 Task: Research Airbnb options in Maroubra, Australia from 1st December, 2023 to 5th December, 2023 for 3 adults.2 bedrooms having 3 beds and 2 bathrooms. Amenities needed are: washing machine, kitchen. Booking option can be shelf check-in. Look for 5 properties as per requirement.
Action: Mouse moved to (436, 103)
Screenshot: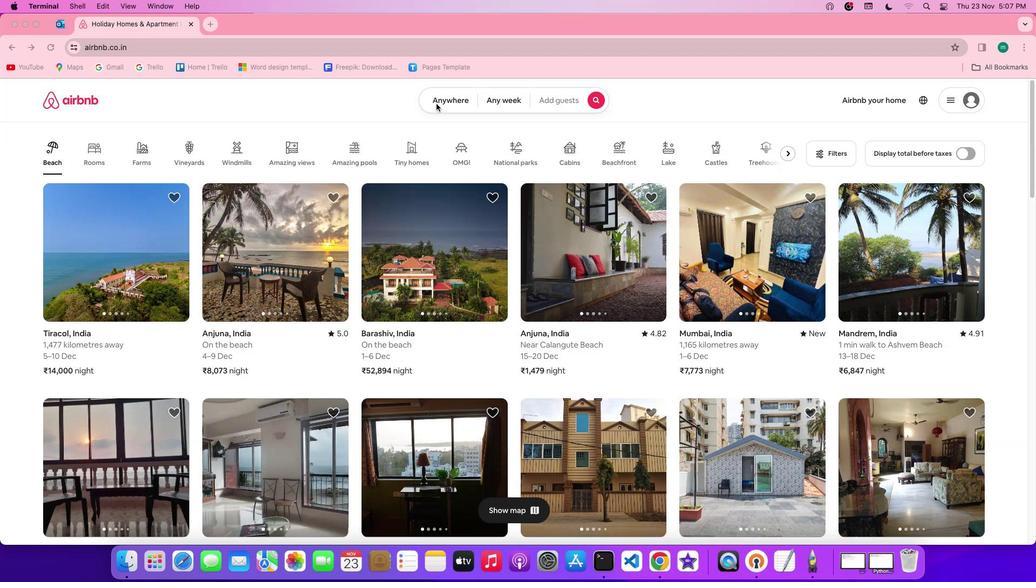 
Action: Mouse pressed left at (436, 103)
Screenshot: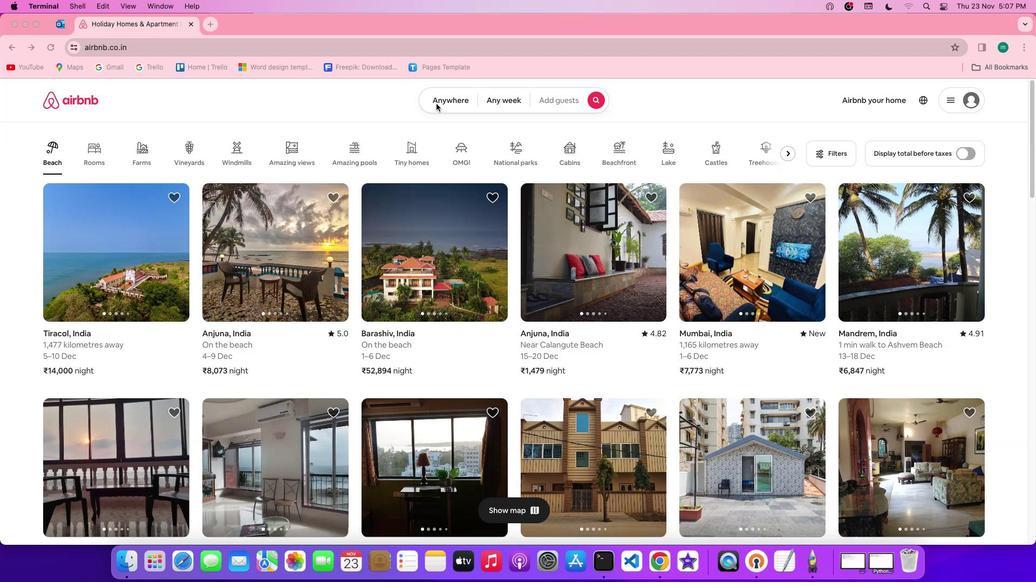 
Action: Mouse pressed left at (436, 103)
Screenshot: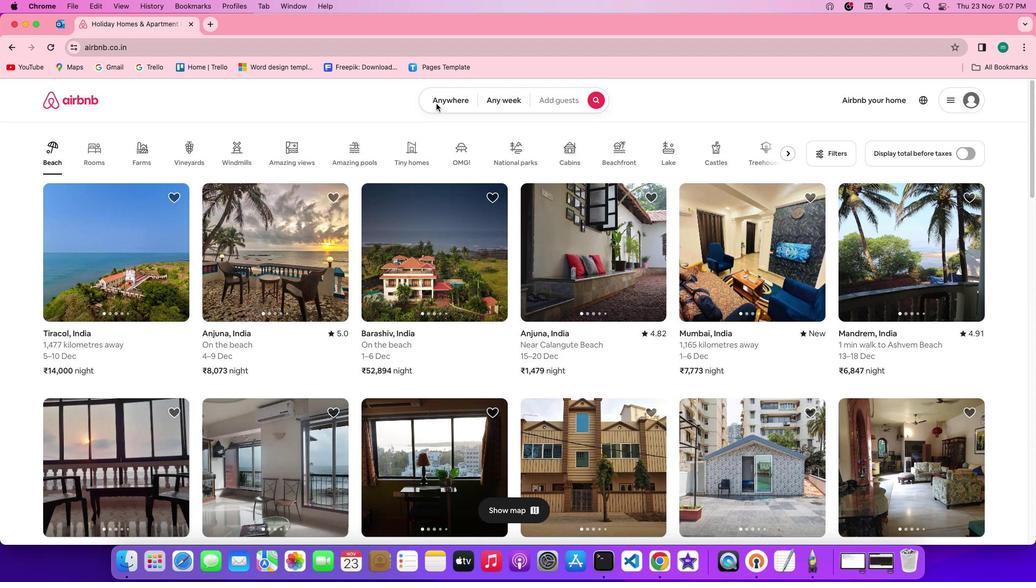 
Action: Mouse moved to (405, 147)
Screenshot: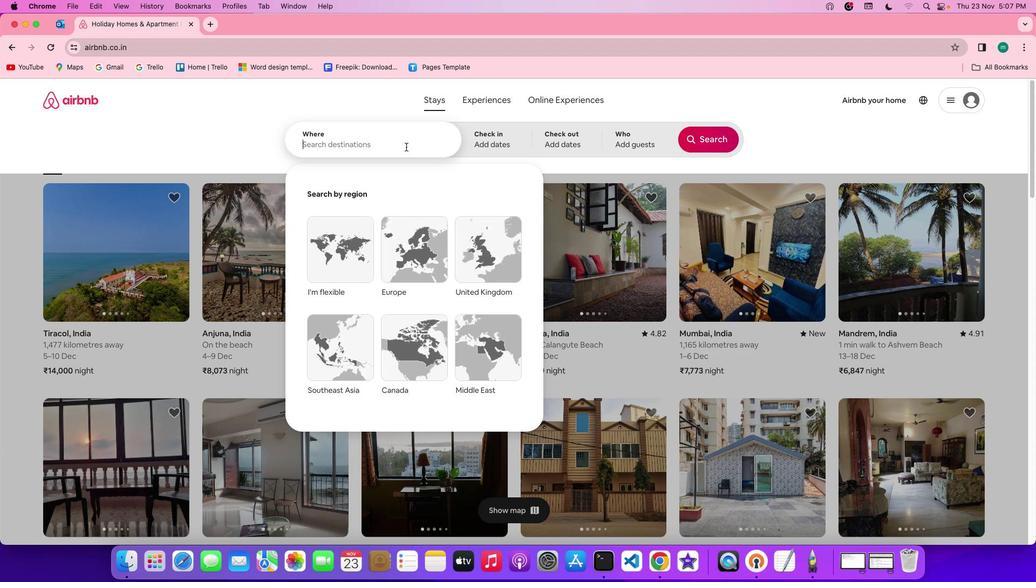 
Action: Mouse pressed left at (405, 147)
Screenshot: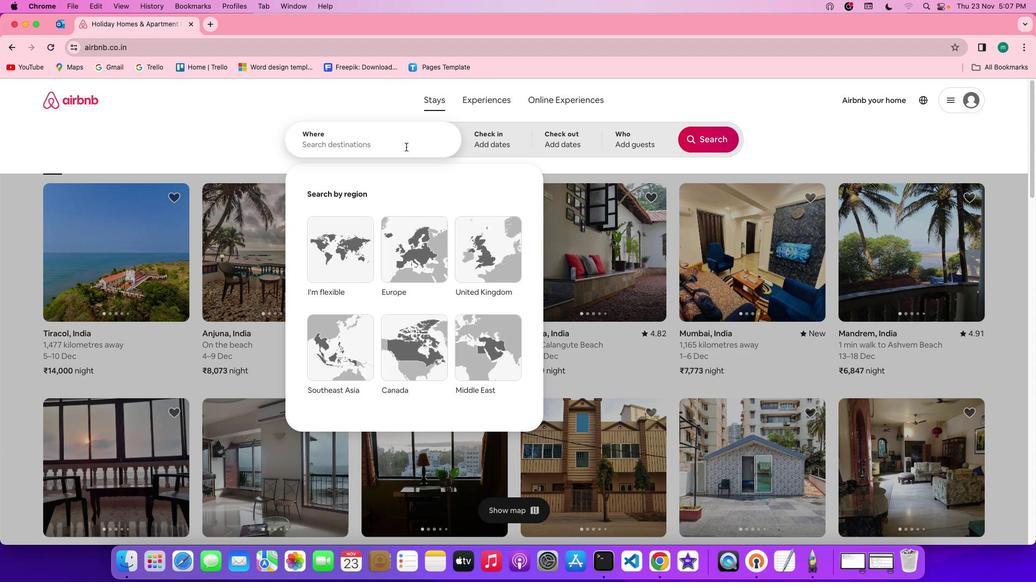 
Action: Key pressed Key.shift'M''a''r''o''u''b''r''a'','Key.spaceKey.shift'a''u''s''t''r''a''l''i''a'
Screenshot: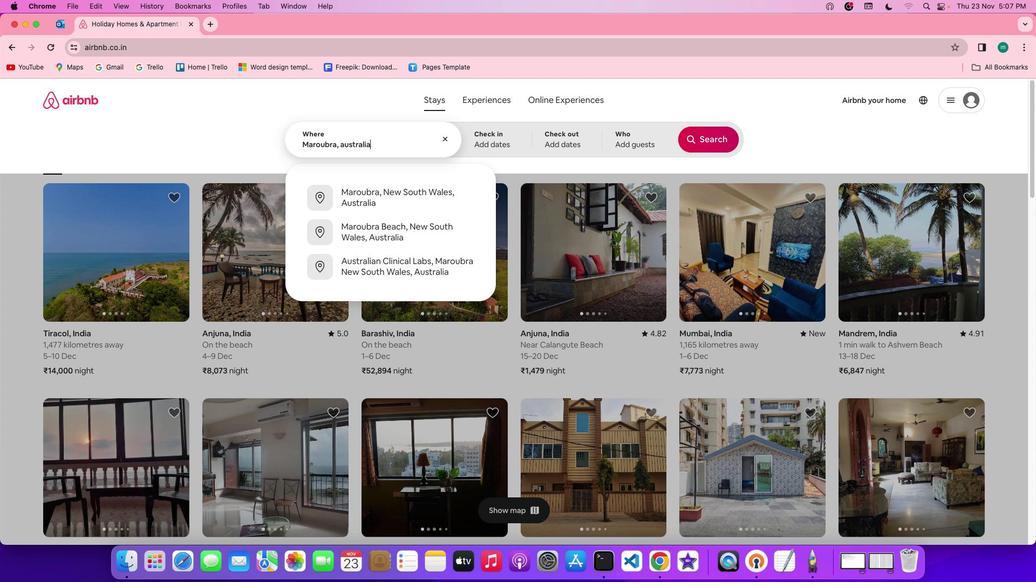 
Action: Mouse moved to (514, 144)
Screenshot: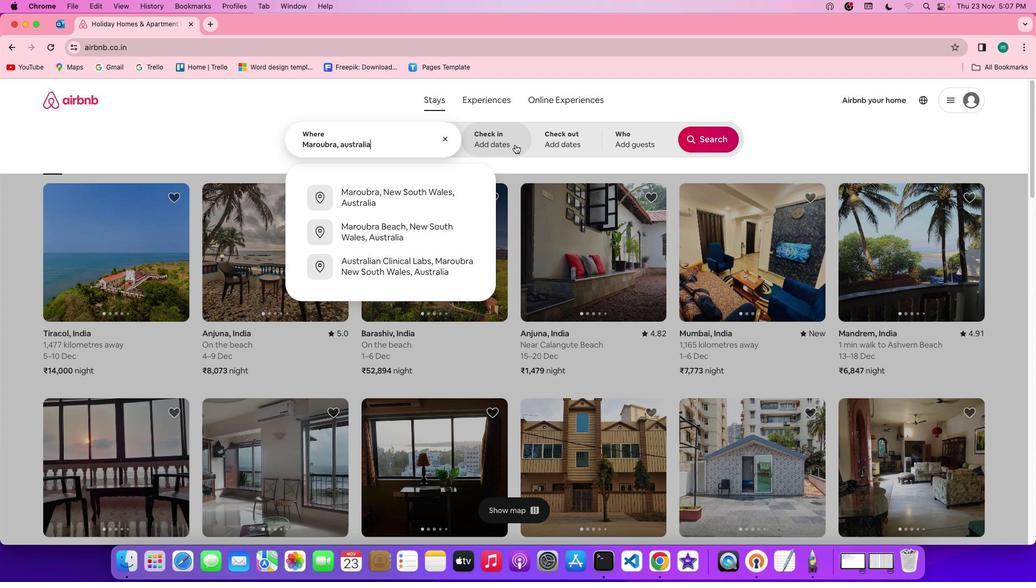 
Action: Mouse pressed left at (514, 144)
Screenshot: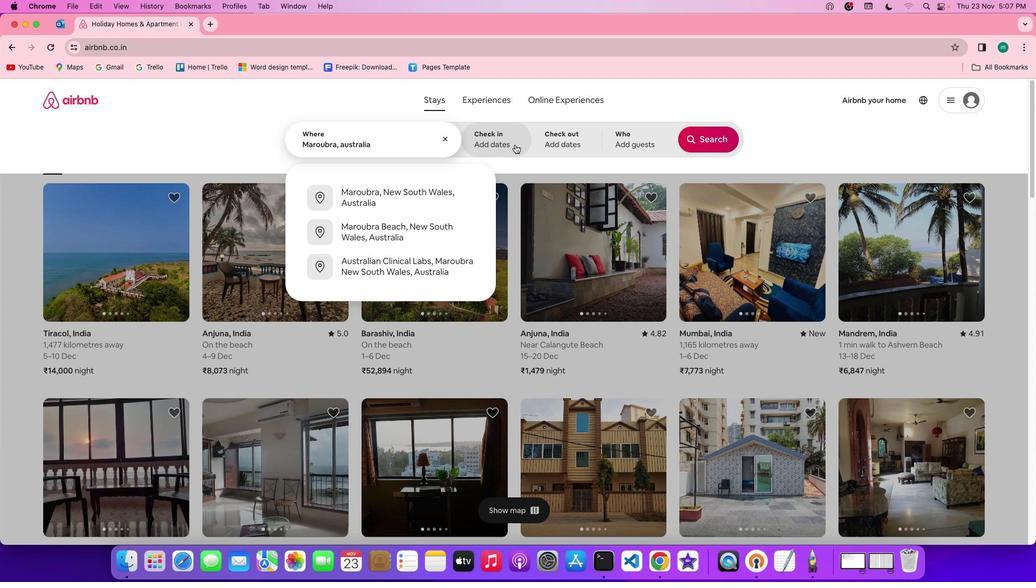 
Action: Mouse moved to (676, 266)
Screenshot: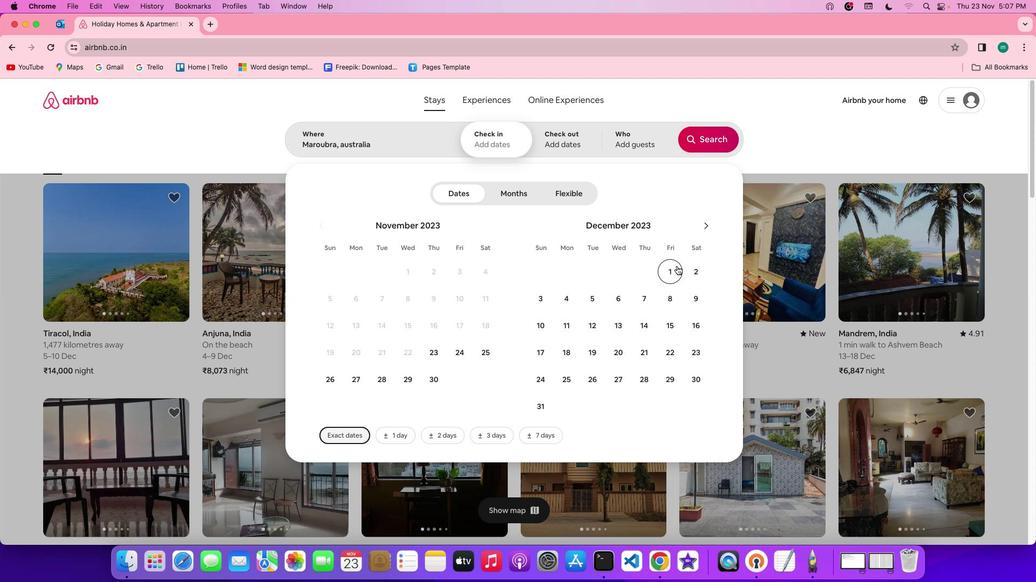 
Action: Mouse pressed left at (676, 266)
Screenshot: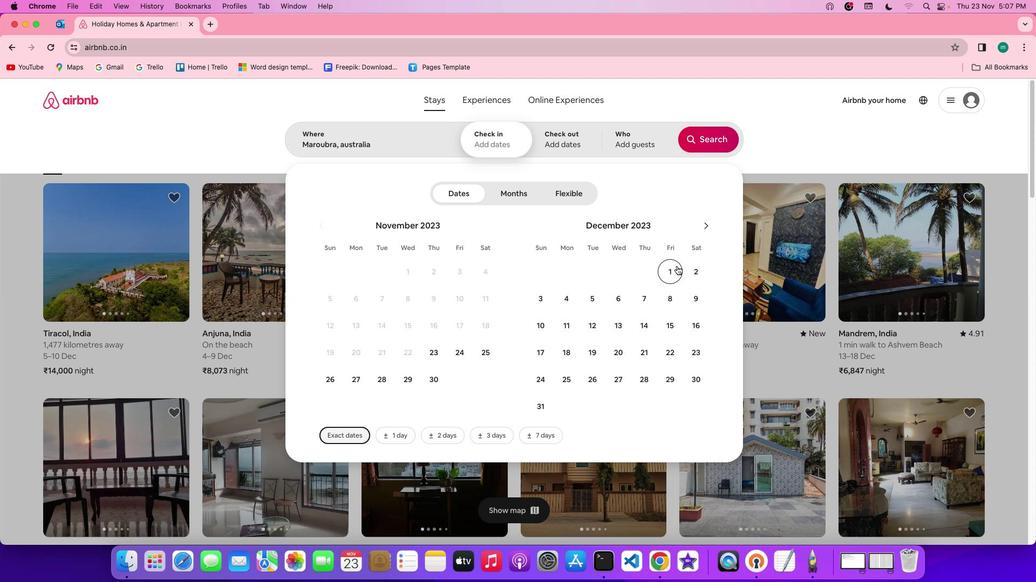 
Action: Mouse moved to (597, 299)
Screenshot: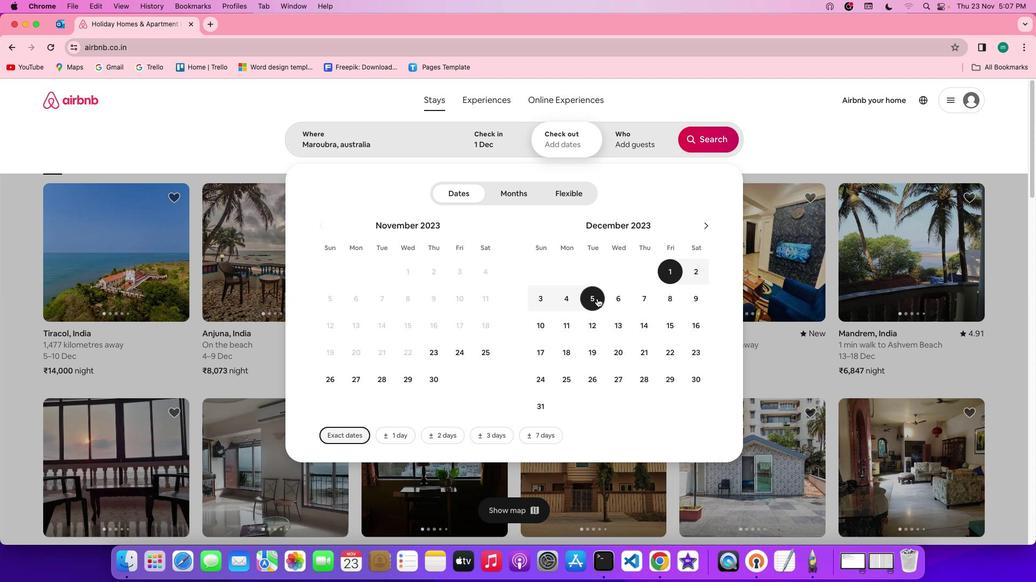 
Action: Mouse pressed left at (597, 299)
Screenshot: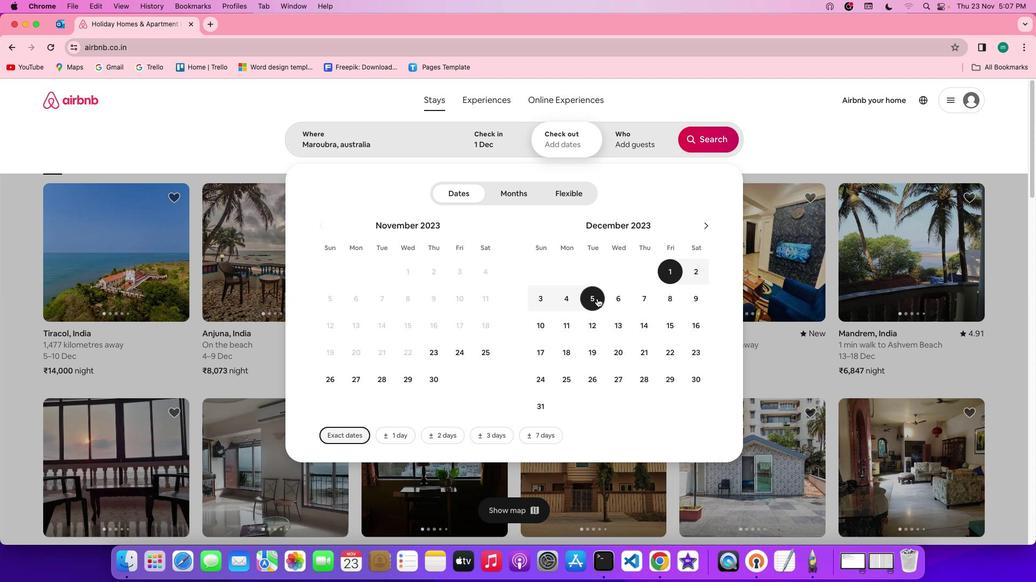 
Action: Mouse moved to (628, 148)
Screenshot: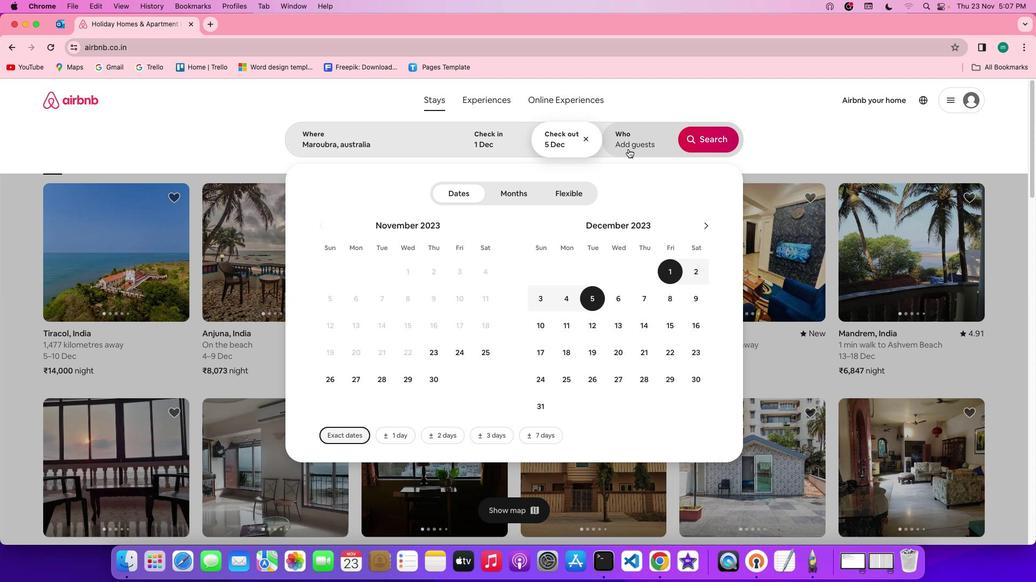 
Action: Mouse pressed left at (628, 148)
Screenshot: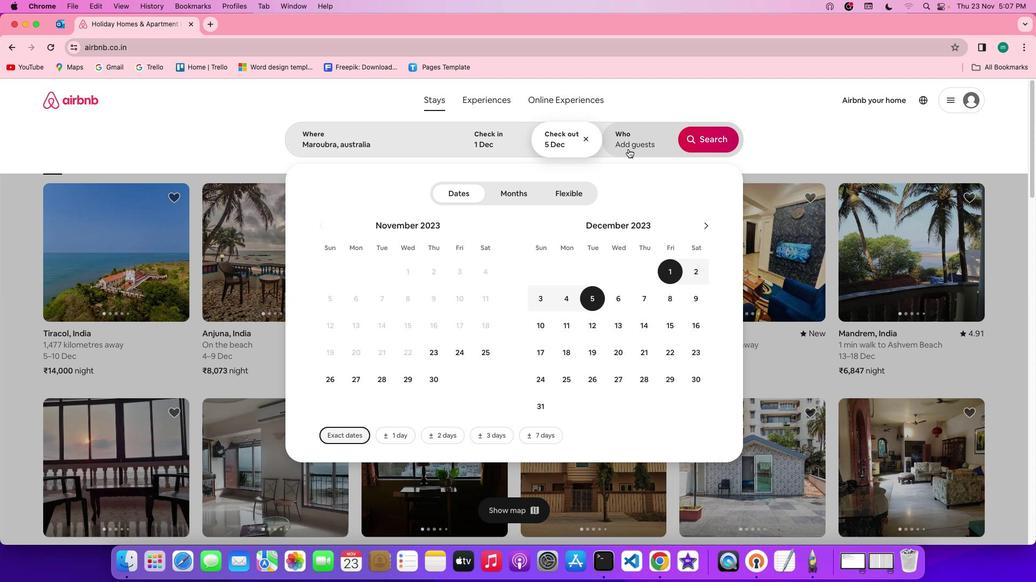 
Action: Mouse moved to (713, 194)
Screenshot: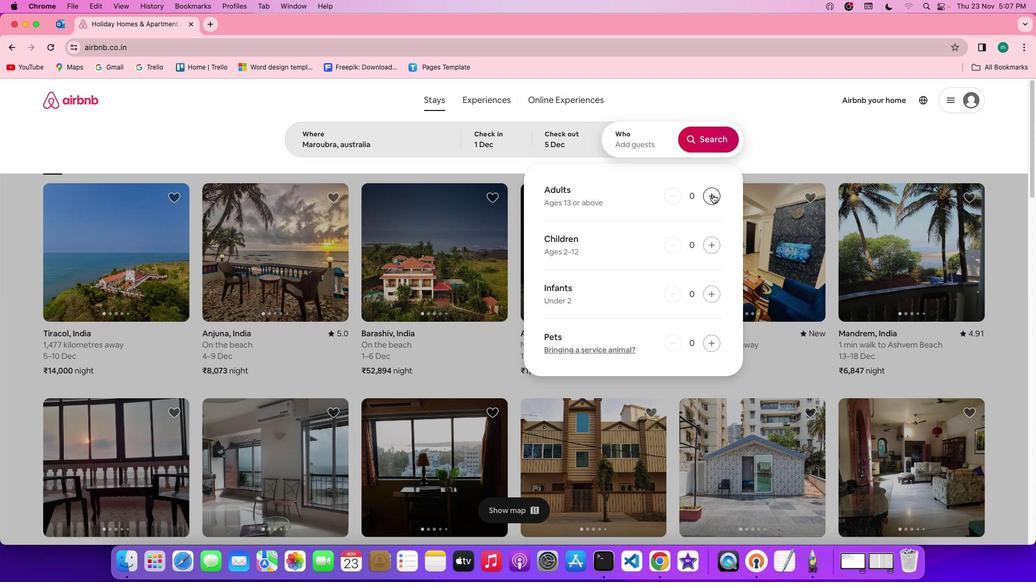 
Action: Mouse pressed left at (713, 194)
Screenshot: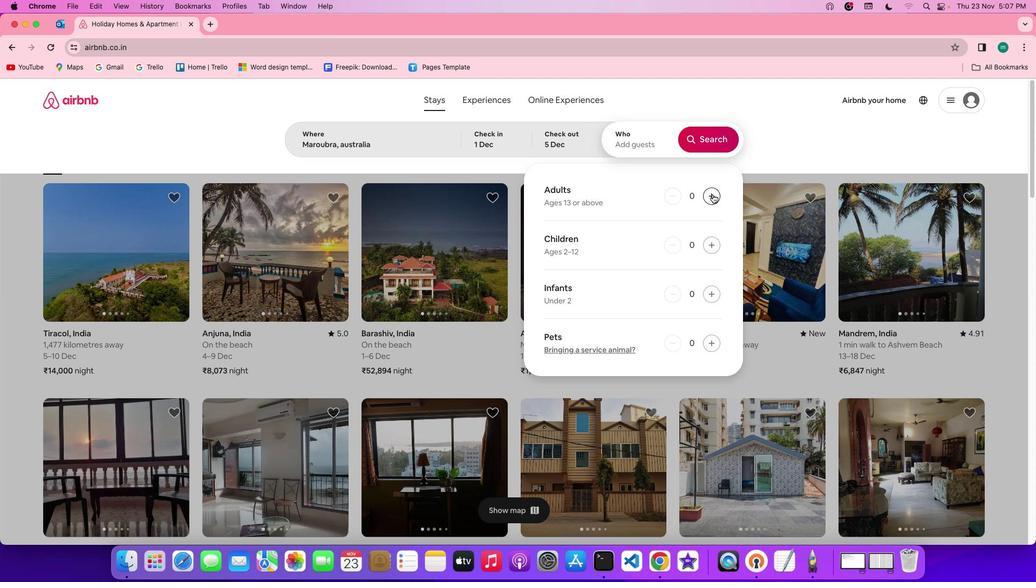 
Action: Mouse pressed left at (713, 194)
Screenshot: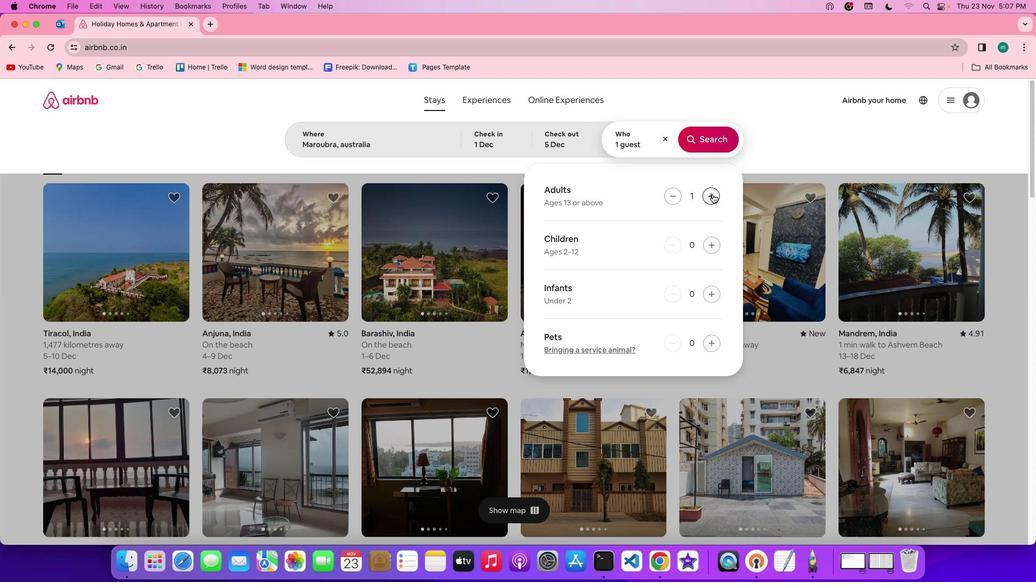 
Action: Mouse pressed left at (713, 194)
Screenshot: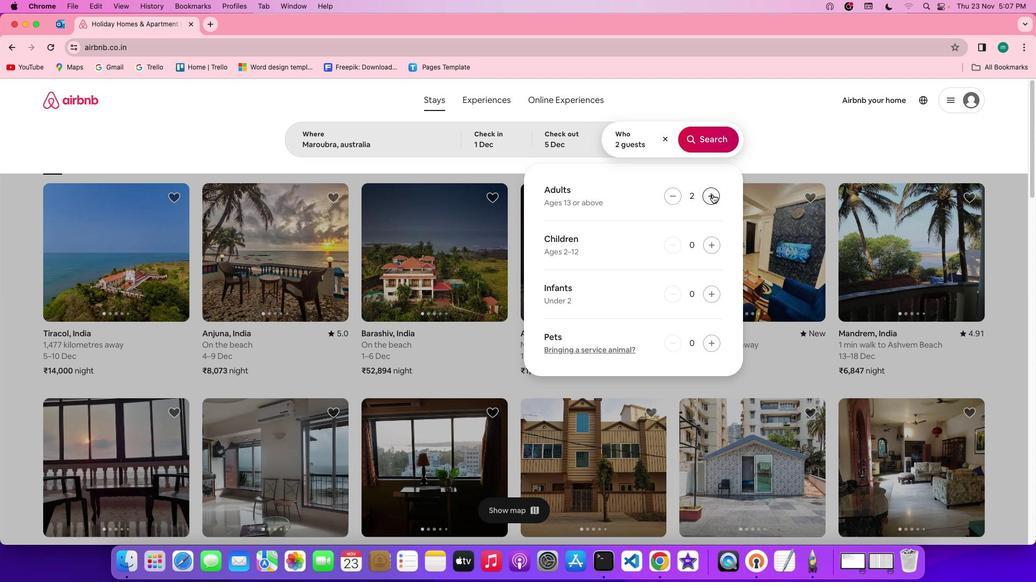 
Action: Mouse moved to (711, 139)
Screenshot: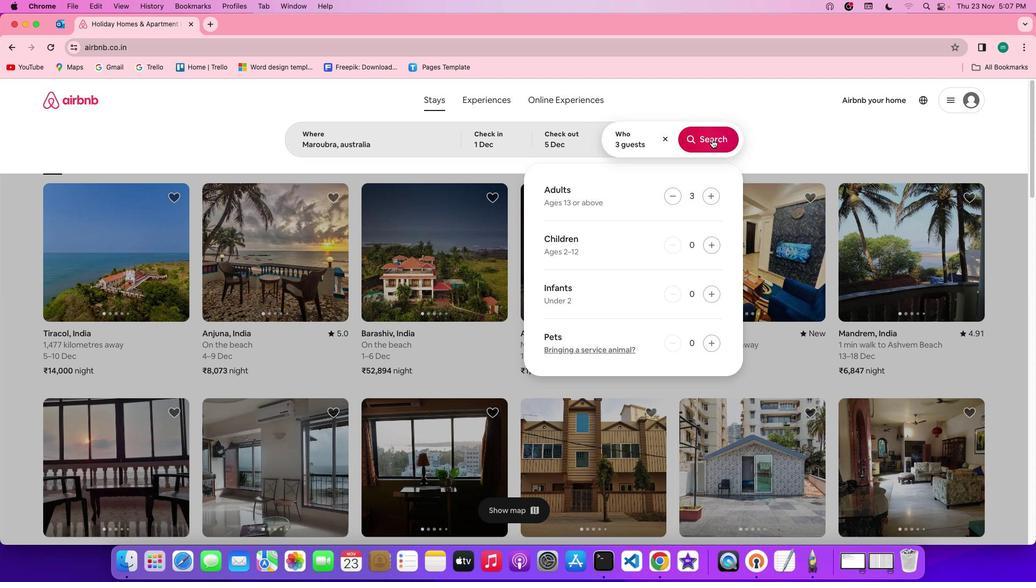 
Action: Mouse pressed left at (711, 139)
Screenshot: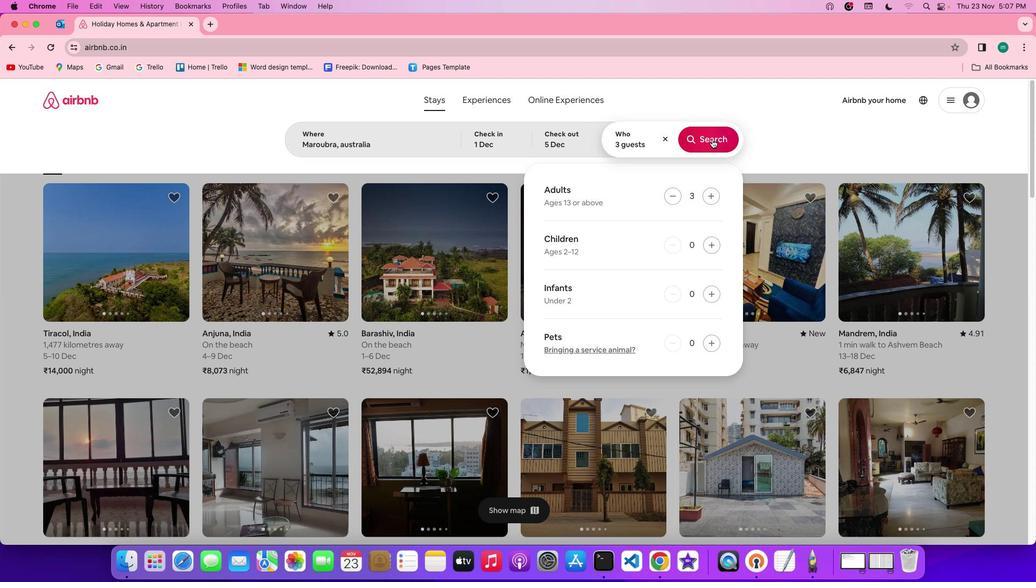
Action: Mouse moved to (865, 138)
Screenshot: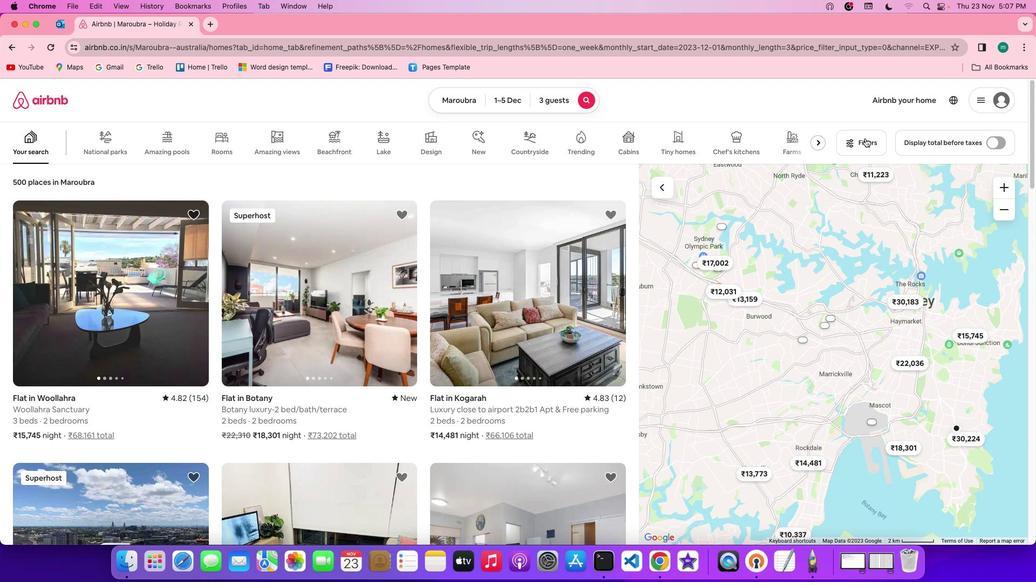 
Action: Mouse pressed left at (865, 138)
Screenshot: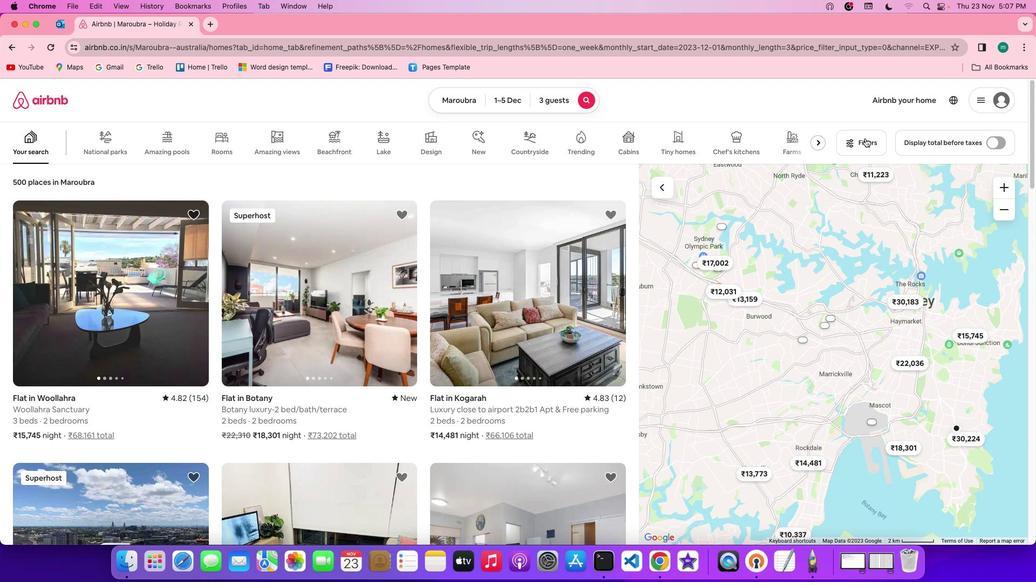 
Action: Mouse moved to (611, 317)
Screenshot: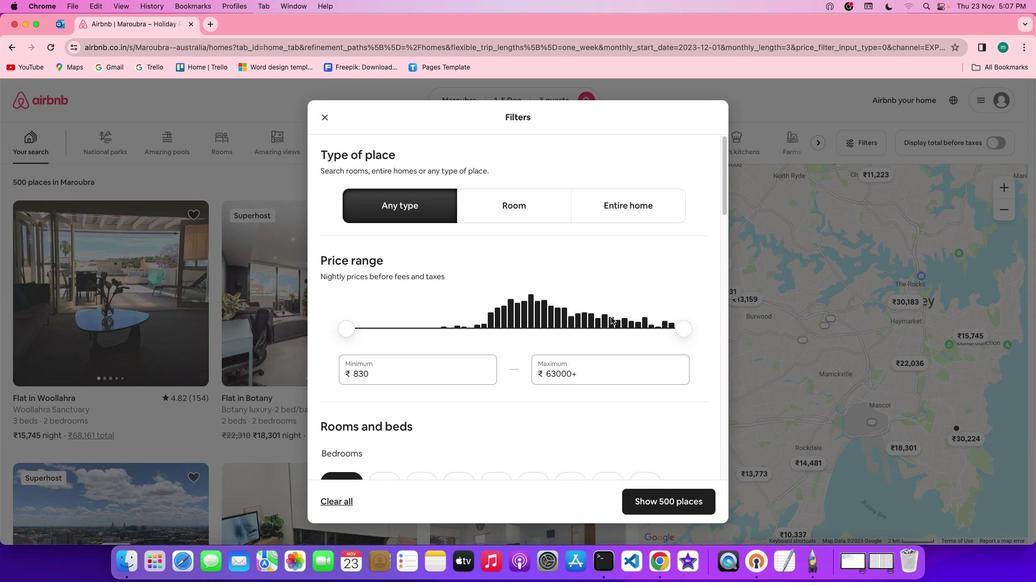
Action: Mouse scrolled (611, 317) with delta (0, 0)
Screenshot: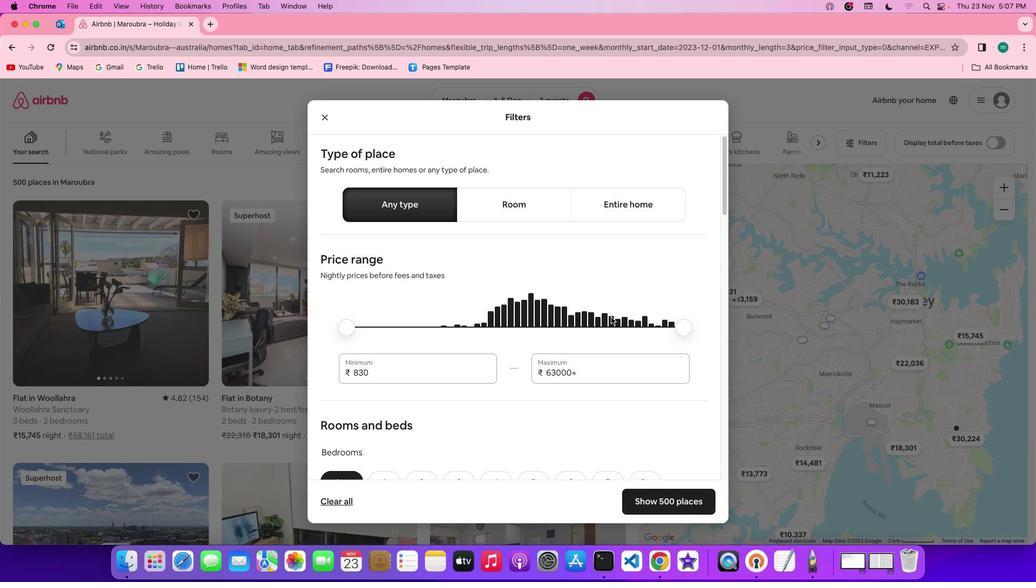 
Action: Mouse scrolled (611, 317) with delta (0, 0)
Screenshot: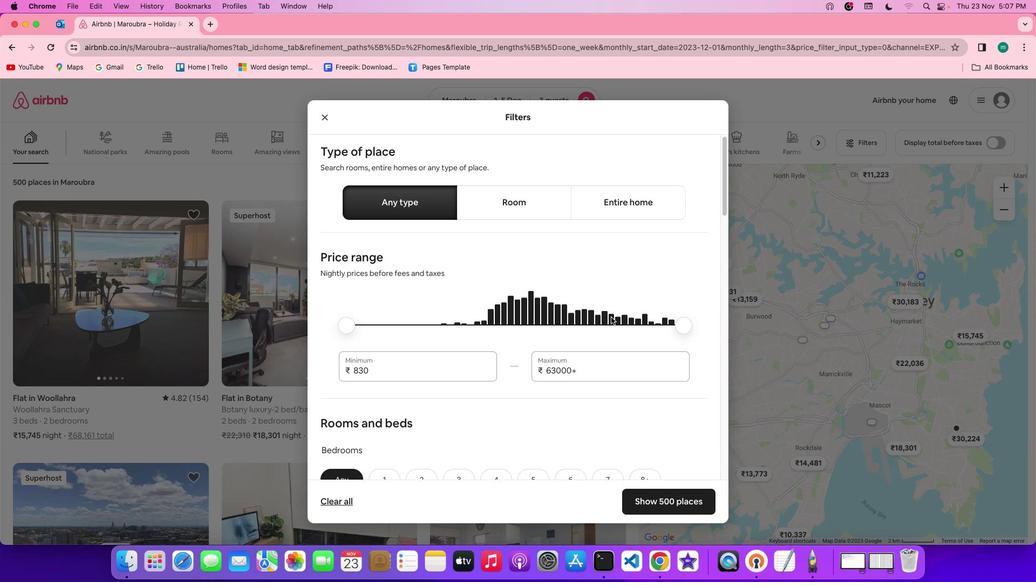 
Action: Mouse scrolled (611, 317) with delta (0, -1)
Screenshot: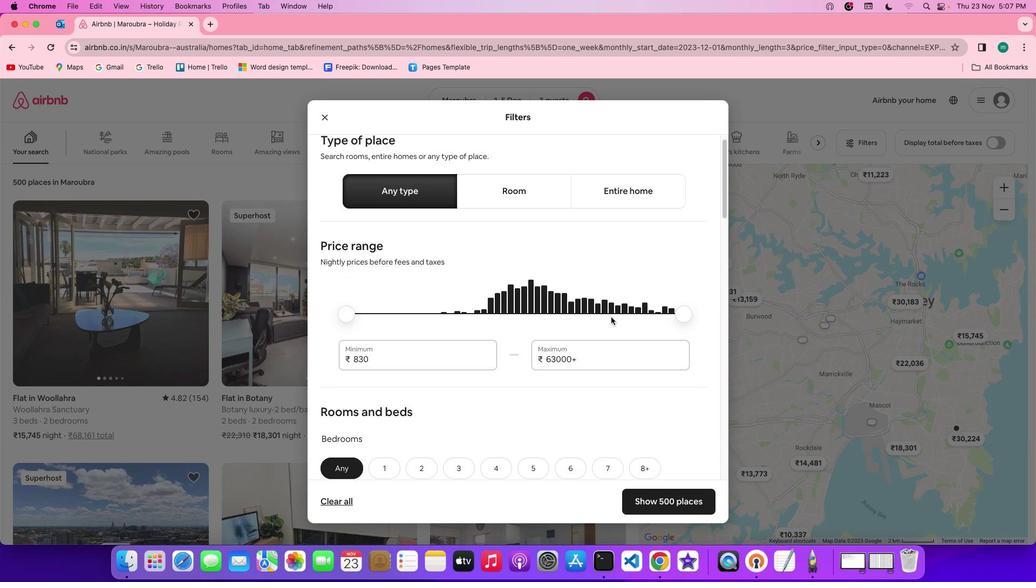 
Action: Mouse scrolled (611, 317) with delta (0, -1)
Screenshot: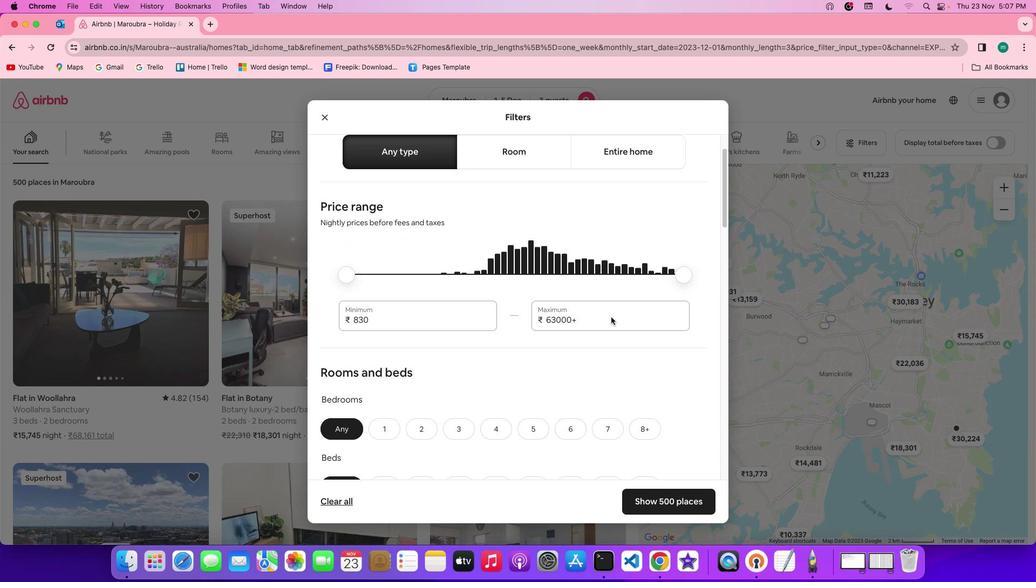 
Action: Mouse moved to (392, 353)
Screenshot: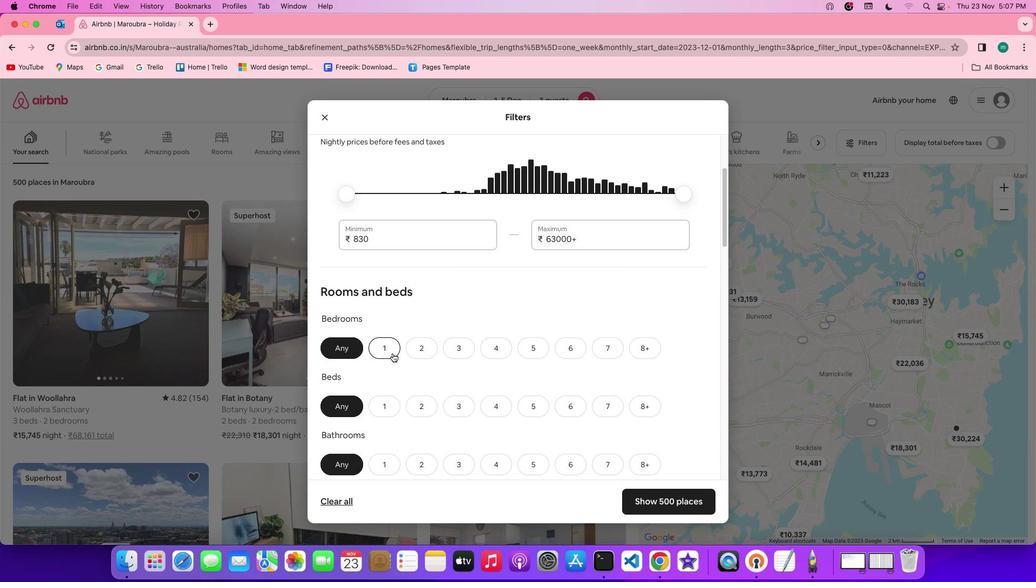 
Action: Mouse pressed left at (392, 353)
Screenshot: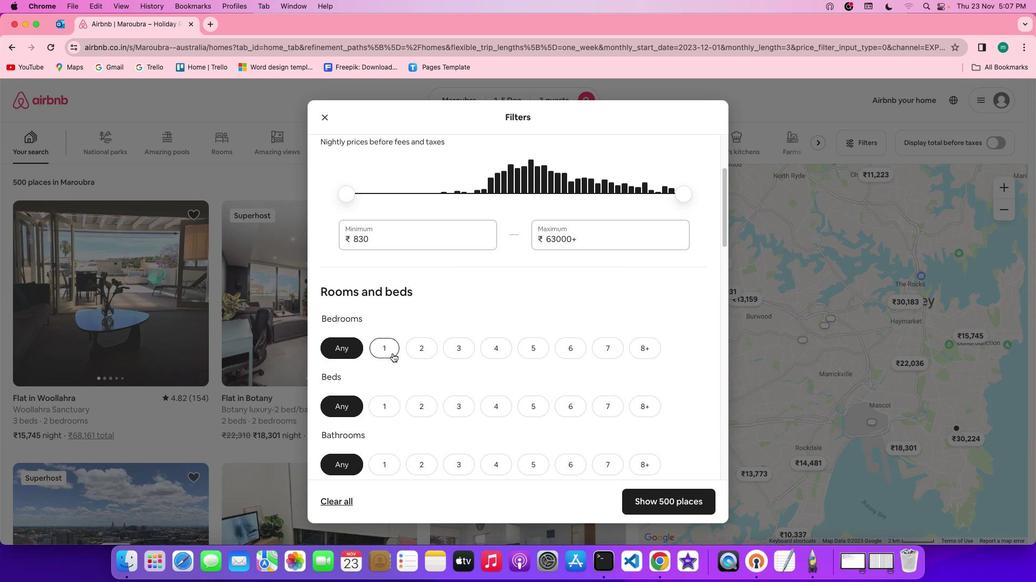 
Action: Mouse moved to (498, 363)
Screenshot: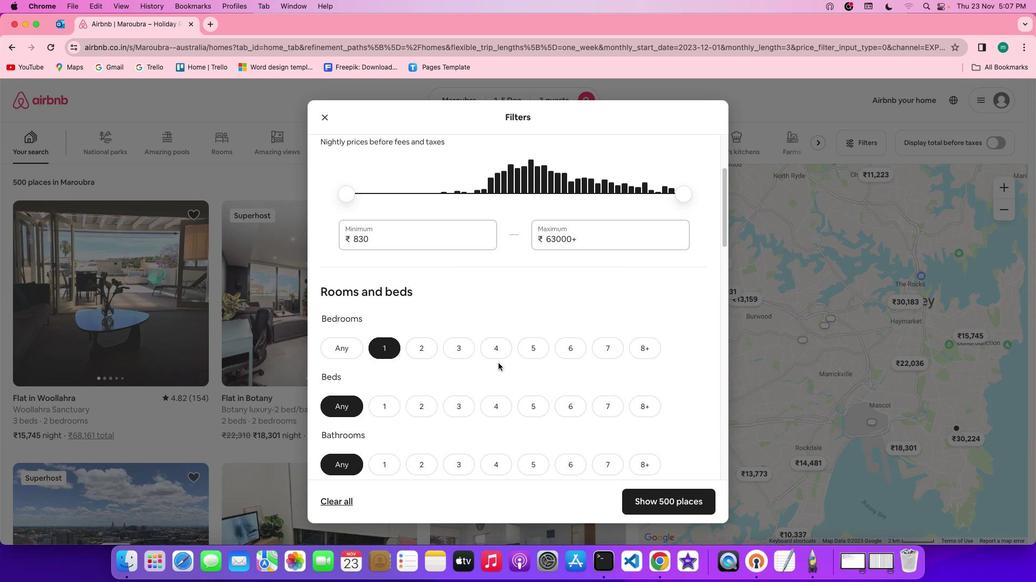 
Action: Mouse scrolled (498, 363) with delta (0, 0)
Screenshot: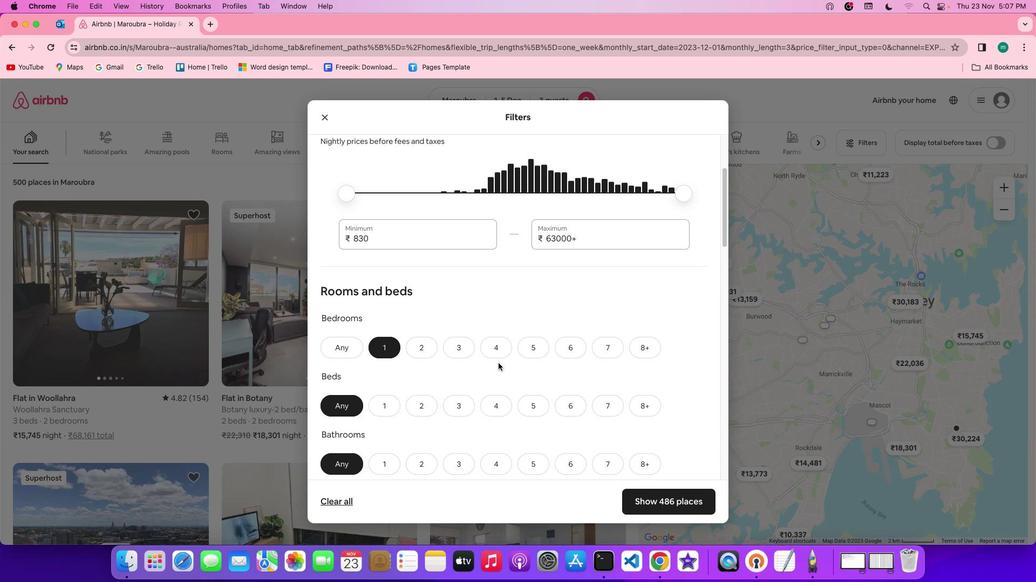 
Action: Mouse scrolled (498, 363) with delta (0, 0)
Screenshot: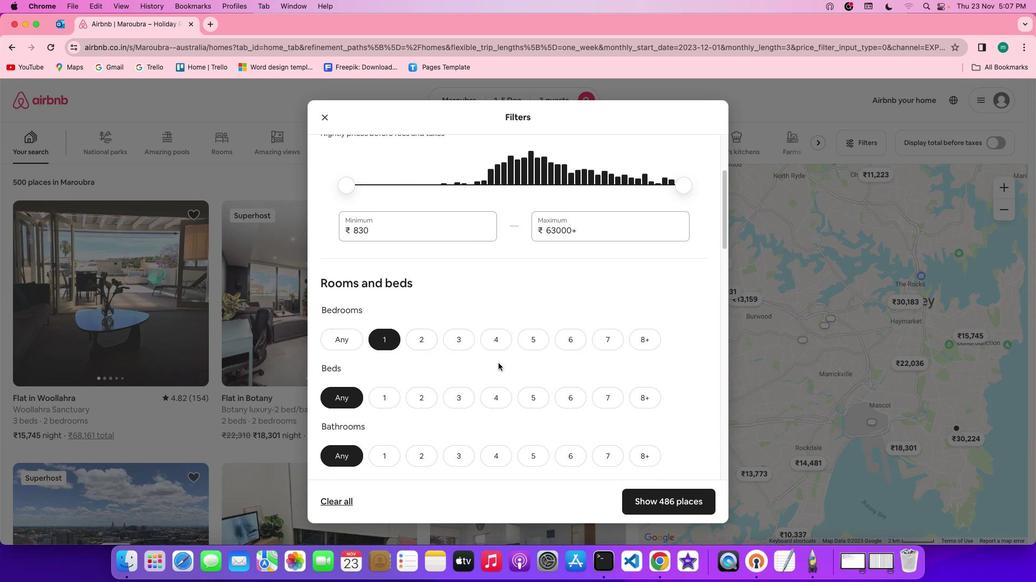 
Action: Mouse scrolled (498, 363) with delta (0, -1)
Screenshot: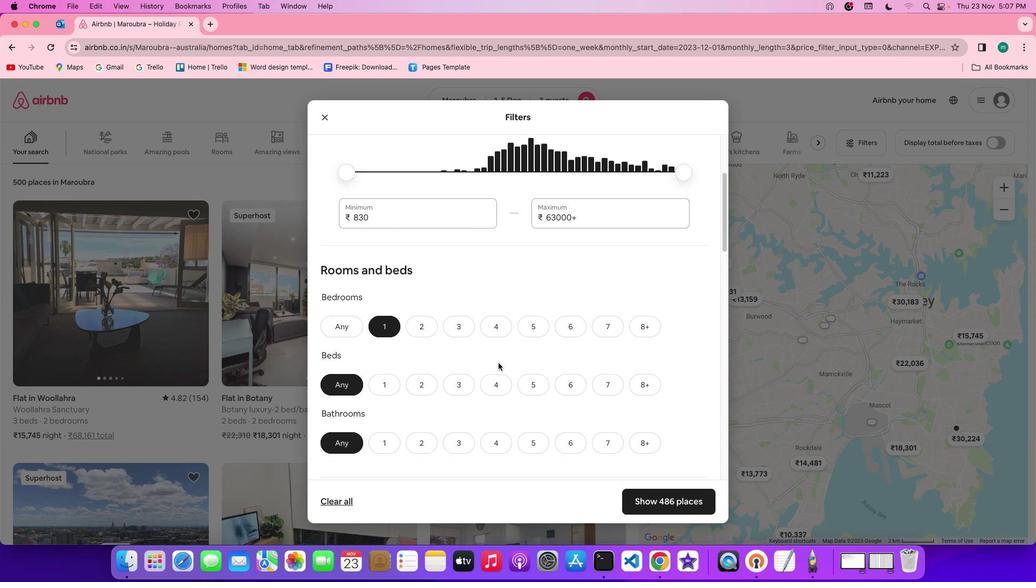 
Action: Mouse scrolled (498, 363) with delta (0, -1)
Screenshot: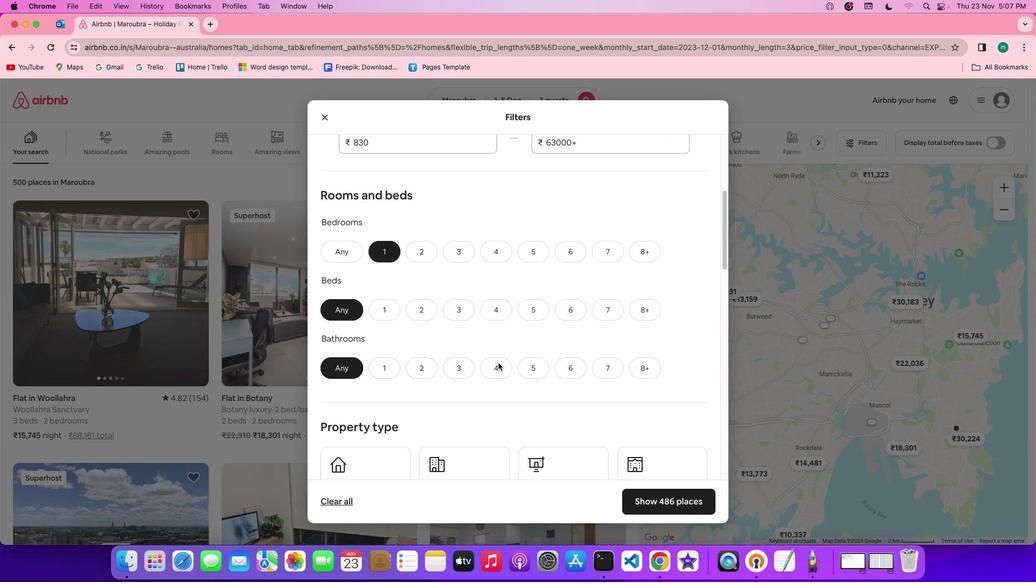 
Action: Mouse moved to (416, 260)
Screenshot: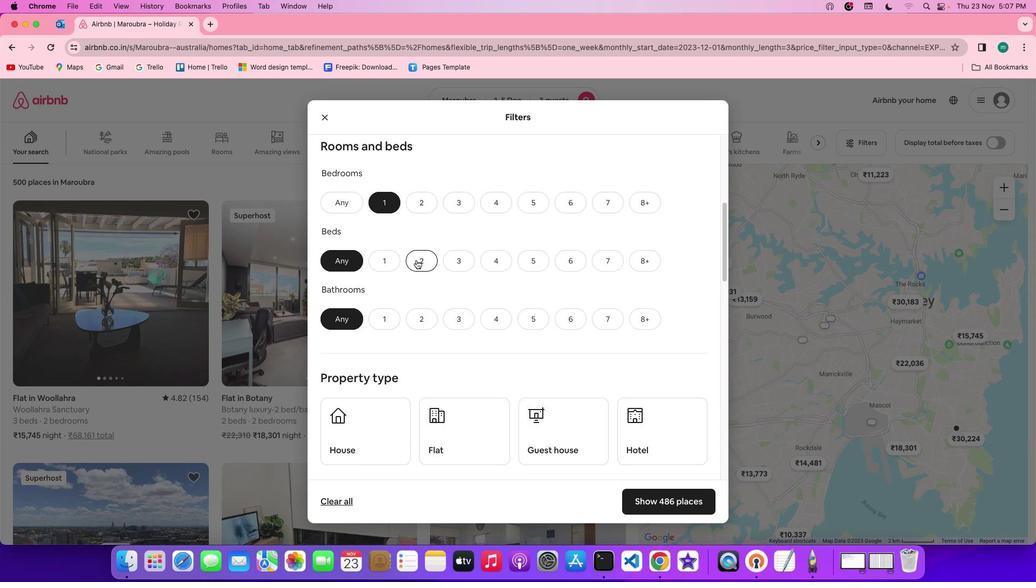 
Action: Mouse pressed left at (416, 260)
Screenshot: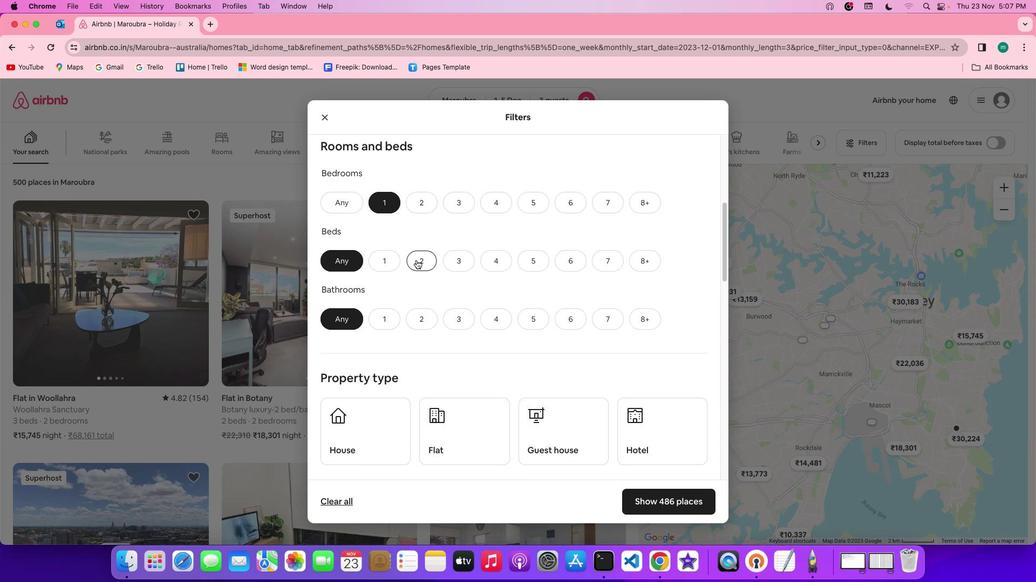 
Action: Mouse moved to (519, 278)
Screenshot: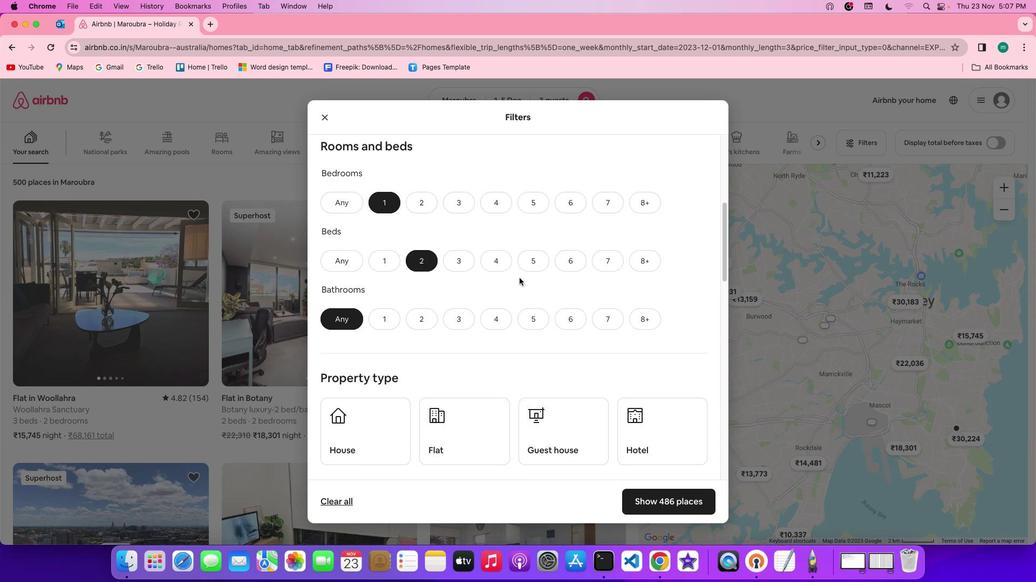 
Action: Mouse scrolled (519, 278) with delta (0, 0)
Screenshot: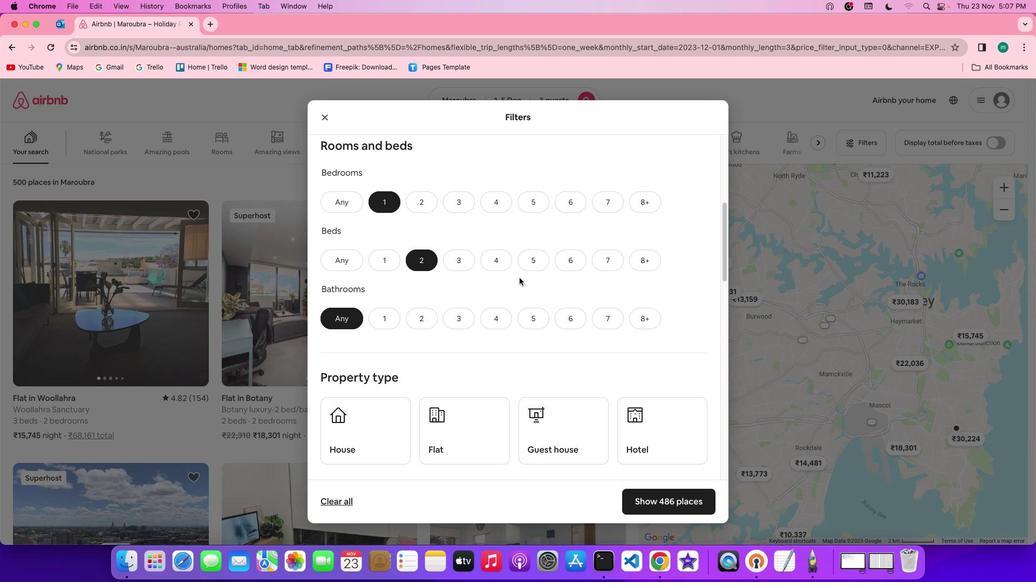 
Action: Mouse scrolled (519, 278) with delta (0, 0)
Screenshot: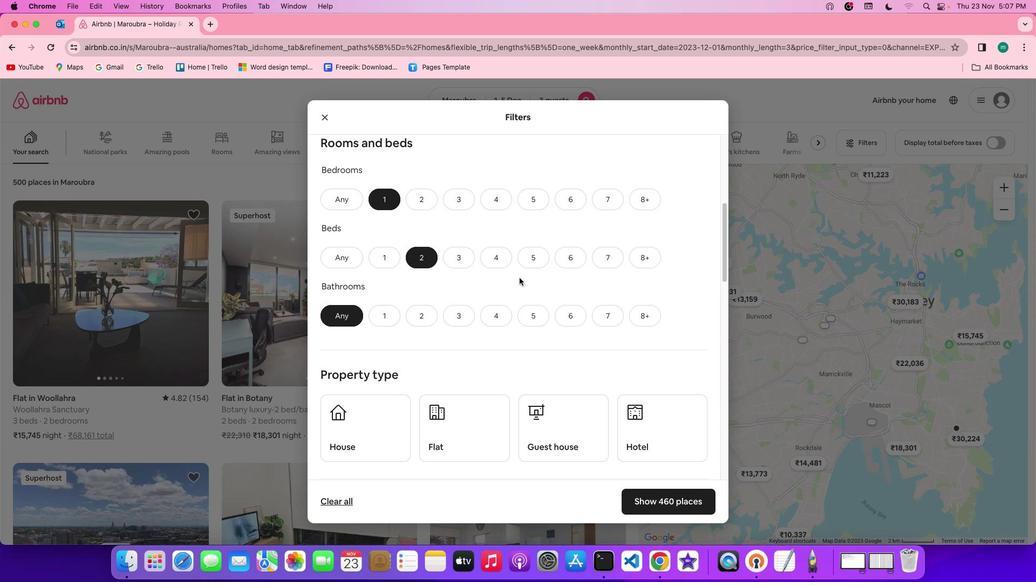 
Action: Mouse moved to (416, 189)
Screenshot: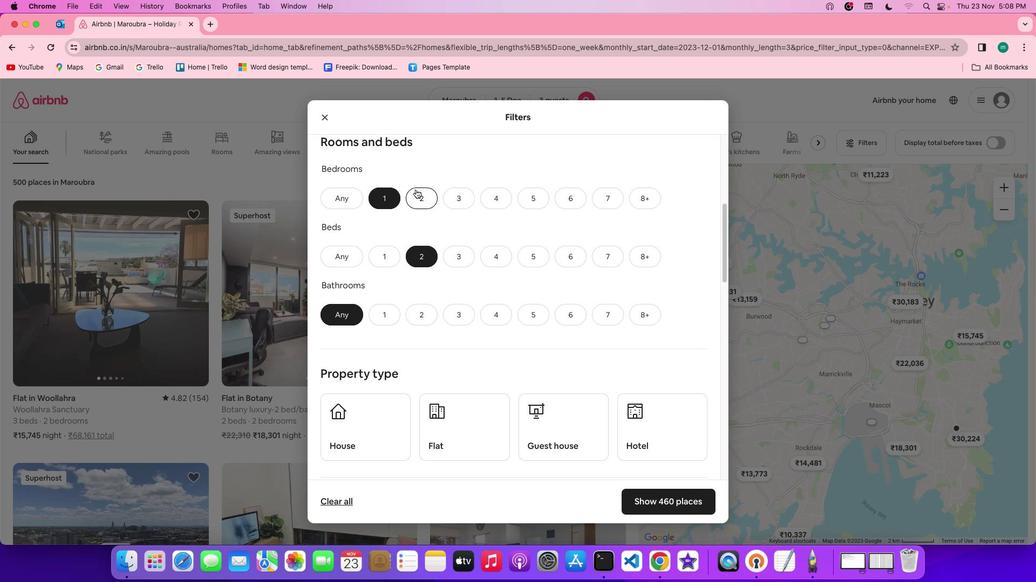 
Action: Mouse pressed left at (416, 189)
Screenshot: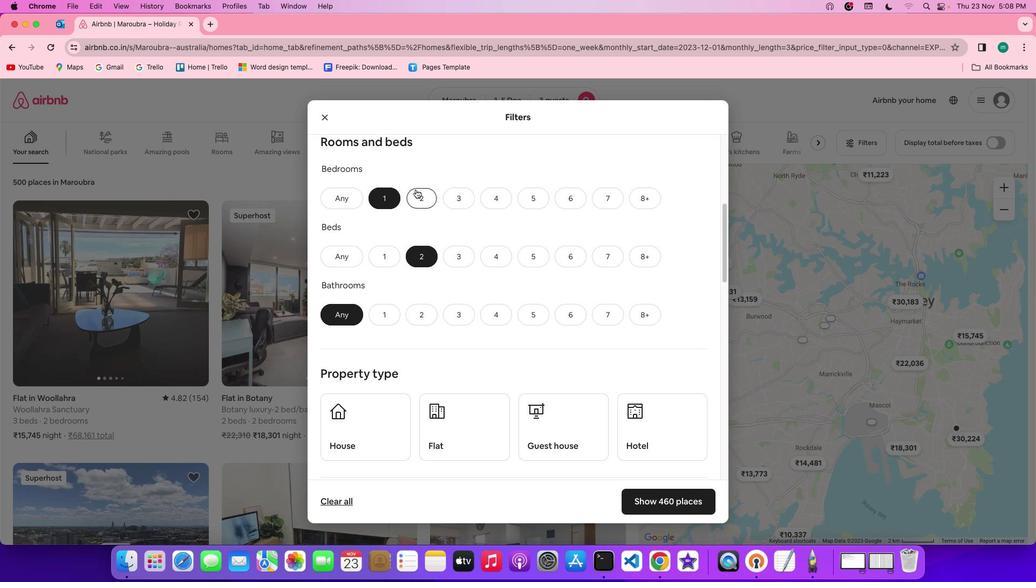 
Action: Mouse moved to (463, 248)
Screenshot: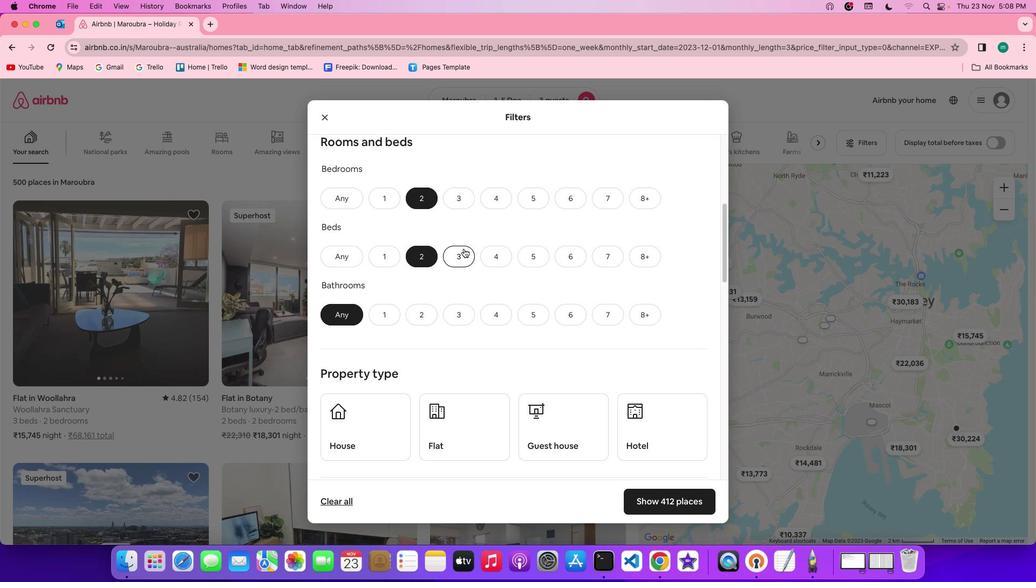 
Action: Mouse pressed left at (463, 248)
Screenshot: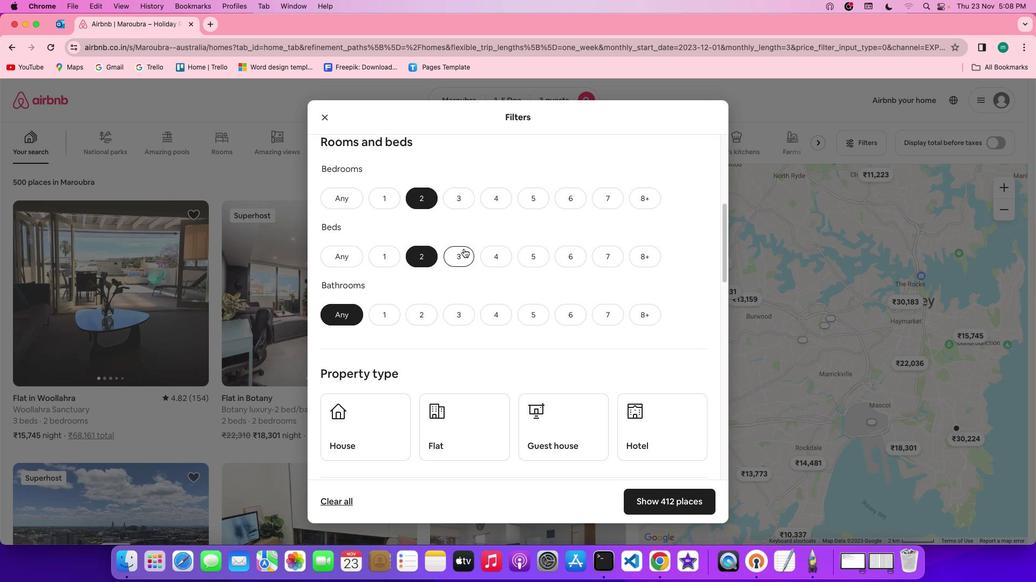 
Action: Mouse moved to (425, 316)
Screenshot: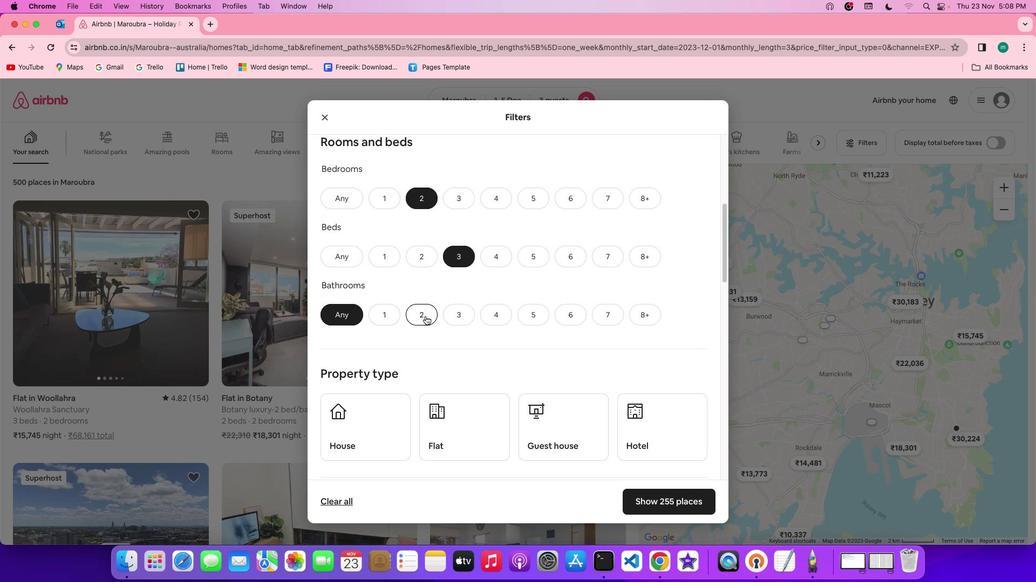 
Action: Mouse pressed left at (425, 316)
Screenshot: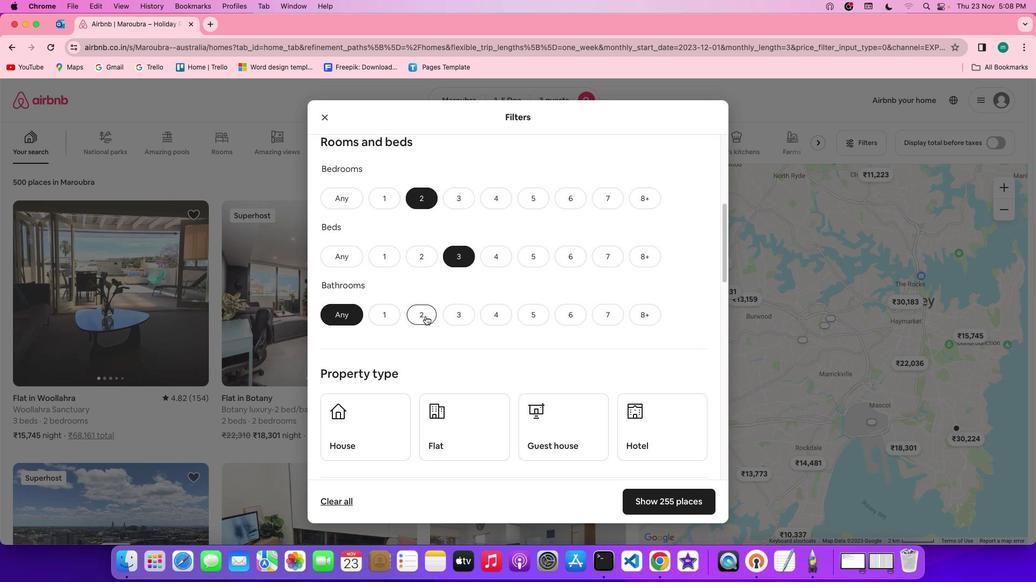 
Action: Mouse moved to (611, 351)
Screenshot: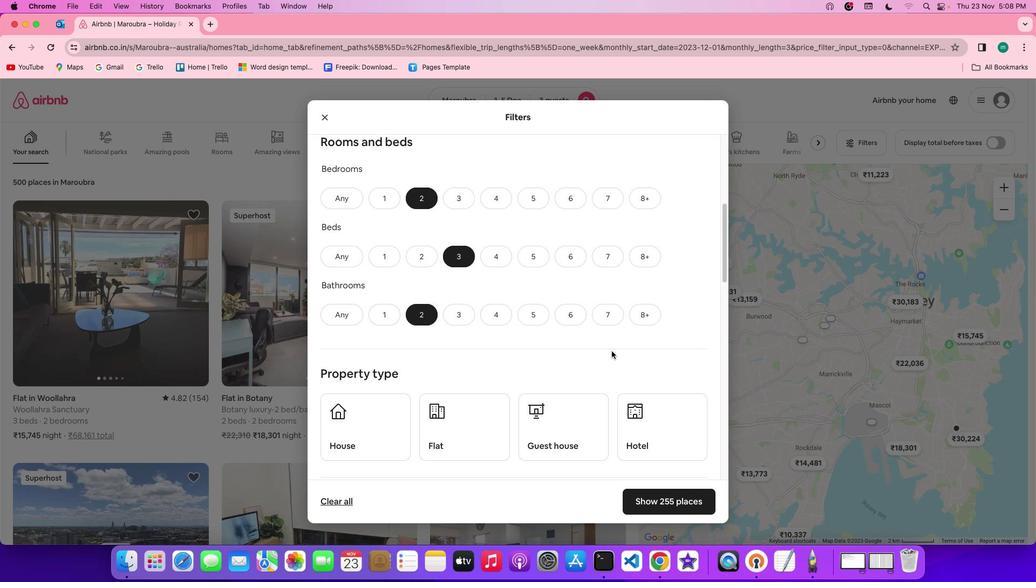 
Action: Mouse scrolled (611, 351) with delta (0, 0)
Screenshot: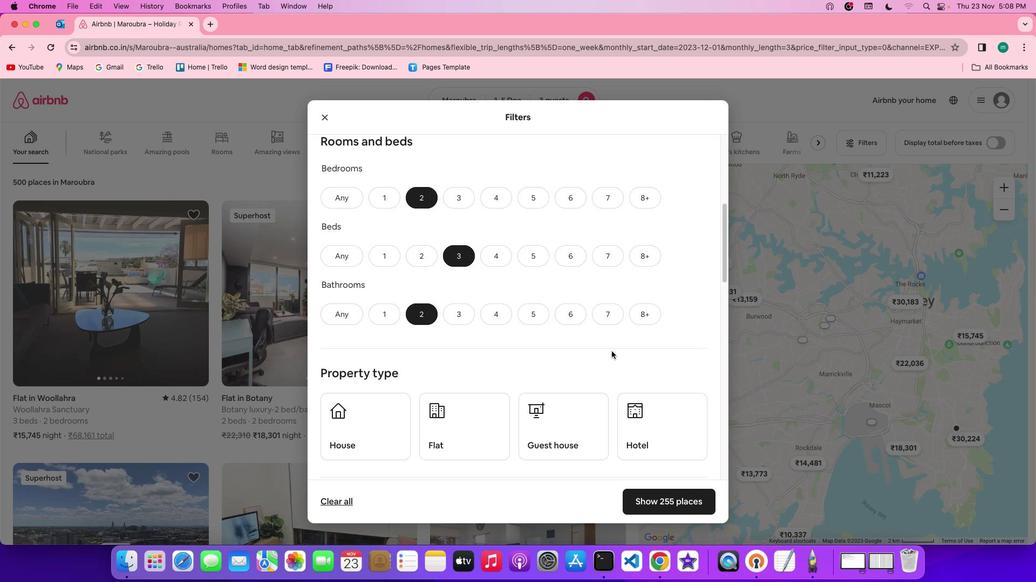 
Action: Mouse scrolled (611, 351) with delta (0, 0)
Screenshot: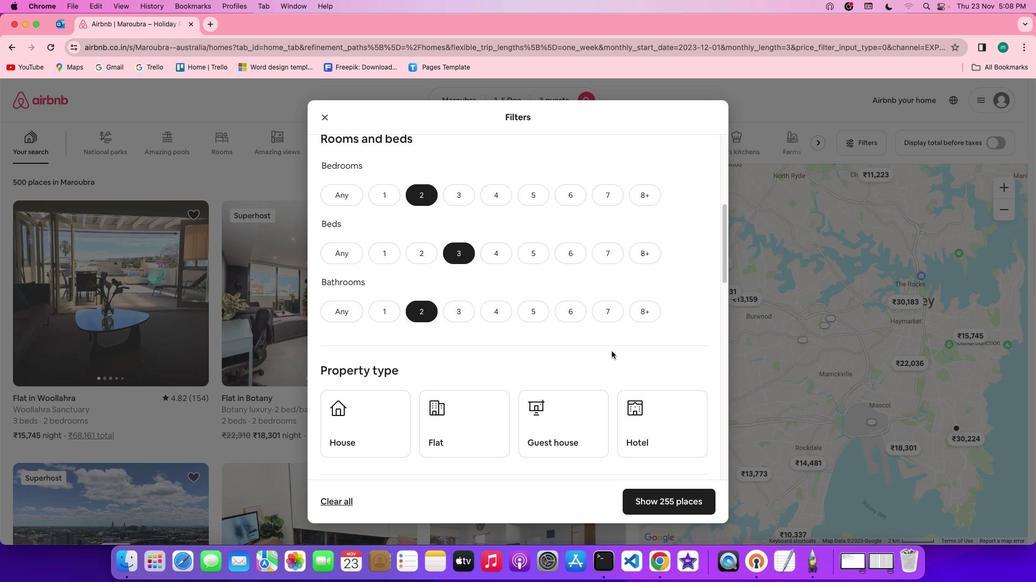 
Action: Mouse scrolled (611, 351) with delta (0, 0)
Screenshot: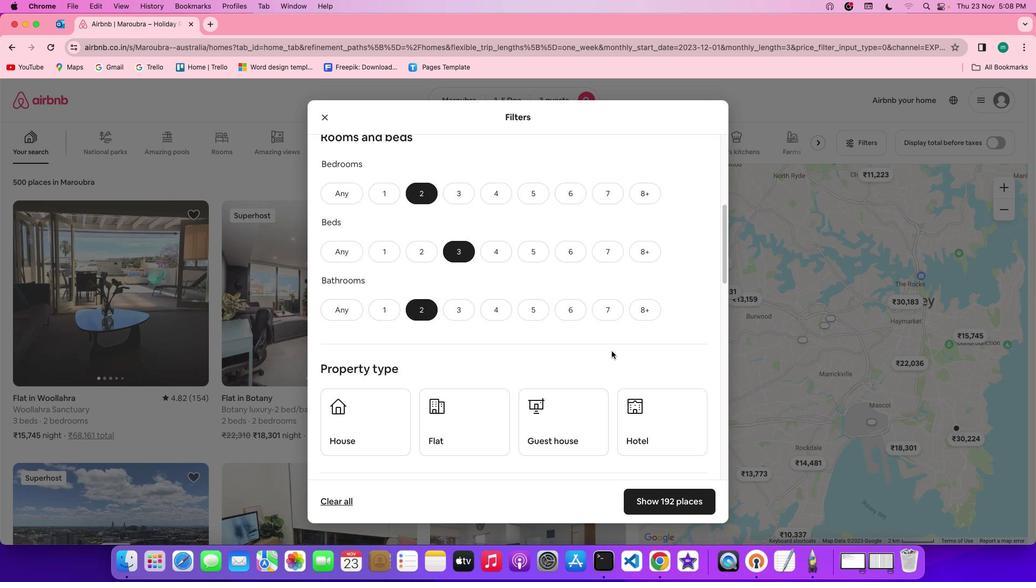 
Action: Mouse scrolled (611, 351) with delta (0, -1)
Screenshot: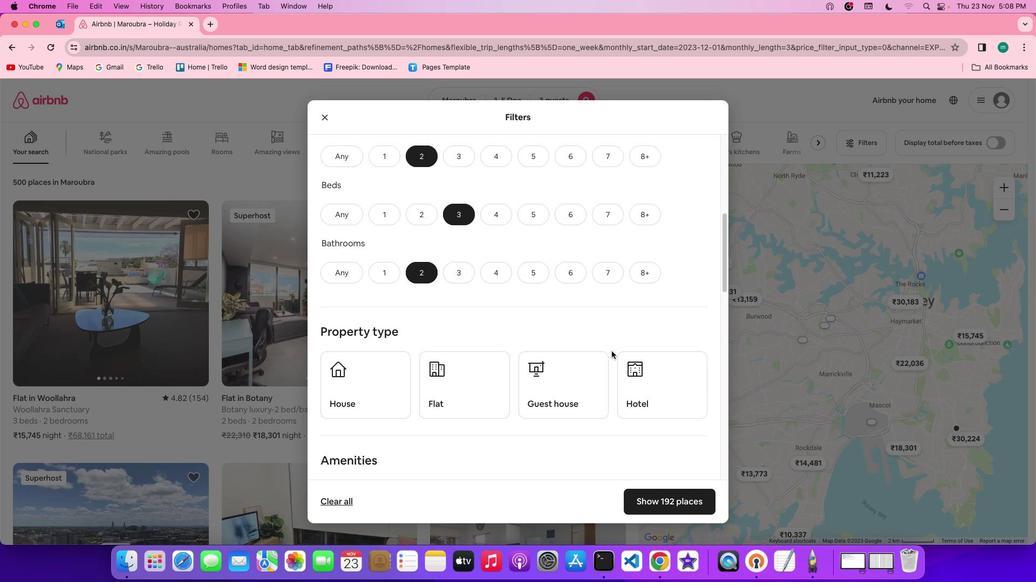 
Action: Mouse scrolled (611, 351) with delta (0, -1)
Screenshot: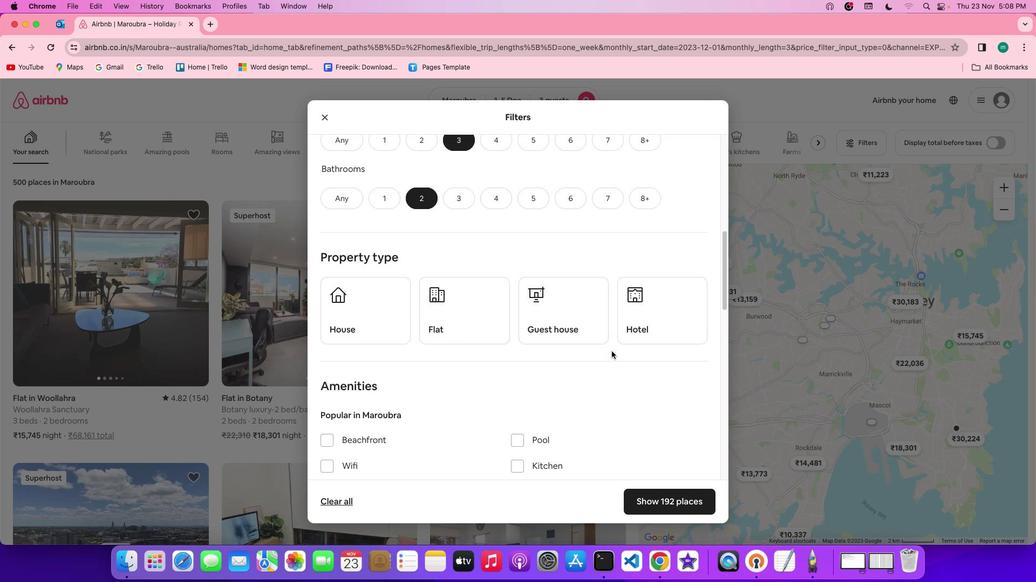 
Action: Mouse scrolled (611, 351) with delta (0, 0)
Screenshot: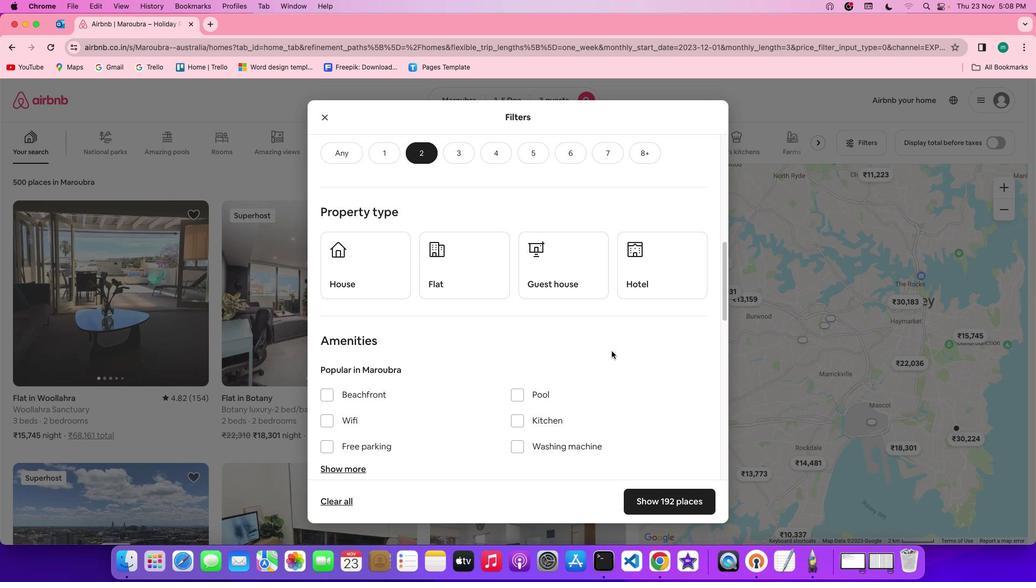
Action: Mouse scrolled (611, 351) with delta (0, 0)
Screenshot: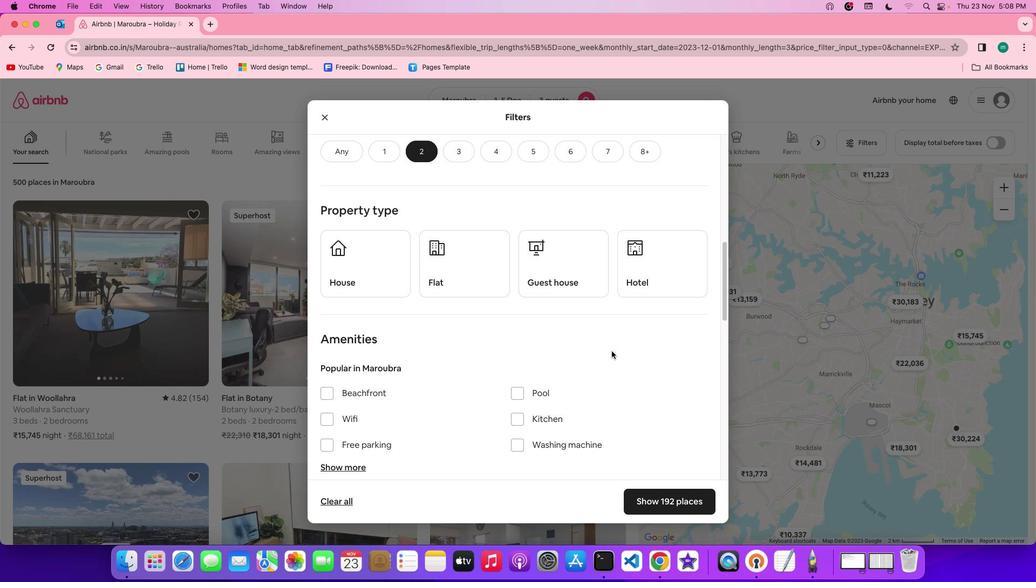 
Action: Mouse scrolled (611, 351) with delta (0, 0)
Screenshot: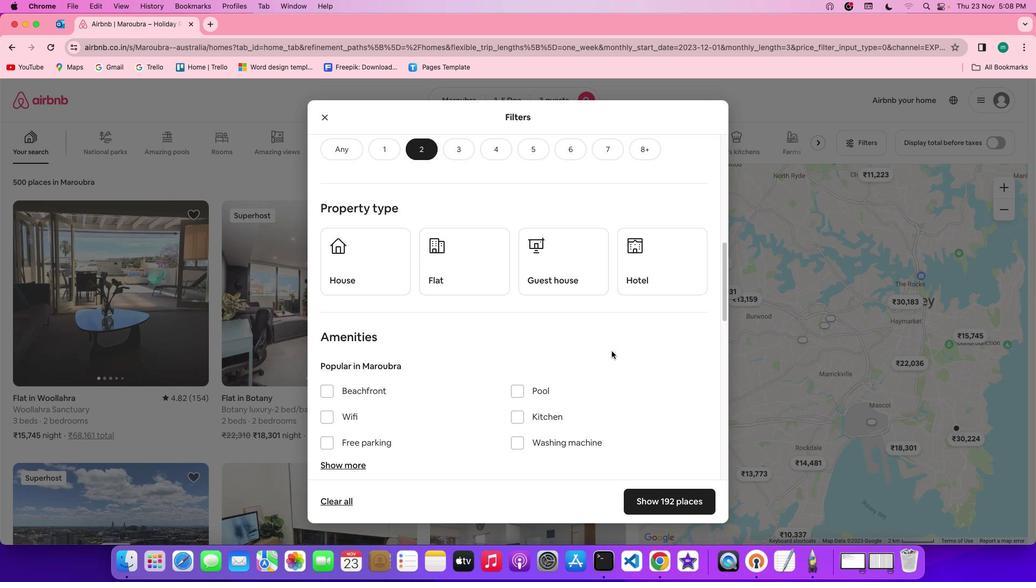 
Action: Mouse scrolled (611, 351) with delta (0, 0)
Screenshot: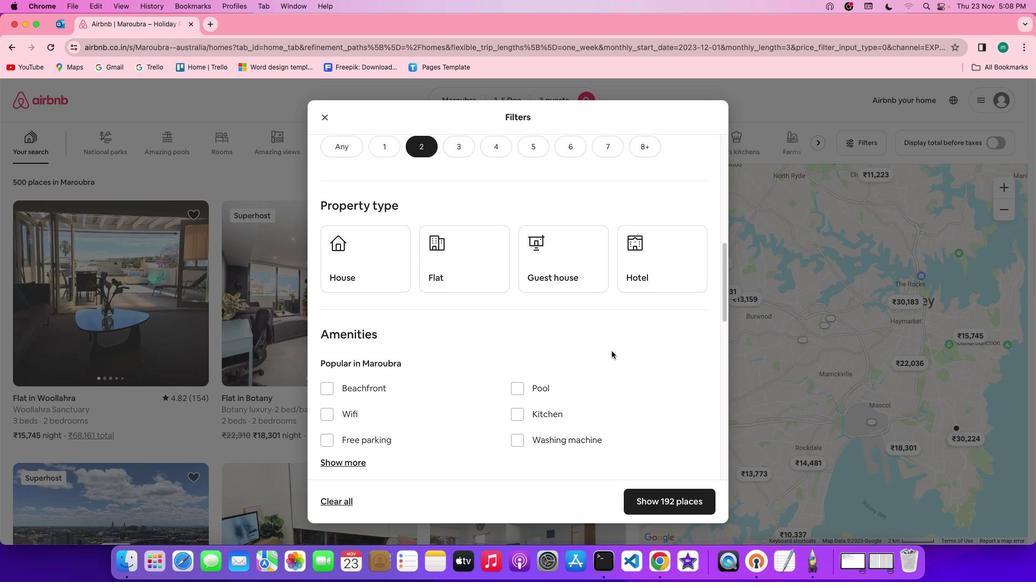 
Action: Mouse scrolled (611, 351) with delta (0, 0)
Screenshot: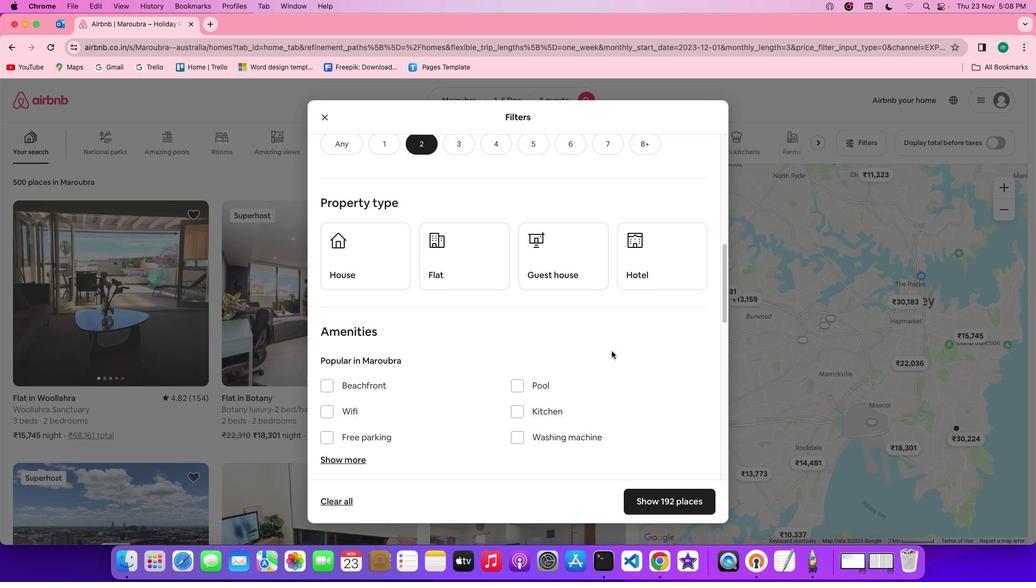
Action: Mouse scrolled (611, 351) with delta (0, 0)
Screenshot: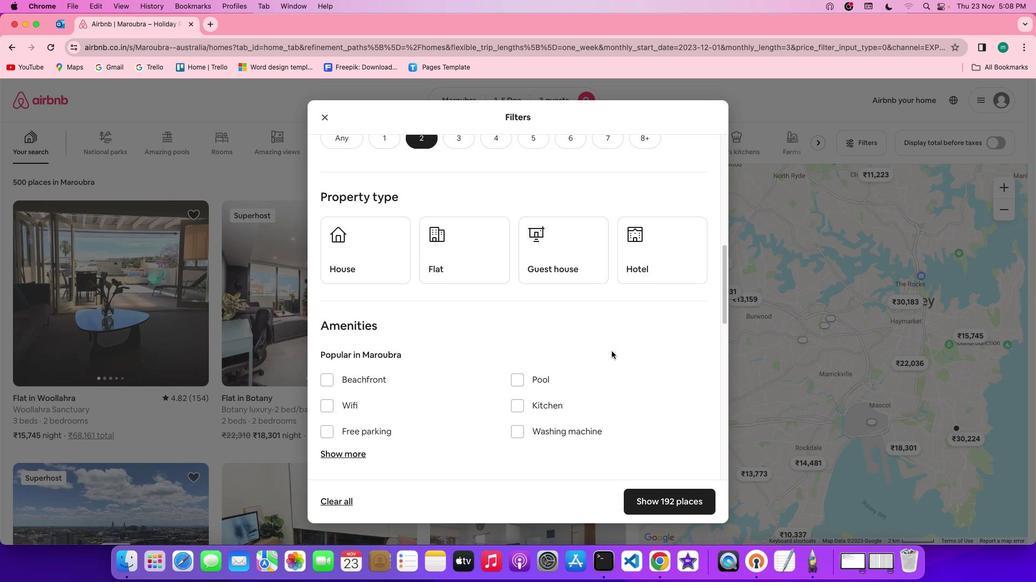 
Action: Mouse scrolled (611, 351) with delta (0, 0)
Screenshot: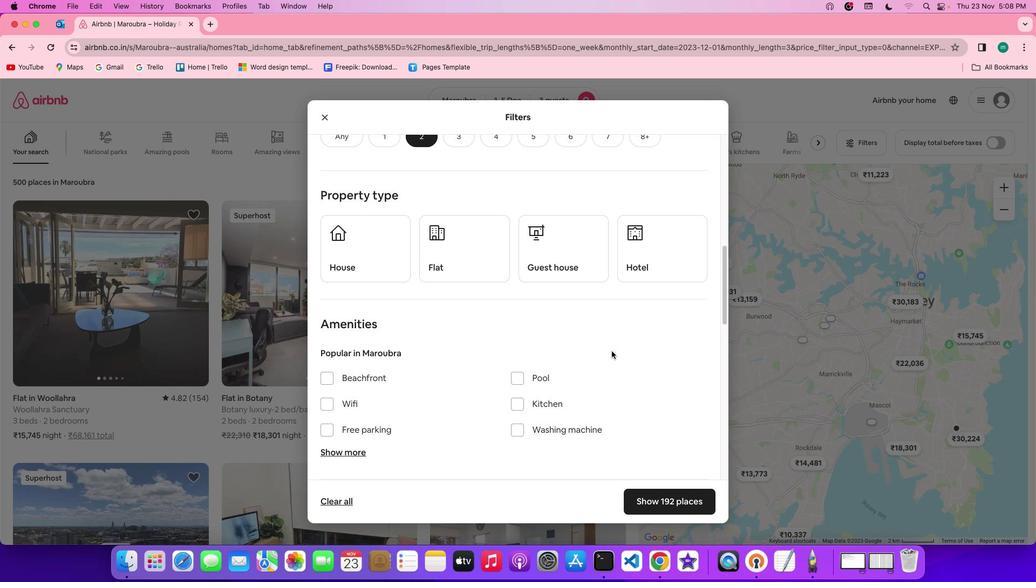 
Action: Mouse moved to (599, 311)
Screenshot: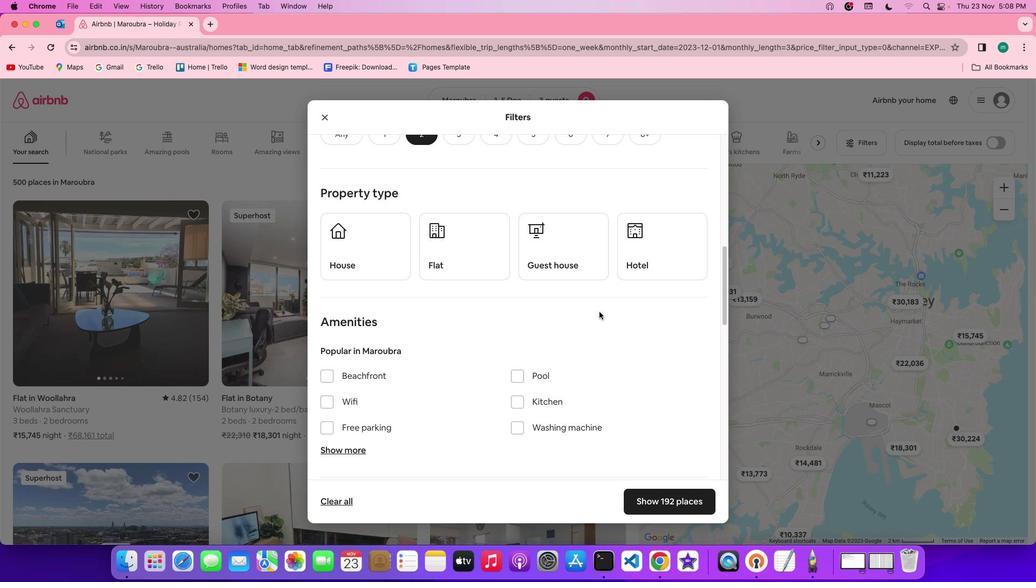 
Action: Mouse scrolled (599, 311) with delta (0, 0)
Screenshot: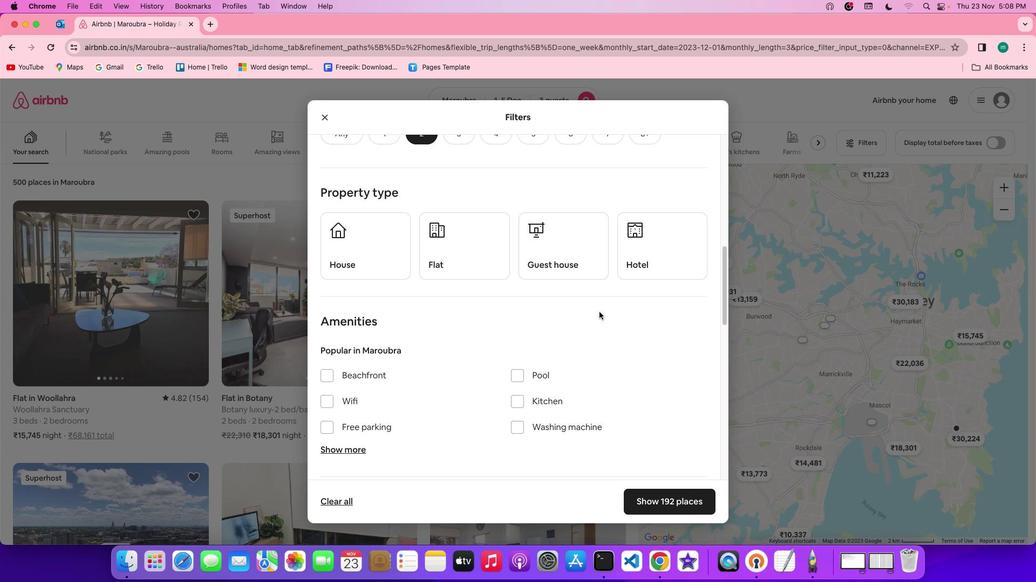 
Action: Mouse scrolled (599, 311) with delta (0, 0)
Screenshot: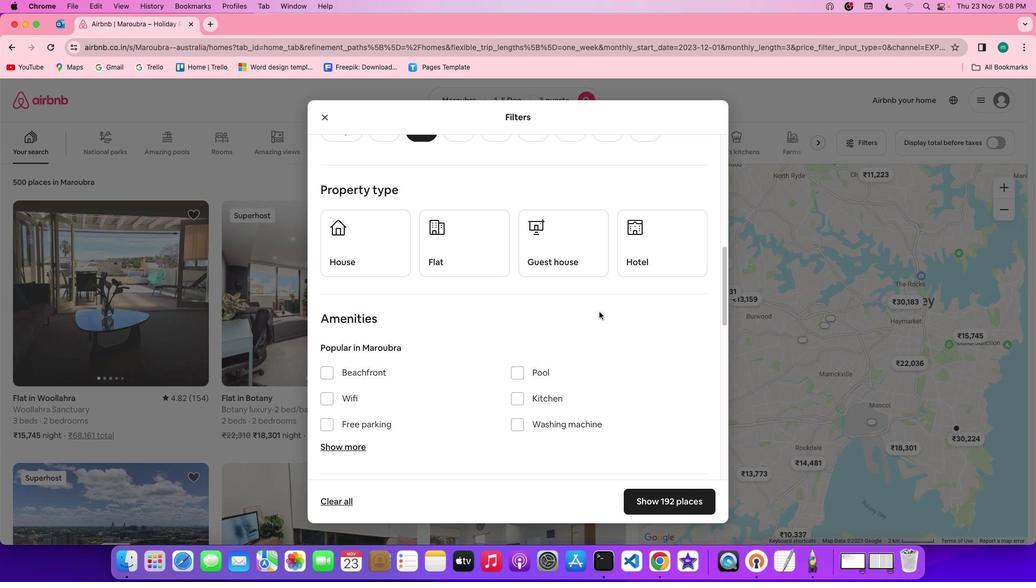 
Action: Mouse scrolled (599, 311) with delta (0, 0)
Screenshot: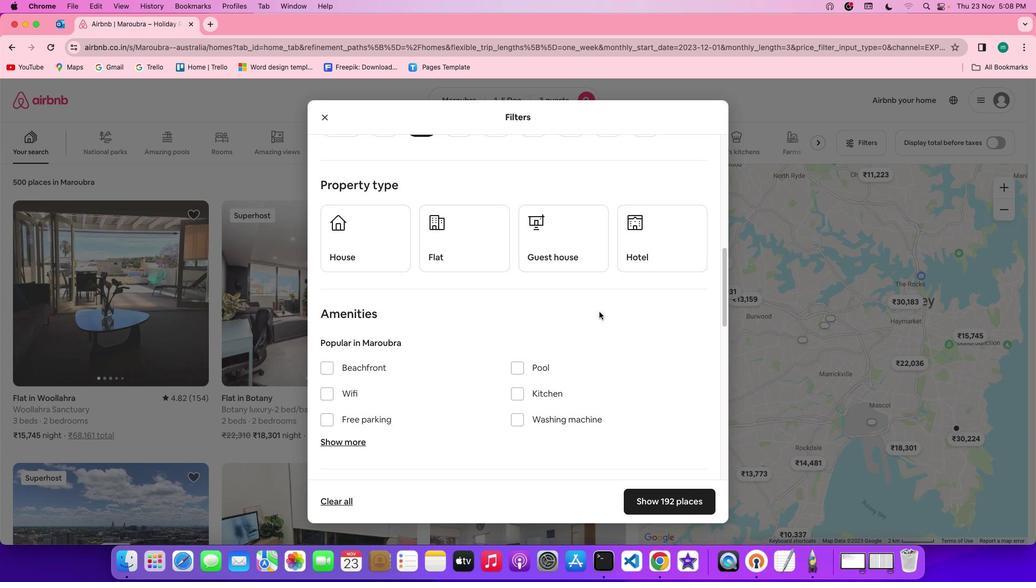 
Action: Mouse moved to (595, 321)
Screenshot: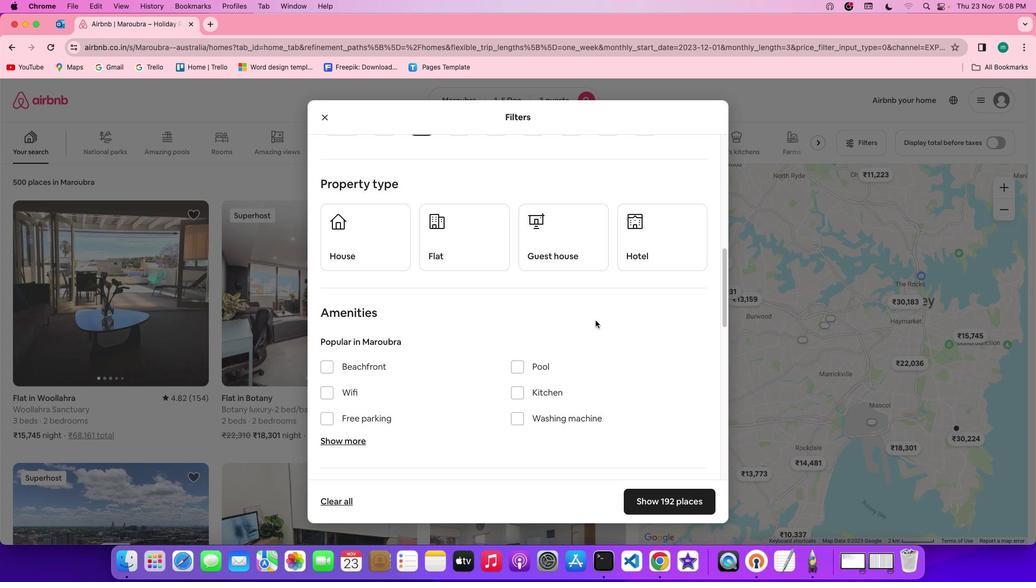 
Action: Mouse scrolled (595, 321) with delta (0, 0)
Screenshot: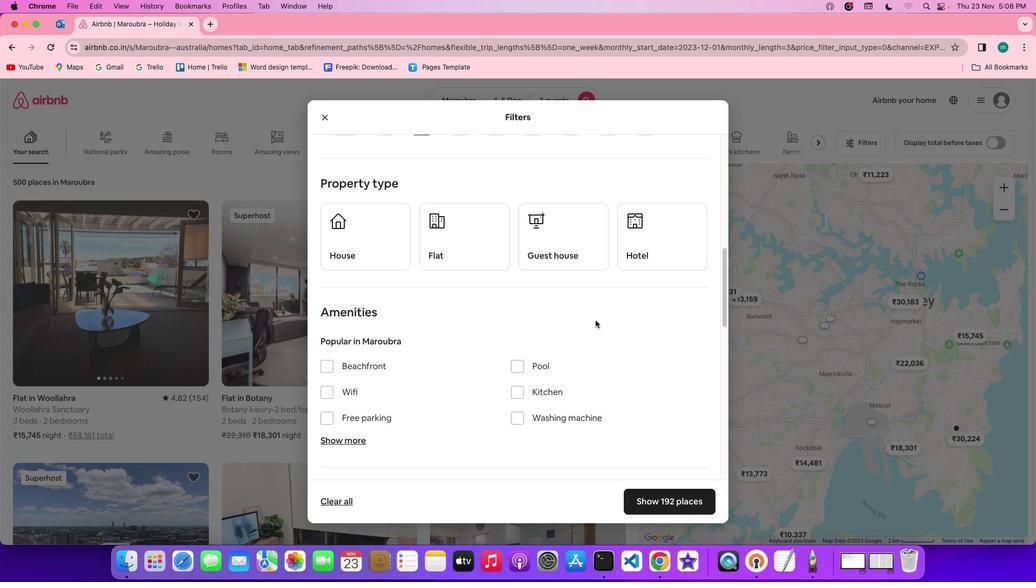 
Action: Mouse scrolled (595, 321) with delta (0, 0)
Screenshot: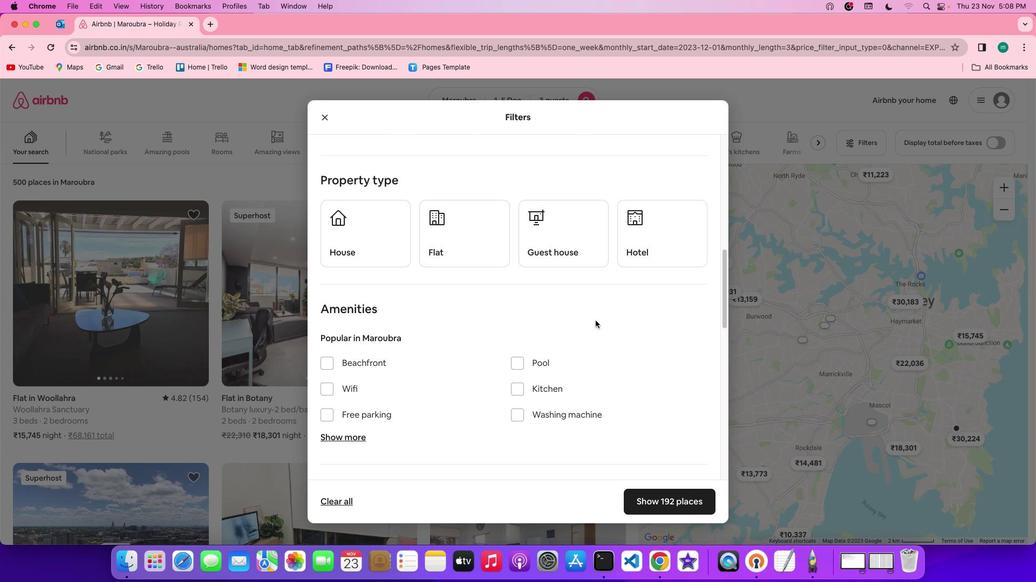 
Action: Mouse scrolled (595, 321) with delta (0, 0)
Screenshot: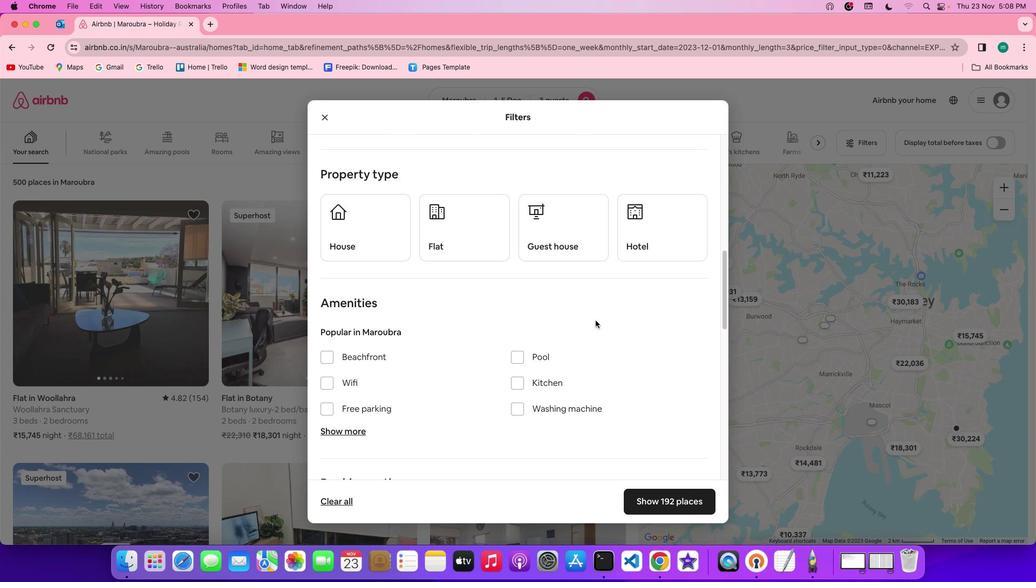 
Action: Mouse scrolled (595, 321) with delta (0, 0)
Screenshot: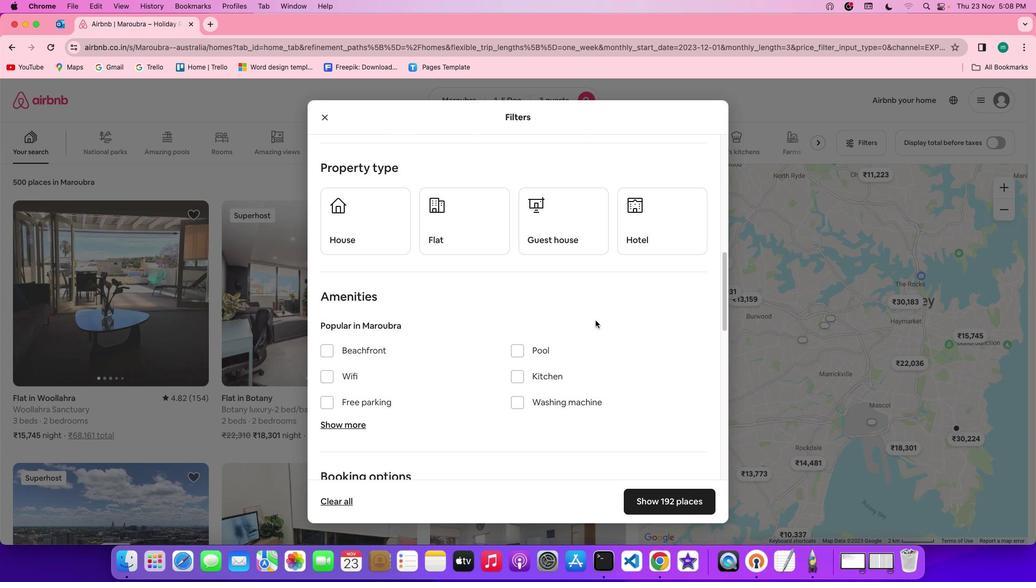 
Action: Mouse scrolled (595, 321) with delta (0, 0)
Screenshot: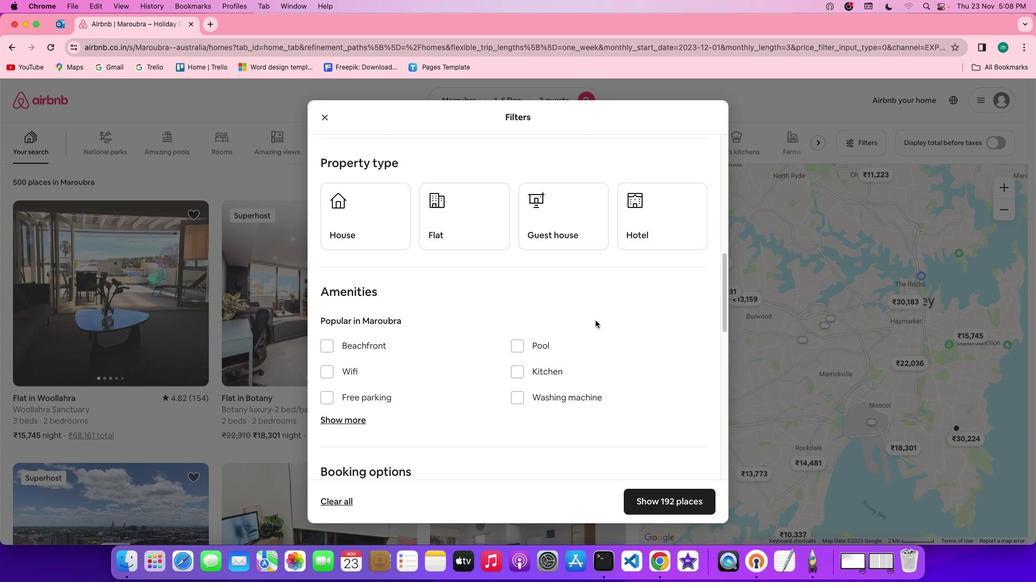 
Action: Mouse scrolled (595, 321) with delta (0, 0)
Screenshot: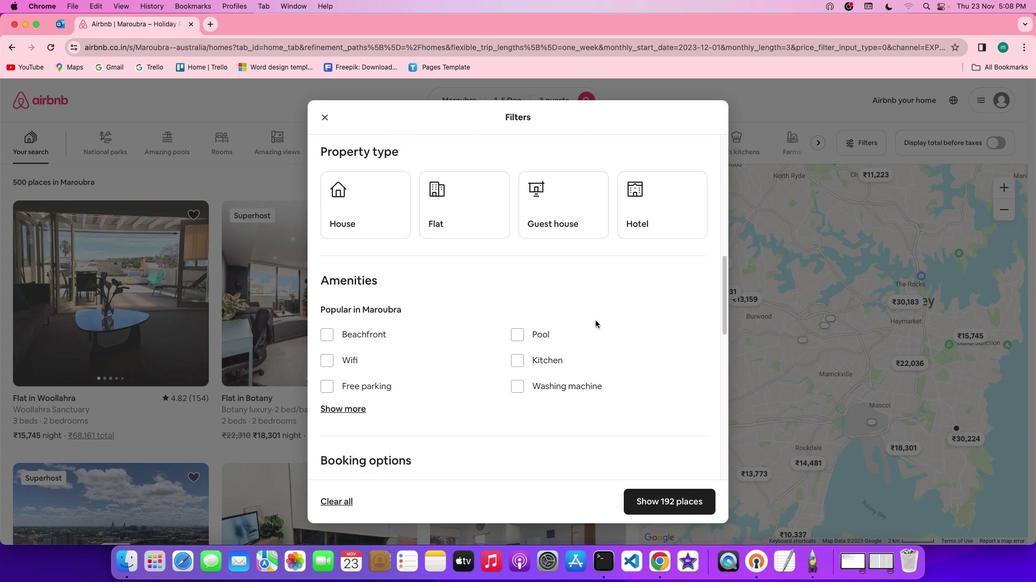 
Action: Mouse moved to (567, 341)
Screenshot: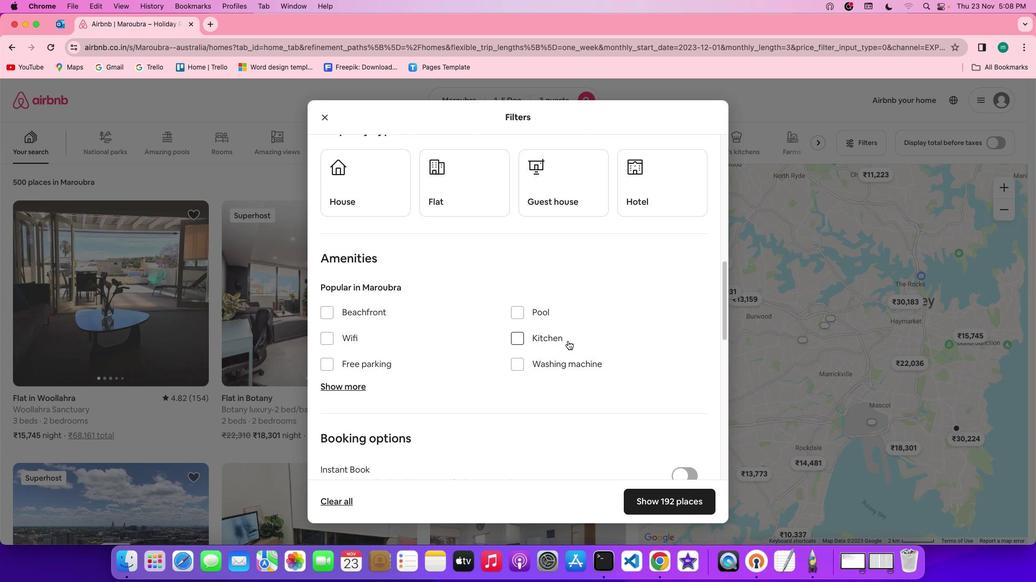 
Action: Mouse scrolled (567, 341) with delta (0, 0)
Screenshot: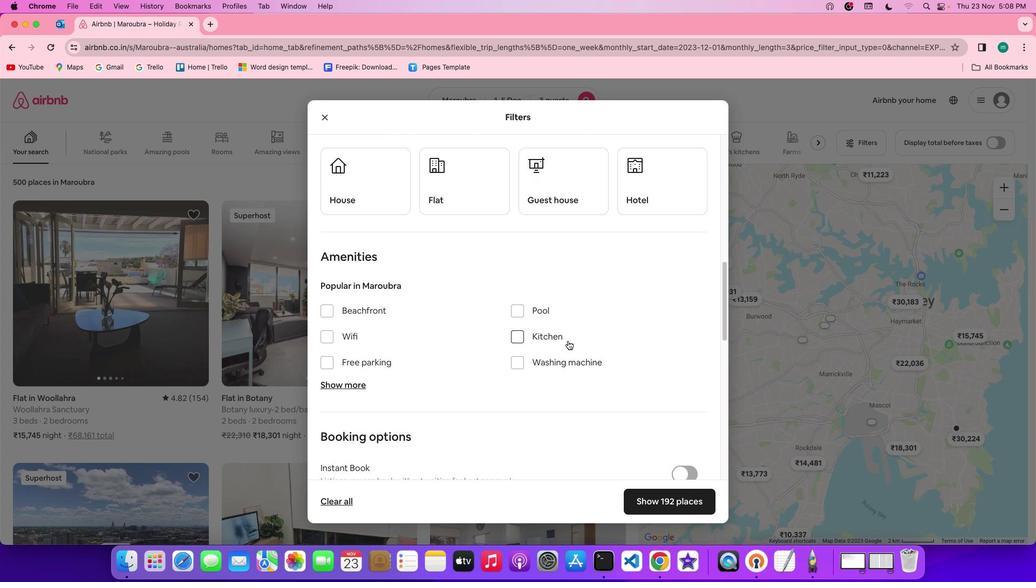 
Action: Mouse scrolled (567, 341) with delta (0, 0)
Screenshot: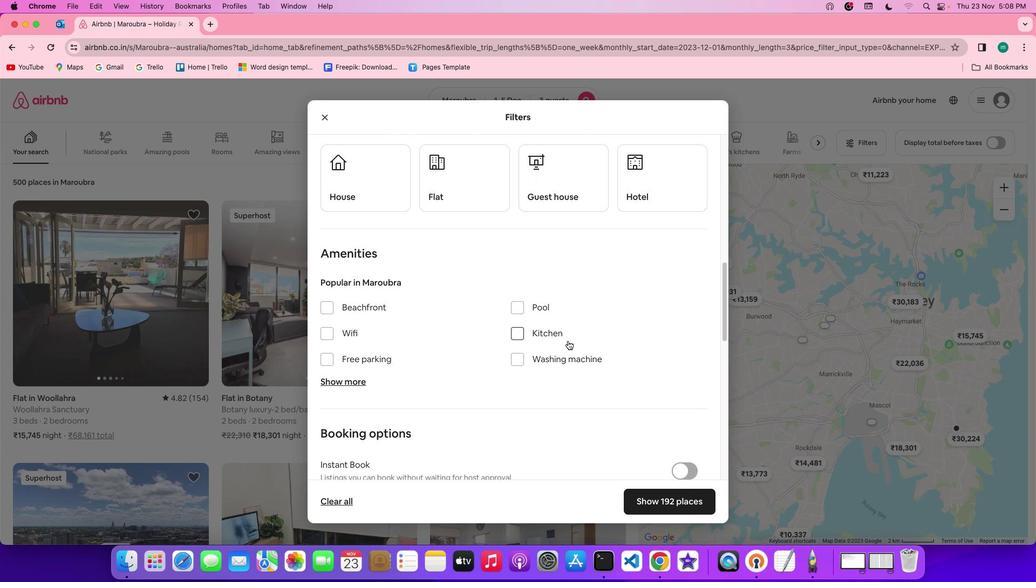
Action: Mouse scrolled (567, 341) with delta (0, 0)
Screenshot: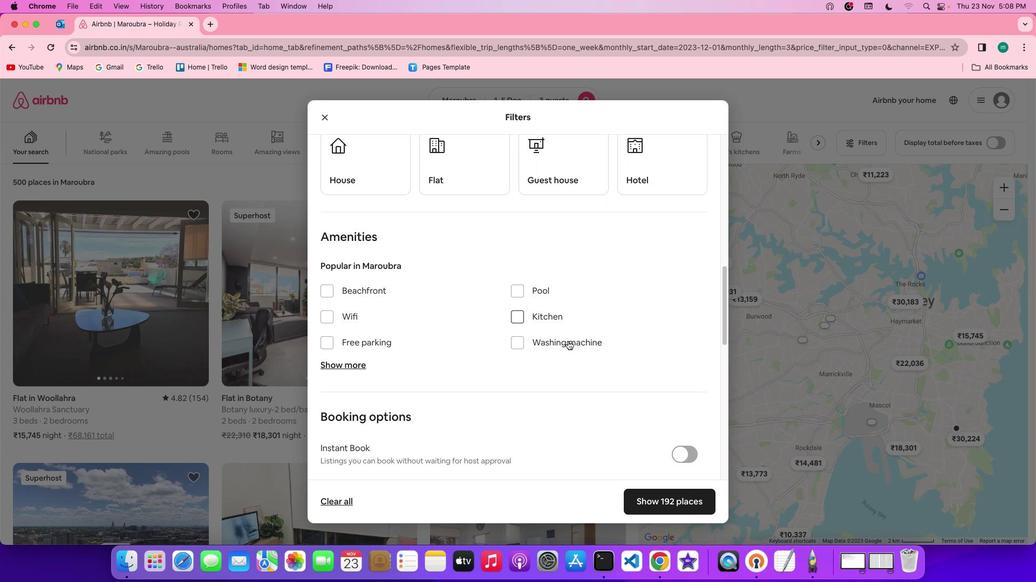 
Action: Mouse moved to (571, 320)
Screenshot: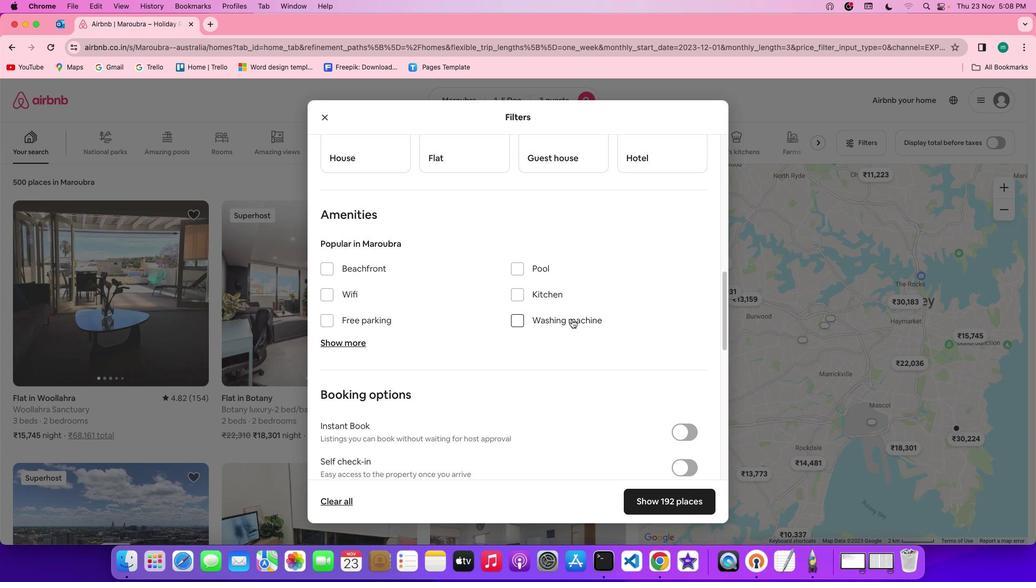 
Action: Mouse pressed left at (571, 320)
Screenshot: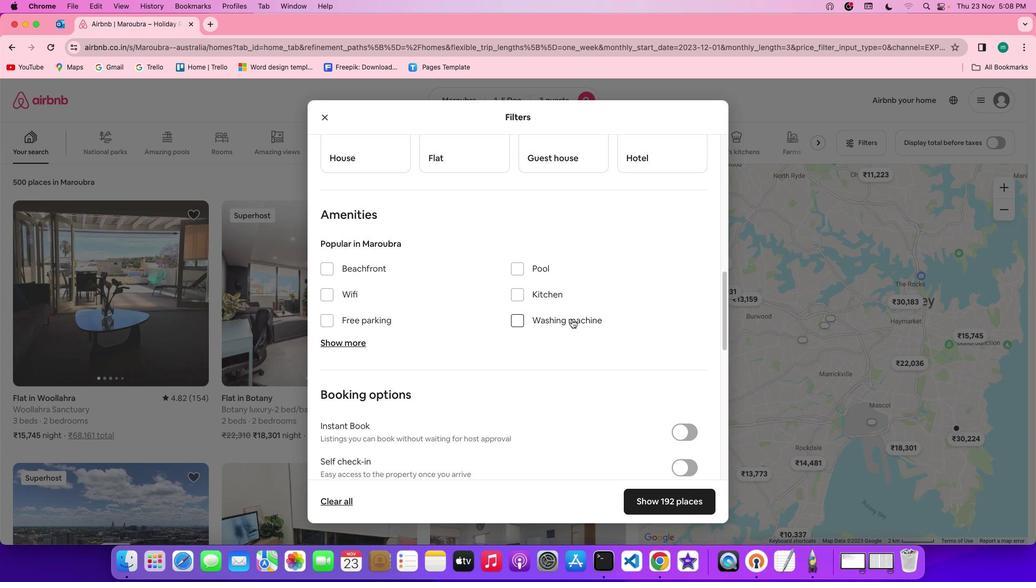 
Action: Mouse moved to (606, 356)
Screenshot: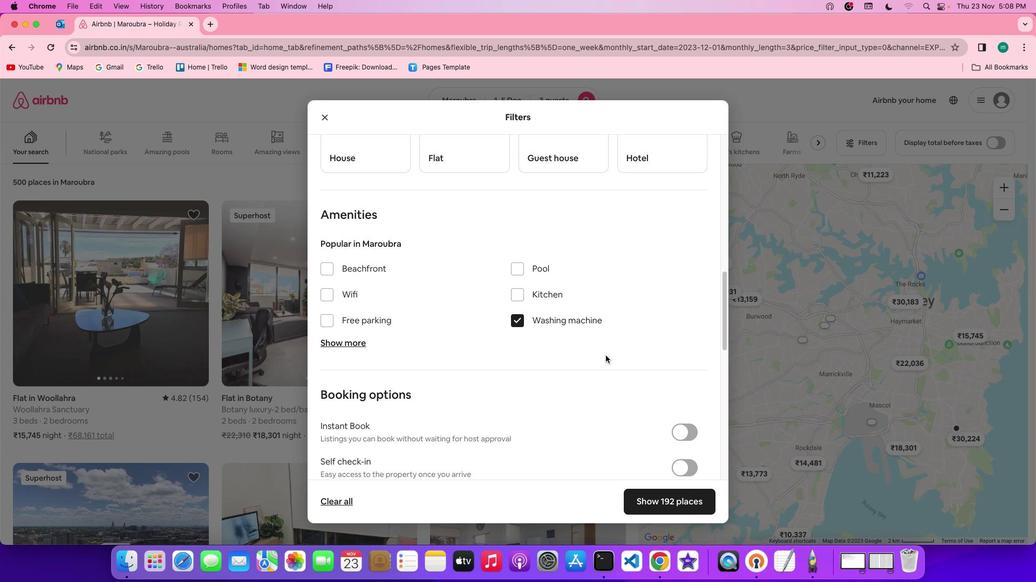 
Action: Mouse scrolled (606, 356) with delta (0, 0)
Screenshot: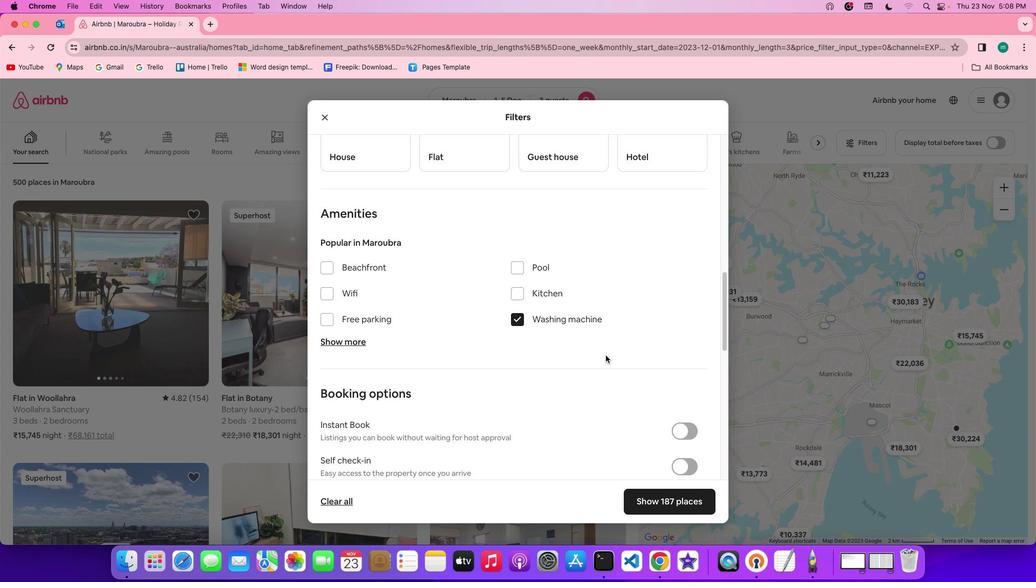 
Action: Mouse scrolled (606, 356) with delta (0, 0)
Screenshot: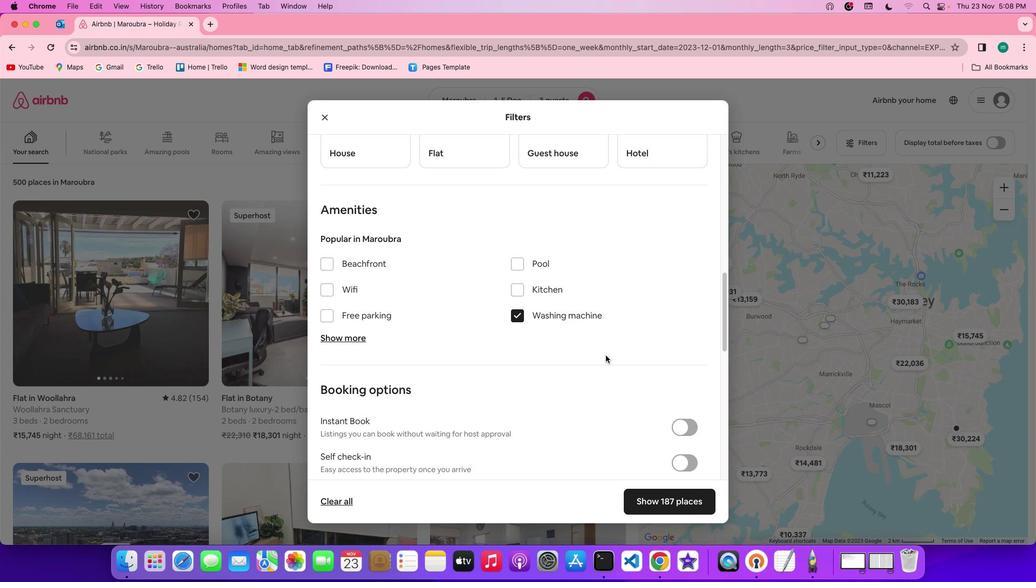 
Action: Mouse scrolled (606, 356) with delta (0, 0)
Screenshot: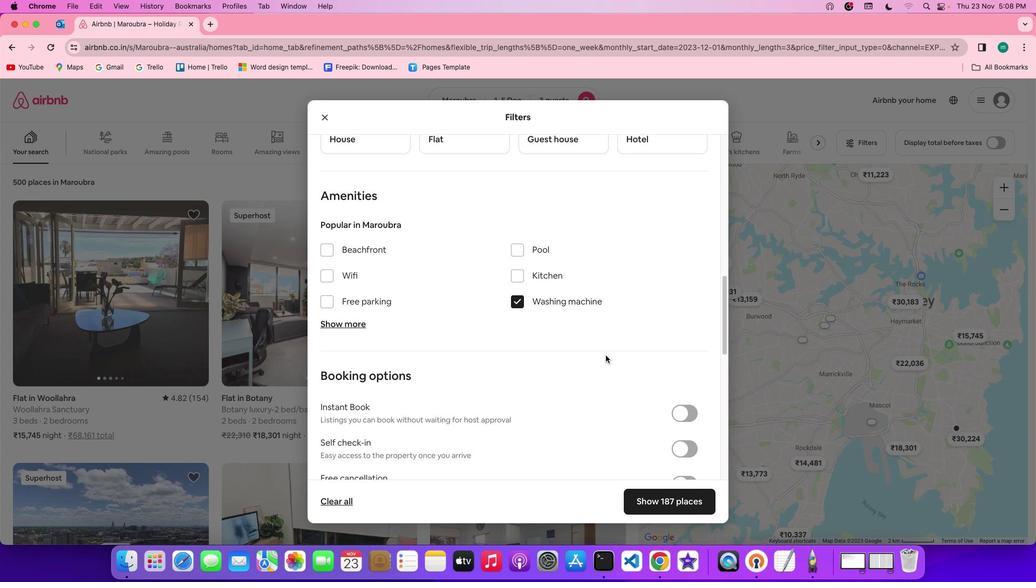
Action: Mouse scrolled (606, 356) with delta (0, 0)
Screenshot: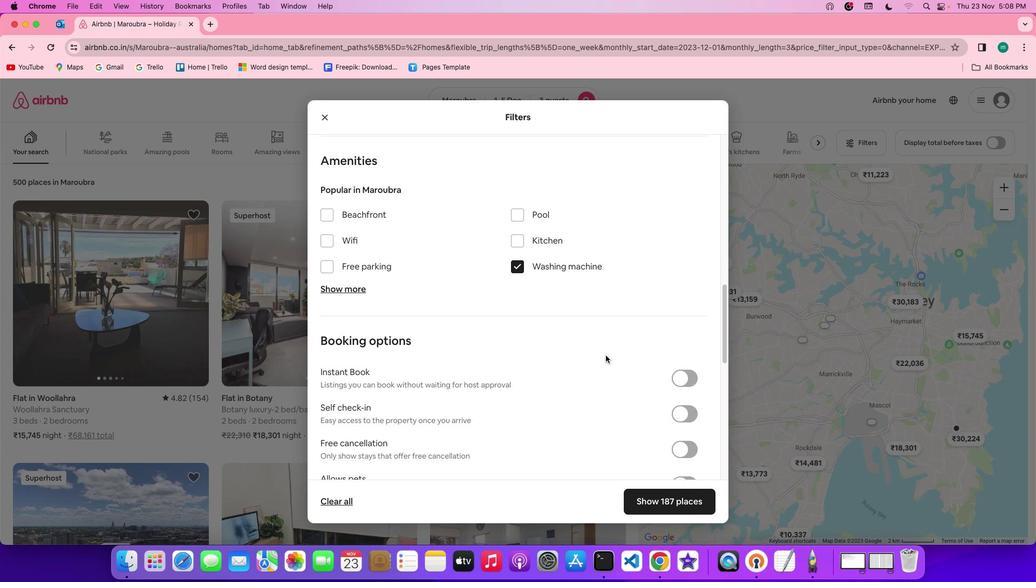 
Action: Mouse scrolled (606, 356) with delta (0, 0)
Screenshot: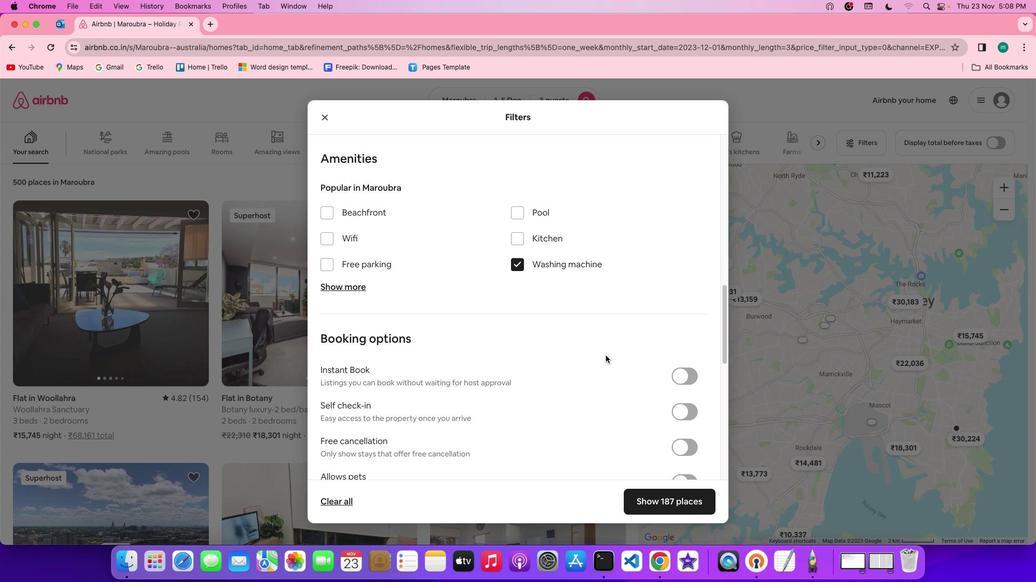 
Action: Mouse scrolled (606, 356) with delta (0, 0)
Screenshot: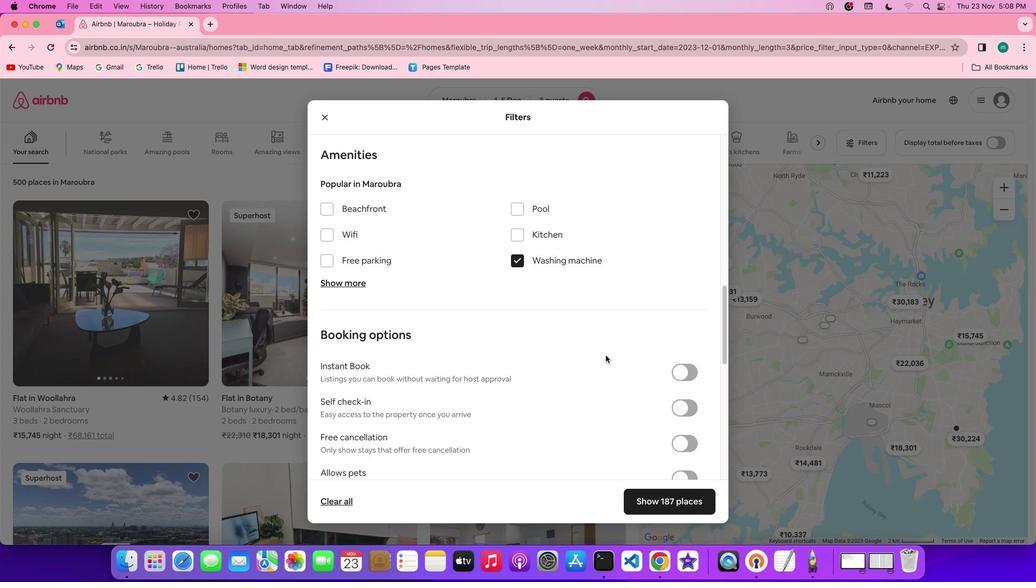 
Action: Mouse scrolled (606, 356) with delta (0, 0)
Screenshot: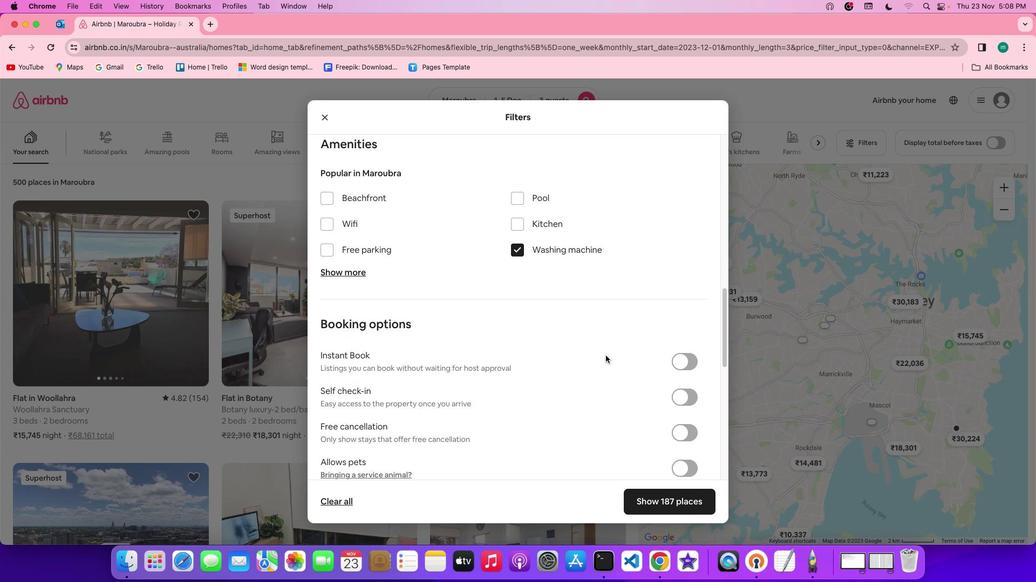 
Action: Mouse moved to (343, 269)
Screenshot: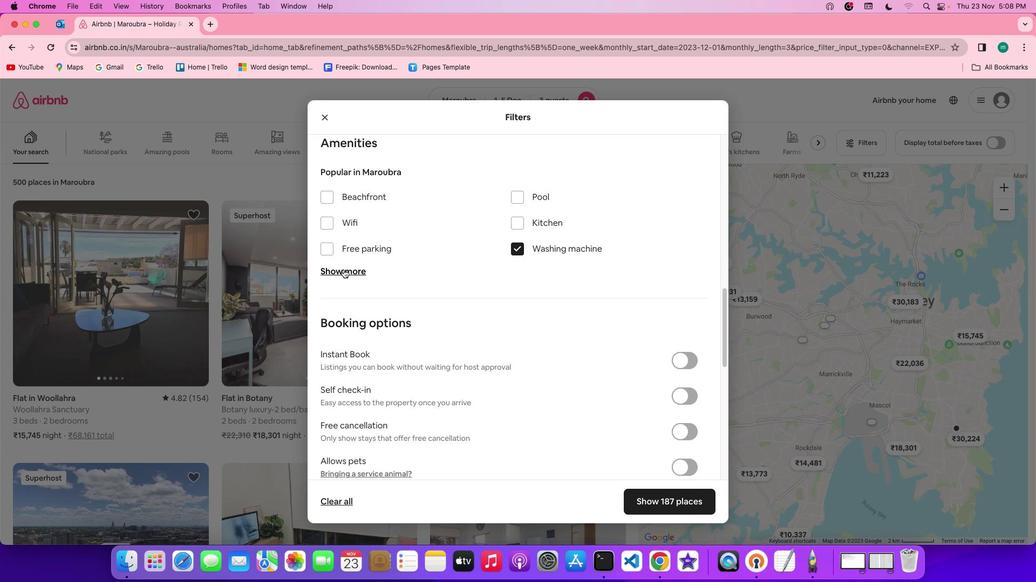 
Action: Mouse pressed left at (343, 269)
Screenshot: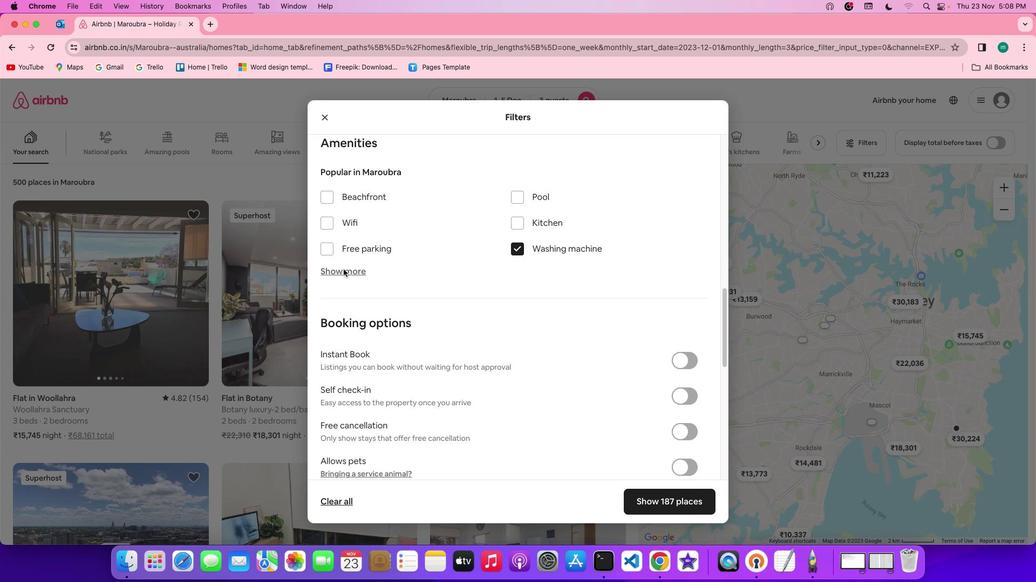
Action: Mouse moved to (517, 223)
Screenshot: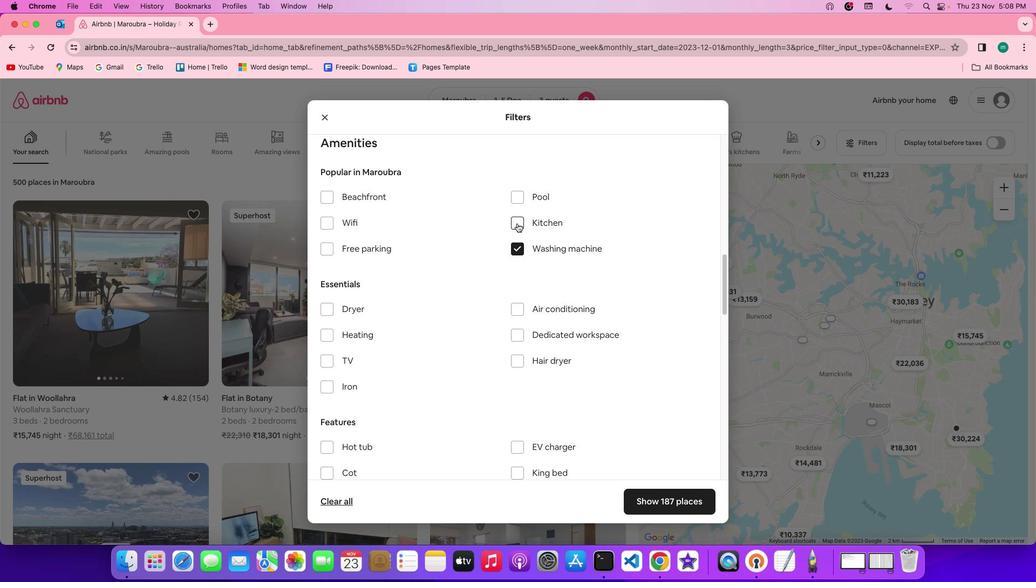 
Action: Mouse pressed left at (517, 223)
Screenshot: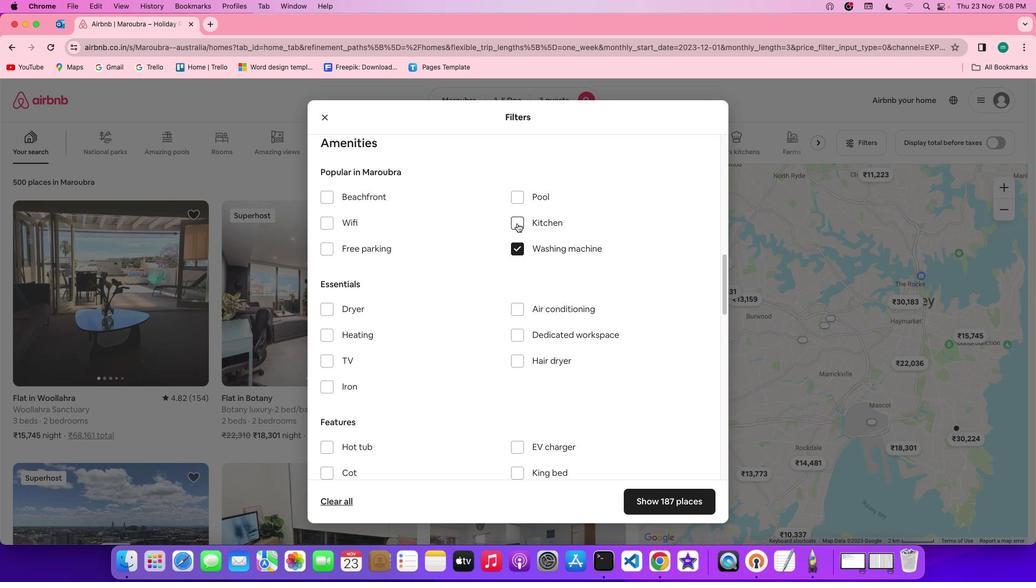 
Action: Mouse moved to (622, 322)
Screenshot: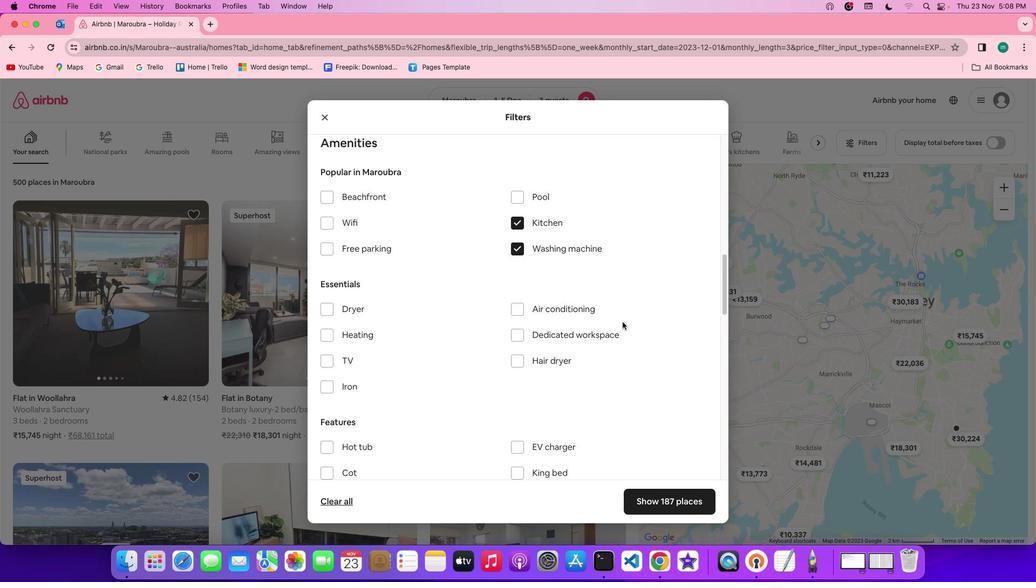 
Action: Mouse scrolled (622, 322) with delta (0, 0)
Screenshot: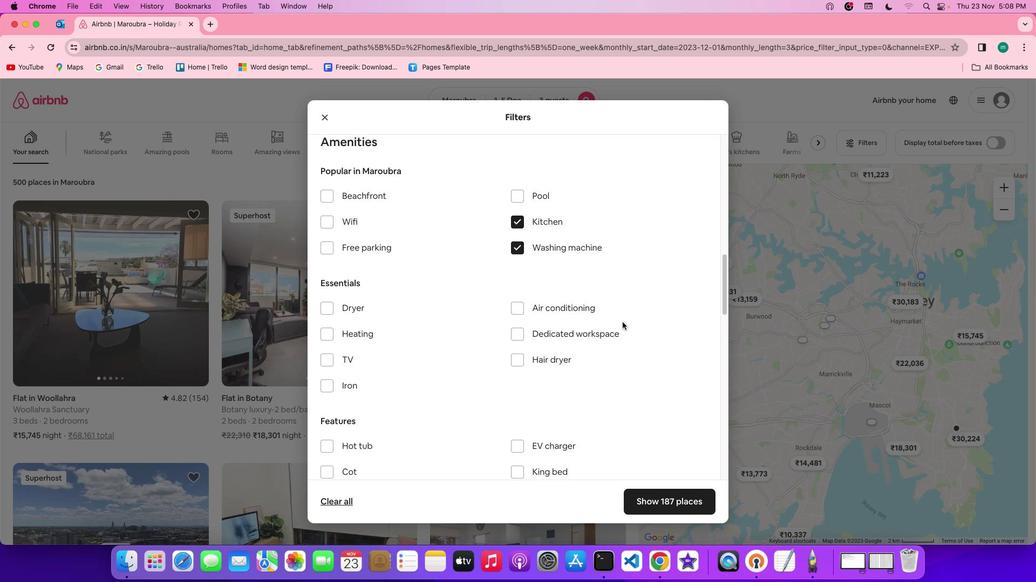 
Action: Mouse scrolled (622, 322) with delta (0, 0)
Screenshot: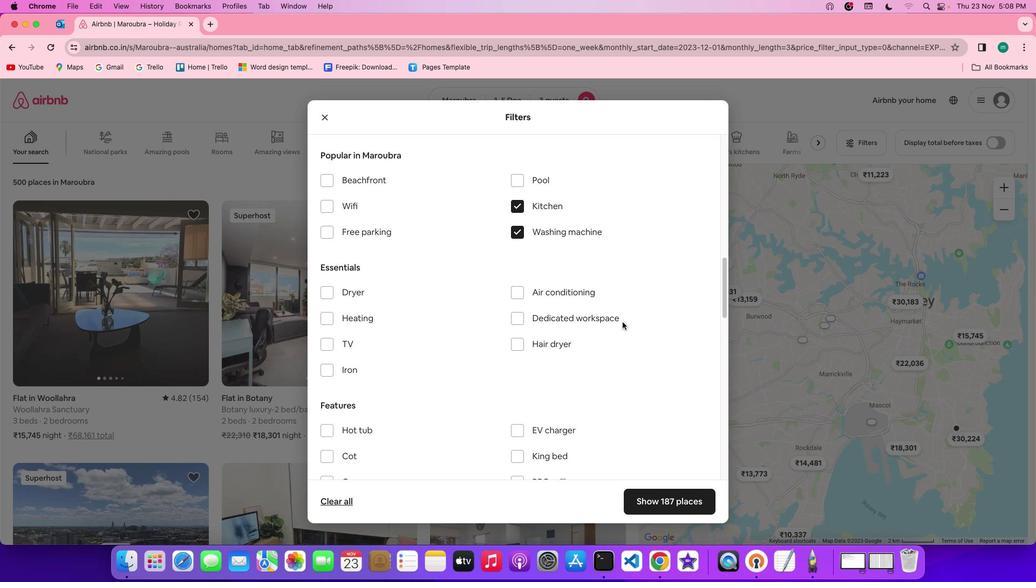 
Action: Mouse scrolled (622, 322) with delta (0, -1)
Screenshot: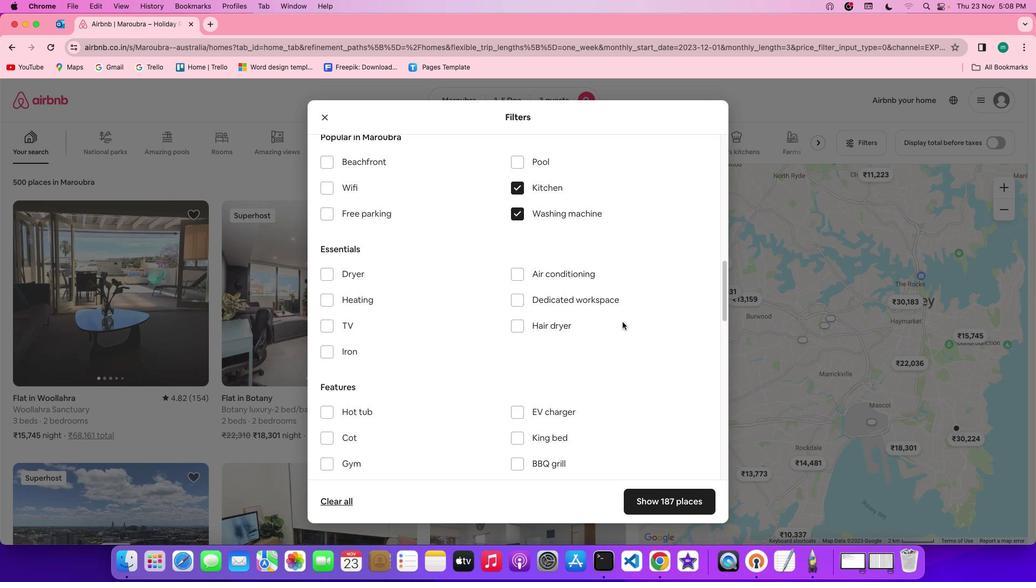 
Action: Mouse scrolled (622, 322) with delta (0, -1)
Screenshot: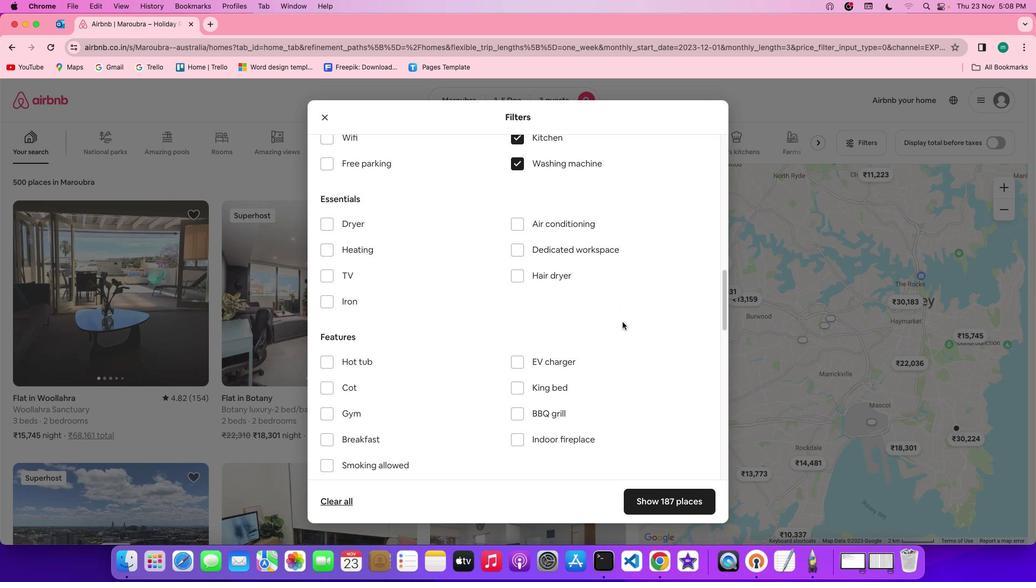 
Action: Mouse scrolled (622, 322) with delta (0, 0)
Screenshot: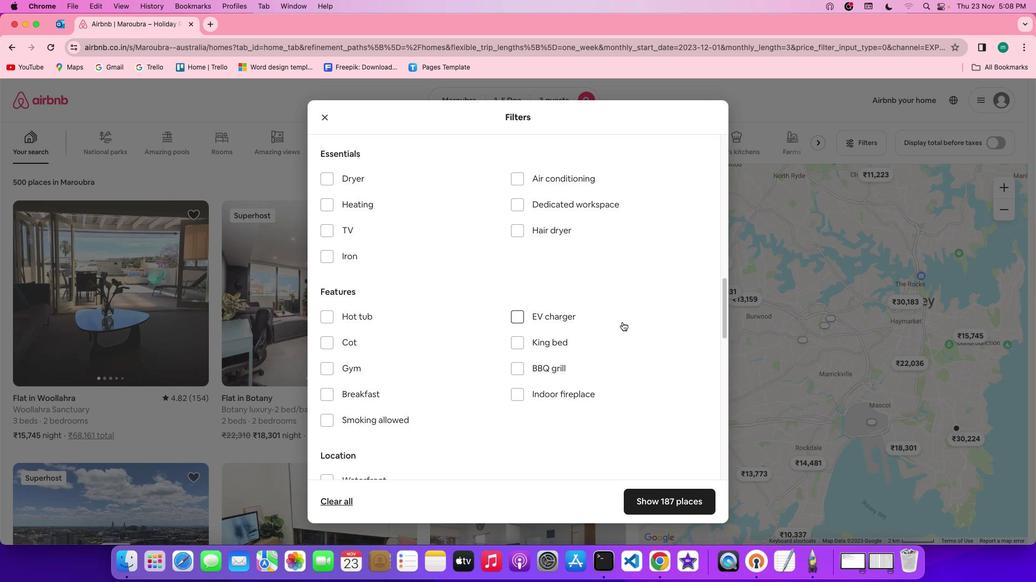 
Action: Mouse moved to (622, 322)
Screenshot: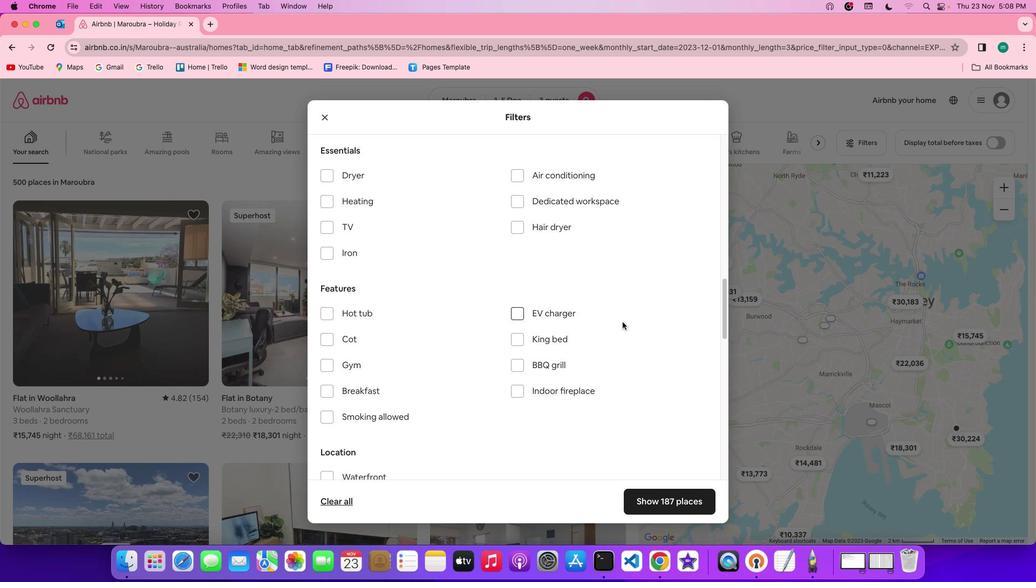 
Action: Mouse scrolled (622, 322) with delta (0, 0)
Screenshot: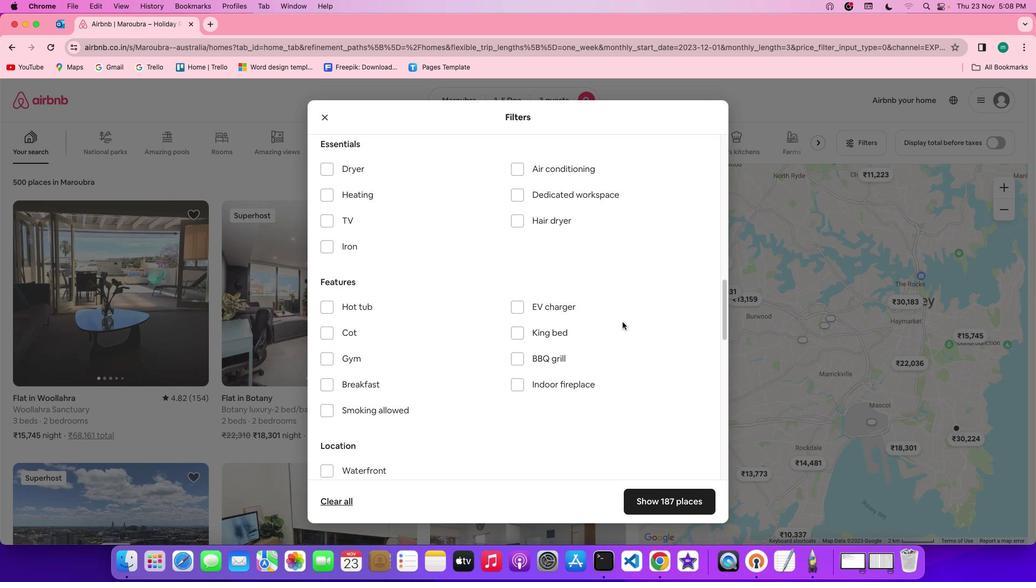 
Action: Mouse scrolled (622, 322) with delta (0, -1)
Screenshot: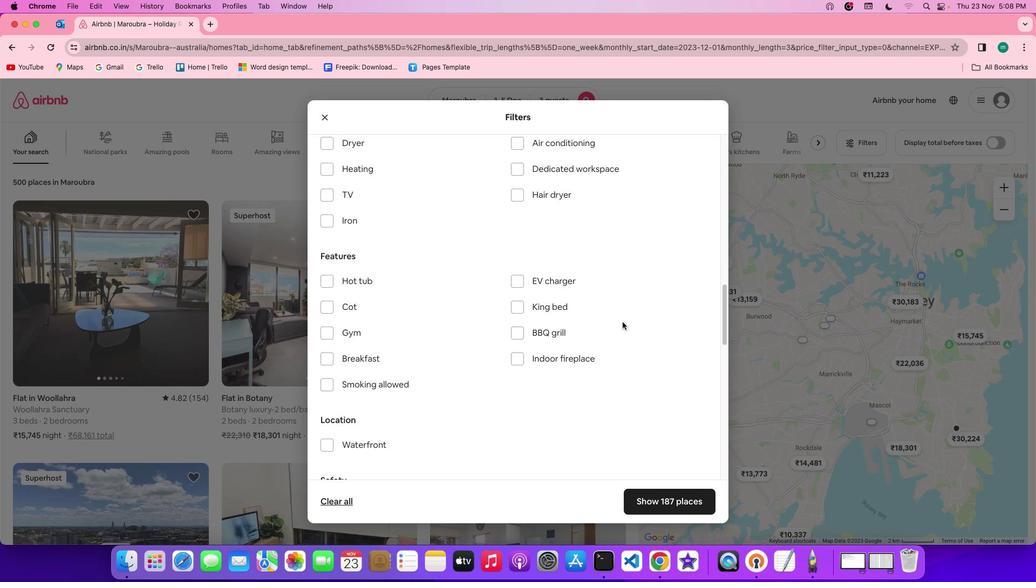 
Action: Mouse scrolled (622, 322) with delta (0, -1)
Screenshot: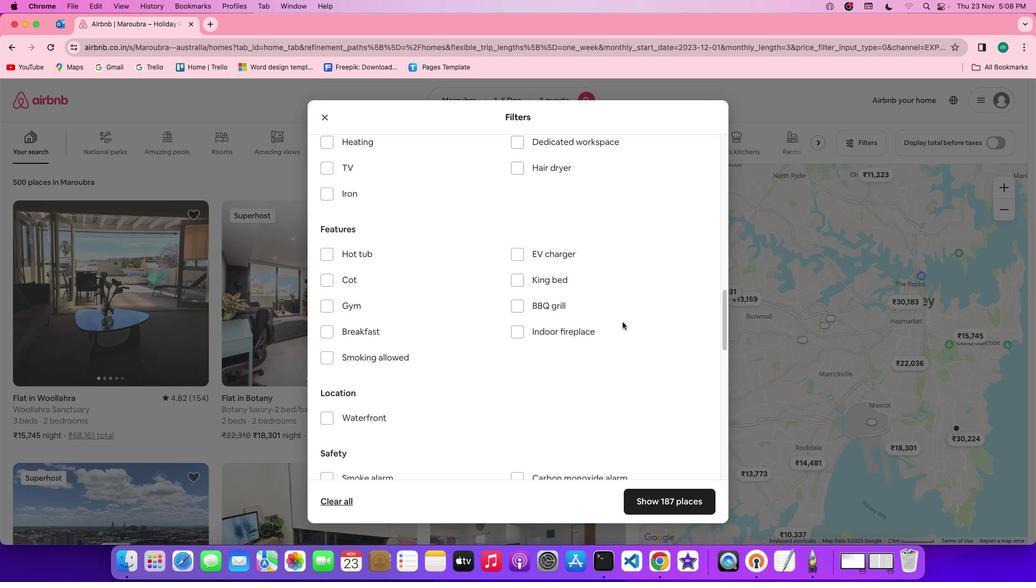
Action: Mouse scrolled (622, 322) with delta (0, 0)
Screenshot: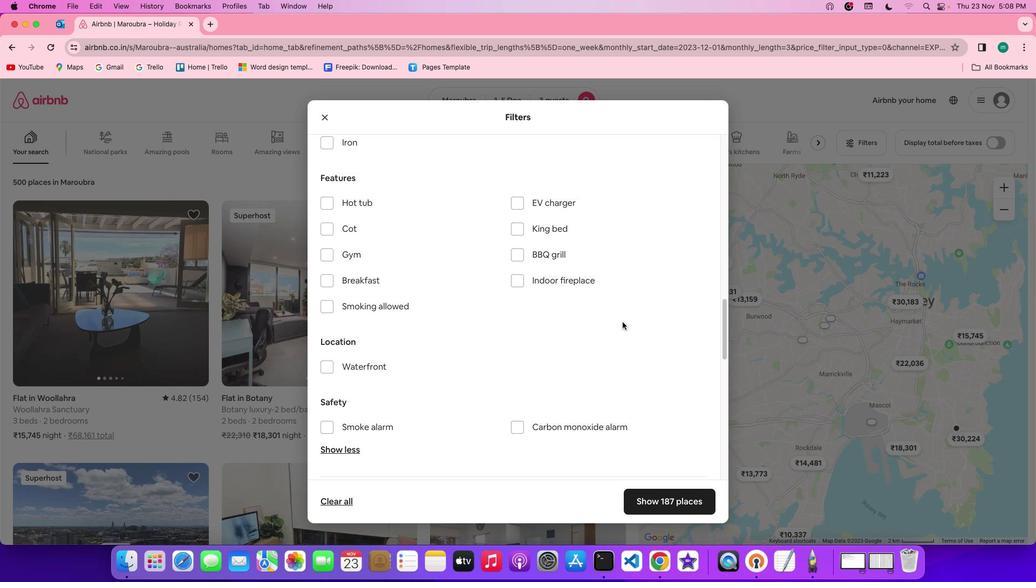 
Action: Mouse scrolled (622, 322) with delta (0, 0)
Screenshot: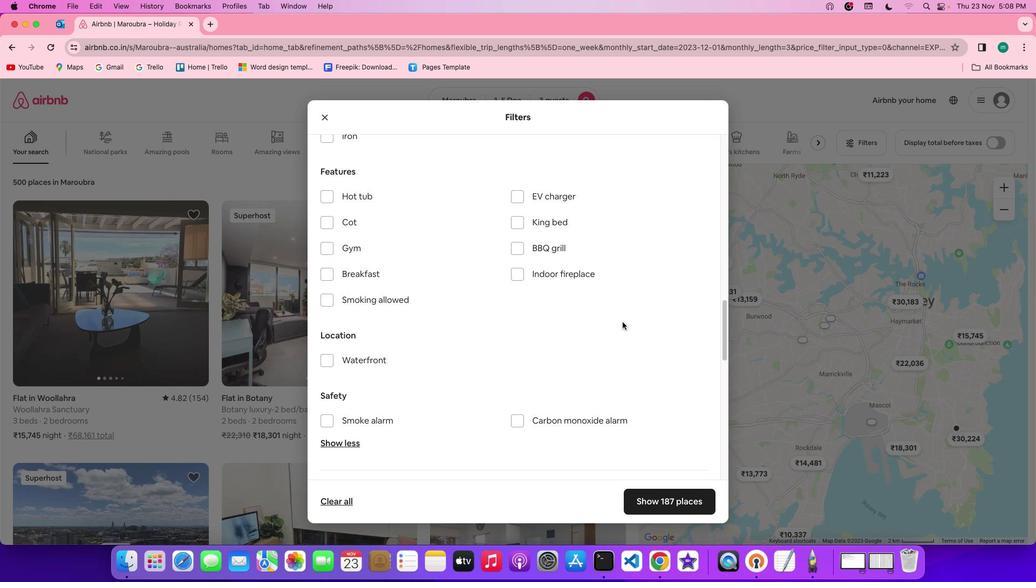 
Action: Mouse scrolled (622, 322) with delta (0, 0)
Screenshot: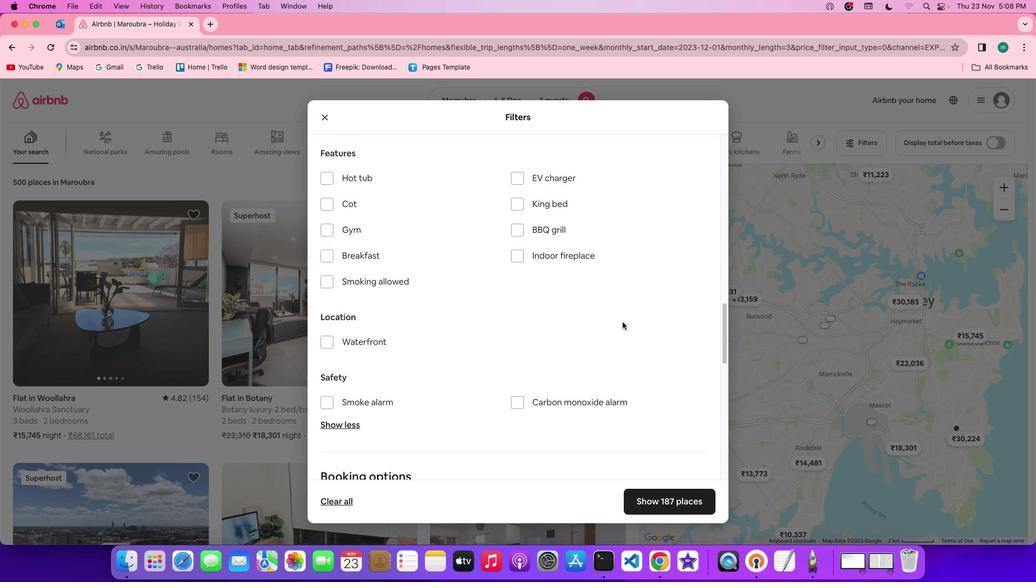 
Action: Mouse scrolled (622, 322) with delta (0, 0)
Screenshot: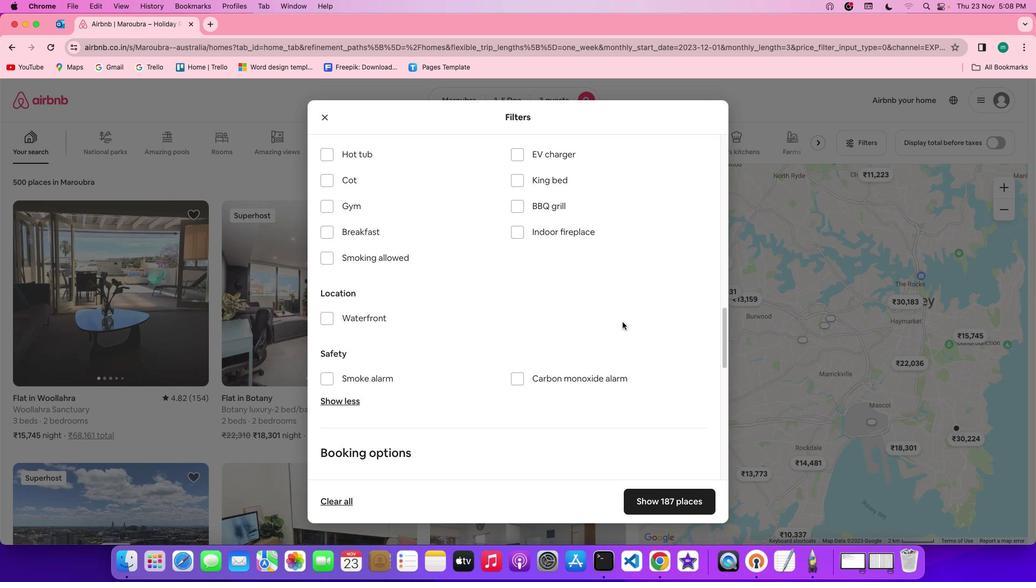 
Action: Mouse scrolled (622, 322) with delta (0, 0)
Screenshot: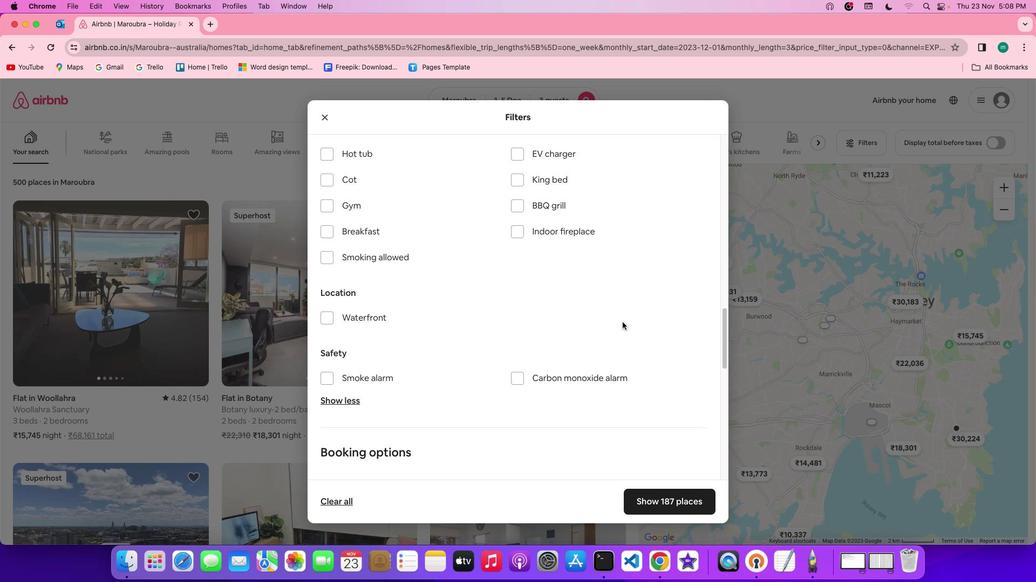 
Action: Mouse scrolled (622, 322) with delta (0, 0)
Screenshot: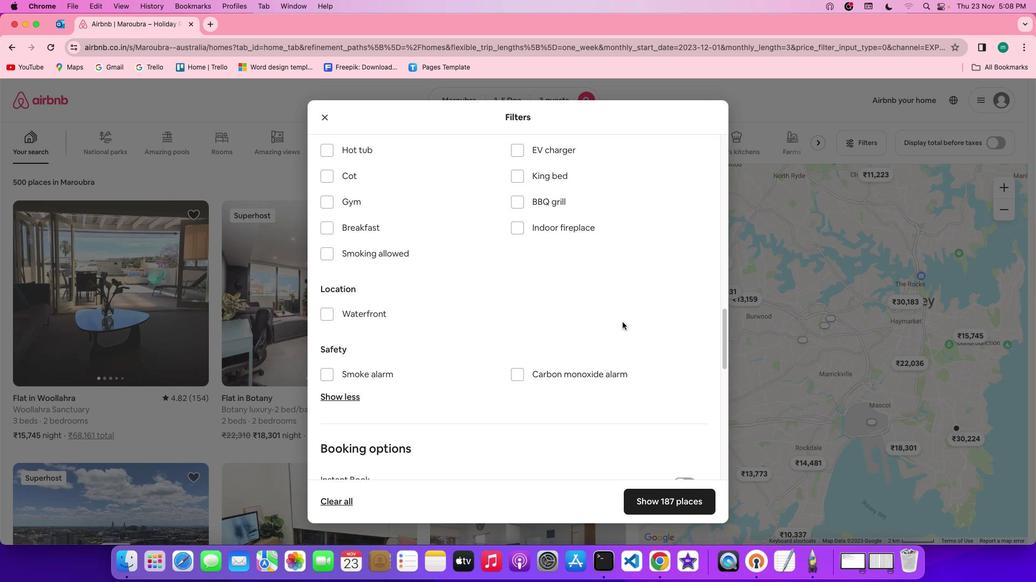 
Action: Mouse scrolled (622, 322) with delta (0, 0)
Screenshot: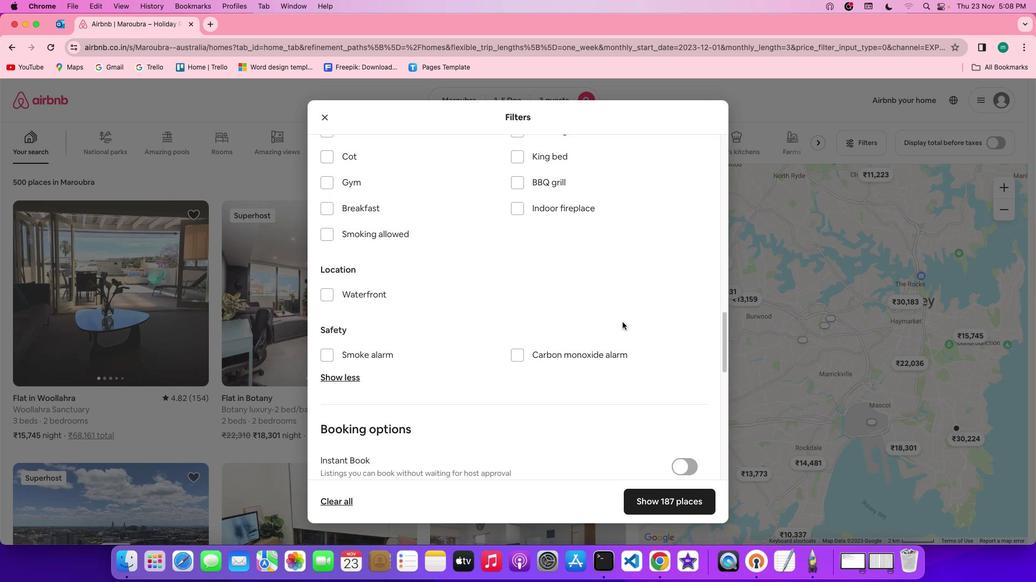 
Action: Mouse scrolled (622, 322) with delta (0, 0)
Screenshot: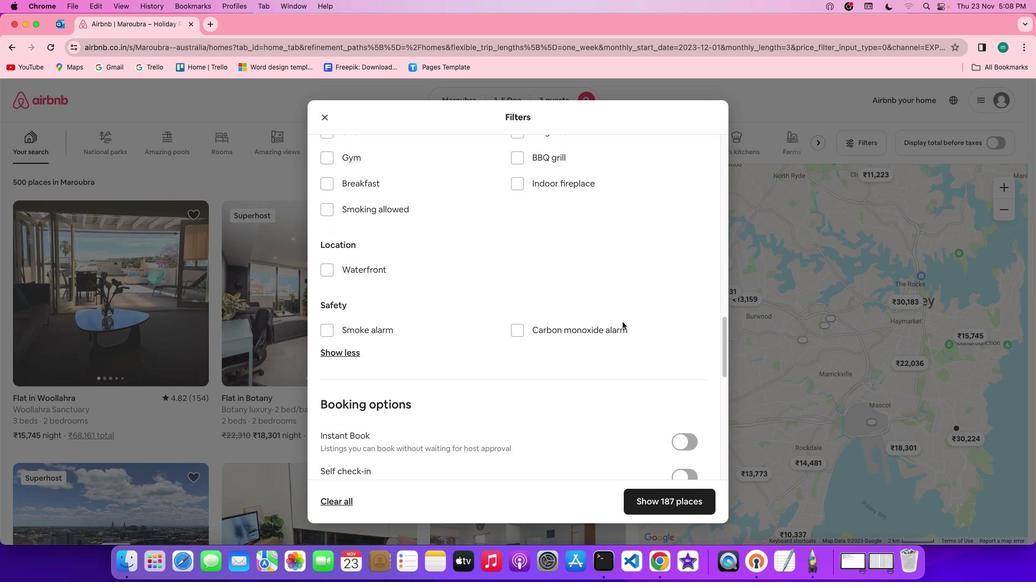 
Action: Mouse scrolled (622, 322) with delta (0, 0)
Screenshot: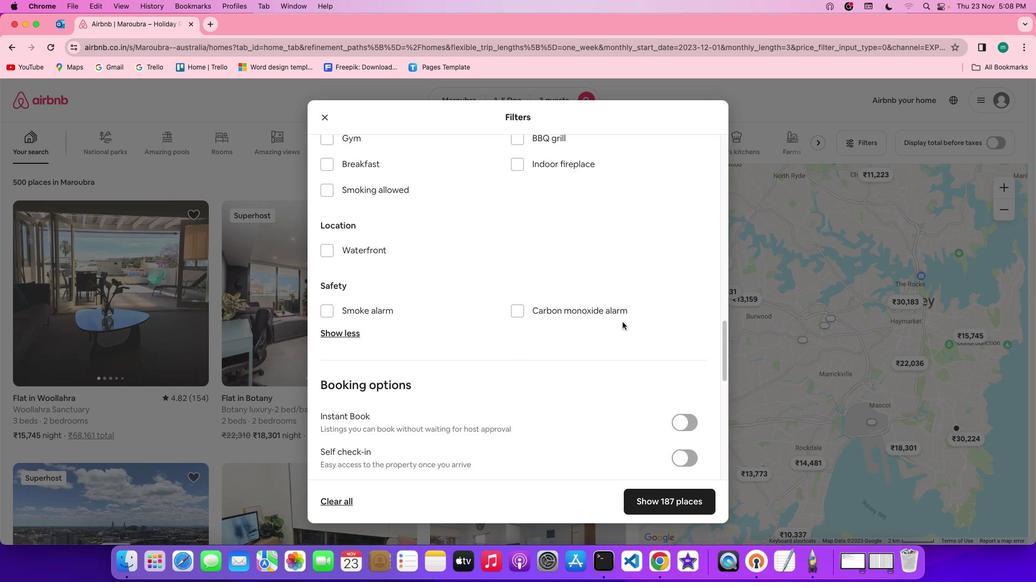 
Action: Mouse scrolled (622, 322) with delta (0, -1)
Screenshot: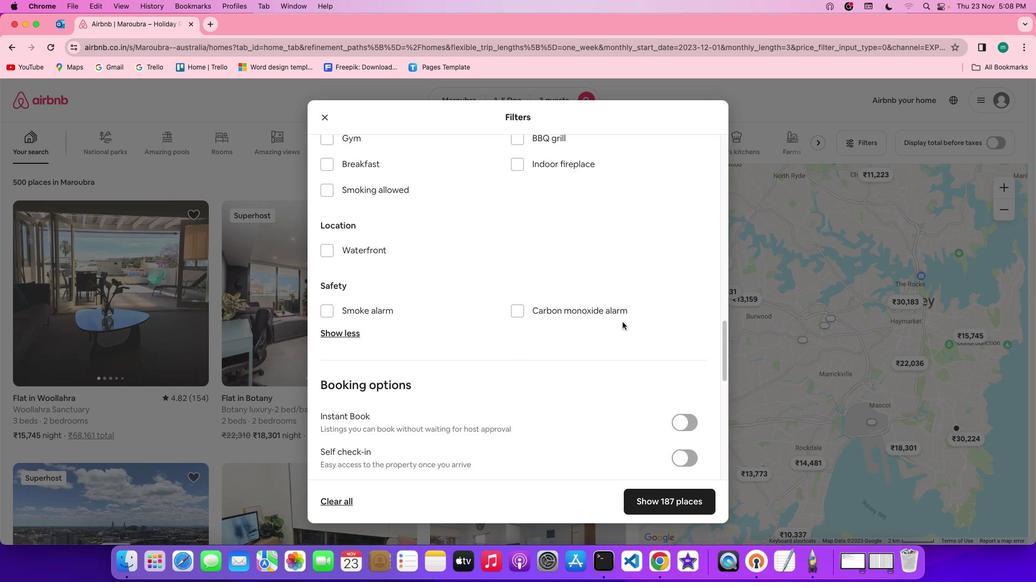 
Action: Mouse scrolled (622, 322) with delta (0, -2)
Screenshot: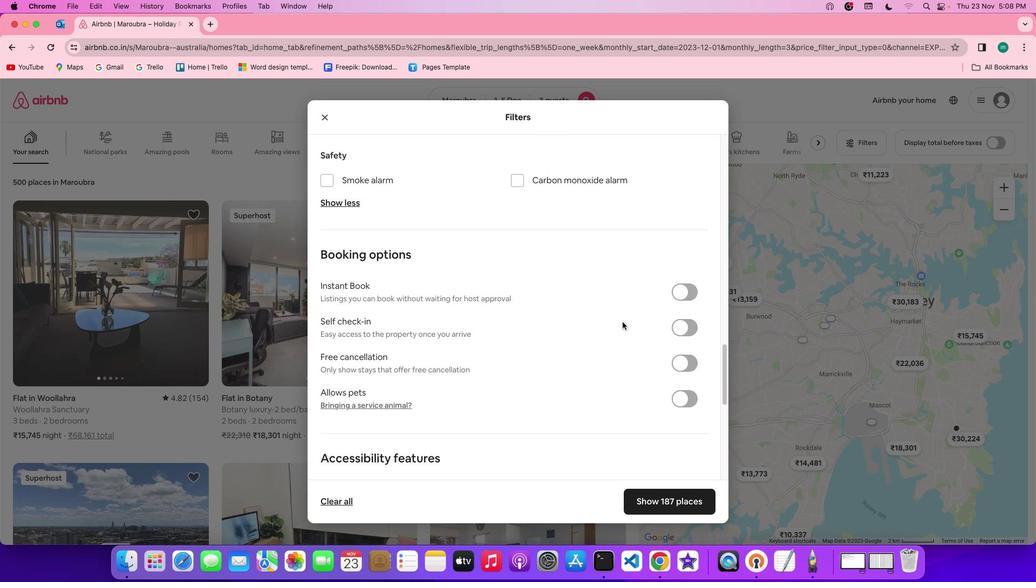 
Action: Mouse moved to (683, 303)
Screenshot: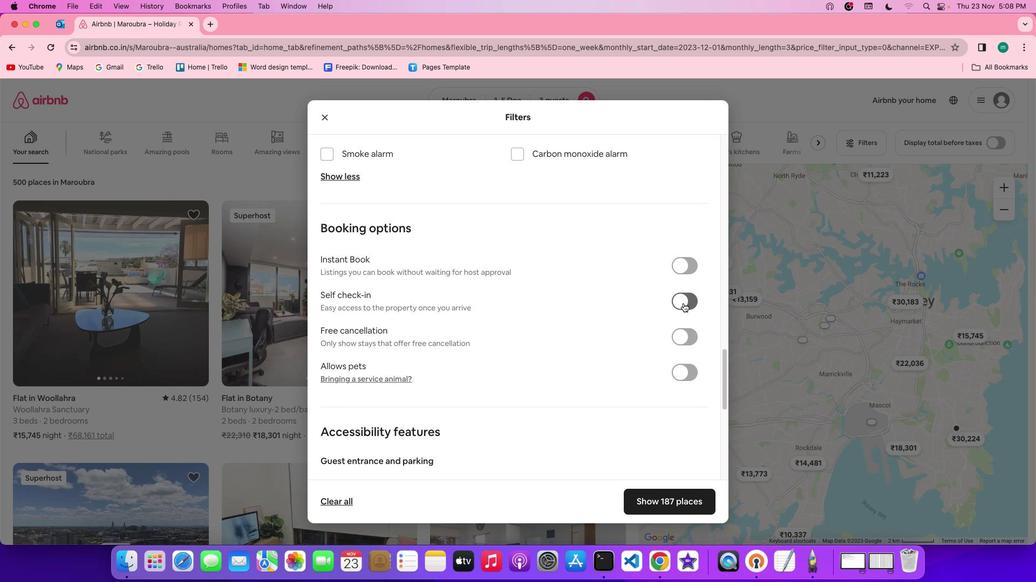 
Action: Mouse pressed left at (683, 303)
Screenshot: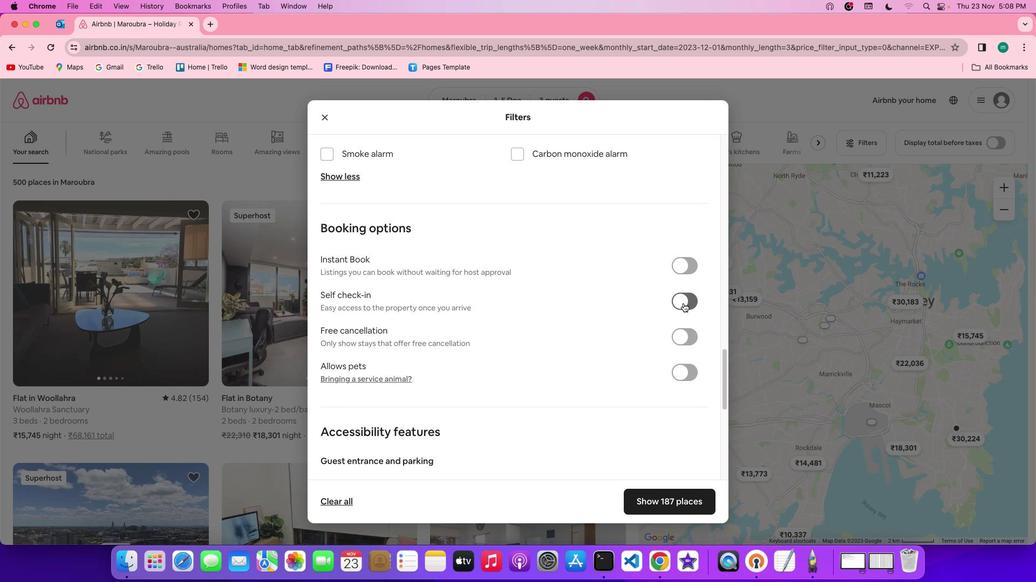 
Action: Mouse moved to (567, 369)
Screenshot: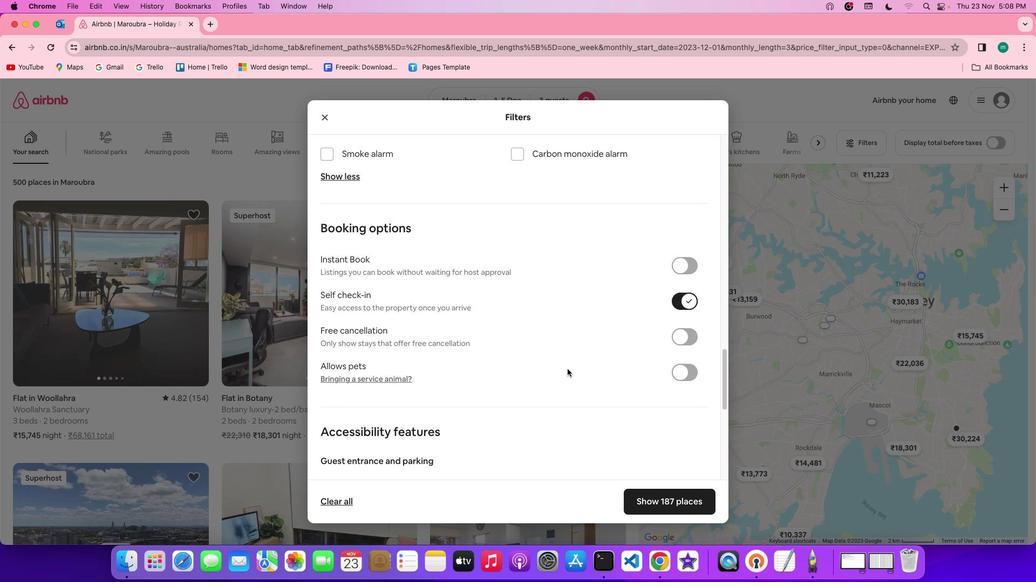 
Action: Mouse scrolled (567, 369) with delta (0, 0)
Screenshot: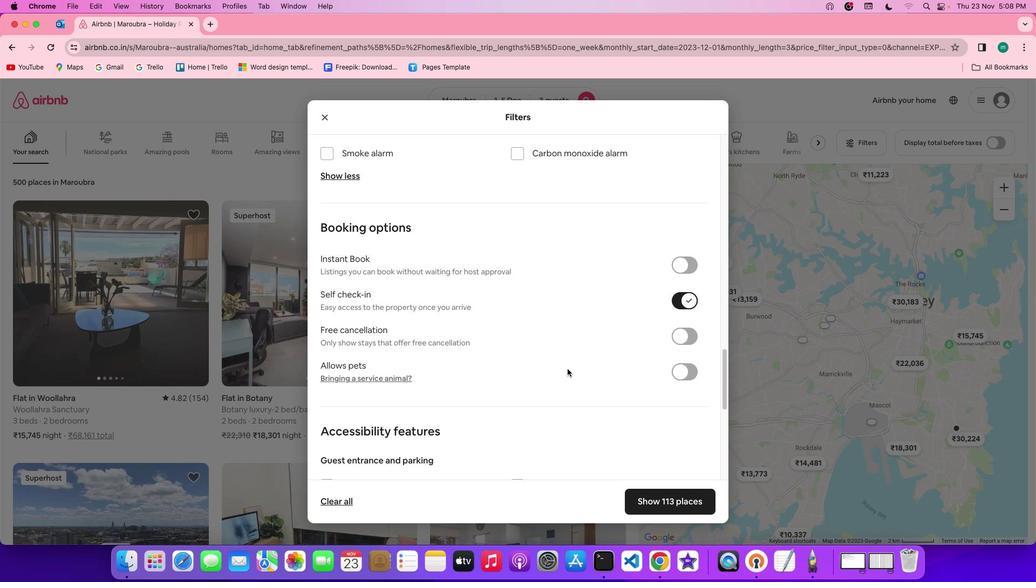 
Action: Mouse scrolled (567, 369) with delta (0, 0)
Screenshot: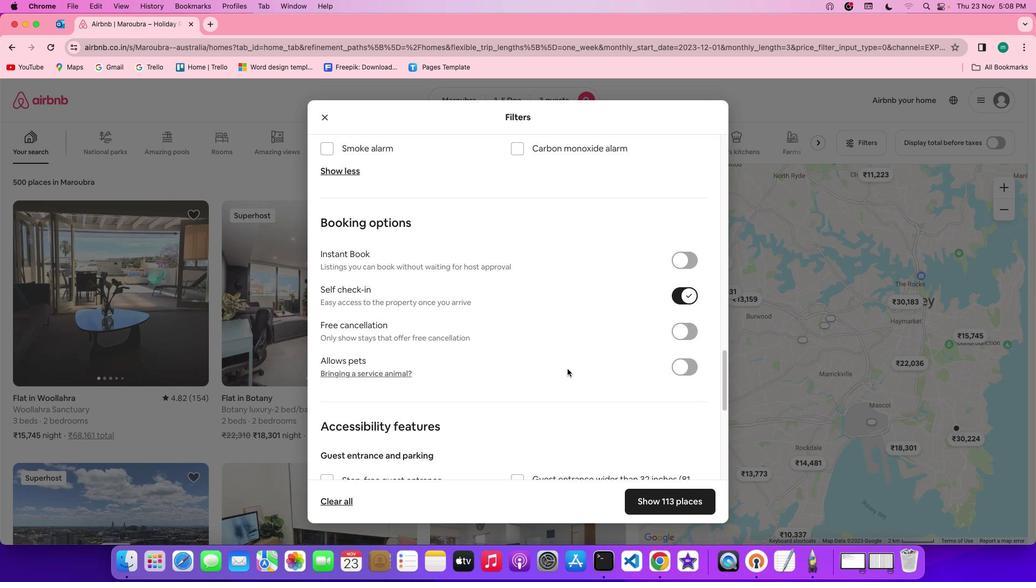 
Action: Mouse scrolled (567, 369) with delta (0, 0)
Screenshot: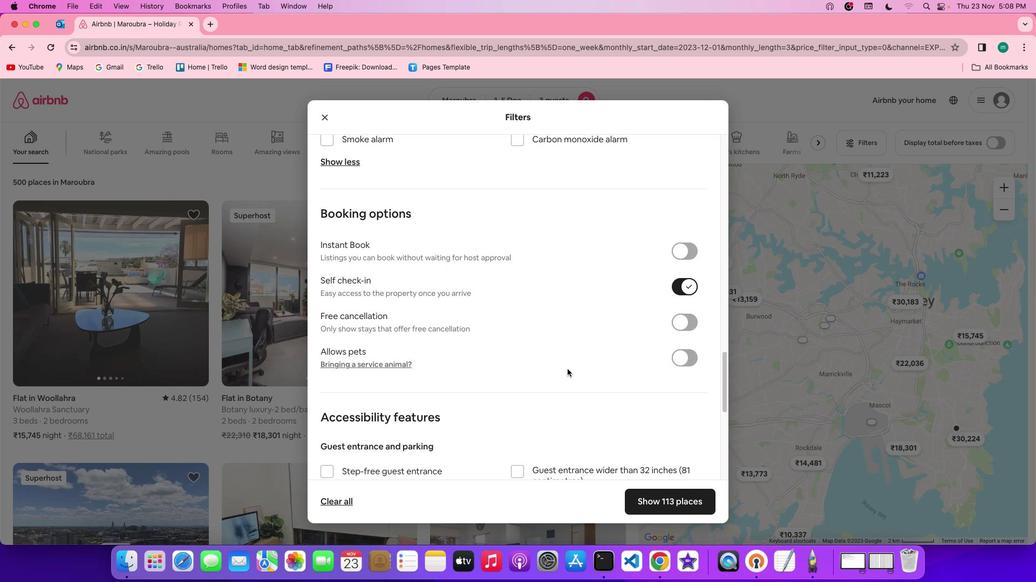 
Action: Mouse scrolled (567, 369) with delta (0, 0)
Screenshot: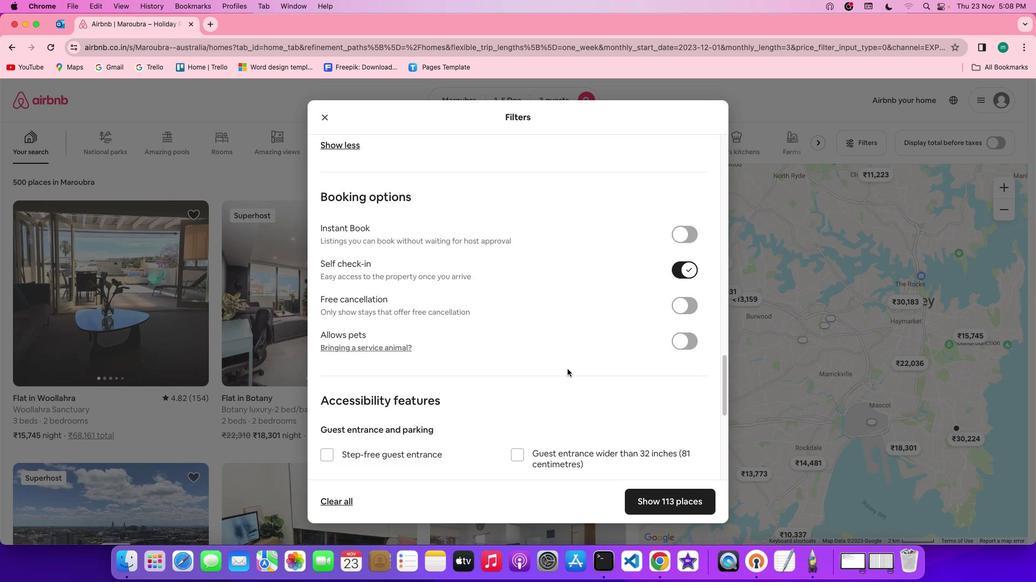 
Action: Mouse scrolled (567, 369) with delta (0, 0)
Screenshot: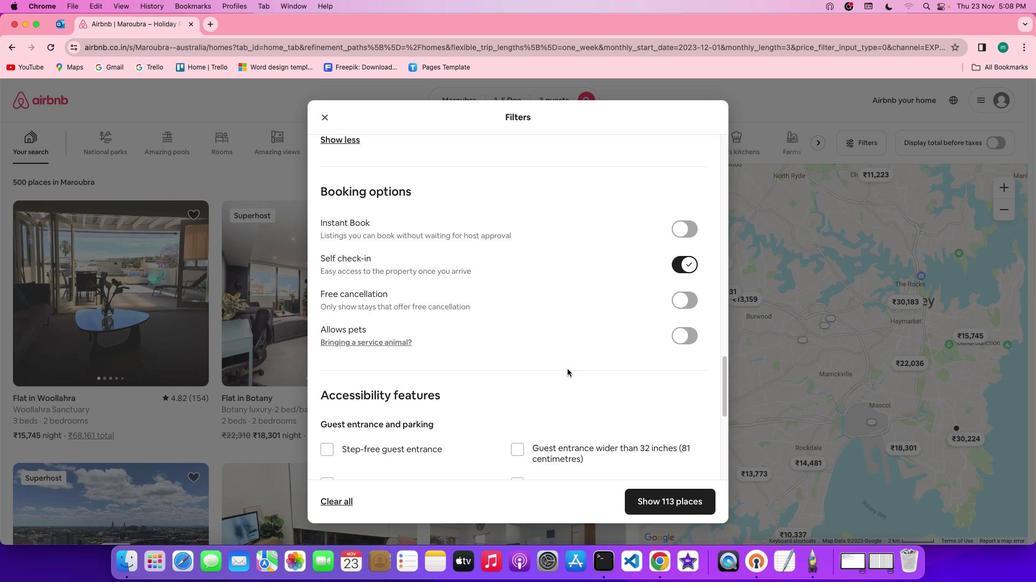 
Action: Mouse scrolled (567, 369) with delta (0, 0)
Screenshot: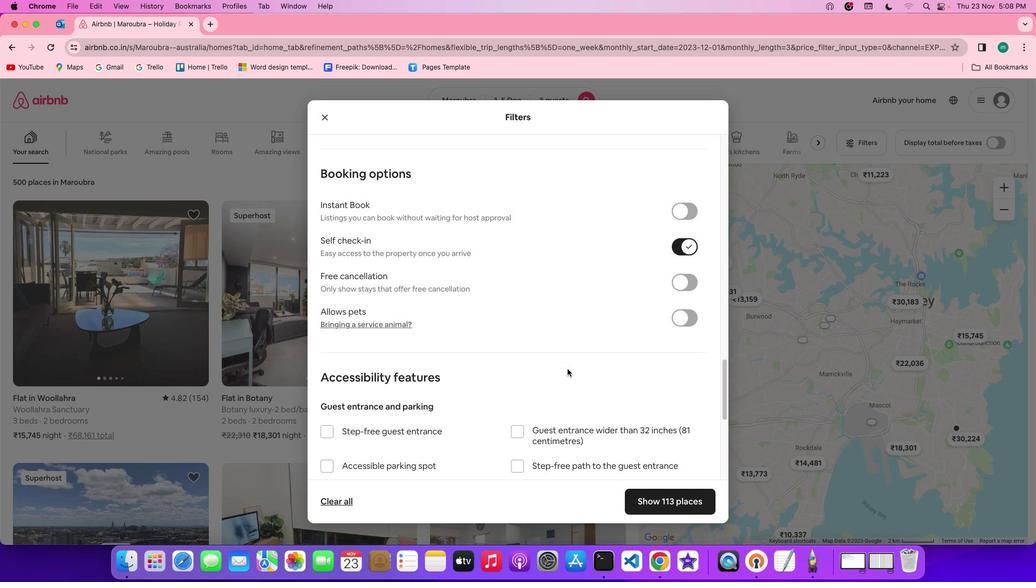 
Action: Mouse scrolled (567, 369) with delta (0, 0)
Screenshot: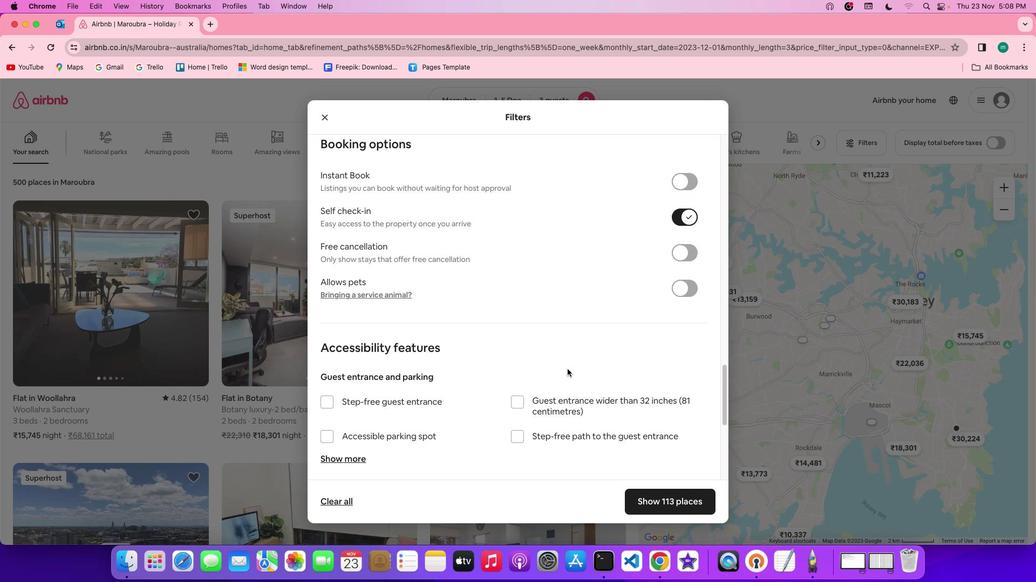 
Action: Mouse scrolled (567, 369) with delta (0, 0)
Screenshot: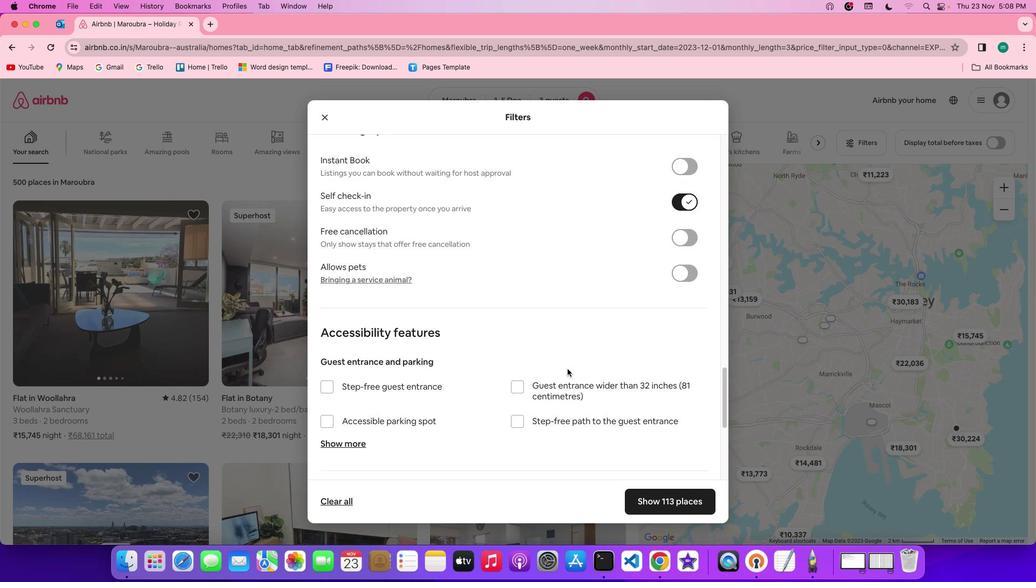 
Action: Mouse scrolled (567, 369) with delta (0, -1)
Screenshot: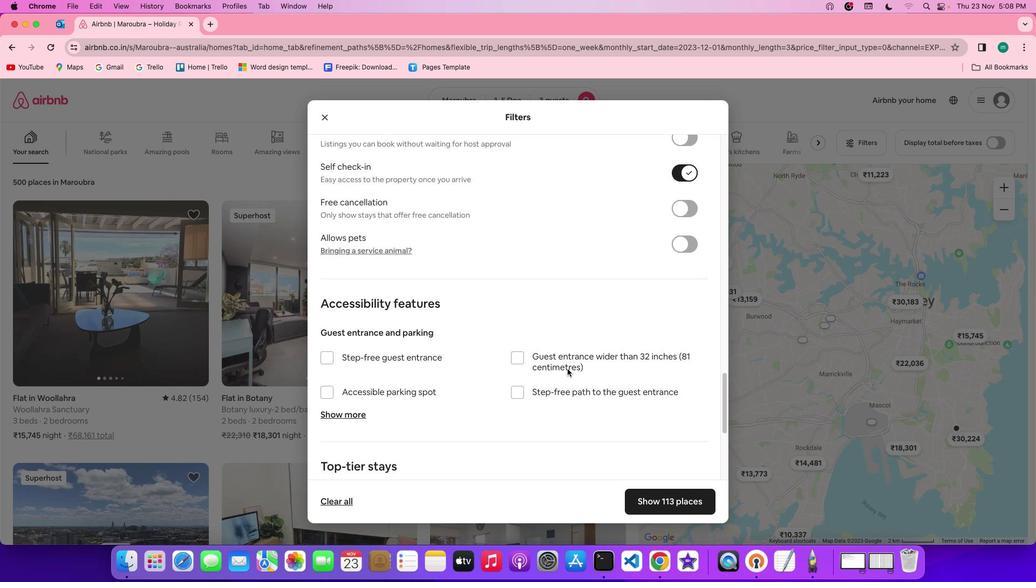 
Action: Mouse scrolled (567, 369) with delta (0, -2)
Screenshot: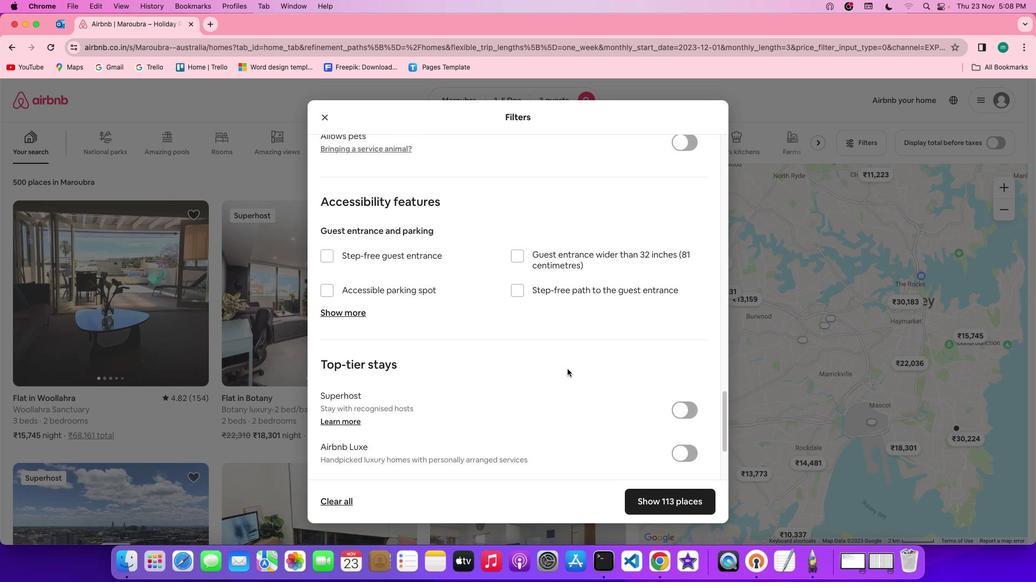 
Action: Mouse scrolled (567, 369) with delta (0, -2)
Screenshot: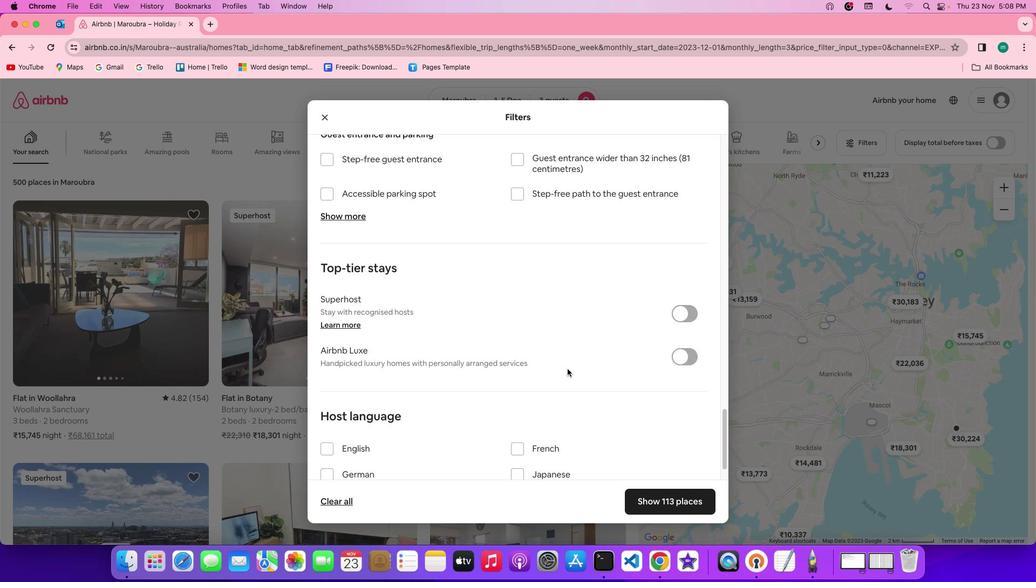 
Action: Mouse scrolled (567, 369) with delta (0, 0)
Screenshot: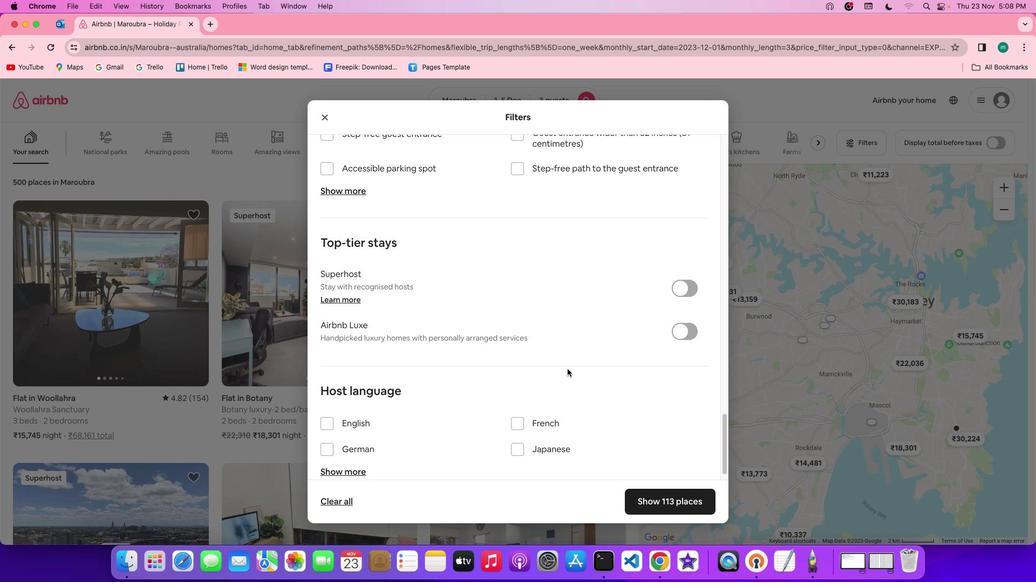
Action: Mouse scrolled (567, 369) with delta (0, 0)
Screenshot: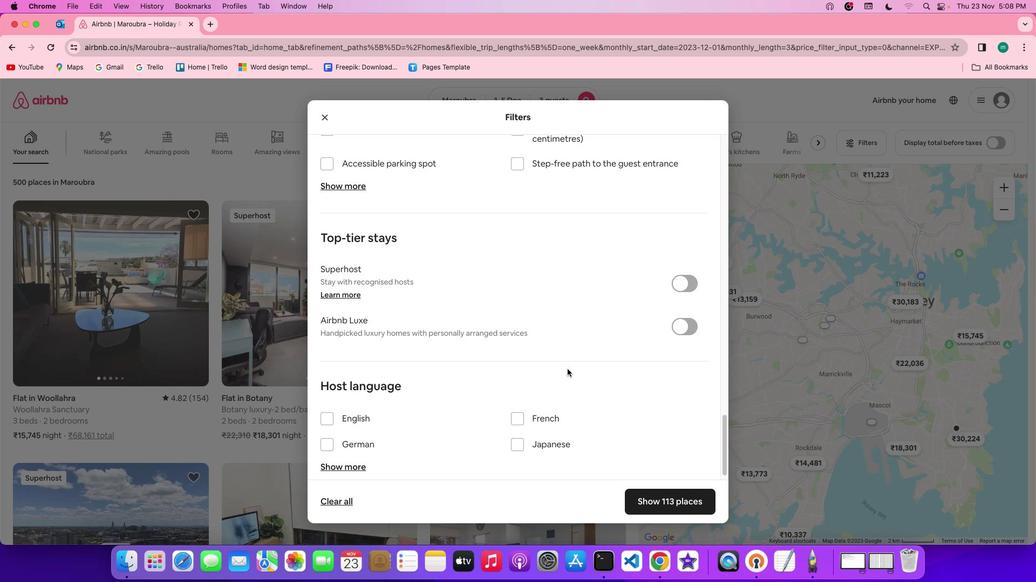 
Action: Mouse scrolled (567, 369) with delta (0, -1)
Screenshot: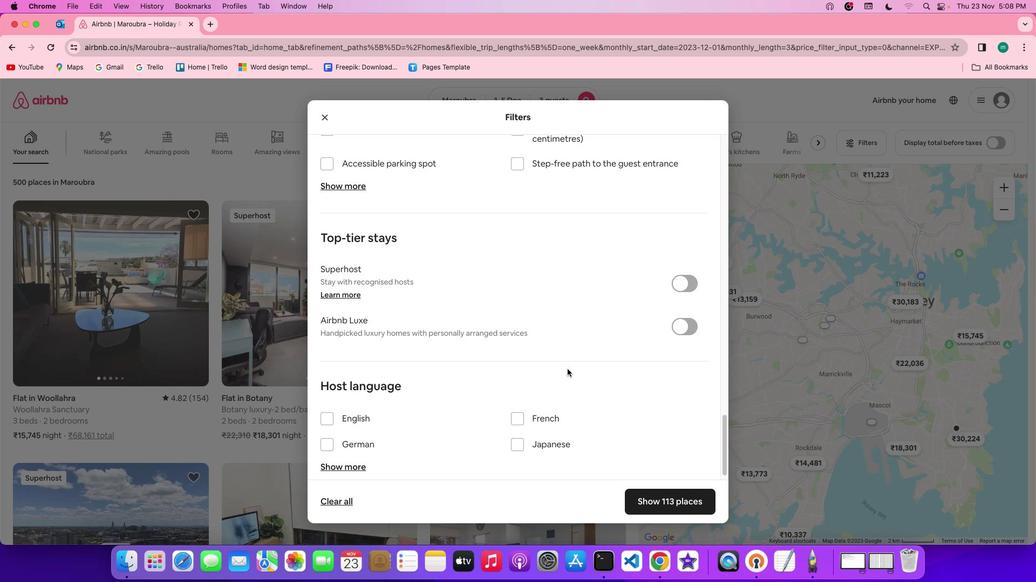 
Action: Mouse scrolled (567, 369) with delta (0, -2)
Screenshot: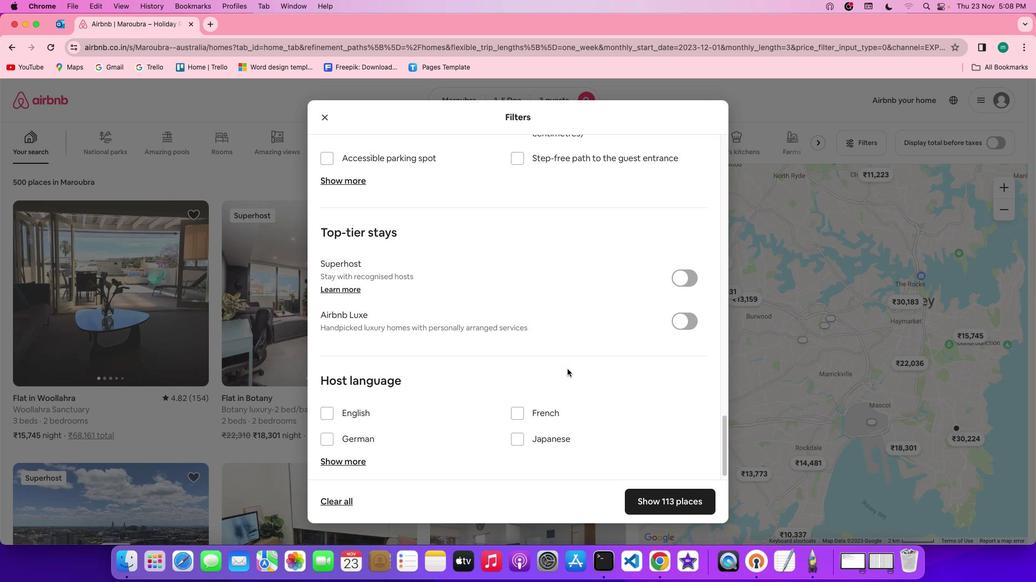 
Action: Mouse scrolled (567, 369) with delta (0, -2)
Screenshot: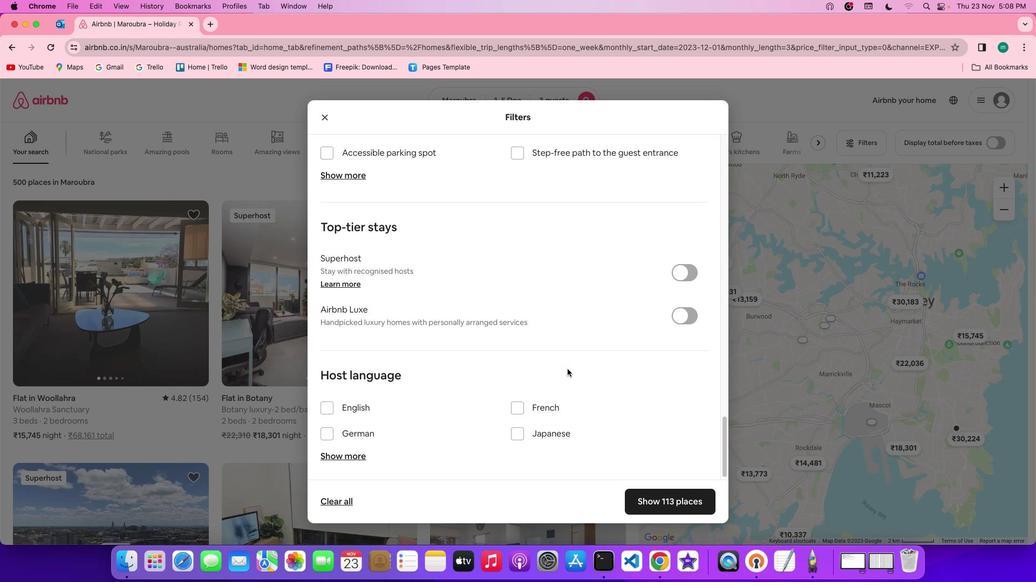 
Action: Mouse scrolled (567, 369) with delta (0, 0)
Screenshot: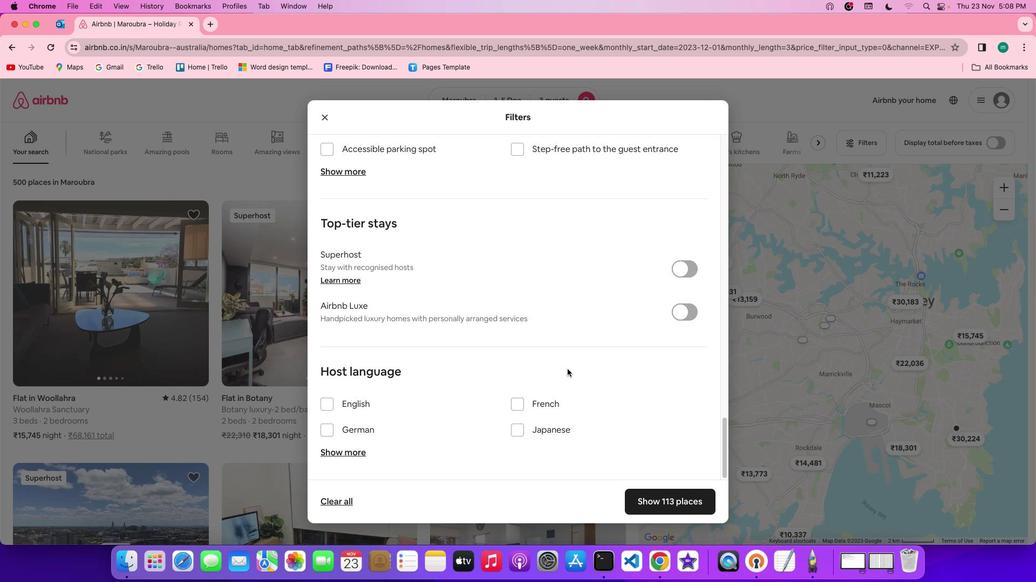 
Action: Mouse scrolled (567, 369) with delta (0, 0)
Screenshot: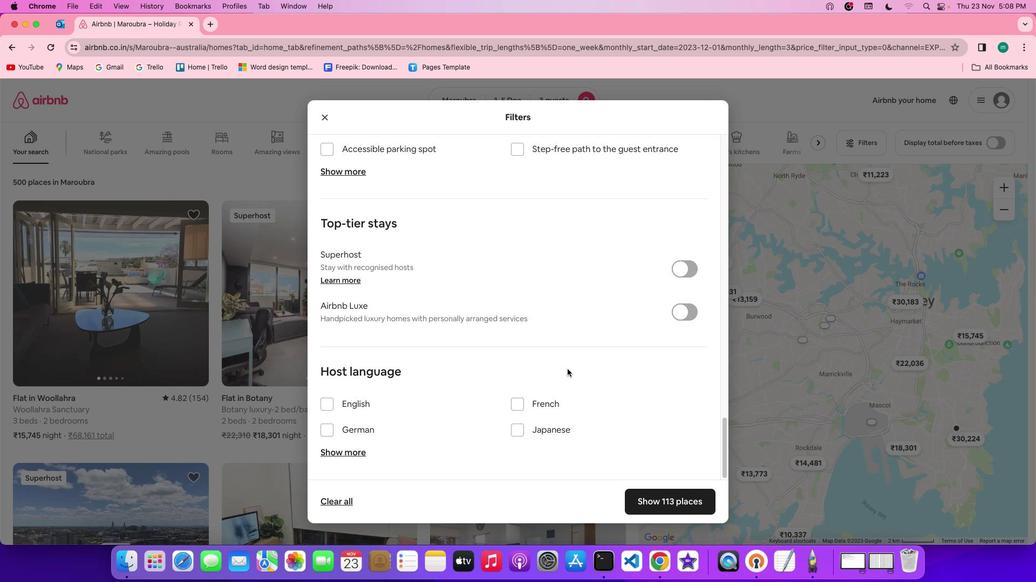 
Action: Mouse scrolled (567, 369) with delta (0, -1)
Screenshot: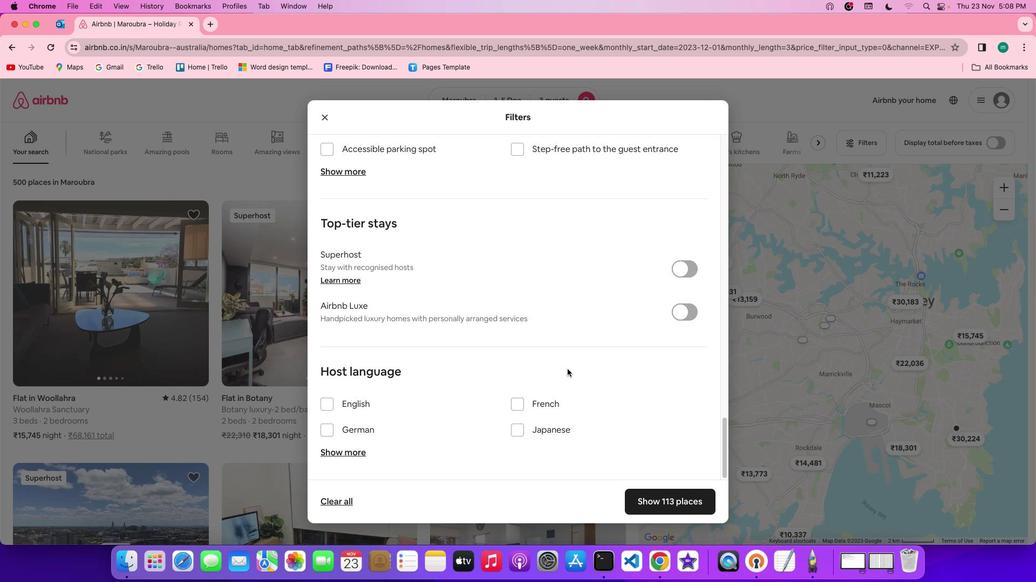 
Action: Mouse scrolled (567, 369) with delta (0, -2)
Screenshot: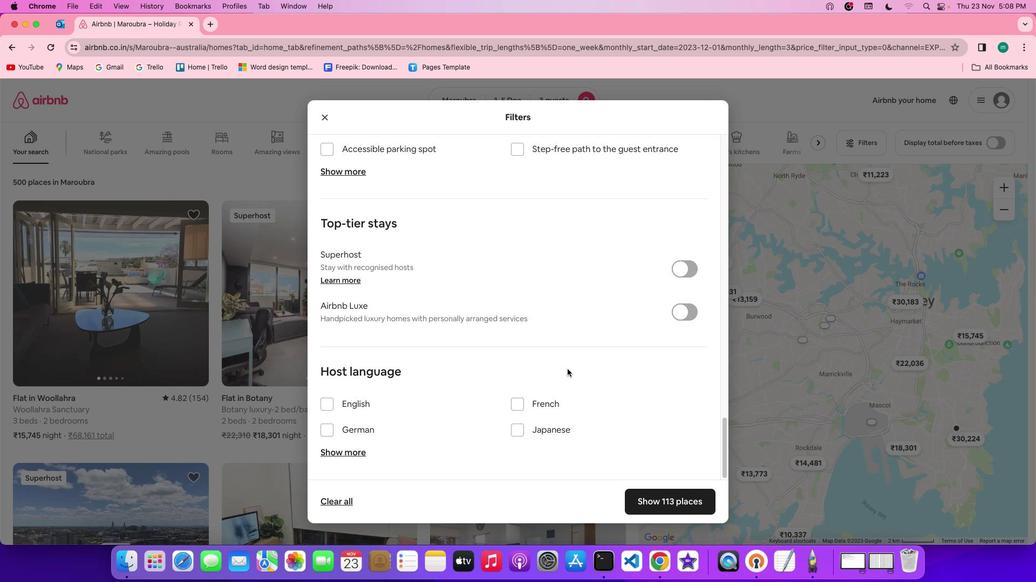 
Action: Mouse moved to (648, 499)
Screenshot: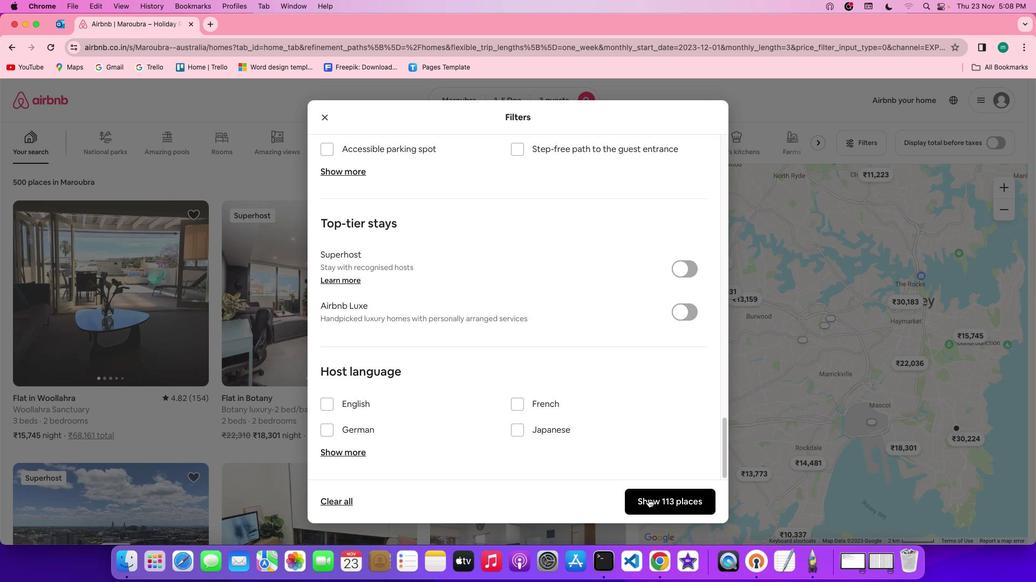 
Action: Mouse pressed left at (648, 499)
Screenshot: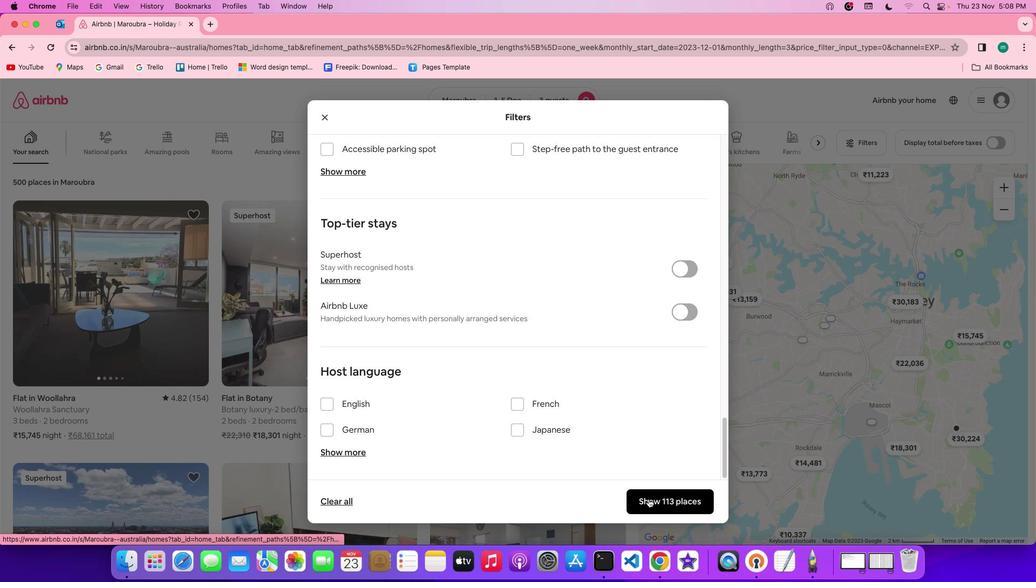 
Action: Mouse moved to (121, 294)
Screenshot: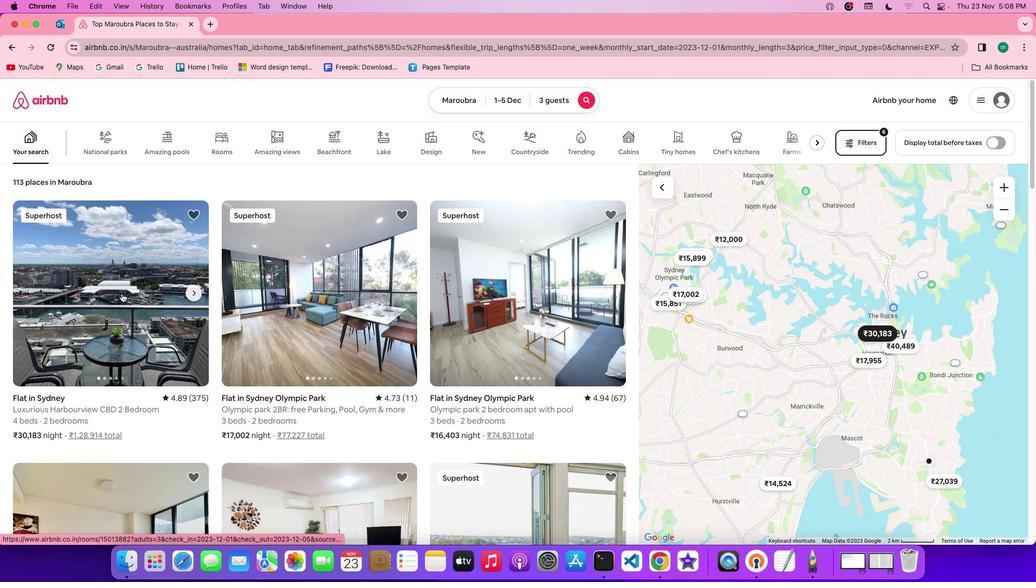 
Action: Mouse pressed left at (121, 294)
Screenshot: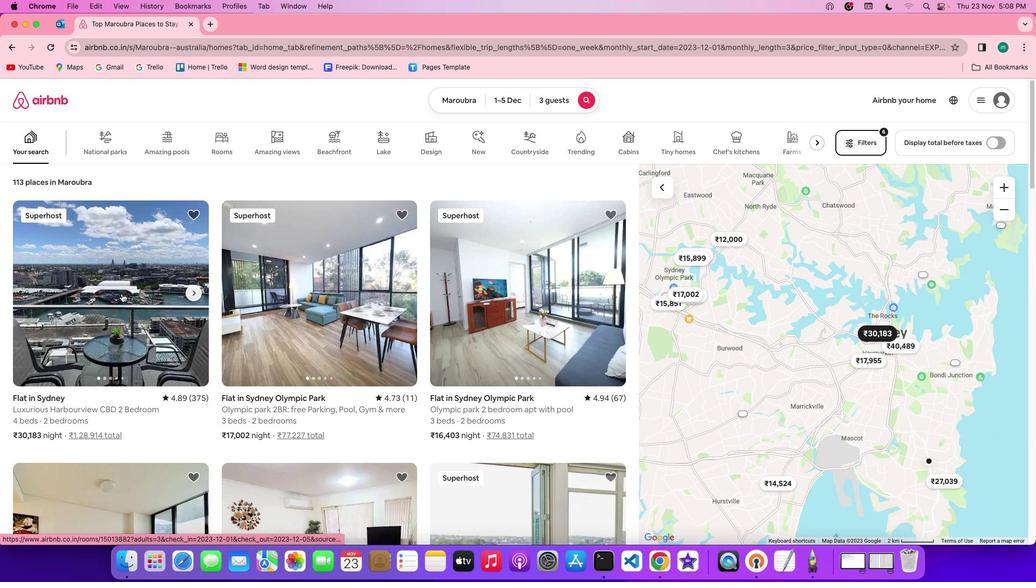 
Action: Mouse moved to (788, 399)
Screenshot: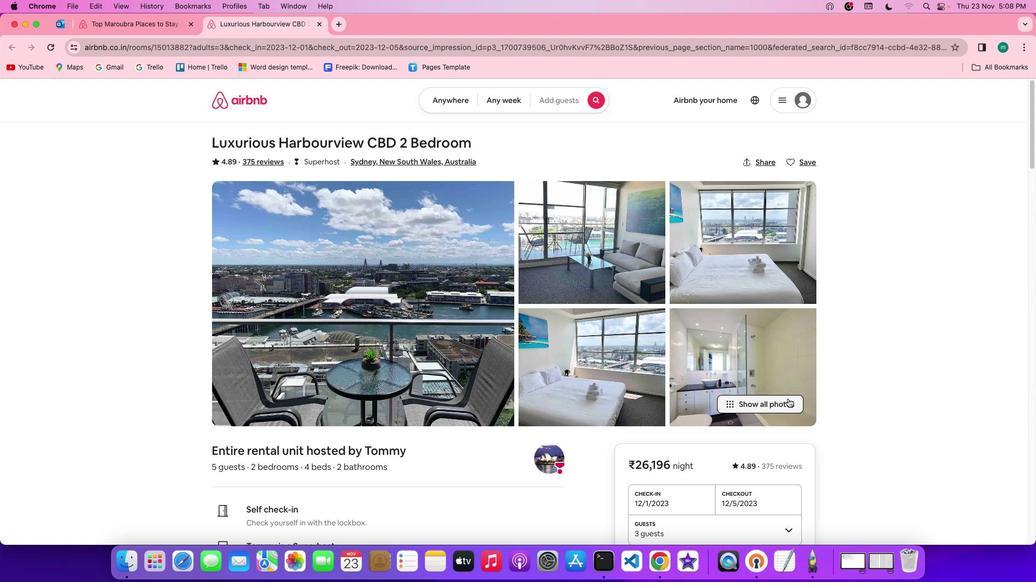 
Action: Mouse pressed left at (788, 399)
Screenshot: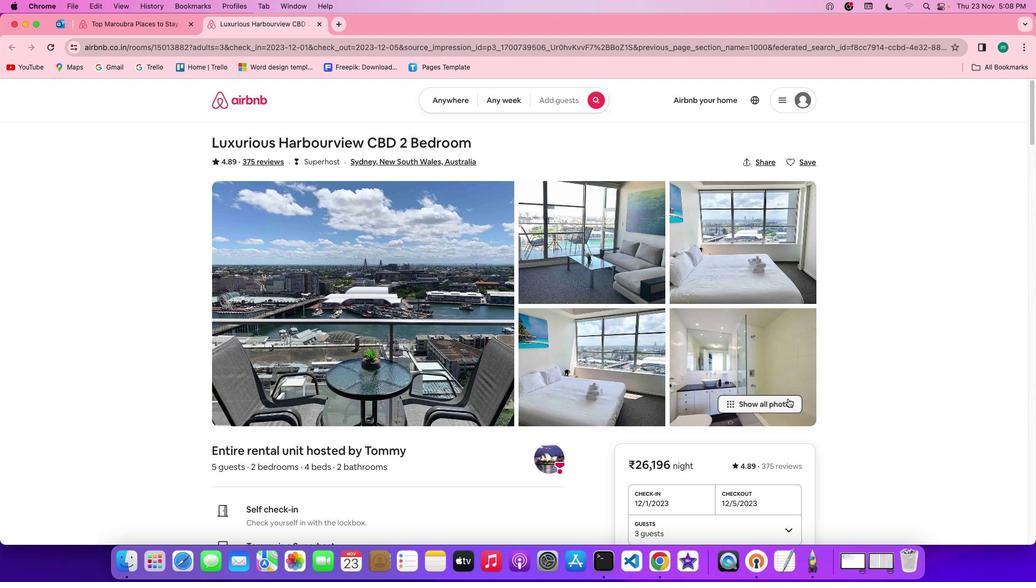 
Action: Mouse moved to (573, 389)
Screenshot: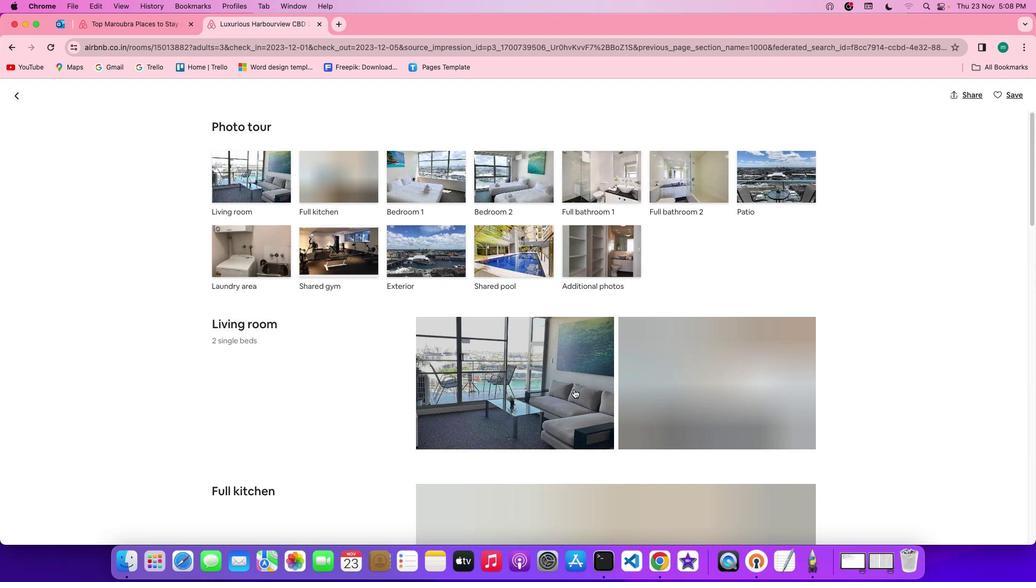 
Action: Mouse scrolled (573, 389) with delta (0, 0)
Screenshot: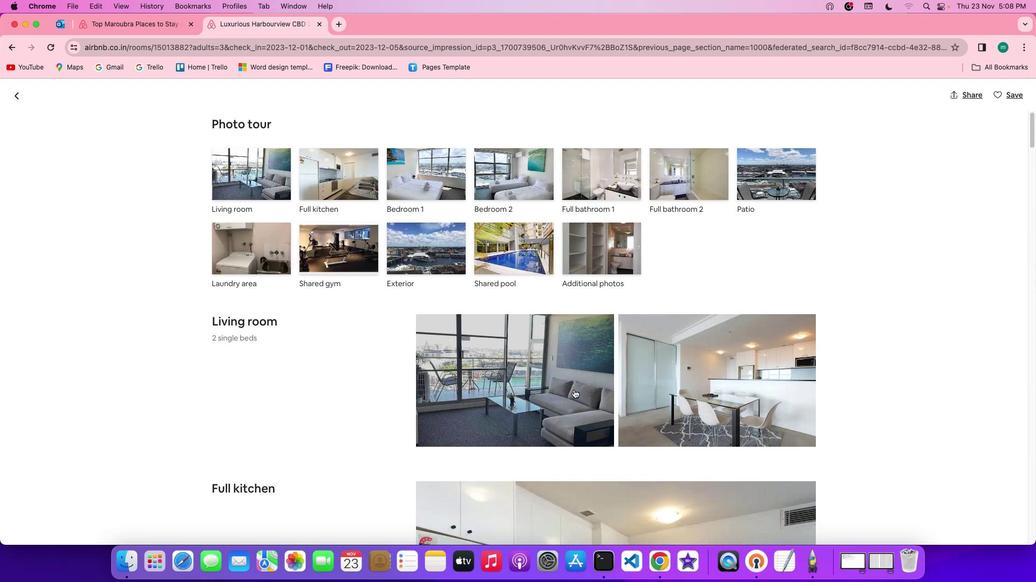 
Action: Mouse scrolled (573, 389) with delta (0, 0)
Screenshot: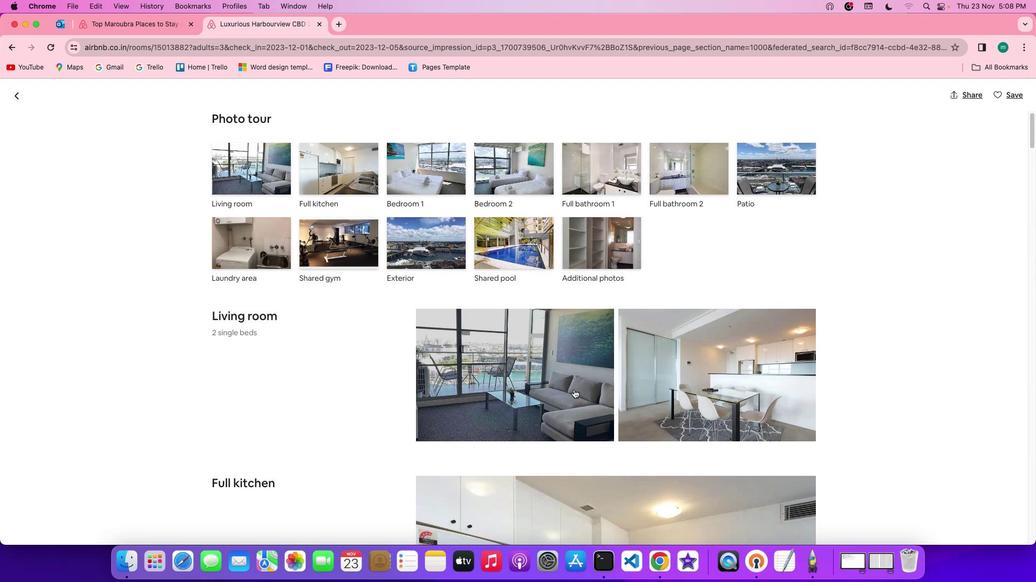 
Action: Mouse scrolled (573, 389) with delta (0, -1)
Screenshot: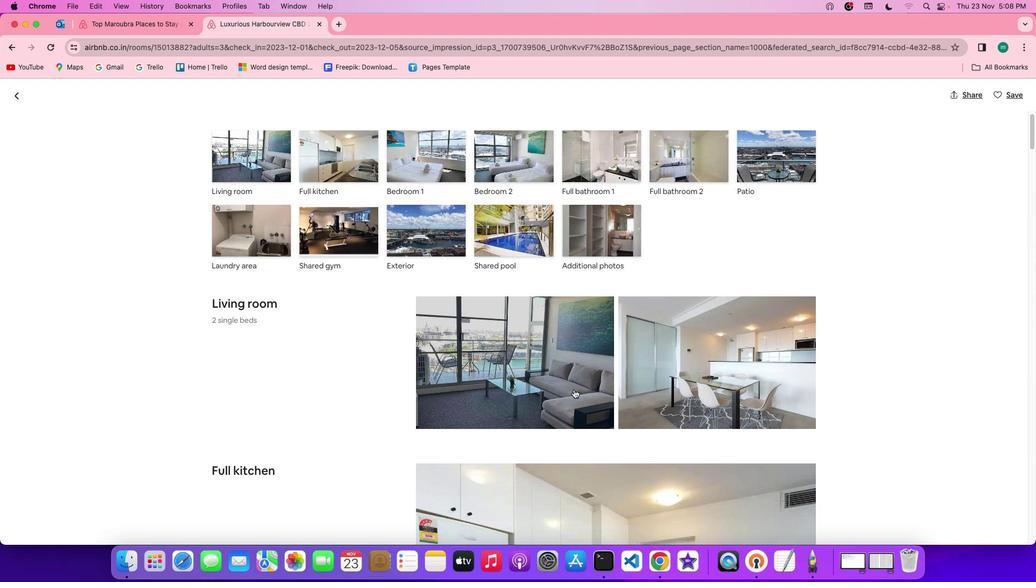 
Action: Mouse scrolled (573, 389) with delta (0, -1)
Screenshot: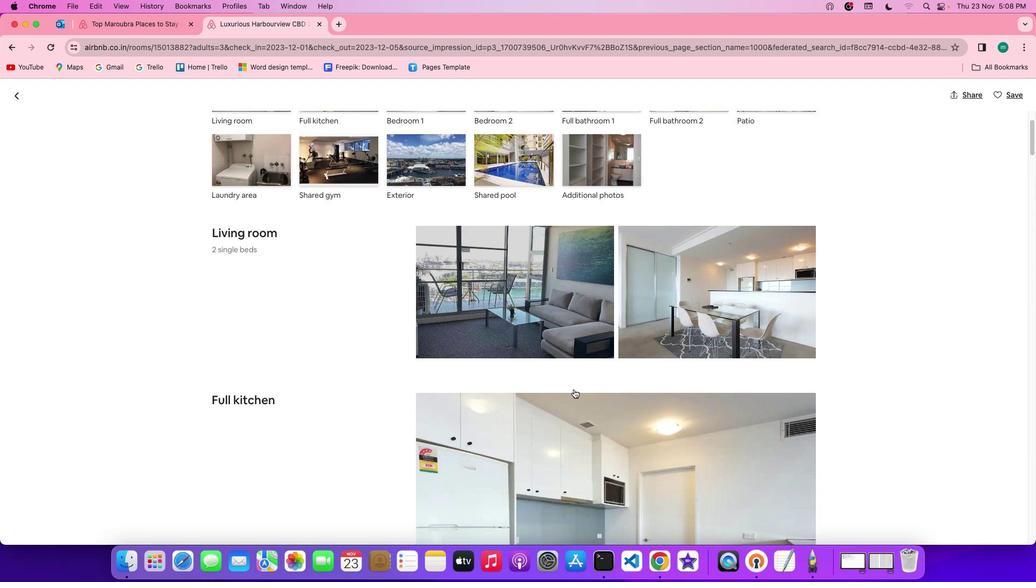 
Action: Mouse scrolled (573, 389) with delta (0, 0)
Screenshot: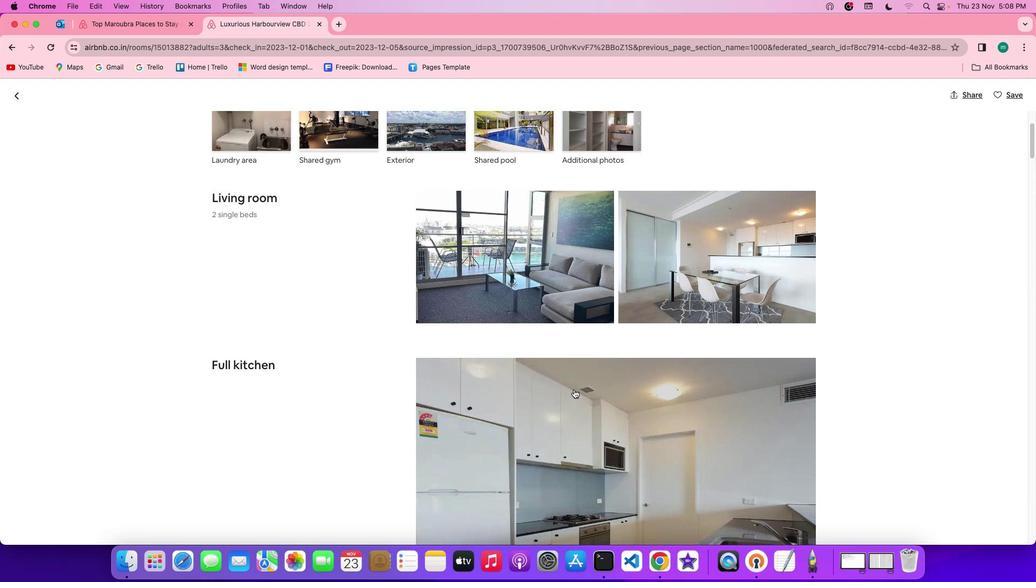 
Action: Mouse scrolled (573, 389) with delta (0, 0)
Screenshot: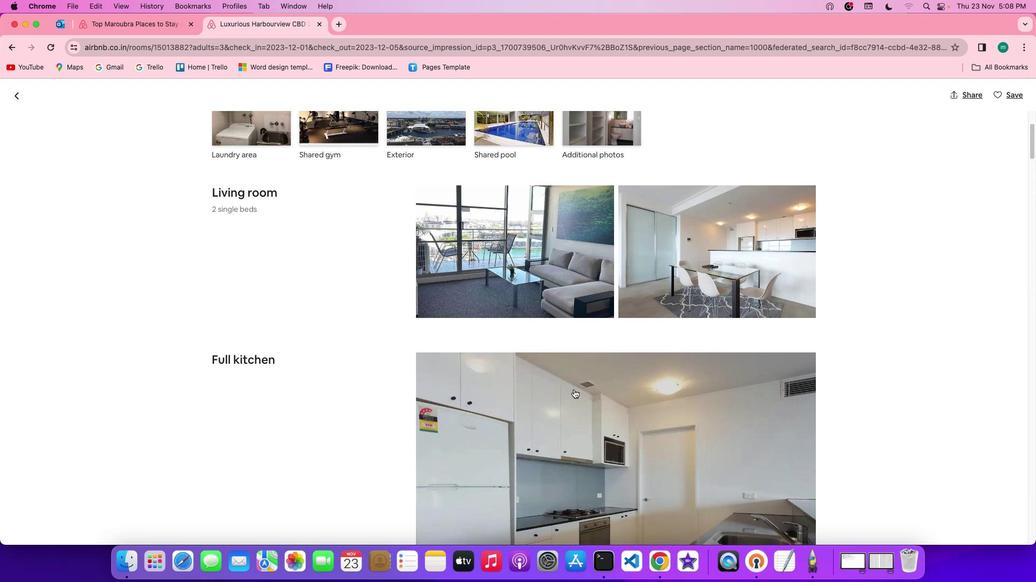 
Action: Mouse scrolled (573, 389) with delta (0, -1)
Screenshot: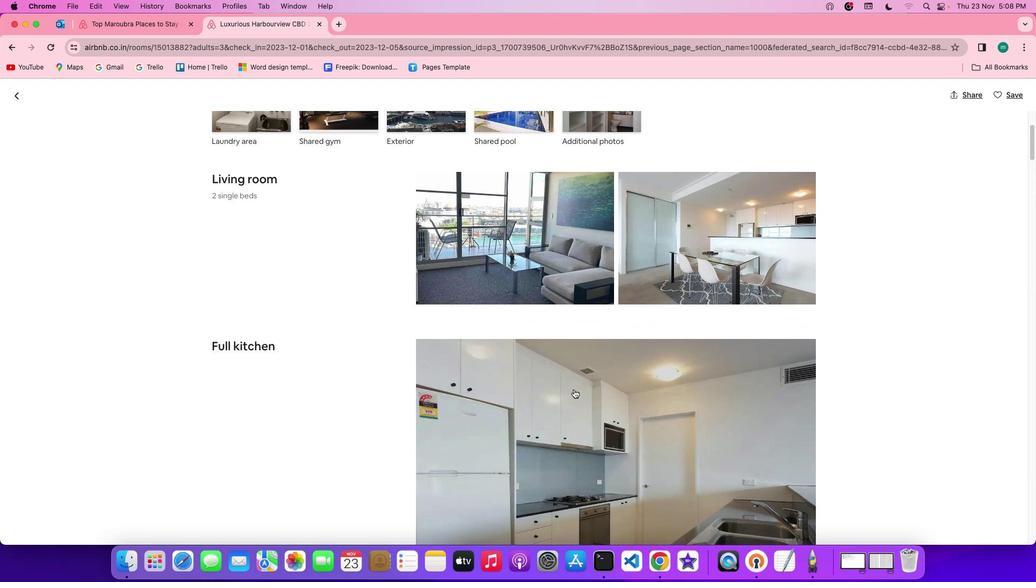 
Action: Mouse scrolled (573, 389) with delta (0, -1)
Screenshot: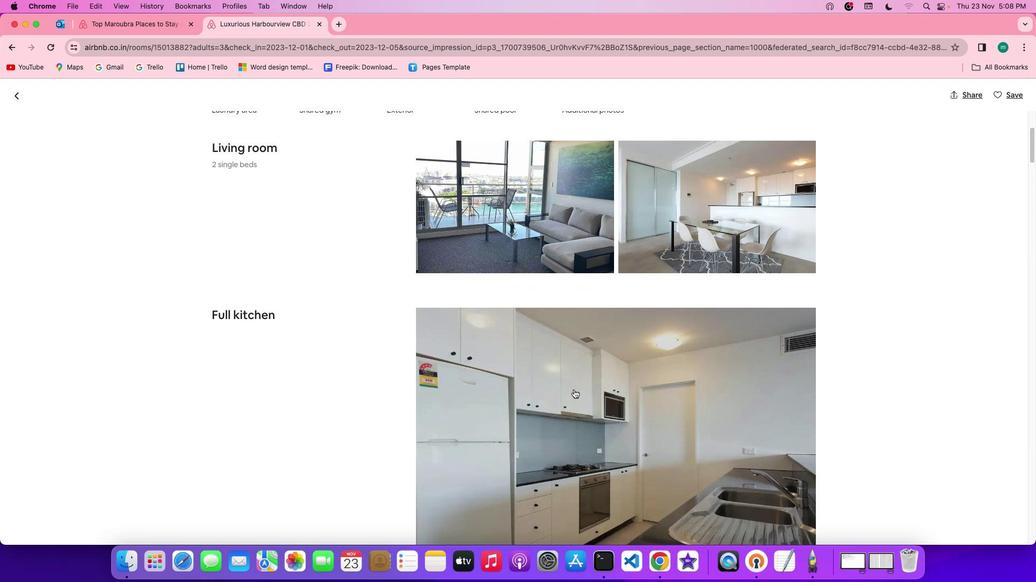 
Action: Mouse scrolled (573, 389) with delta (0, -2)
Screenshot: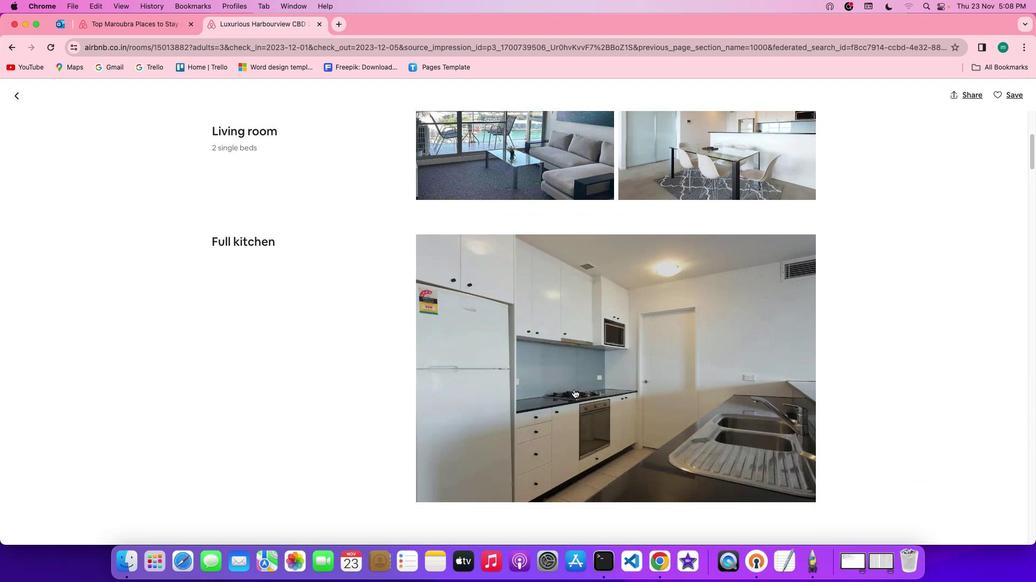 
Action: Mouse scrolled (573, 389) with delta (0, 0)
Screenshot: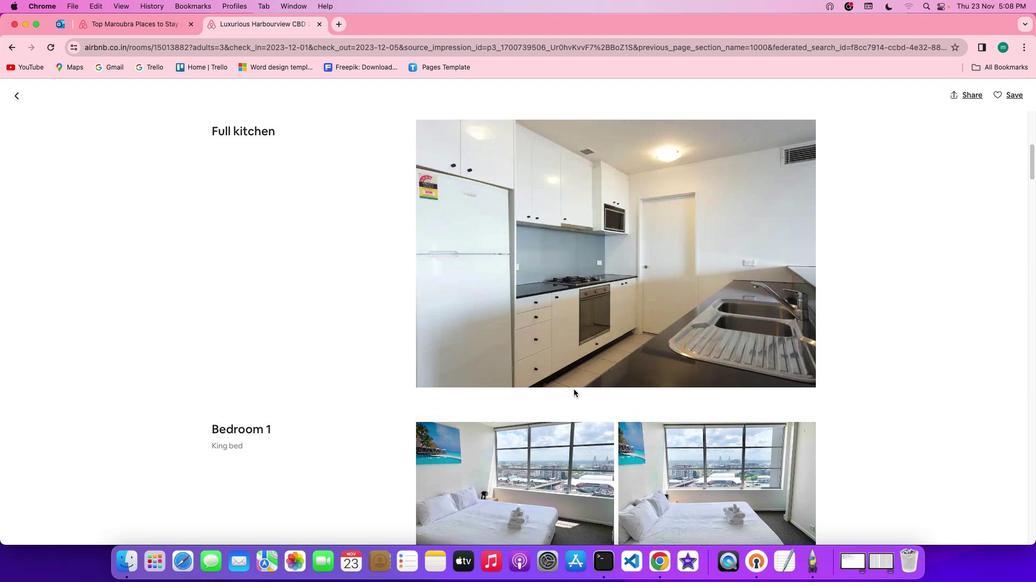 
Action: Mouse scrolled (573, 389) with delta (0, 0)
Screenshot: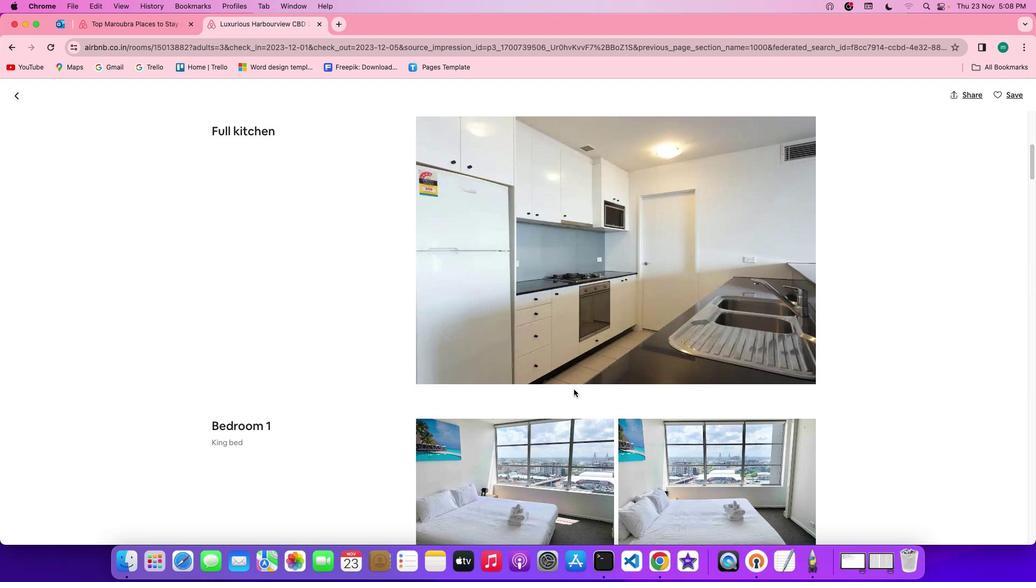 
Action: Mouse scrolled (573, 389) with delta (0, 0)
Screenshot: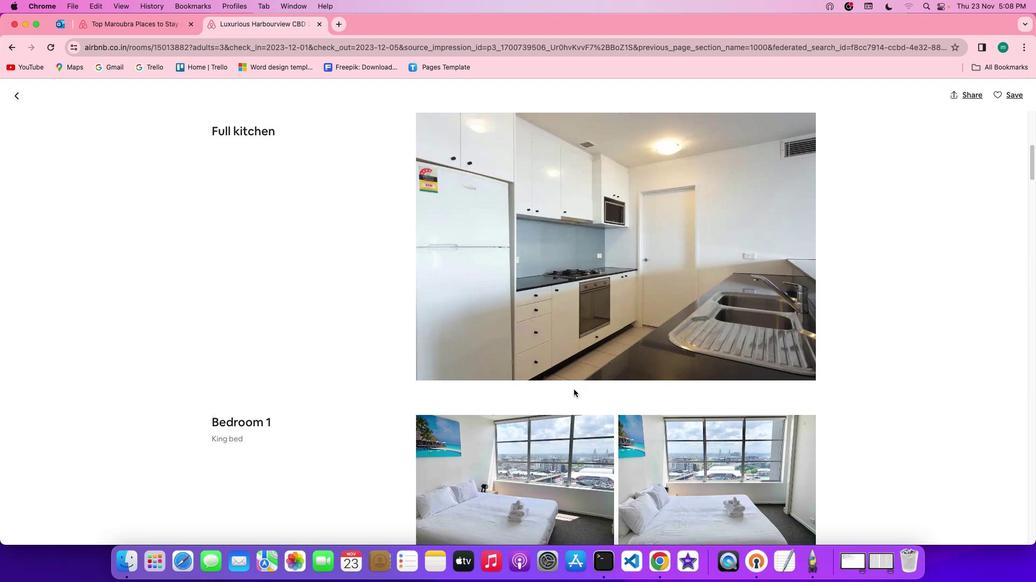 
Action: Mouse scrolled (573, 389) with delta (0, -1)
Screenshot: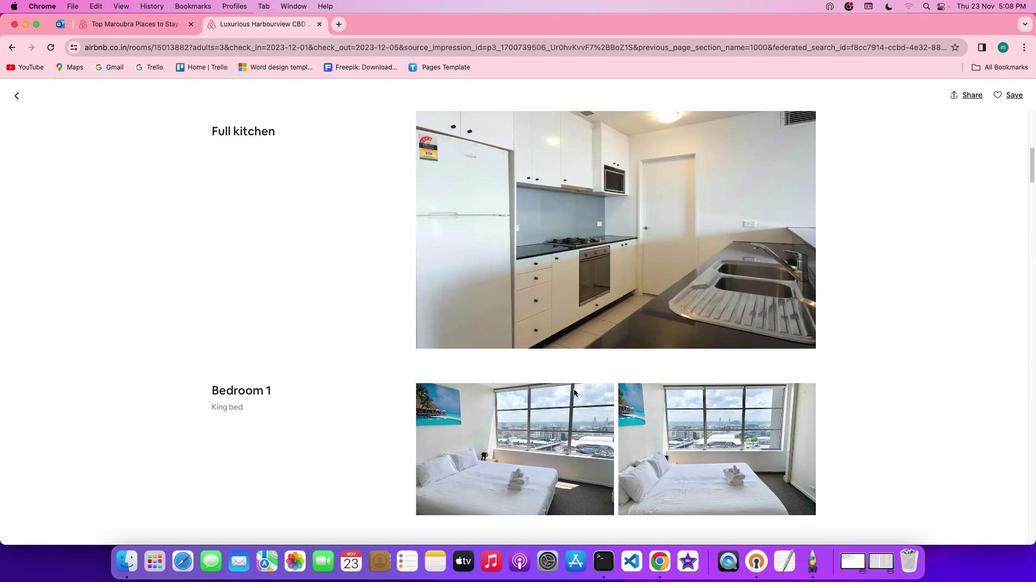 
Action: Mouse scrolled (573, 389) with delta (0, -1)
Screenshot: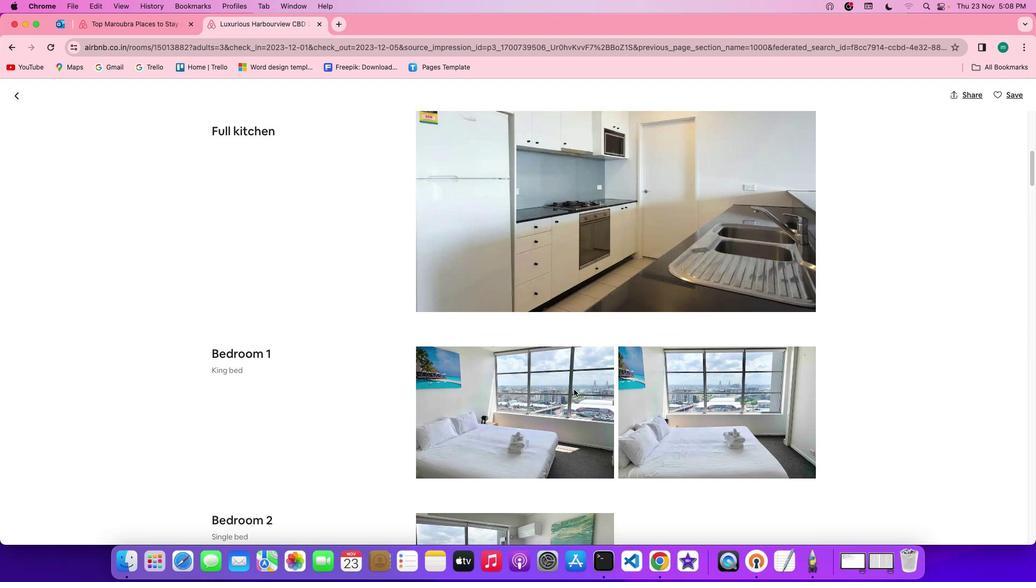 
Action: Mouse scrolled (573, 389) with delta (0, 0)
Screenshot: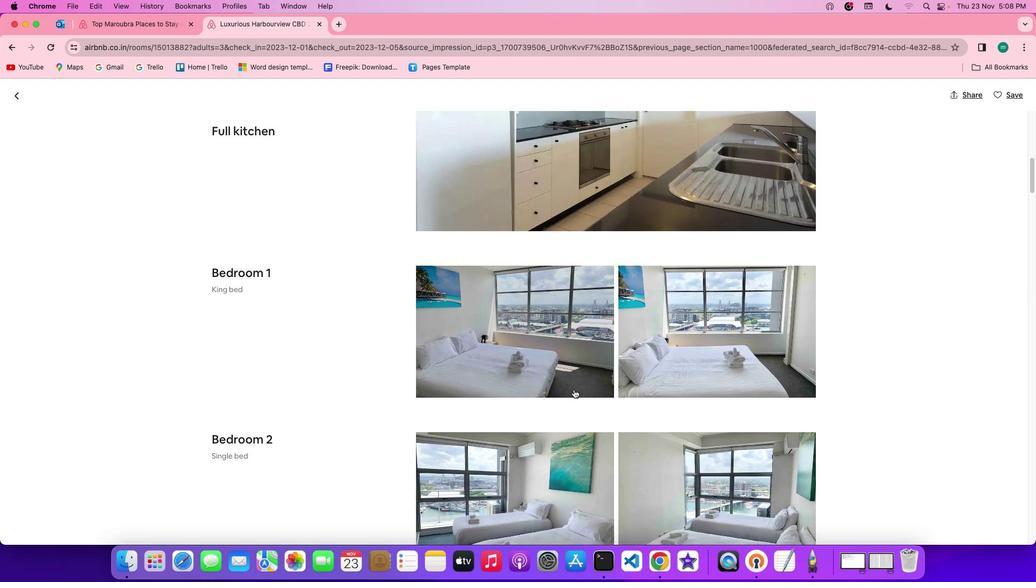 
Action: Mouse scrolled (573, 389) with delta (0, 0)
Screenshot: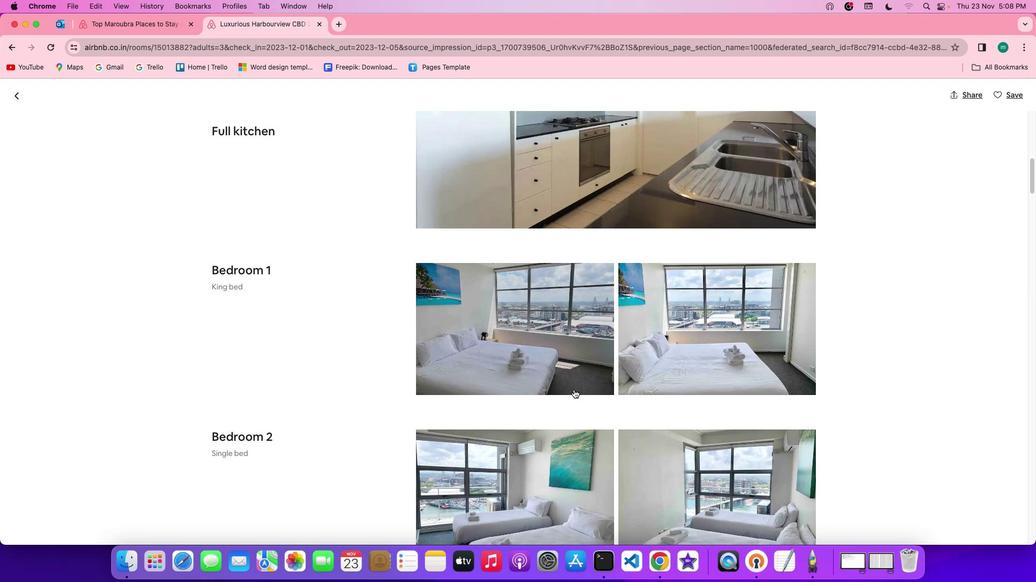
Action: Mouse scrolled (573, 389) with delta (0, 0)
Screenshot: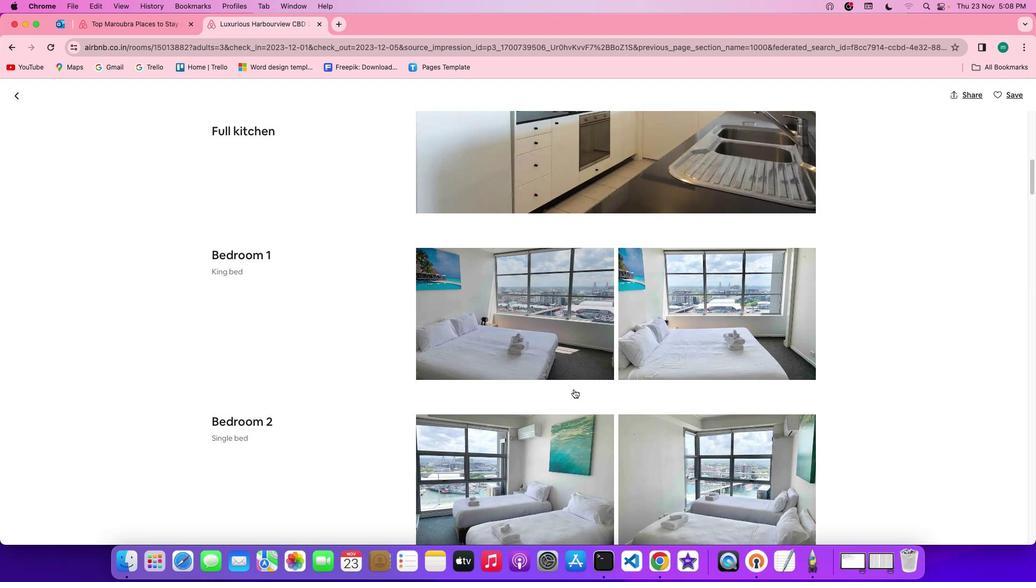 
Action: Mouse scrolled (573, 389) with delta (0, -1)
Screenshot: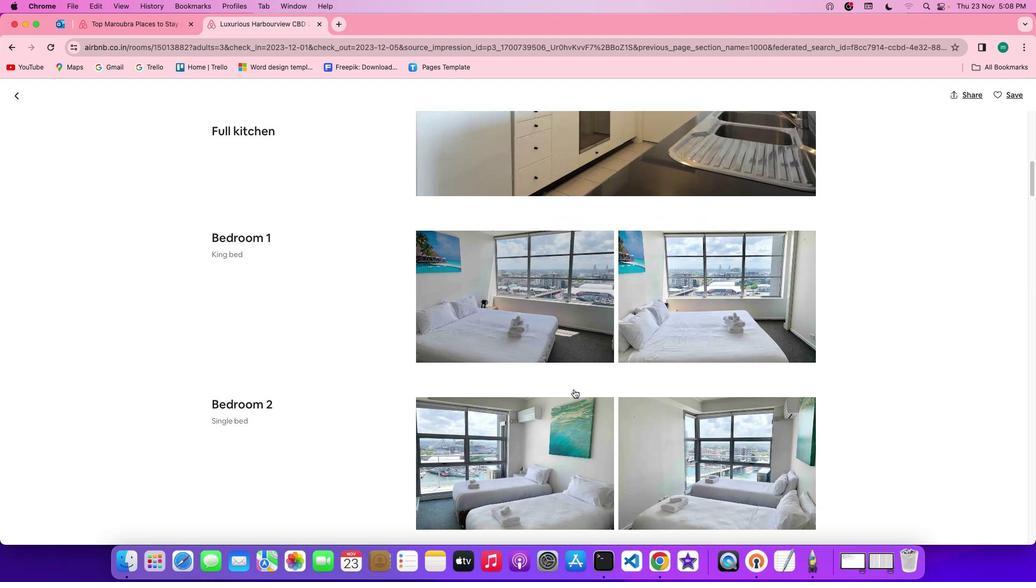 
Action: Mouse scrolled (573, 389) with delta (0, -1)
Screenshot: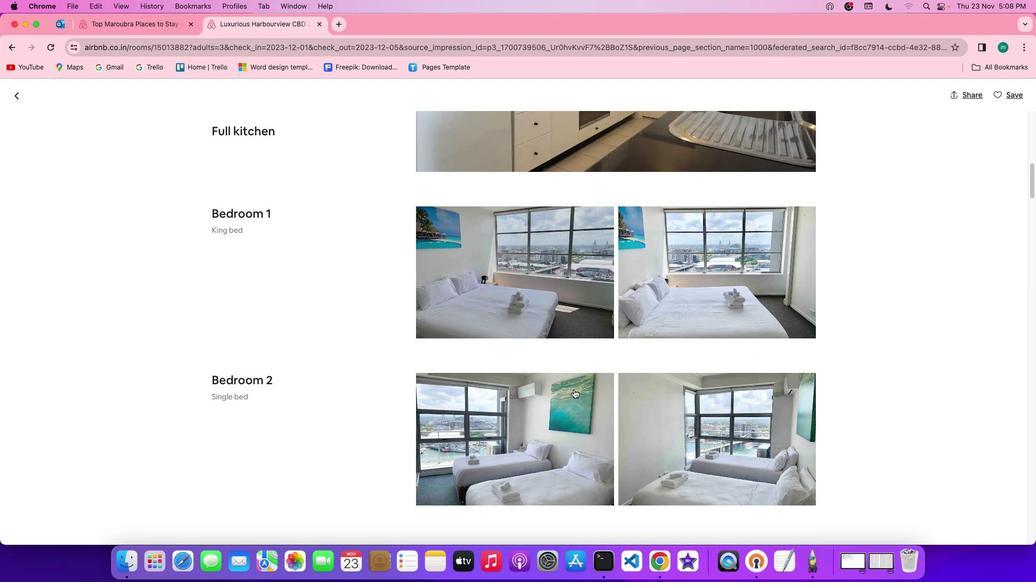 
Action: Mouse scrolled (573, 389) with delta (0, 0)
Screenshot: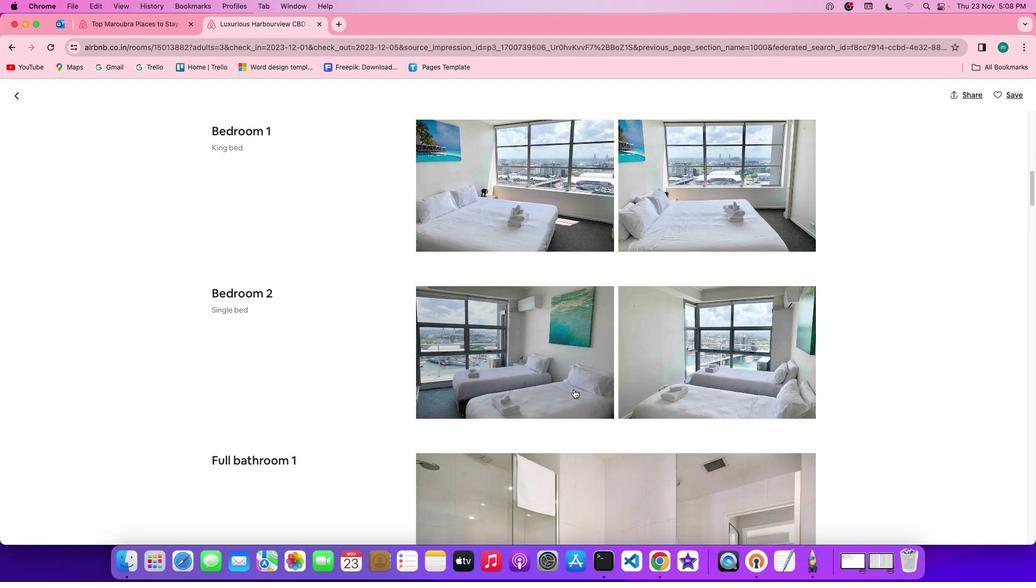 
Action: Mouse scrolled (573, 389) with delta (0, 0)
Screenshot: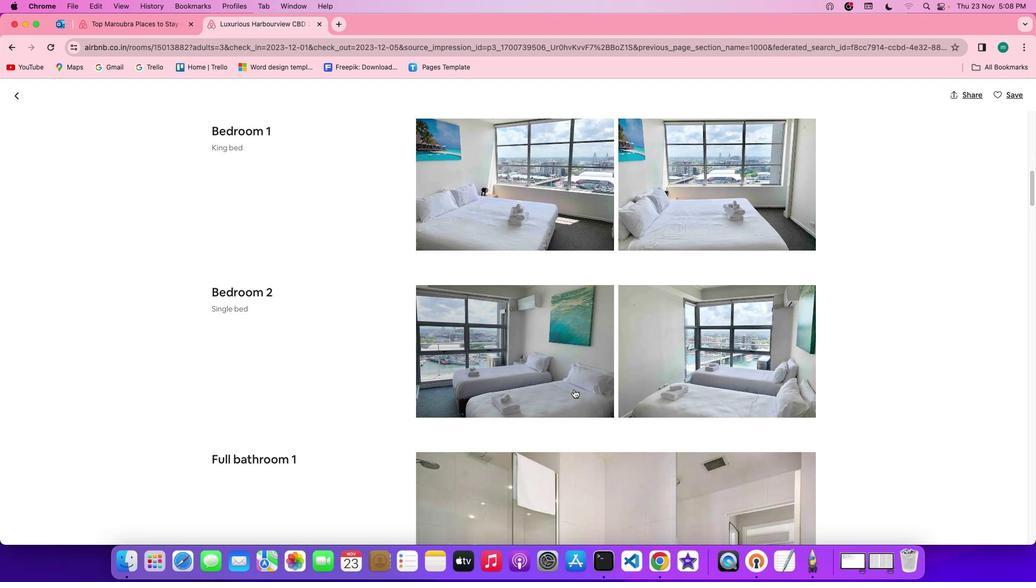 
Action: Mouse scrolled (573, 389) with delta (0, -1)
Screenshot: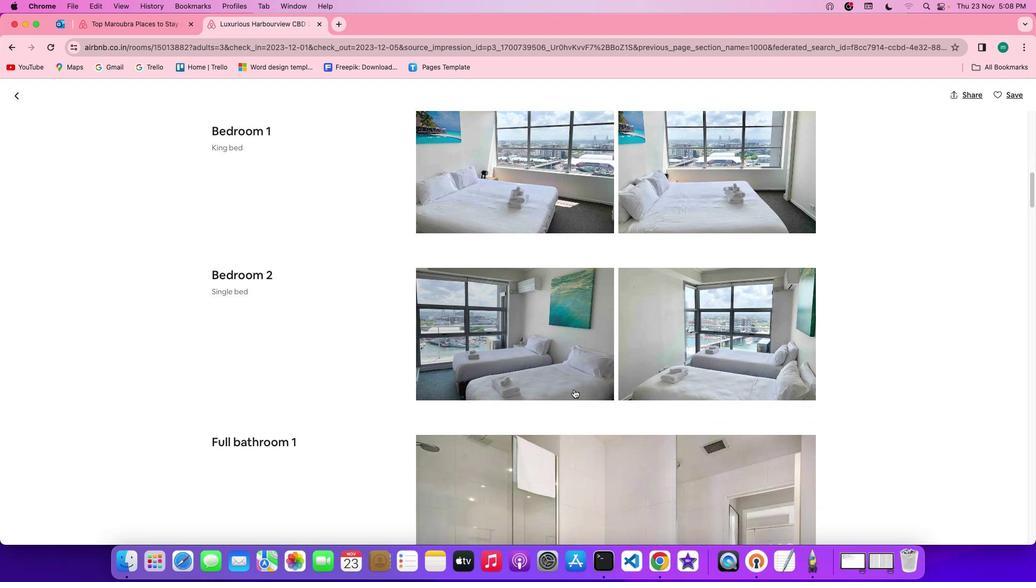 
Action: Mouse scrolled (573, 389) with delta (0, -1)
Screenshot: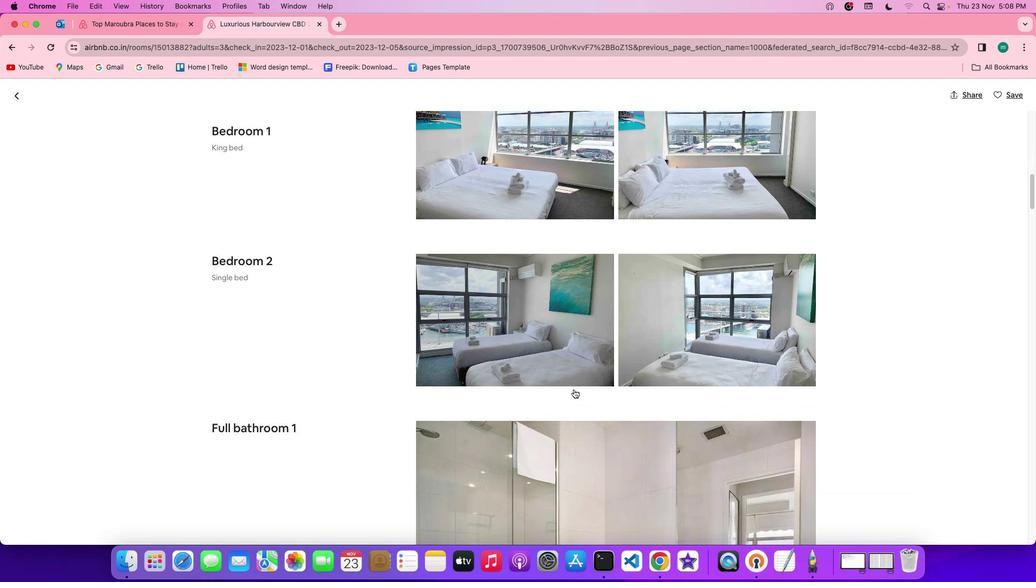 
Action: Mouse scrolled (573, 389) with delta (0, -2)
Screenshot: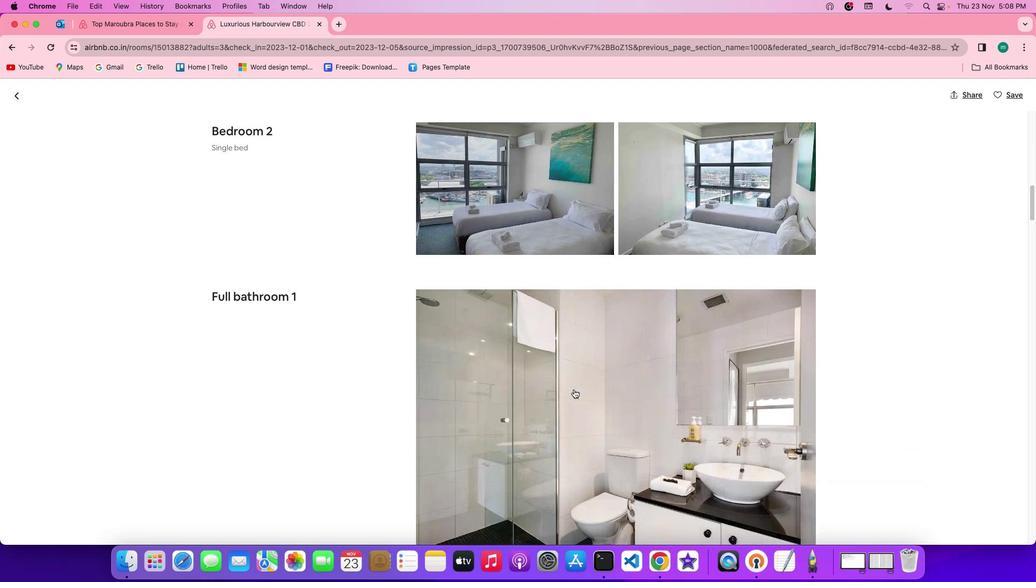 
Action: Mouse scrolled (573, 389) with delta (0, 0)
Screenshot: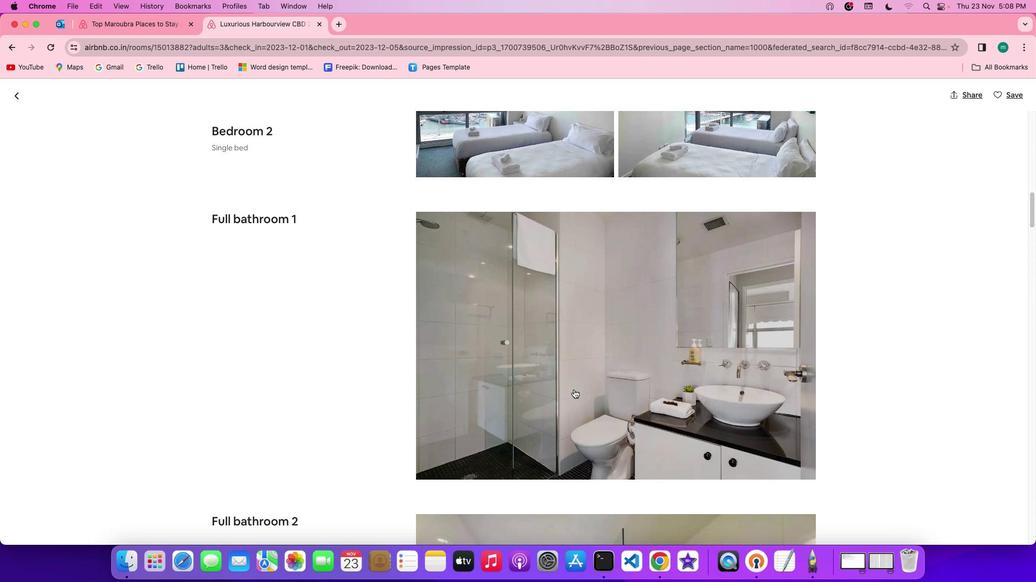 
Action: Mouse scrolled (573, 389) with delta (0, 0)
Screenshot: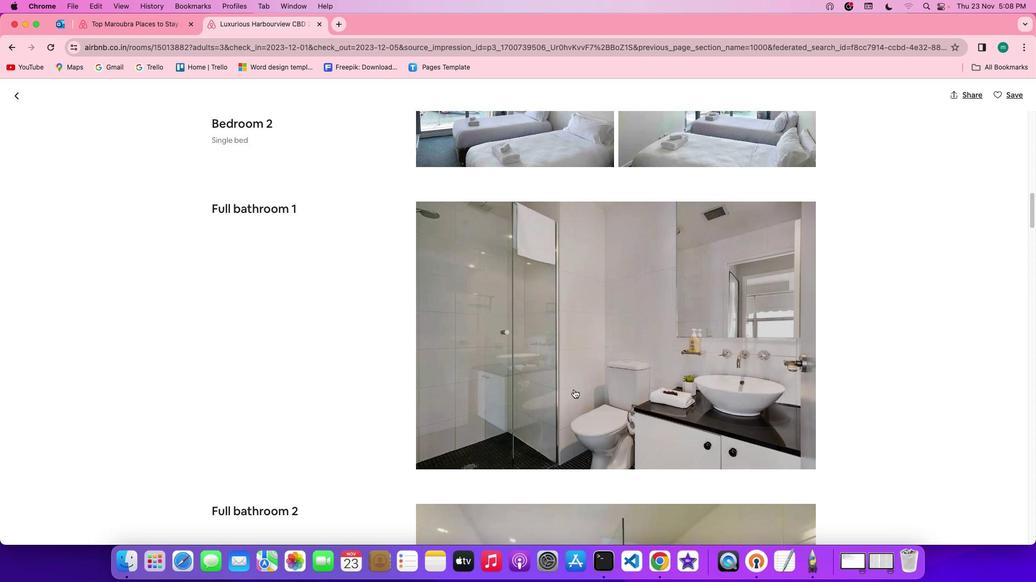 
Action: Mouse scrolled (573, 389) with delta (0, 0)
Screenshot: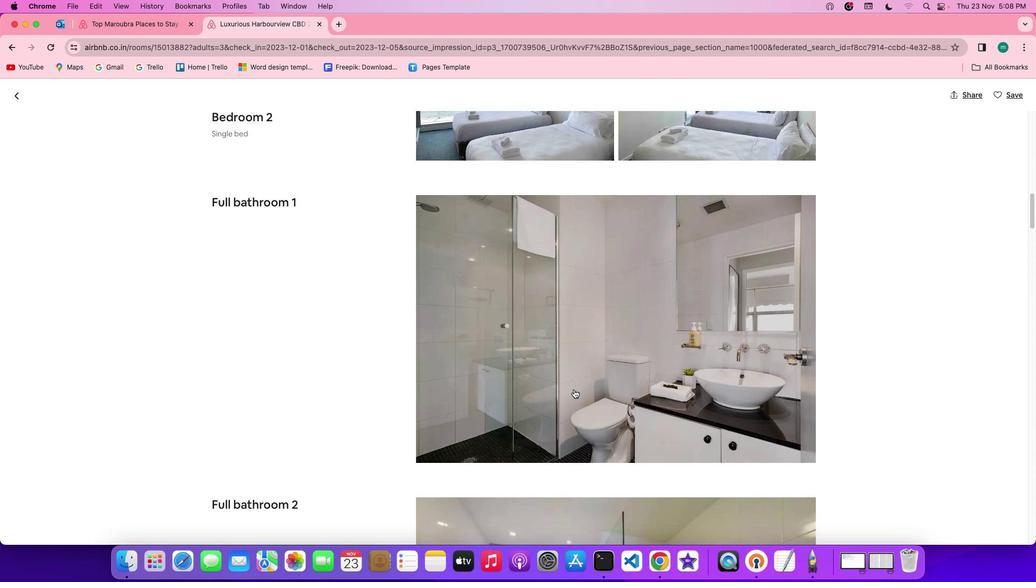 
Action: Mouse scrolled (573, 389) with delta (0, -1)
Screenshot: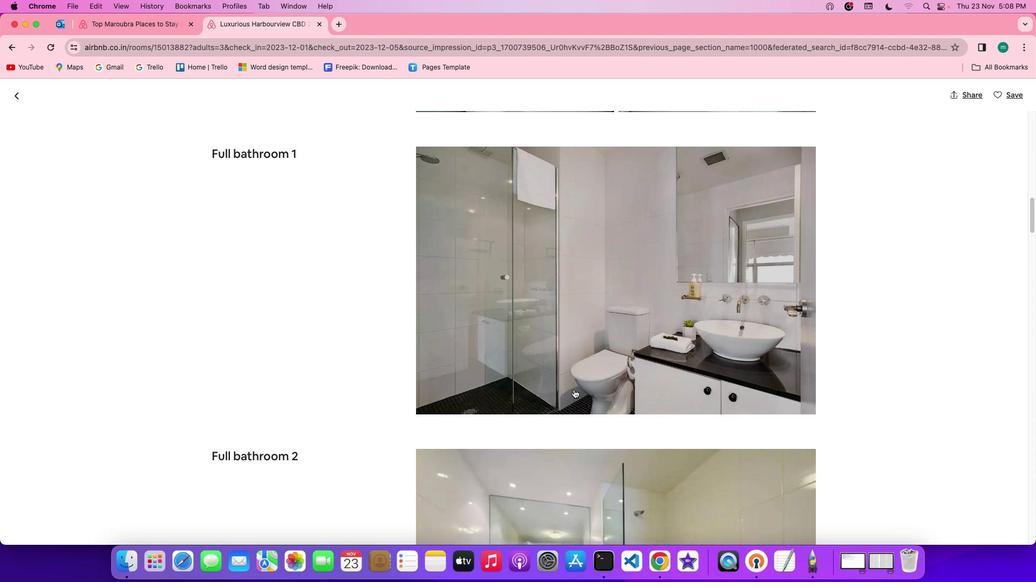 
Action: Mouse scrolled (573, 389) with delta (0, -1)
Screenshot: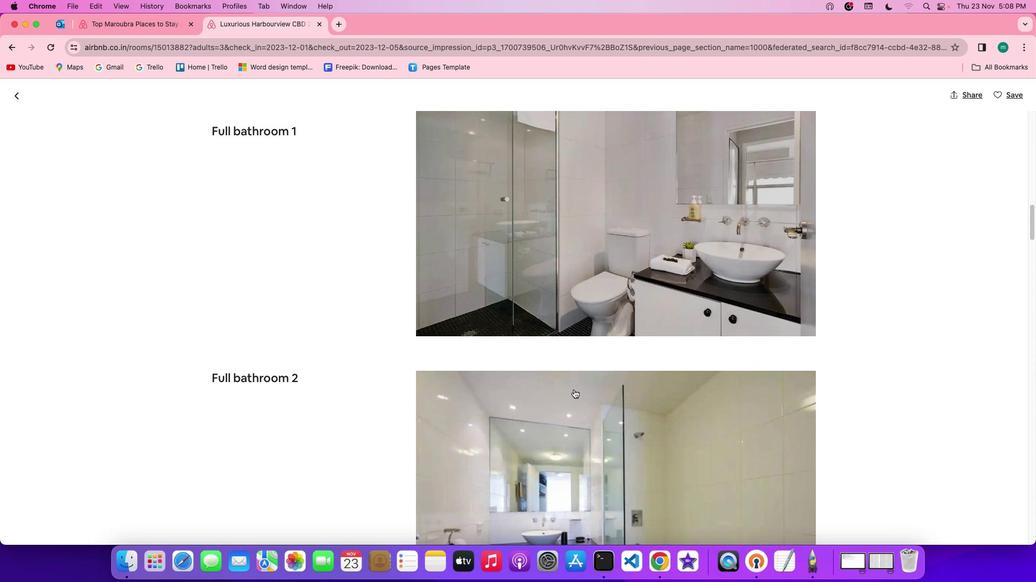
Action: Mouse scrolled (573, 389) with delta (0, 0)
Screenshot: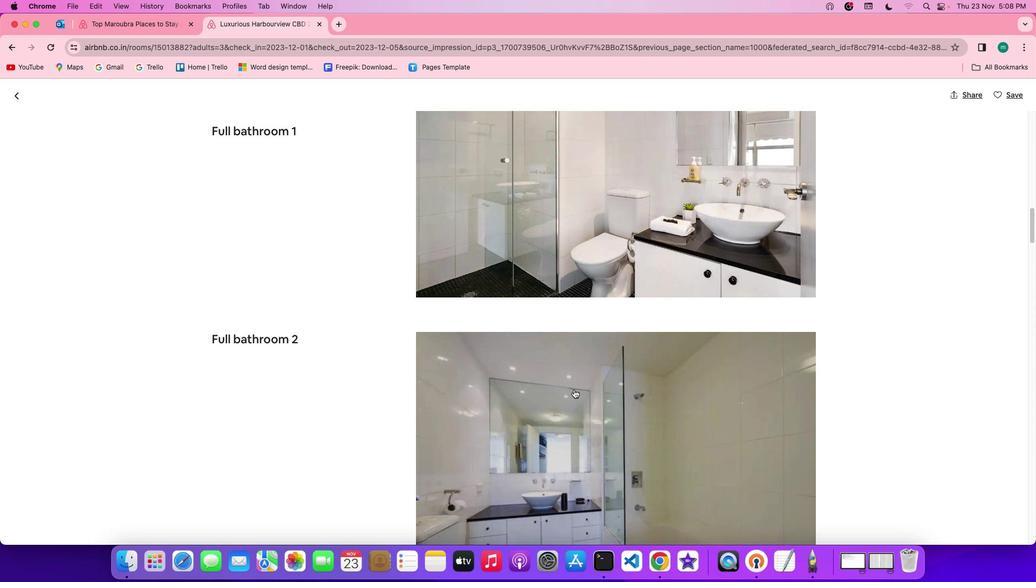 
Action: Mouse scrolled (573, 389) with delta (0, 0)
Screenshot: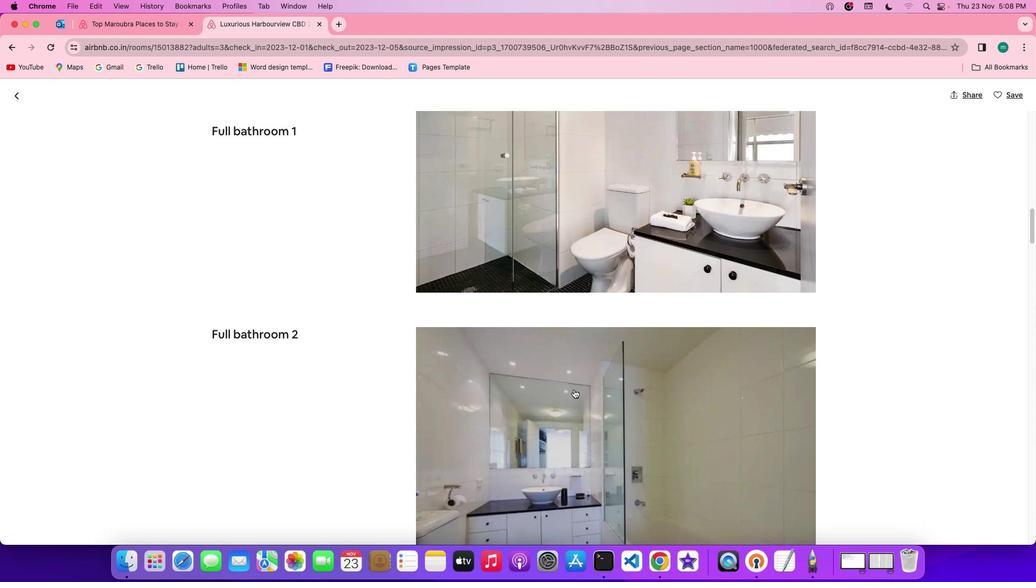 
Action: Mouse scrolled (573, 389) with delta (0, 0)
Screenshot: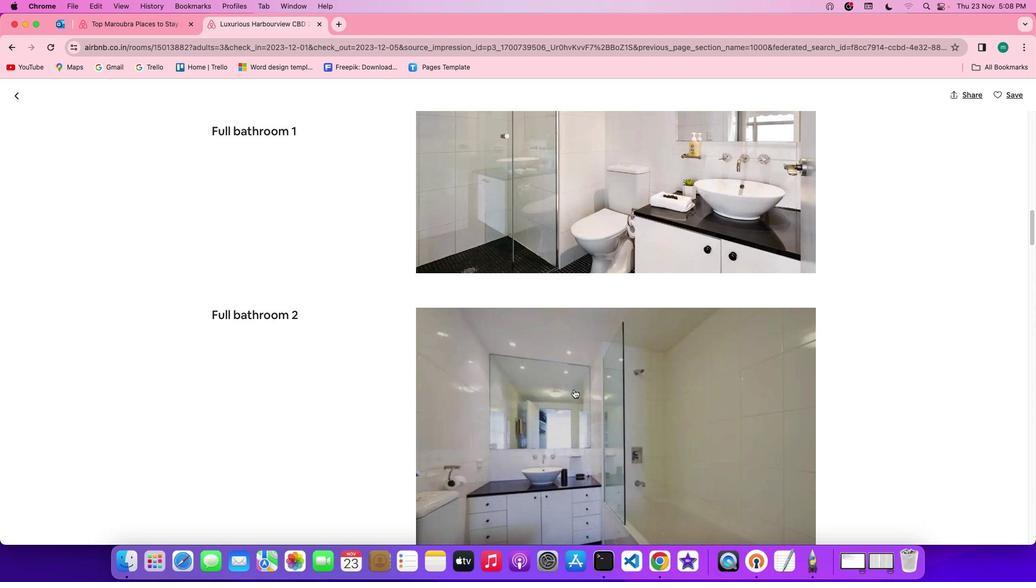 
Action: Mouse scrolled (573, 389) with delta (0, -1)
Screenshot: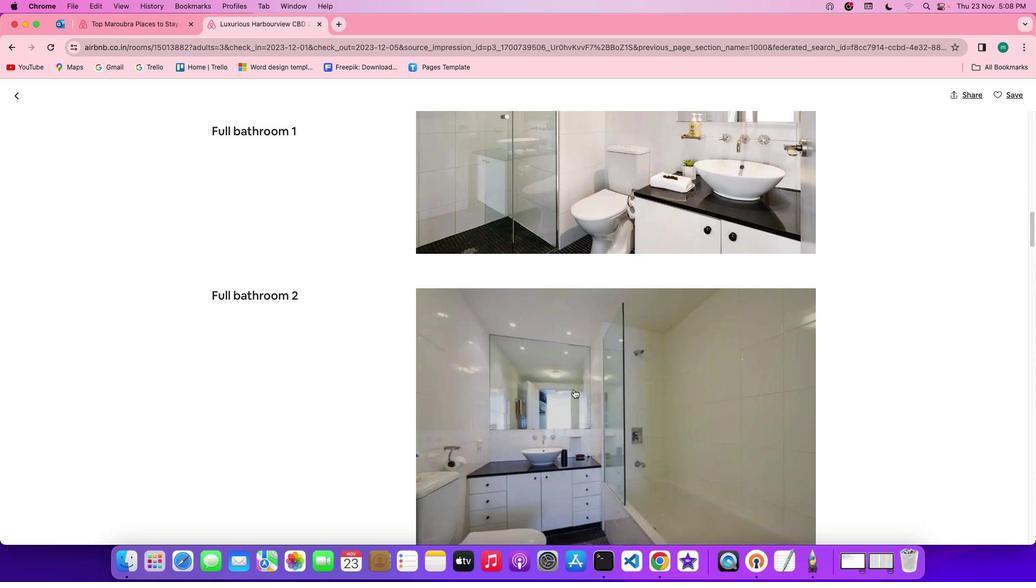 
Action: Mouse scrolled (573, 389) with delta (0, 0)
Screenshot: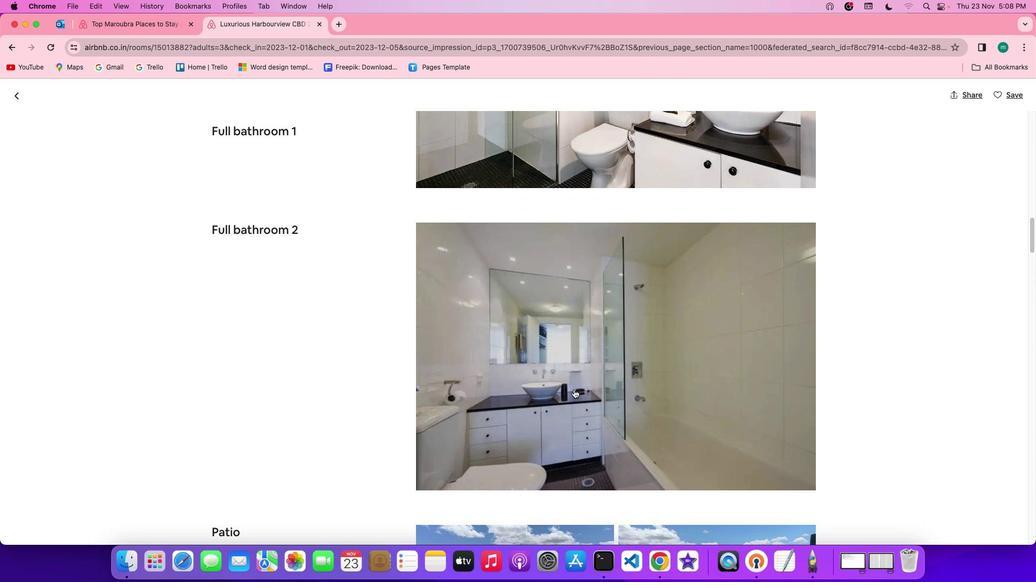 
Action: Mouse scrolled (573, 389) with delta (0, 0)
Screenshot: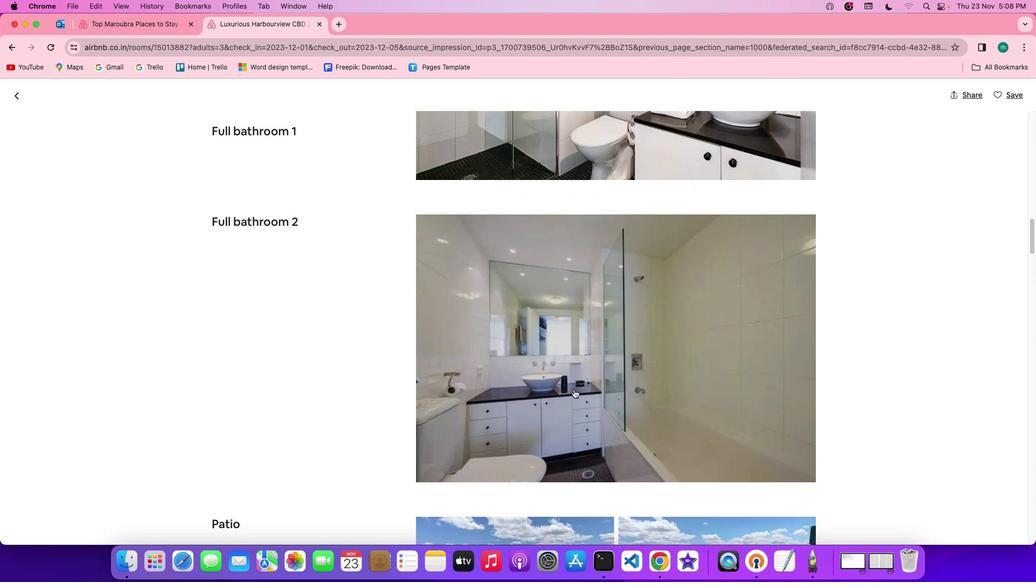 
Action: Mouse scrolled (573, 389) with delta (0, -1)
Screenshot: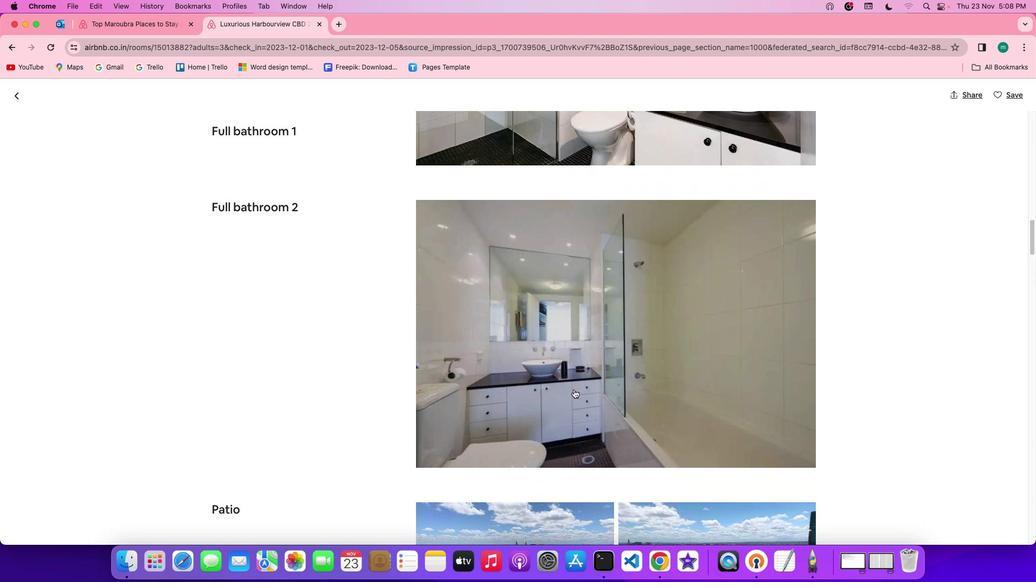 
Action: Mouse scrolled (573, 389) with delta (0, -1)
Screenshot: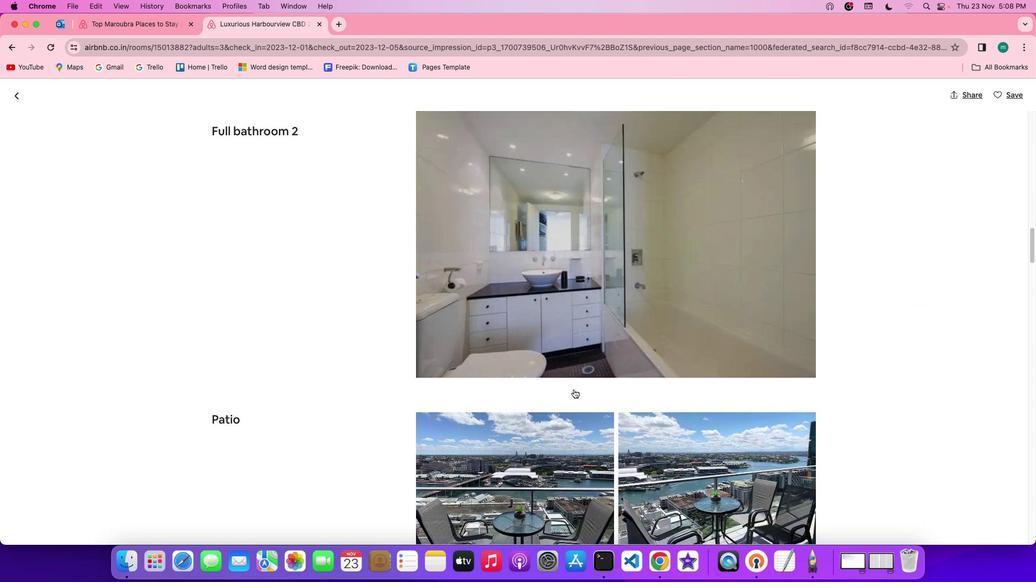
Action: Mouse scrolled (573, 389) with delta (0, 0)
Screenshot: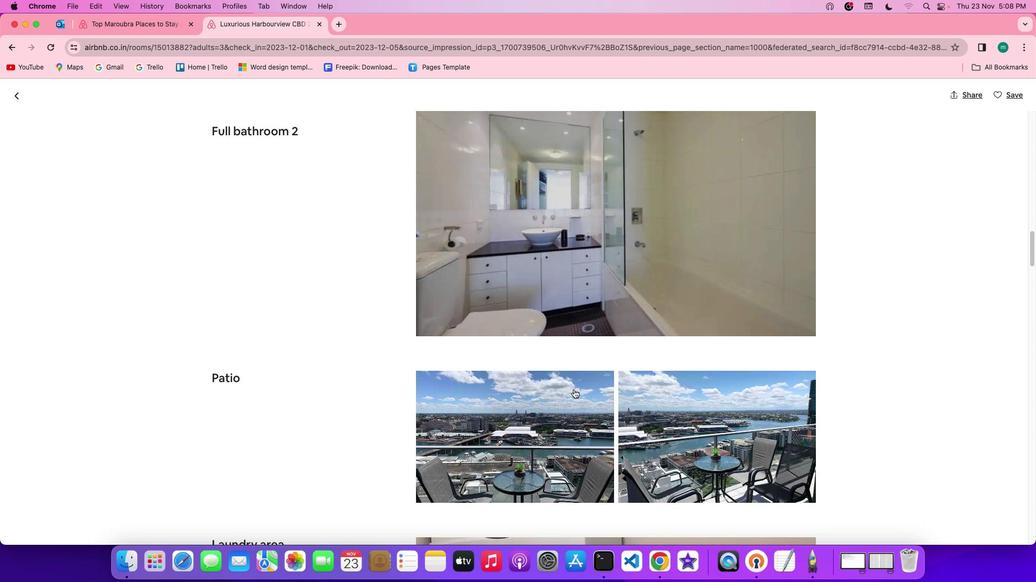 
Action: Mouse scrolled (573, 389) with delta (0, 0)
Screenshot: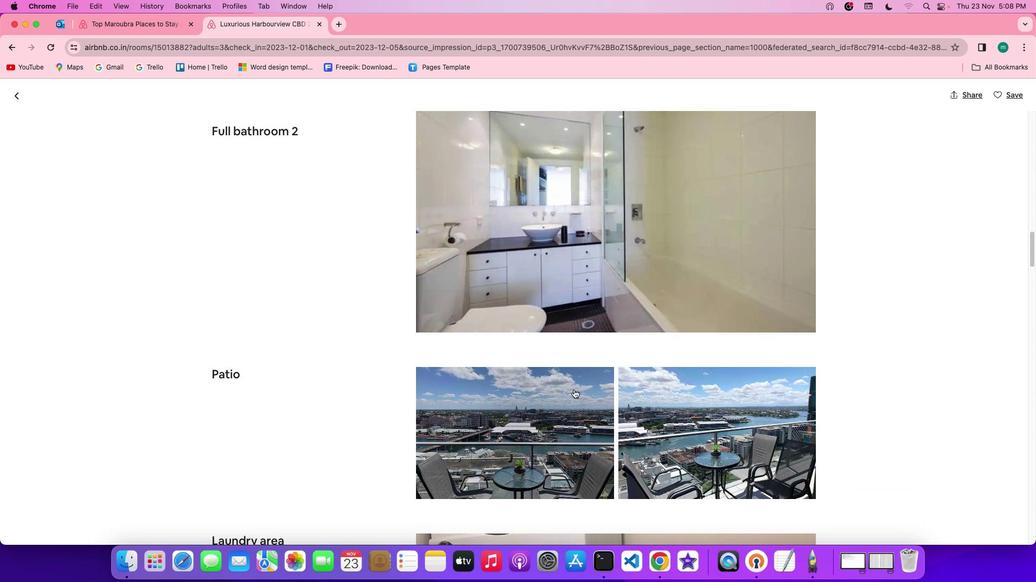 
Action: Mouse scrolled (573, 389) with delta (0, 0)
Screenshot: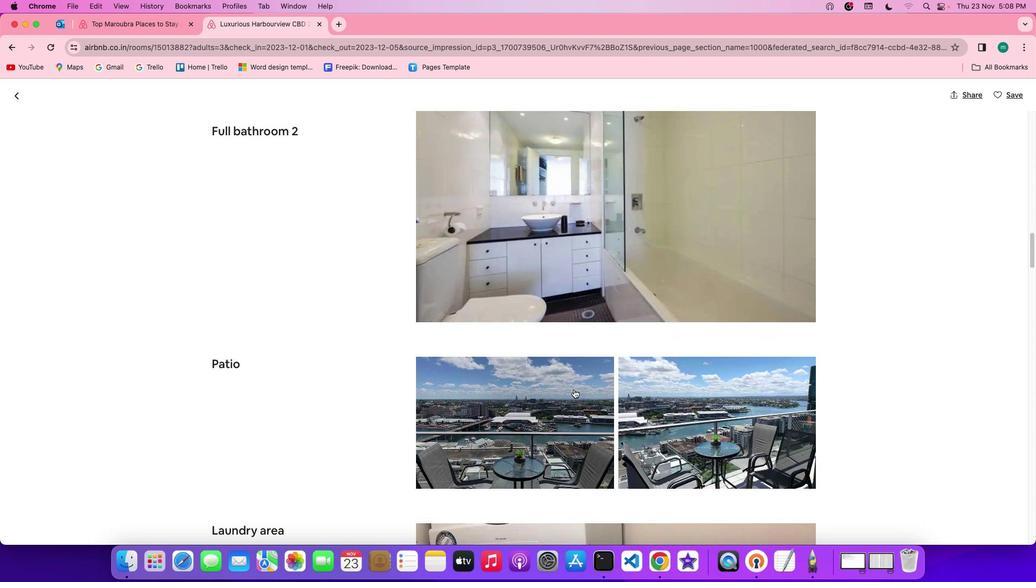 
Action: Mouse scrolled (573, 389) with delta (0, -1)
Screenshot: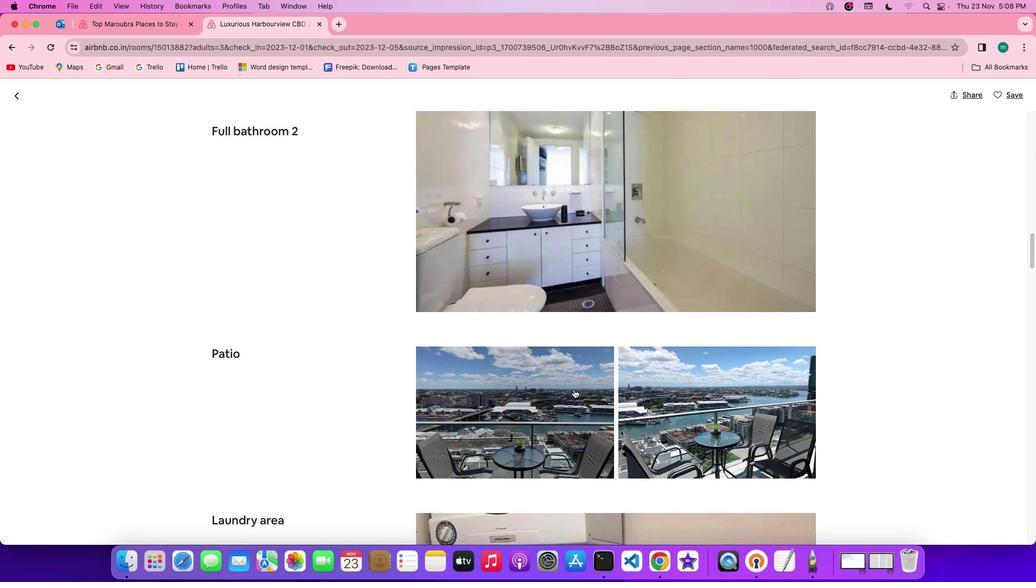 
Action: Mouse scrolled (573, 389) with delta (0, -2)
Screenshot: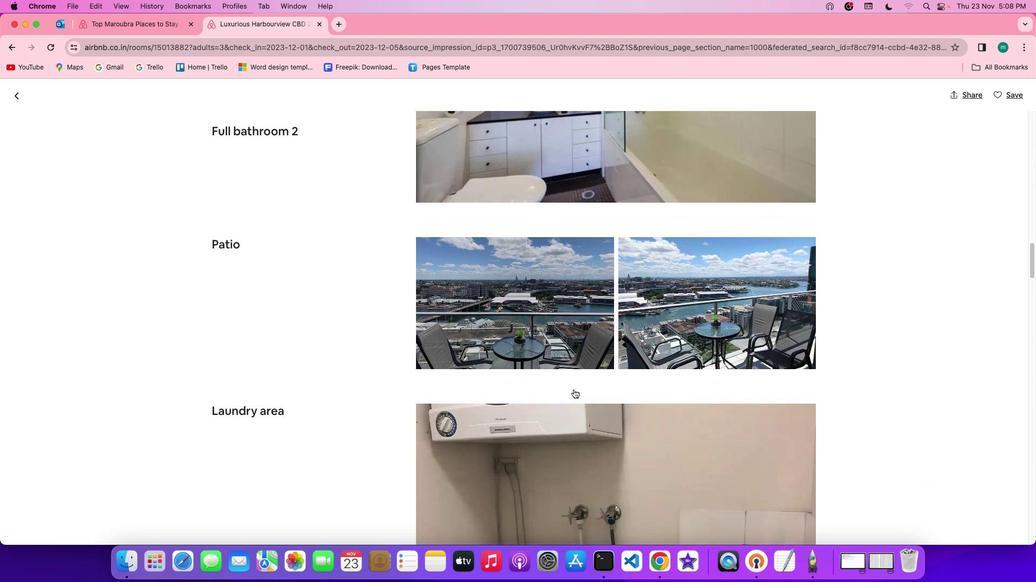 
Action: Mouse scrolled (573, 389) with delta (0, -2)
Screenshot: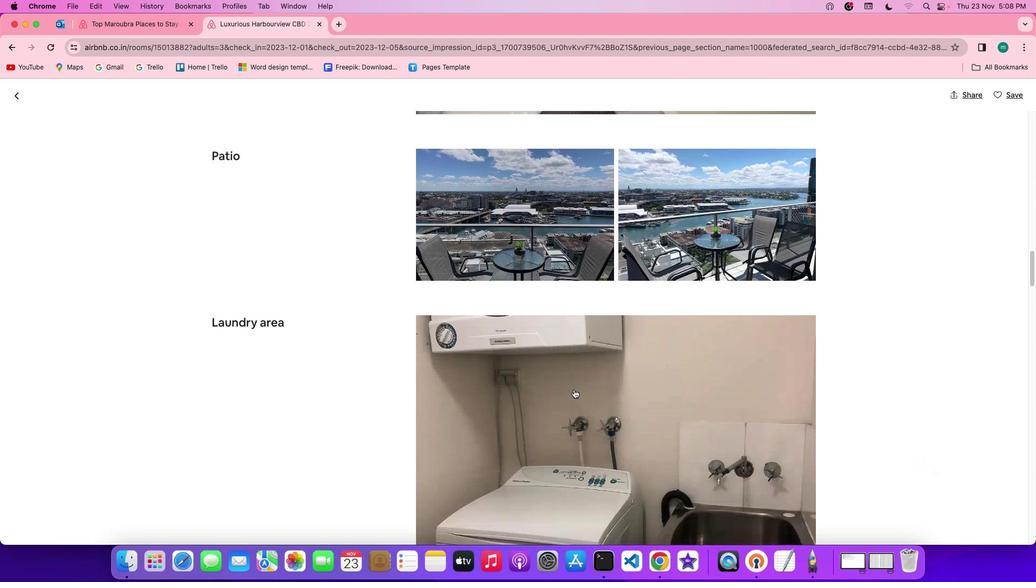 
Action: Mouse scrolled (573, 389) with delta (0, 0)
Screenshot: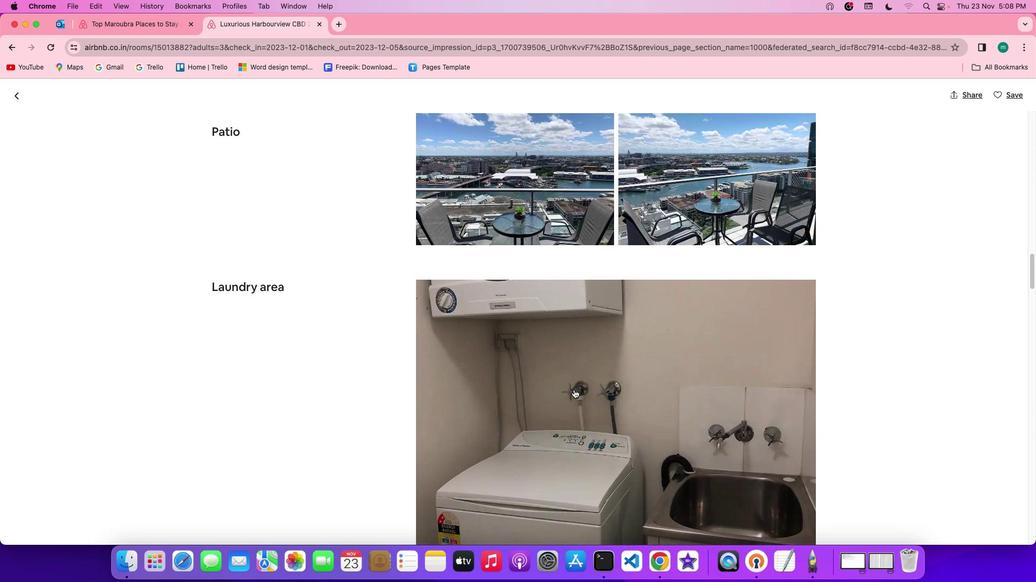 
Action: Mouse scrolled (573, 389) with delta (0, 0)
Screenshot: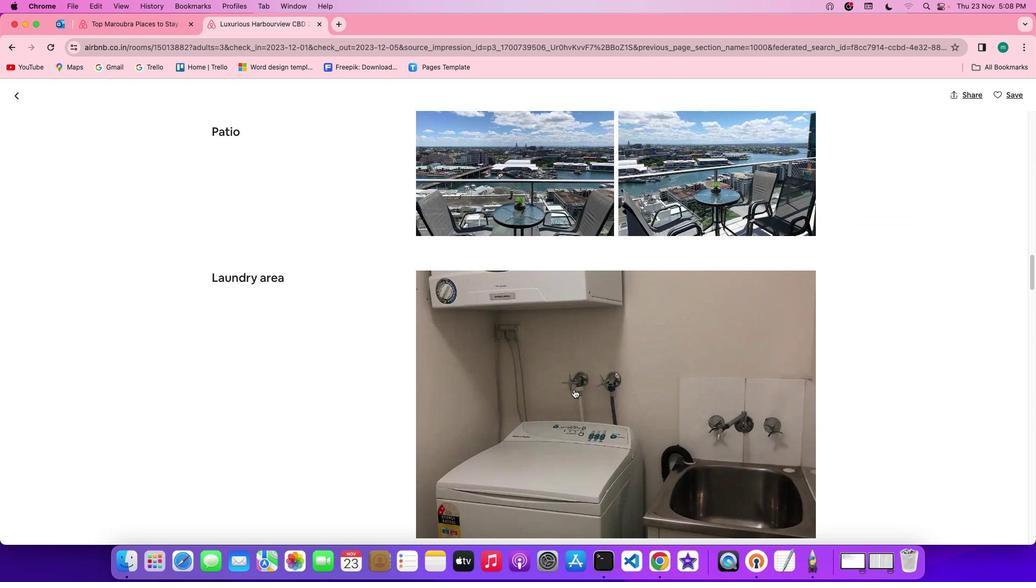 
Action: Mouse scrolled (573, 389) with delta (0, -1)
Screenshot: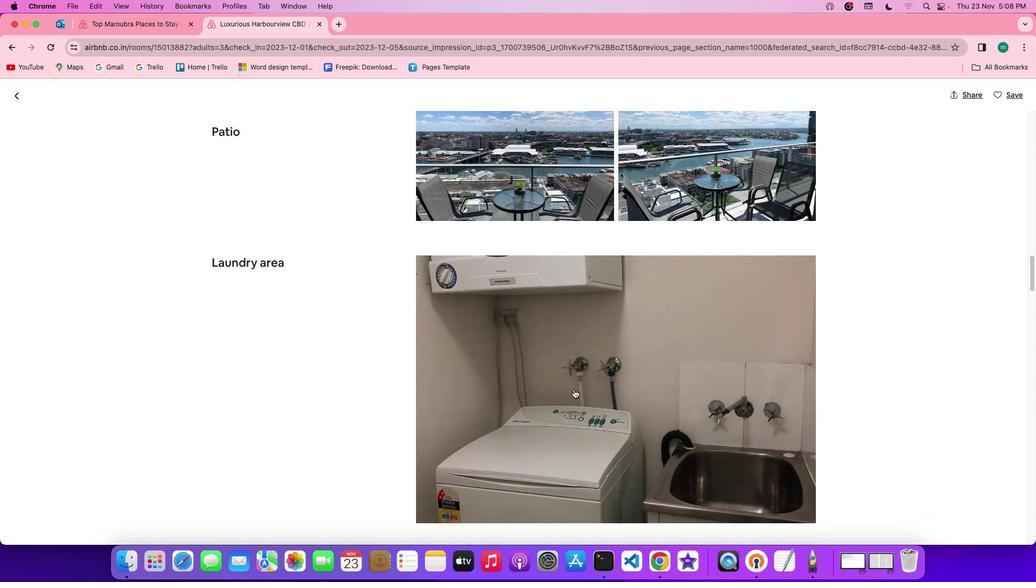 
Action: Mouse scrolled (573, 389) with delta (0, -1)
Screenshot: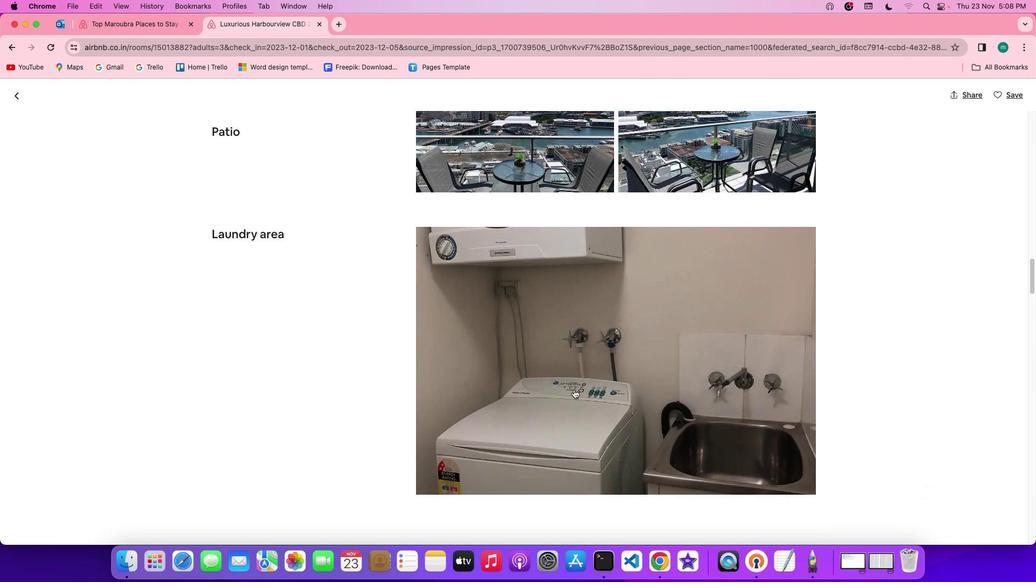 
Action: Mouse scrolled (573, 389) with delta (0, -1)
Screenshot: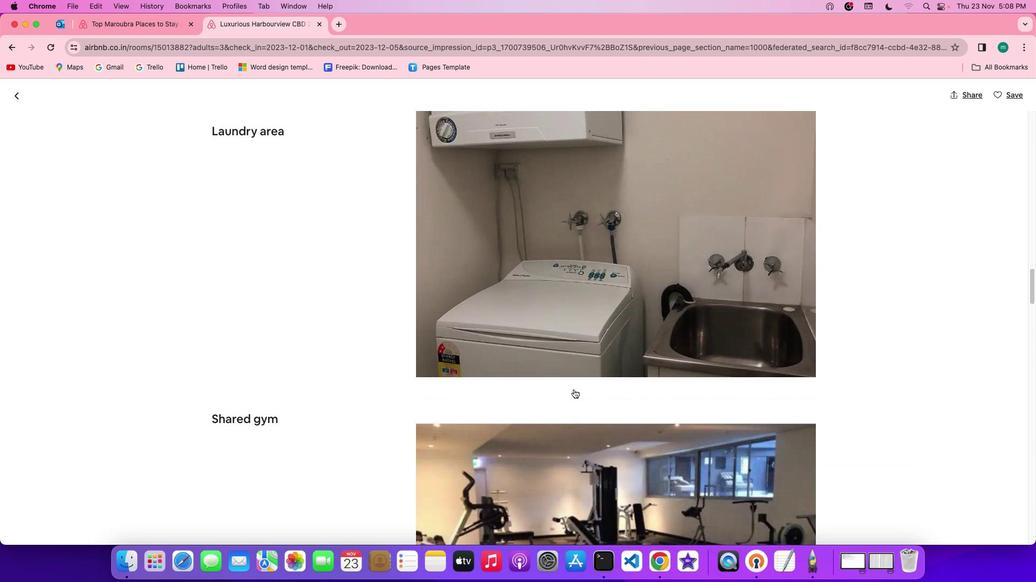 
Action: Mouse scrolled (573, 389) with delta (0, 0)
Screenshot: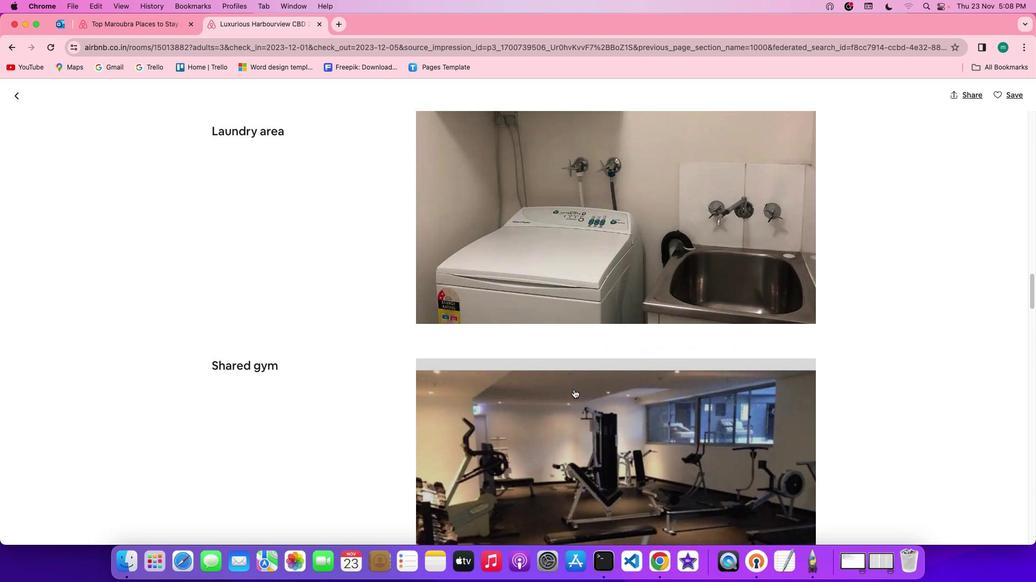 
Action: Mouse scrolled (573, 389) with delta (0, 0)
Screenshot: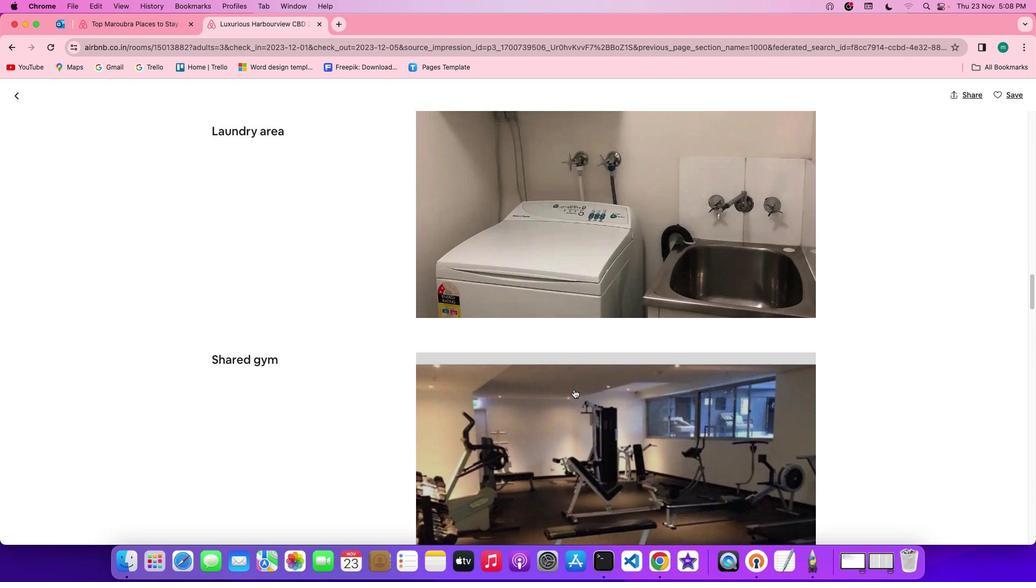 
Action: Mouse scrolled (573, 389) with delta (0, -1)
Screenshot: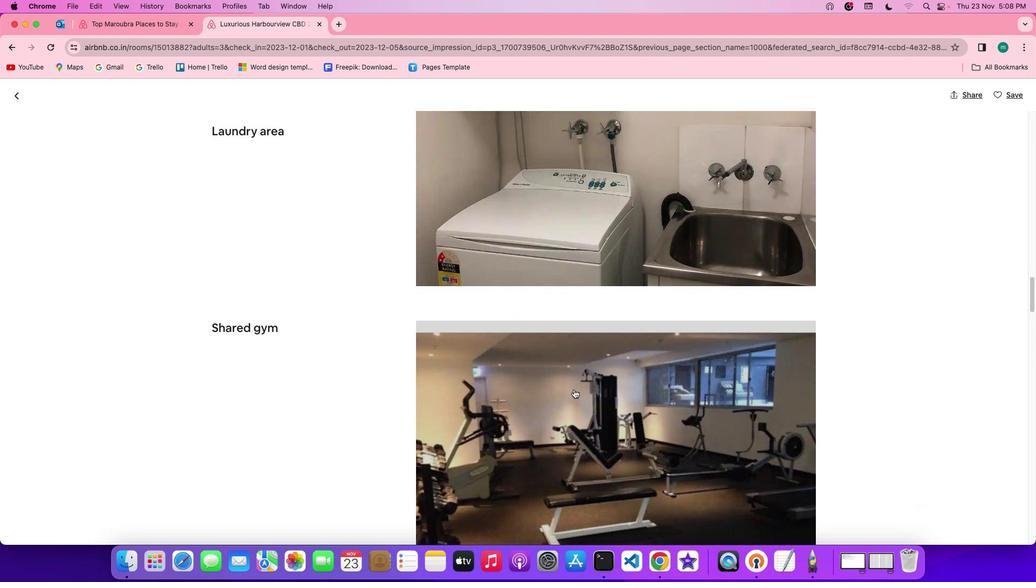
Action: Mouse scrolled (573, 389) with delta (0, -1)
Screenshot: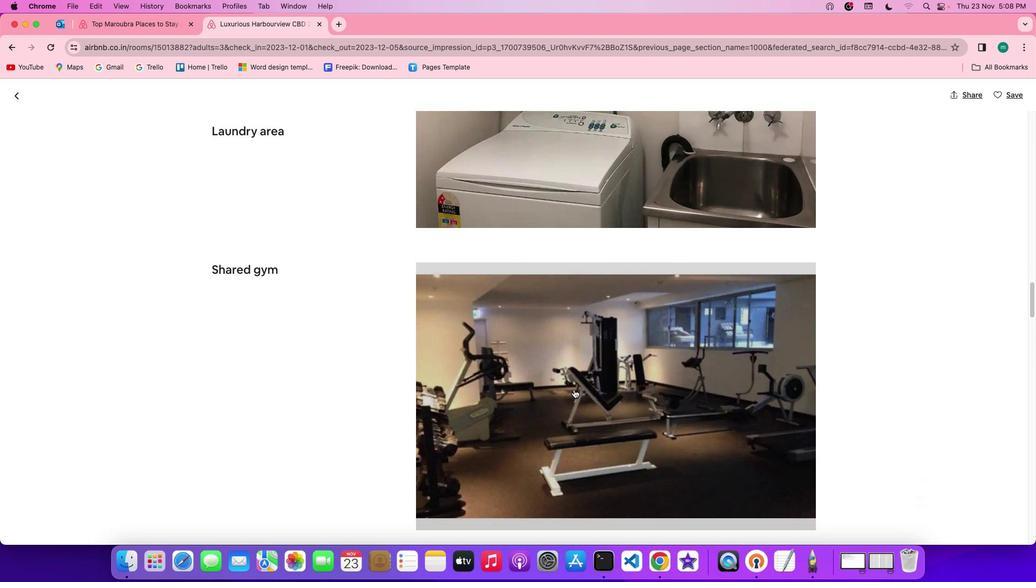 
Action: Mouse scrolled (573, 389) with delta (0, 0)
Screenshot: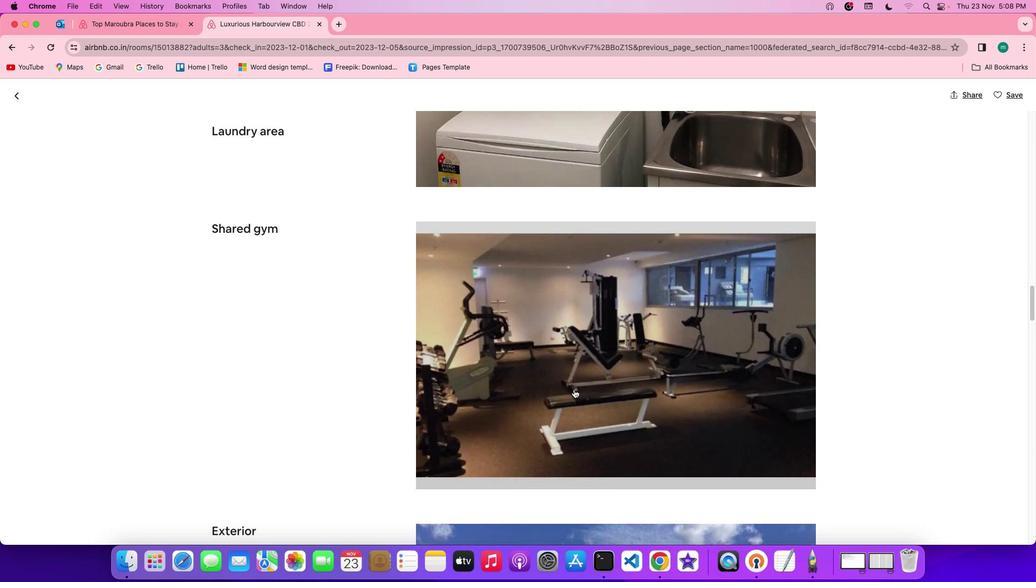 
Action: Mouse scrolled (573, 389) with delta (0, 0)
Screenshot: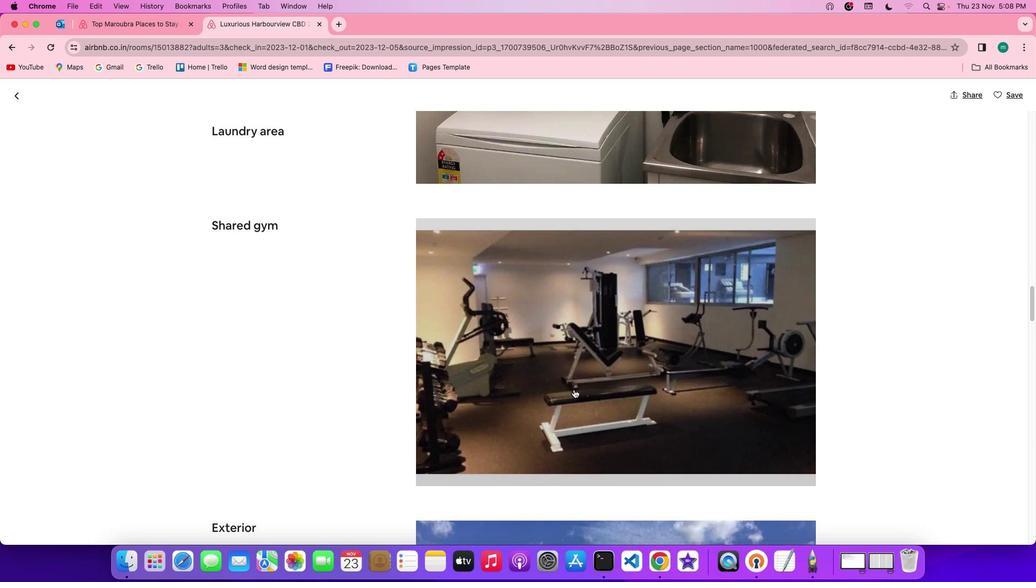 
Action: Mouse scrolled (573, 389) with delta (0, 0)
Screenshot: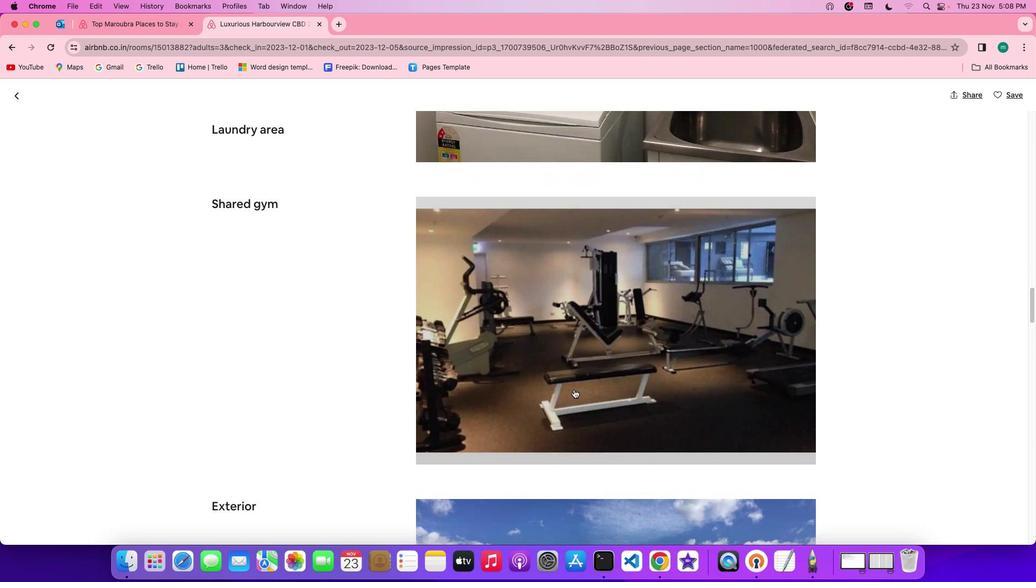 
Action: Mouse scrolled (573, 389) with delta (0, -1)
Screenshot: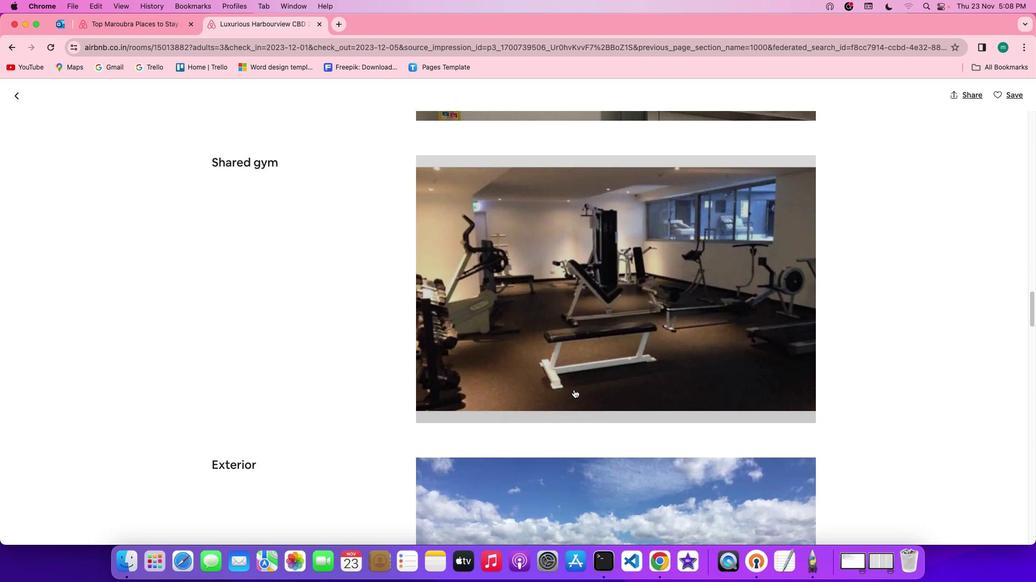 
Action: Mouse scrolled (573, 389) with delta (0, -1)
Screenshot: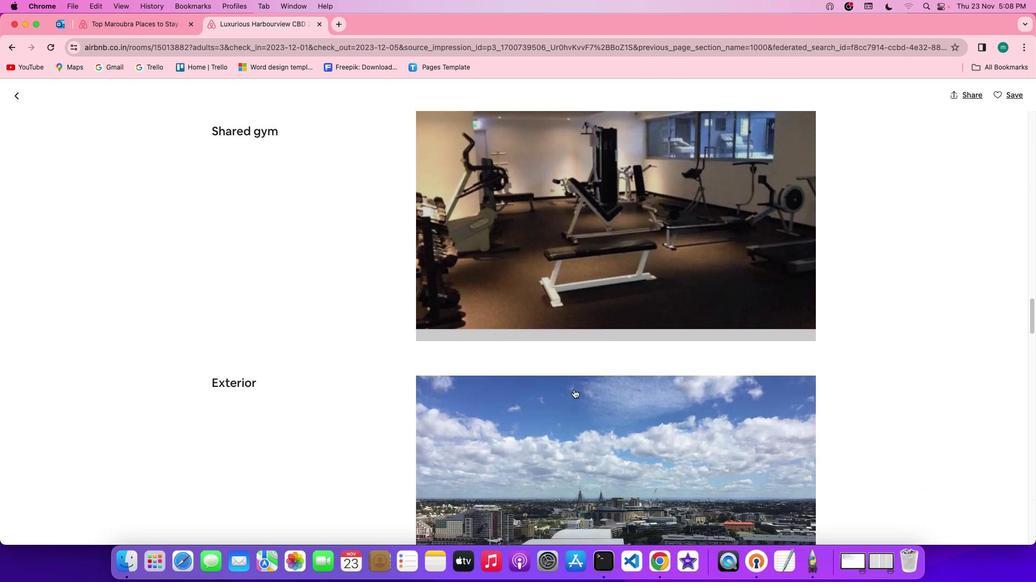 
Action: Mouse scrolled (573, 389) with delta (0, 0)
Screenshot: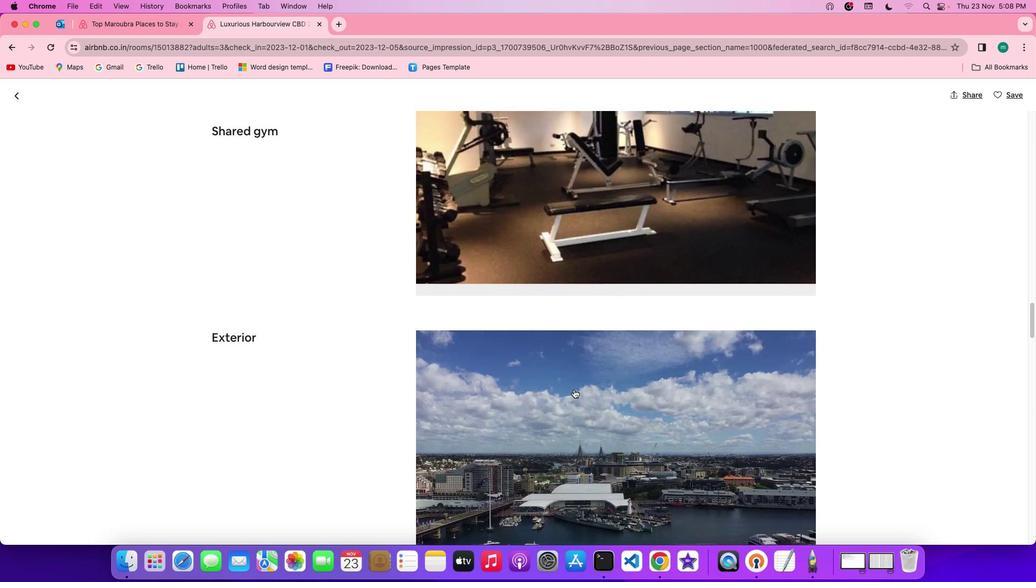 
Action: Mouse scrolled (573, 389) with delta (0, 0)
Screenshot: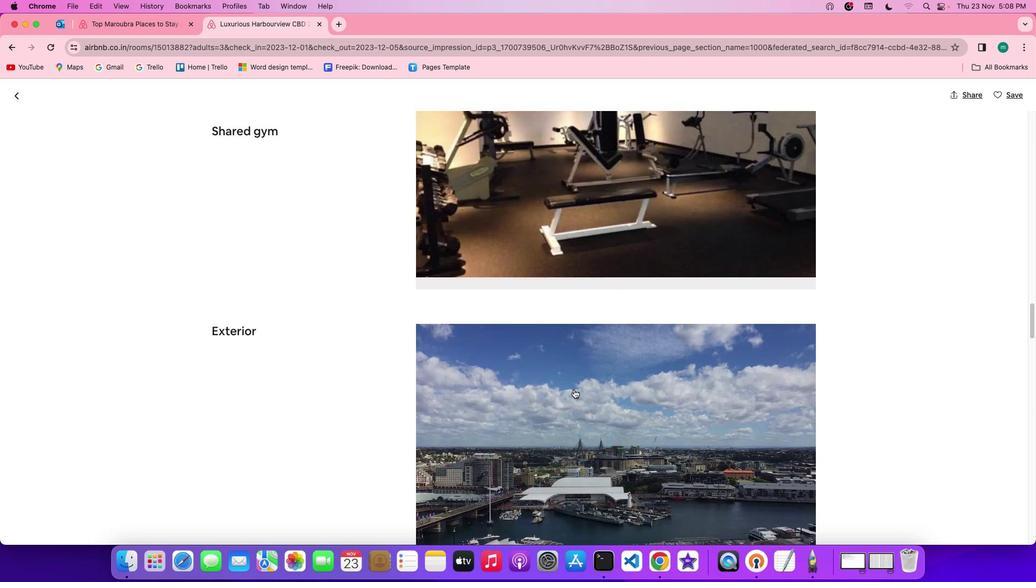 
Action: Mouse scrolled (573, 389) with delta (0, -1)
Screenshot: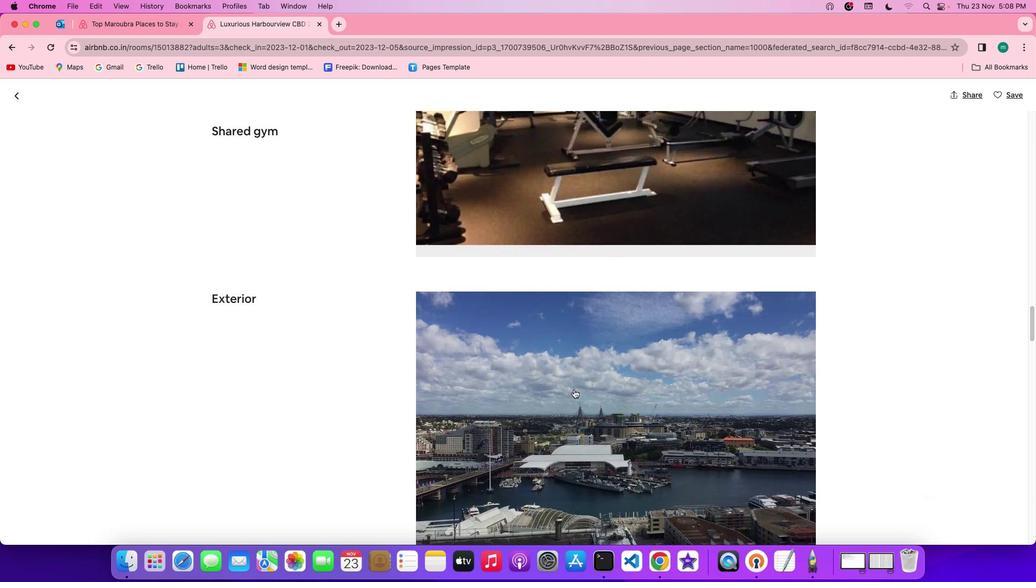 
Action: Mouse scrolled (573, 389) with delta (0, -1)
Screenshot: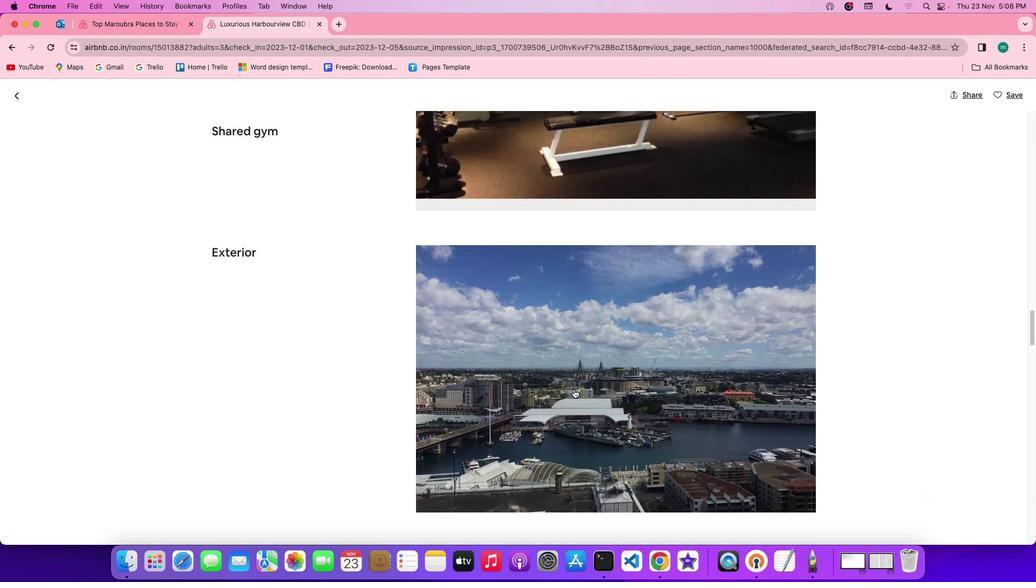
Action: Mouse scrolled (573, 389) with delta (0, -2)
Screenshot: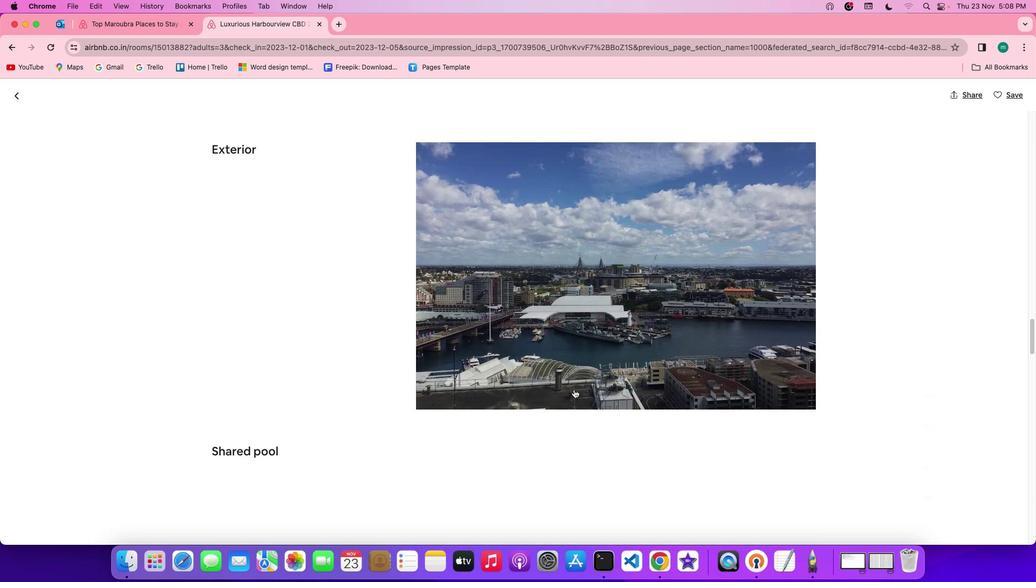 
Action: Mouse scrolled (573, 389) with delta (0, 0)
Screenshot: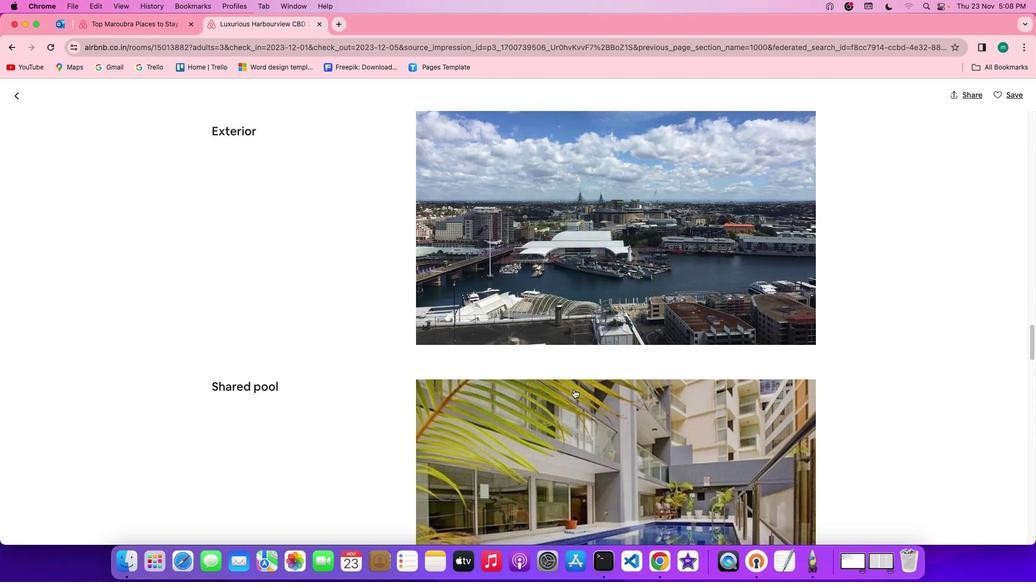 
Action: Mouse scrolled (573, 389) with delta (0, 0)
Screenshot: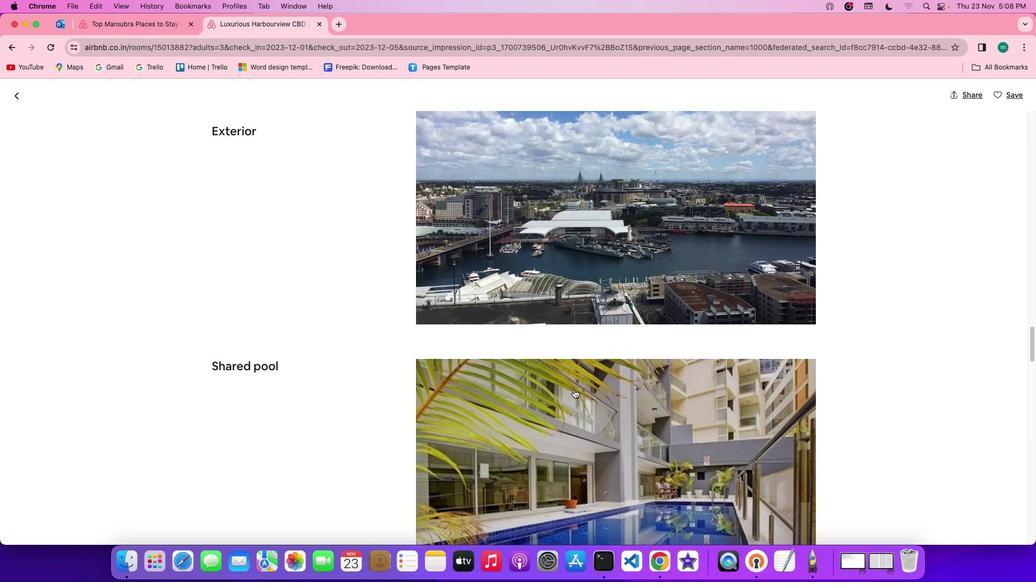 
Action: Mouse scrolled (573, 389) with delta (0, -1)
Screenshot: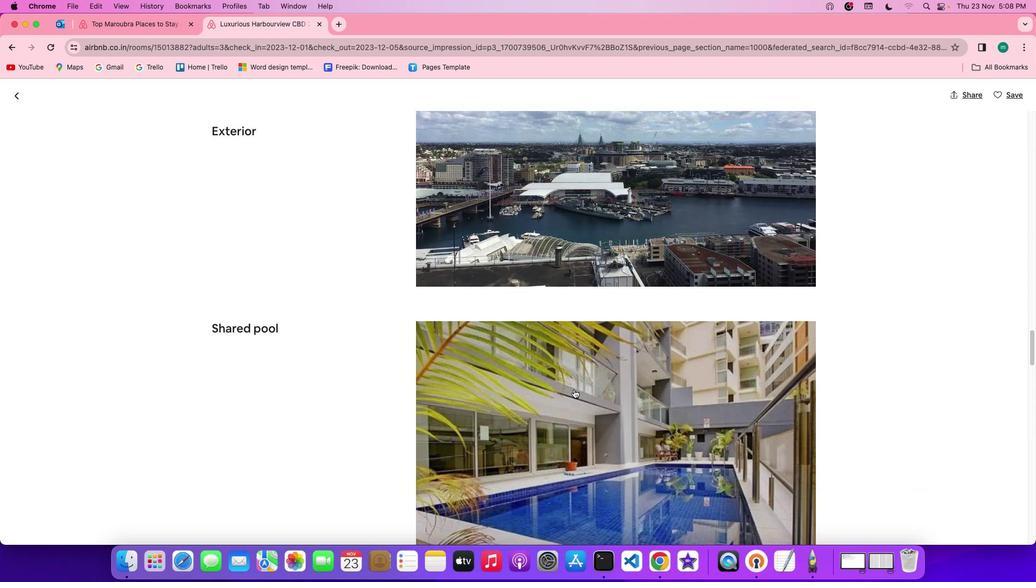 
Action: Mouse scrolled (573, 389) with delta (0, -2)
Screenshot: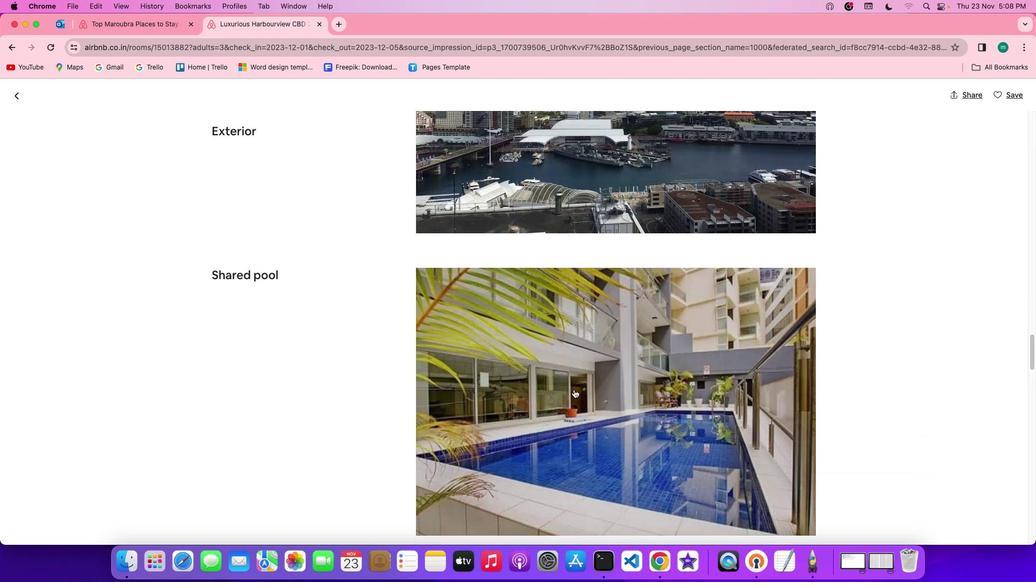 
Action: Mouse scrolled (573, 389) with delta (0, -2)
Screenshot: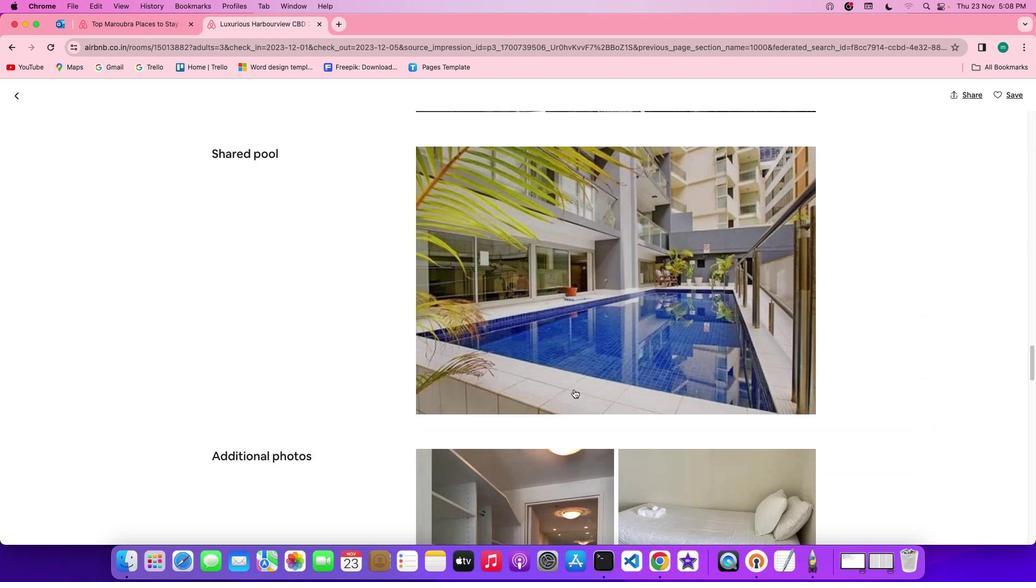 
Action: Mouse scrolled (573, 389) with delta (0, 0)
Screenshot: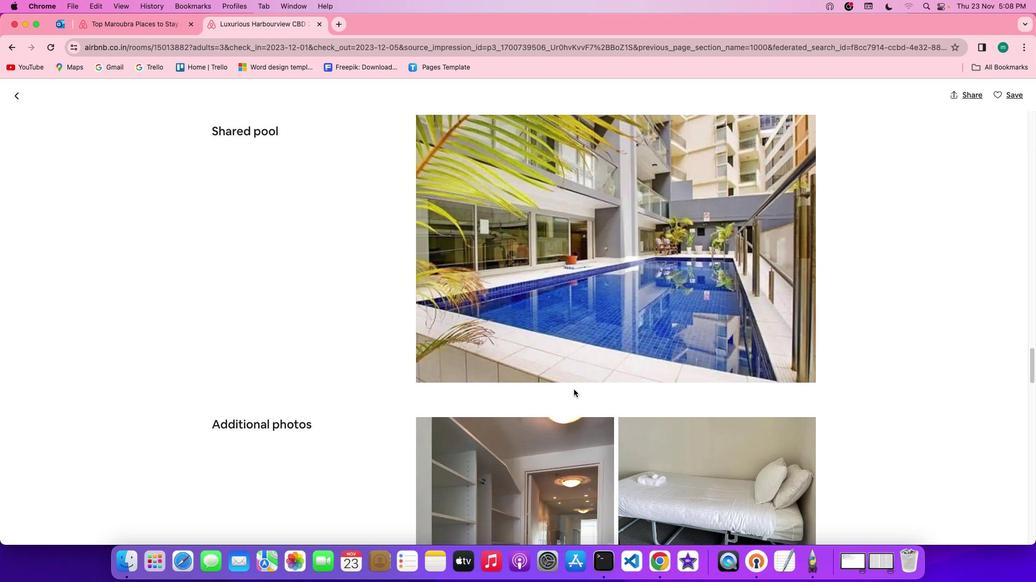
Action: Mouse scrolled (573, 389) with delta (0, 0)
Screenshot: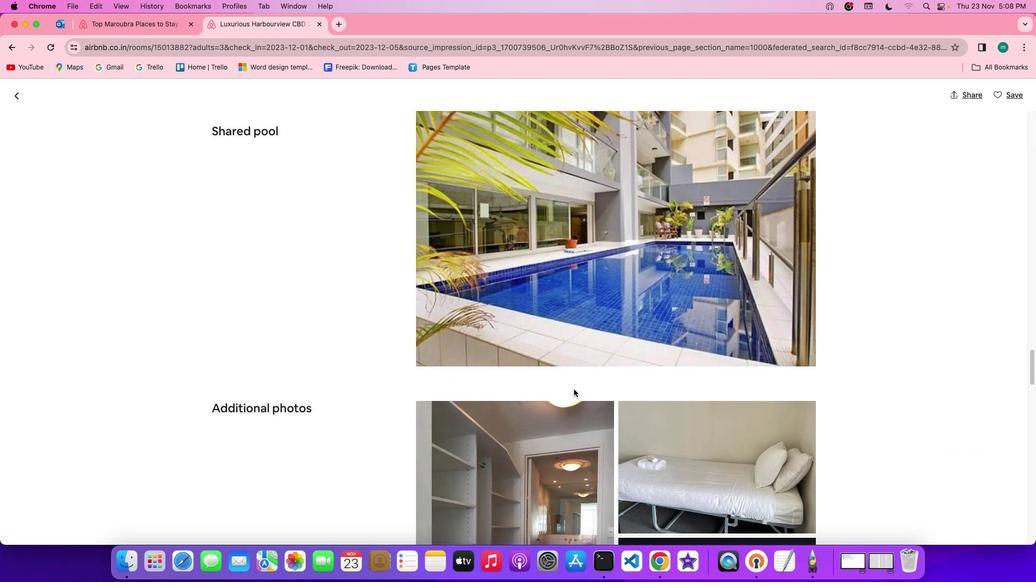 
Action: Mouse scrolled (573, 389) with delta (0, -1)
Screenshot: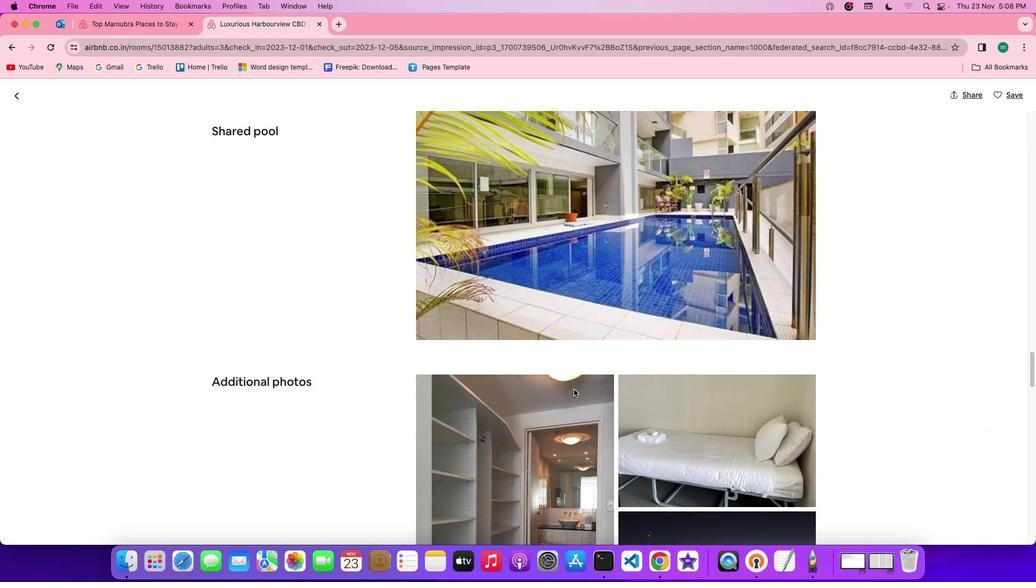 
Action: Mouse scrolled (573, 389) with delta (0, -1)
Screenshot: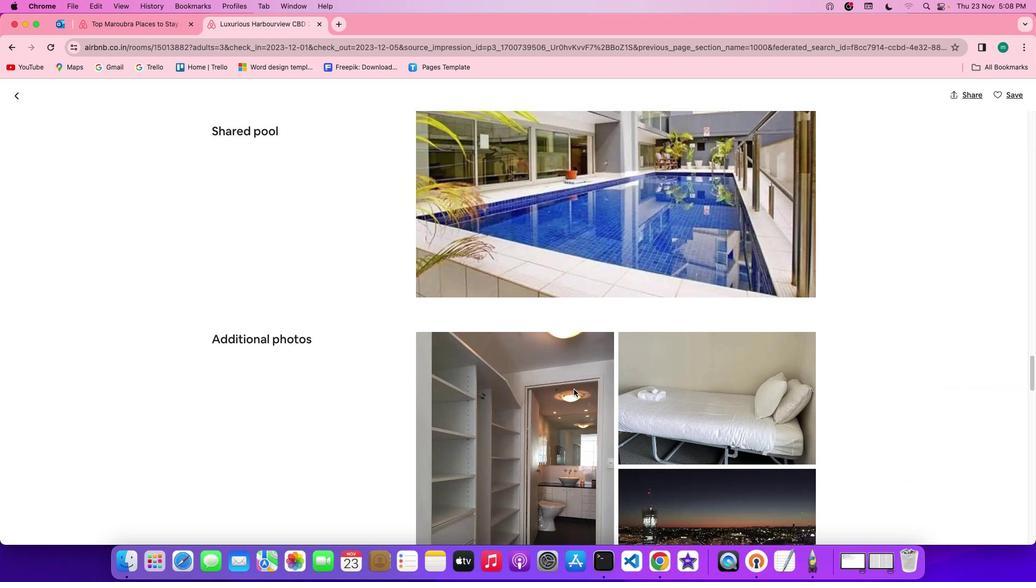 
Action: Mouse scrolled (573, 389) with delta (0, -2)
Screenshot: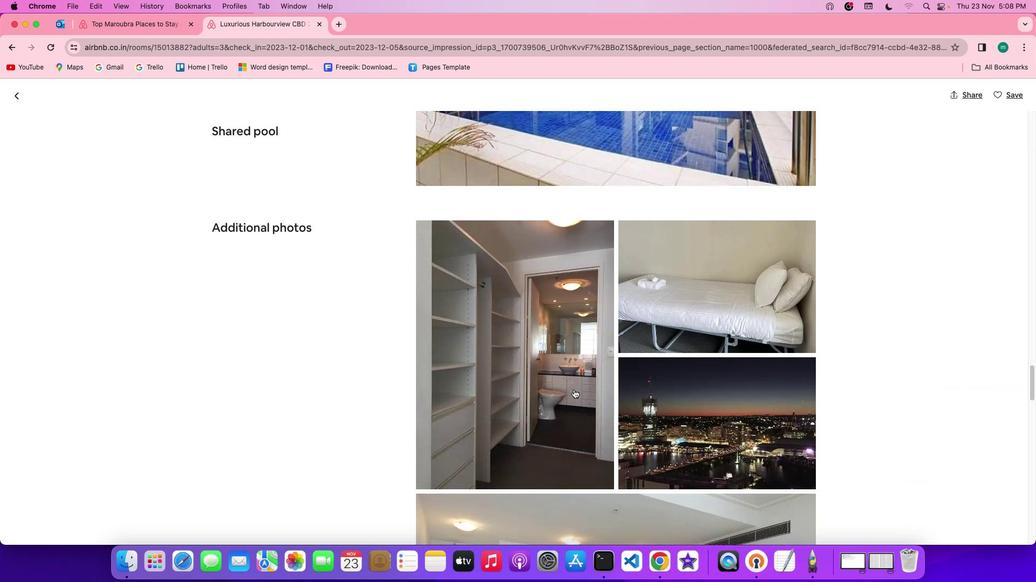
Action: Mouse scrolled (573, 389) with delta (0, 0)
Screenshot: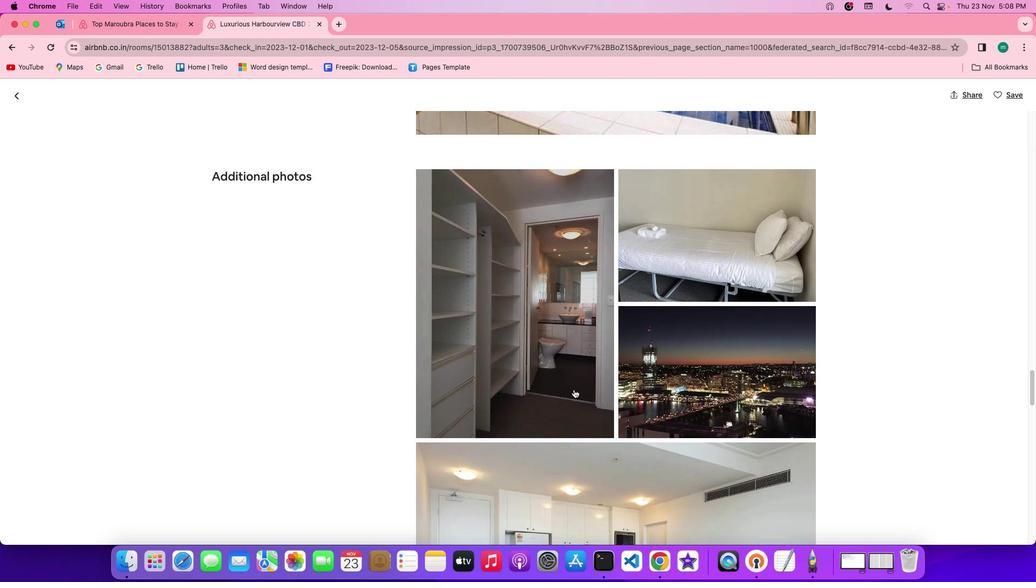 
Action: Mouse scrolled (573, 389) with delta (0, 0)
Screenshot: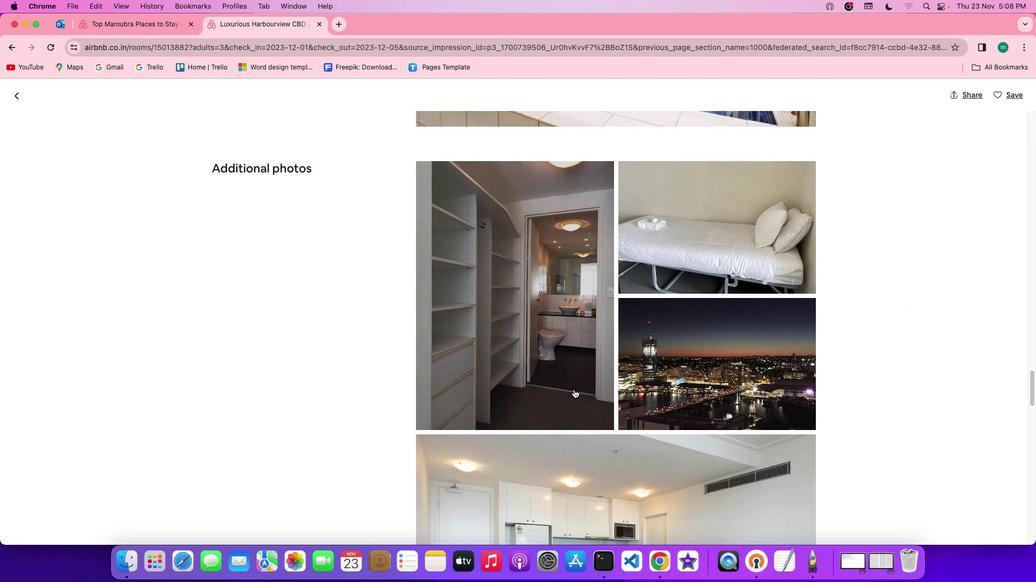 
Action: Mouse scrolled (573, 389) with delta (0, -1)
Screenshot: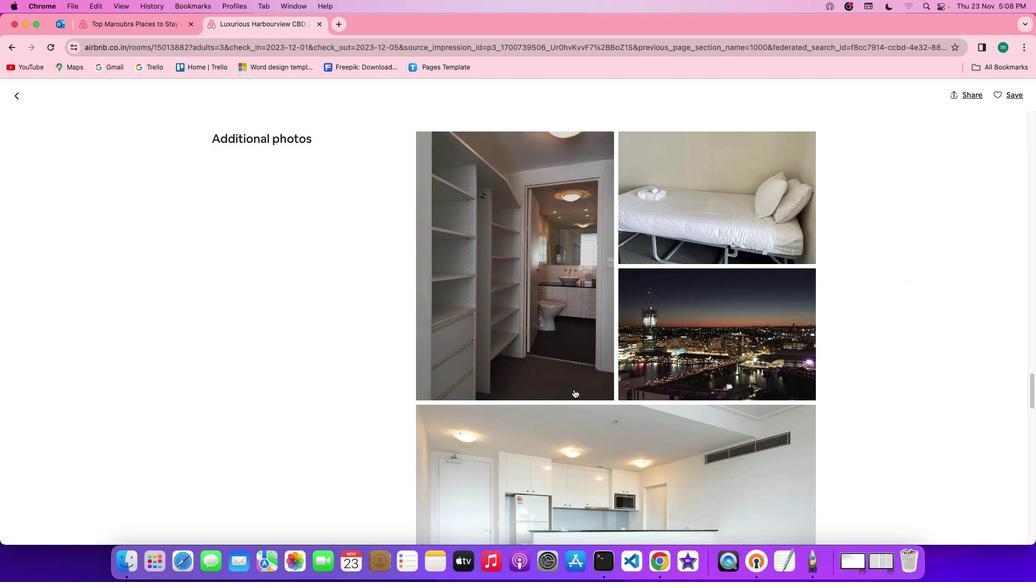 
Action: Mouse scrolled (573, 389) with delta (0, -2)
Screenshot: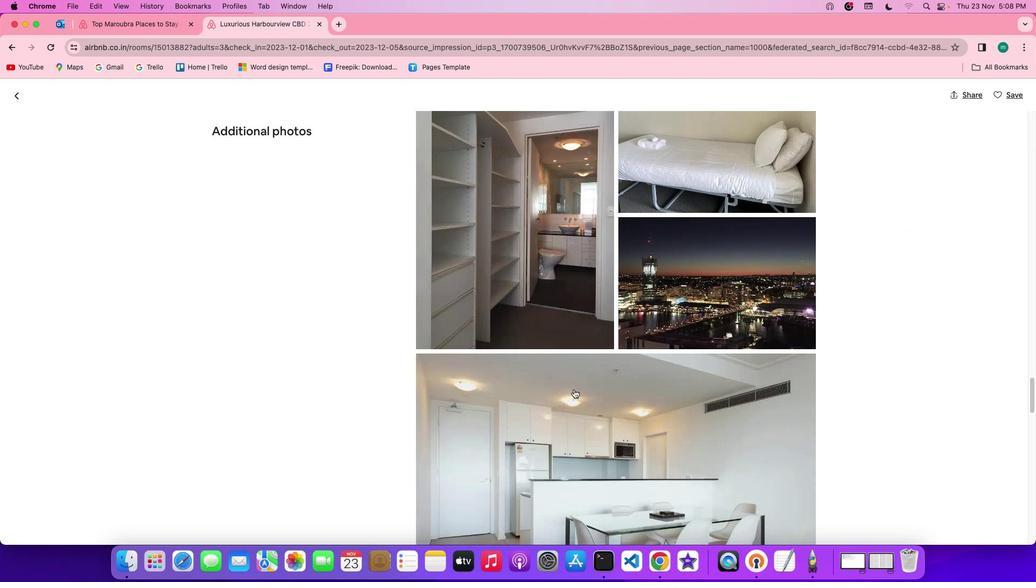 
Action: Mouse scrolled (573, 389) with delta (0, -2)
Screenshot: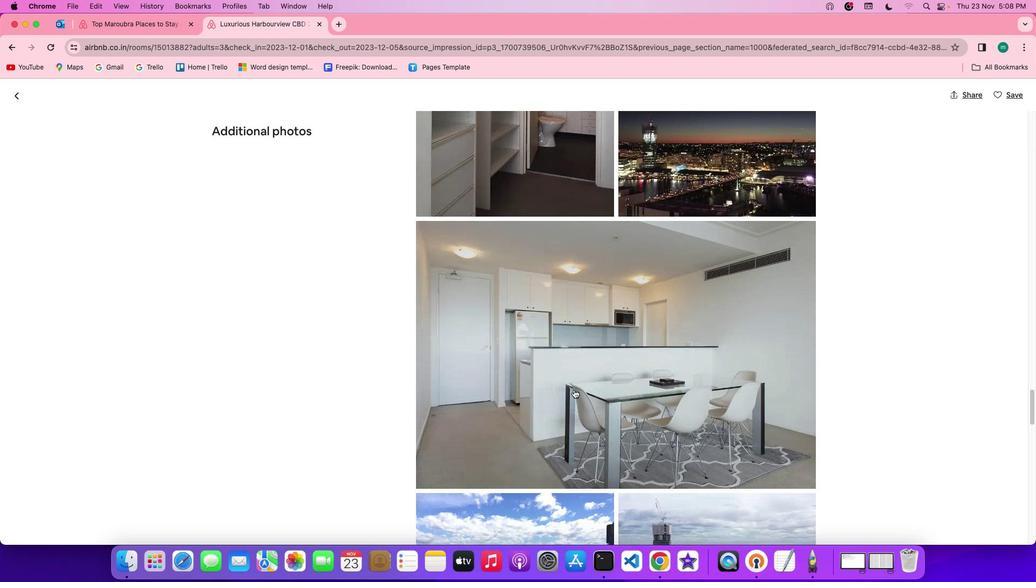 
Action: Mouse scrolled (573, 389) with delta (0, 0)
Screenshot: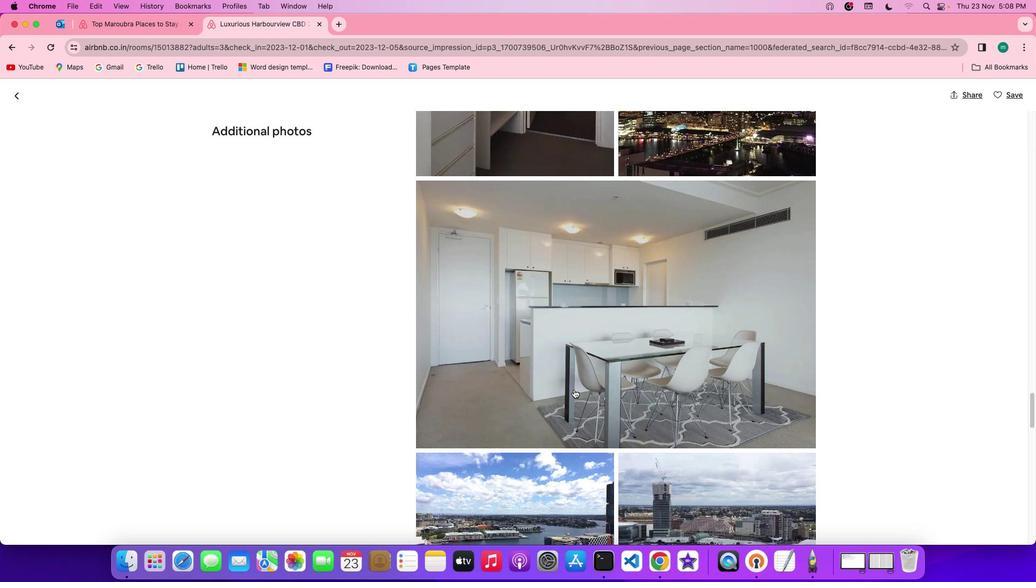 
Action: Mouse scrolled (573, 389) with delta (0, 0)
Screenshot: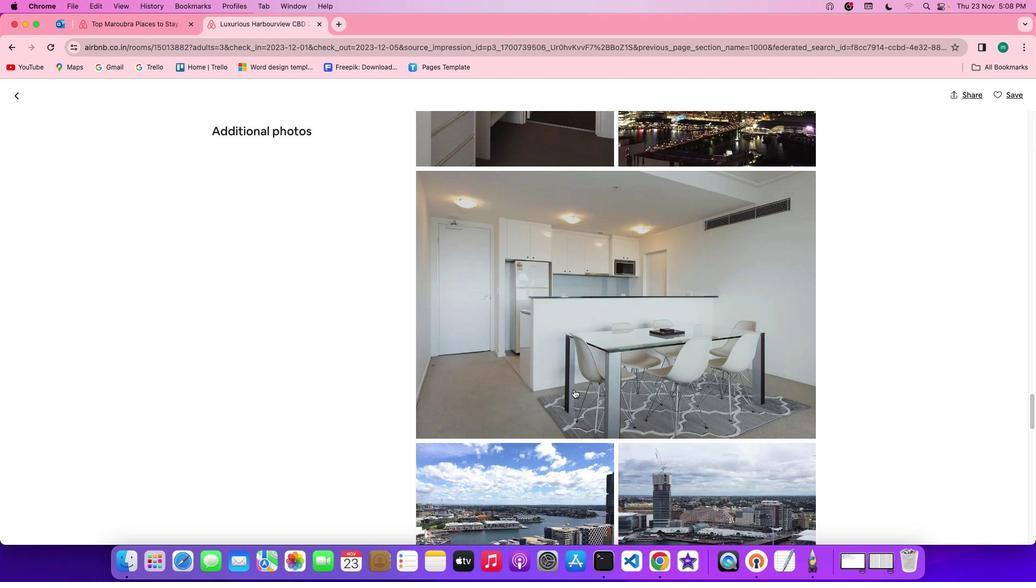 
Action: Mouse scrolled (573, 389) with delta (0, -1)
Screenshot: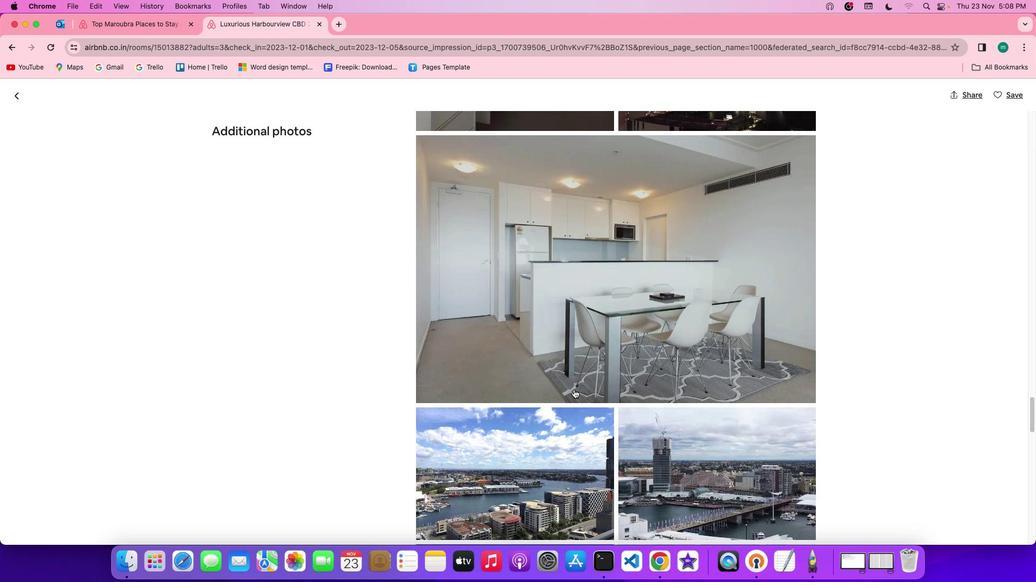 
Action: Mouse scrolled (573, 389) with delta (0, -2)
Screenshot: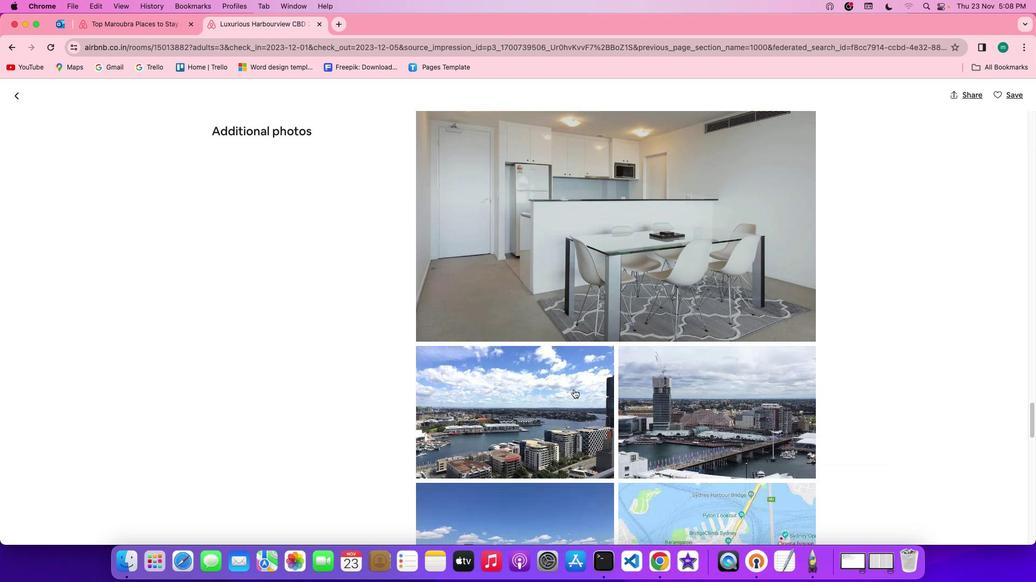 
Action: Mouse scrolled (573, 389) with delta (0, -2)
Screenshot: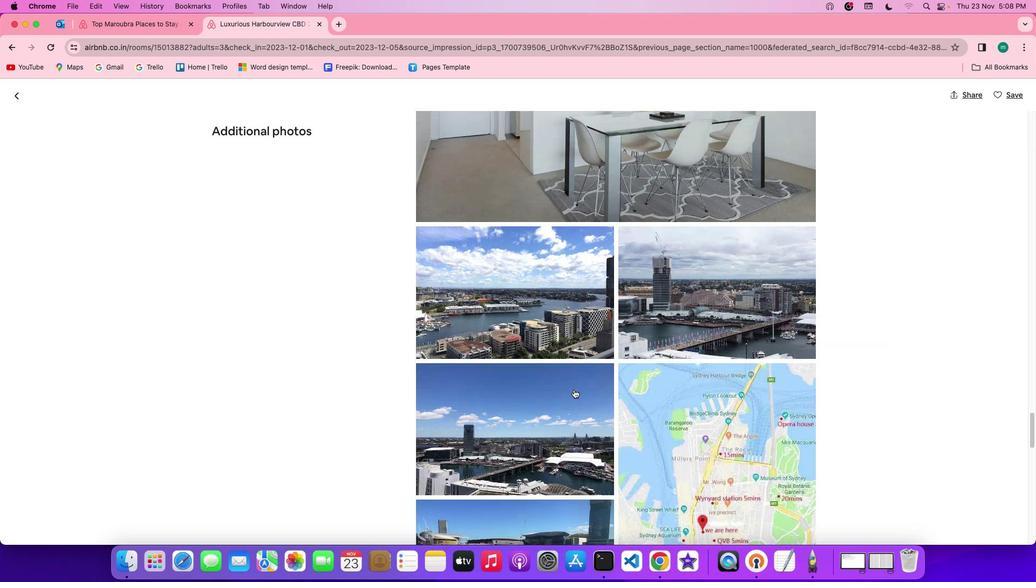 
Action: Mouse scrolled (573, 389) with delta (0, 0)
Screenshot: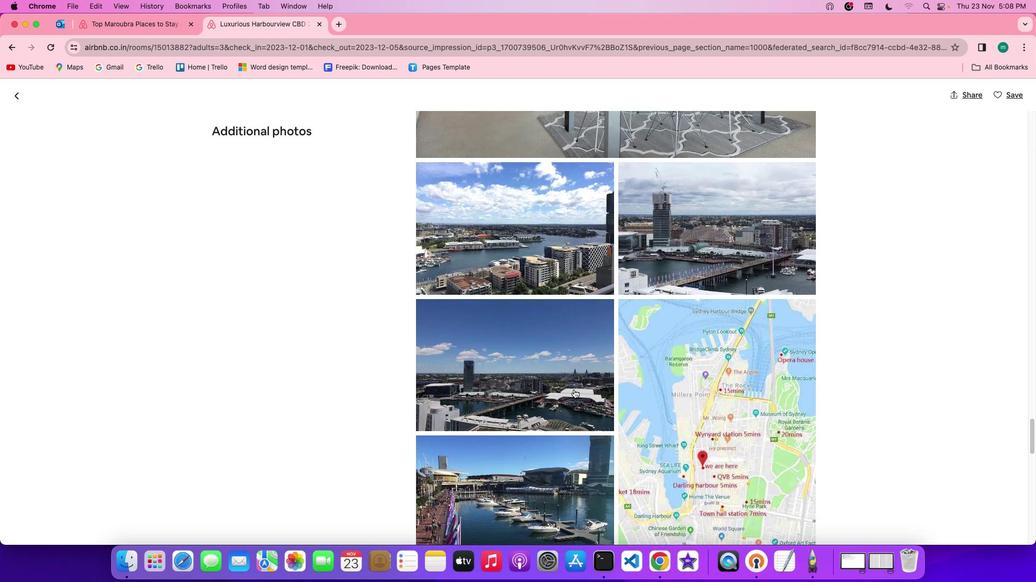 
Action: Mouse scrolled (573, 389) with delta (0, 0)
Screenshot: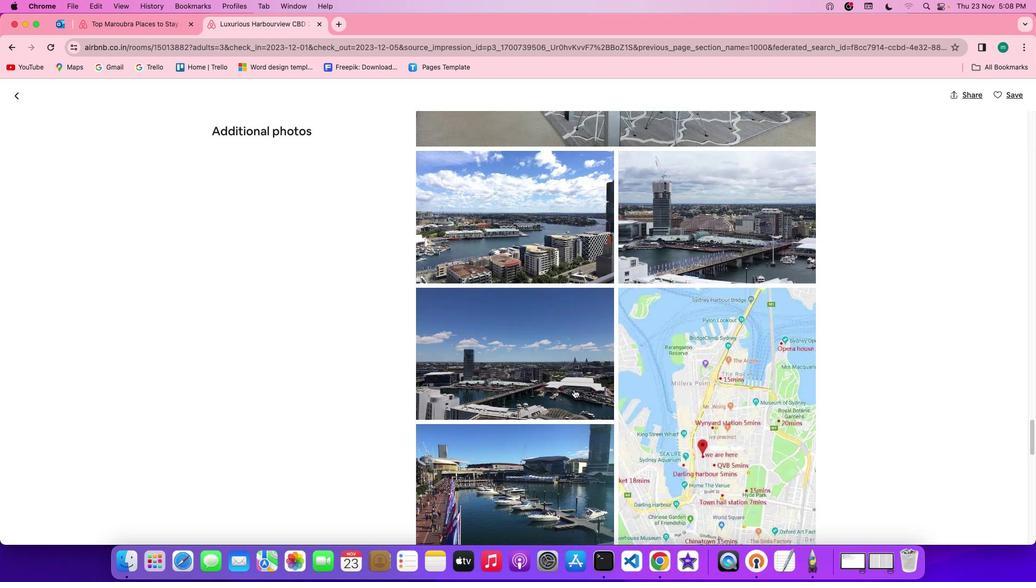 
Action: Mouse scrolled (573, 389) with delta (0, -1)
Screenshot: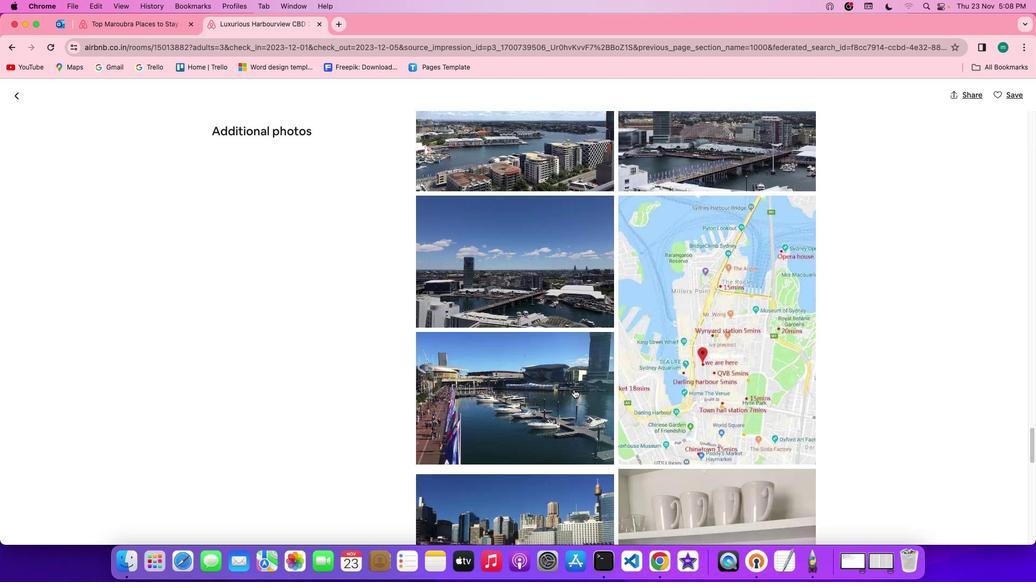 
Action: Mouse scrolled (573, 389) with delta (0, -2)
Screenshot: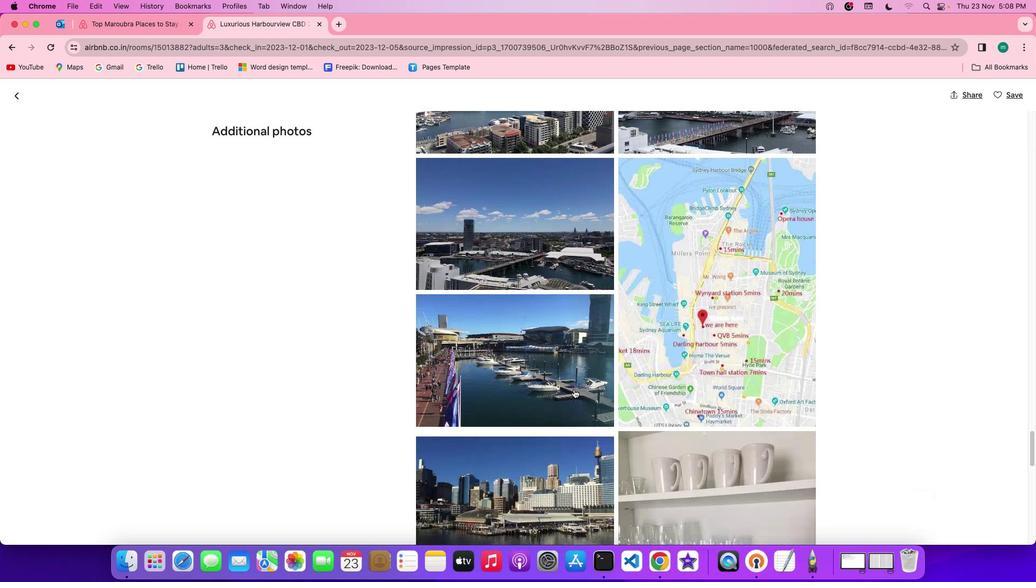 
Action: Mouse scrolled (573, 389) with delta (0, -2)
Screenshot: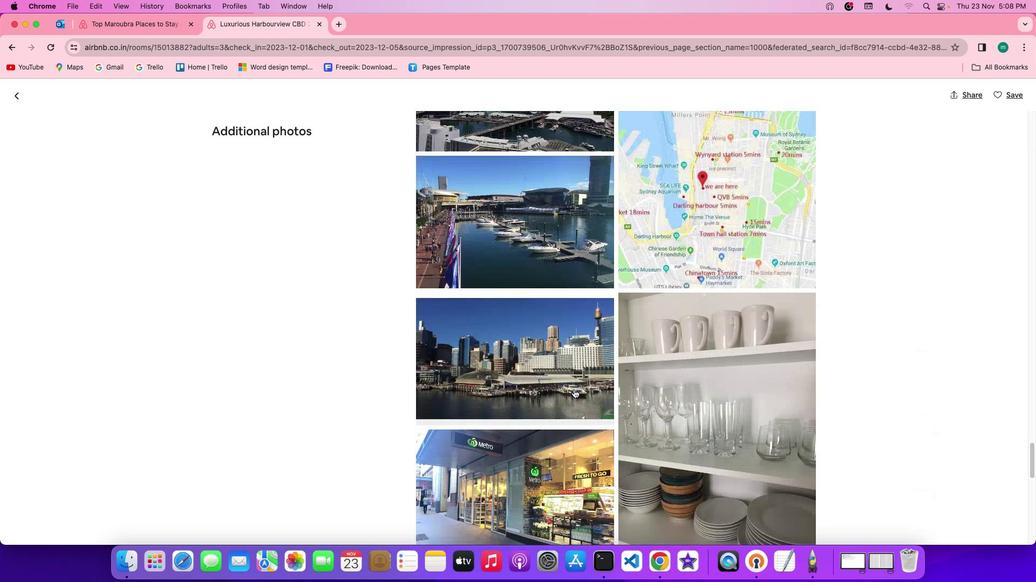 
Action: Mouse scrolled (573, 389) with delta (0, 0)
Screenshot: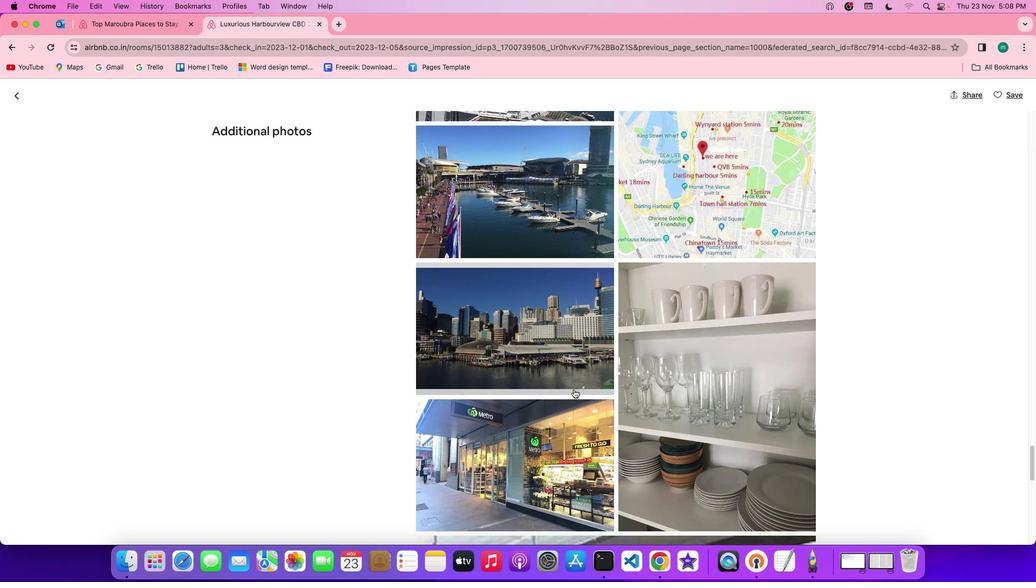 
Action: Mouse scrolled (573, 389) with delta (0, 0)
Screenshot: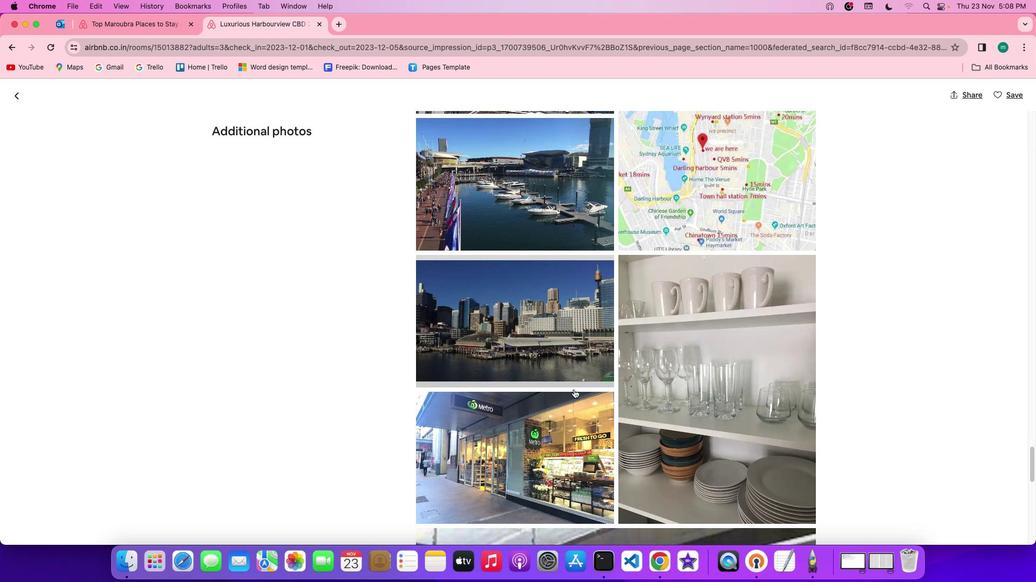 
Action: Mouse scrolled (573, 389) with delta (0, -1)
Screenshot: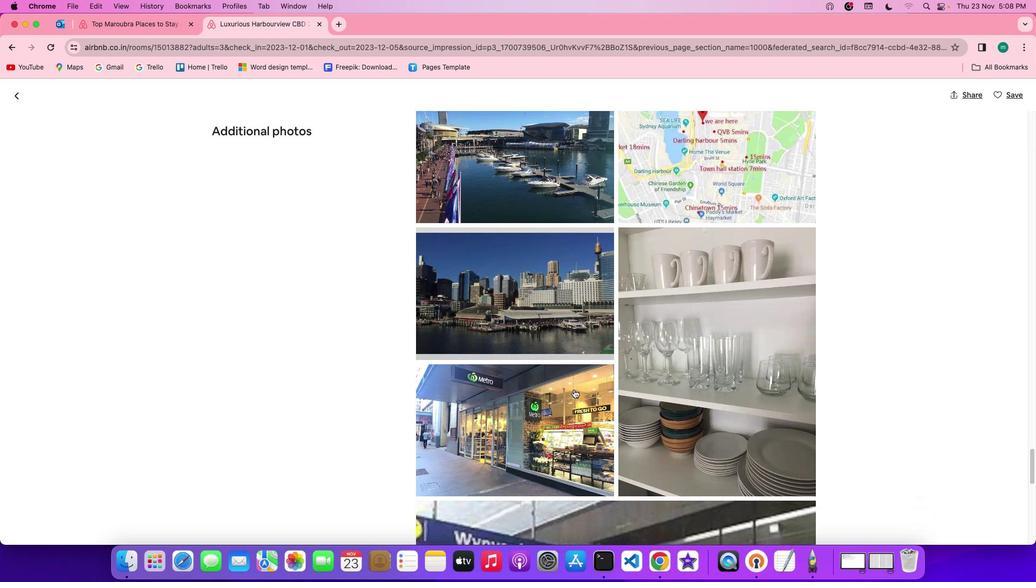 
Action: Mouse scrolled (573, 389) with delta (0, -1)
Screenshot: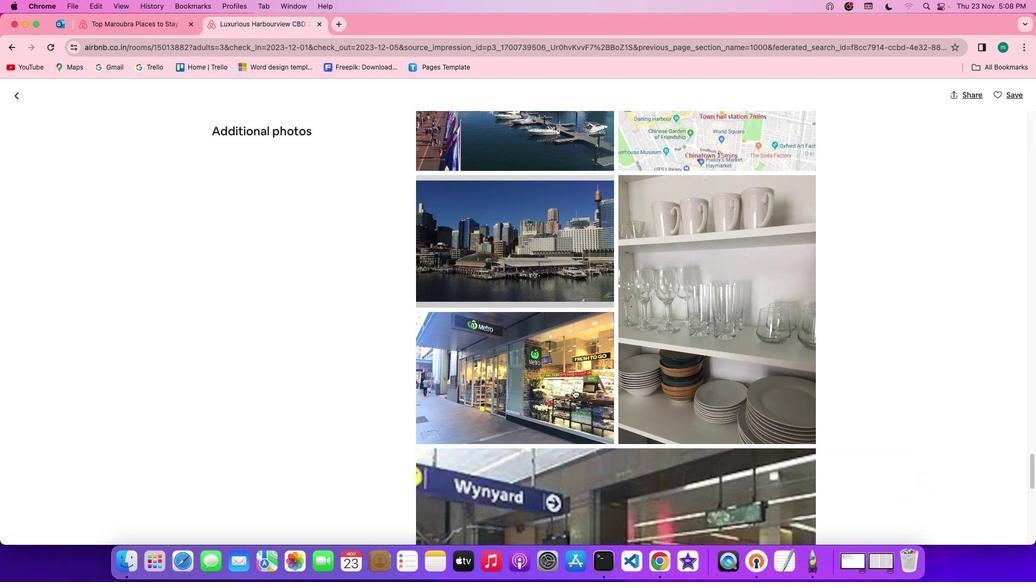 
Action: Mouse scrolled (573, 389) with delta (0, 0)
Screenshot: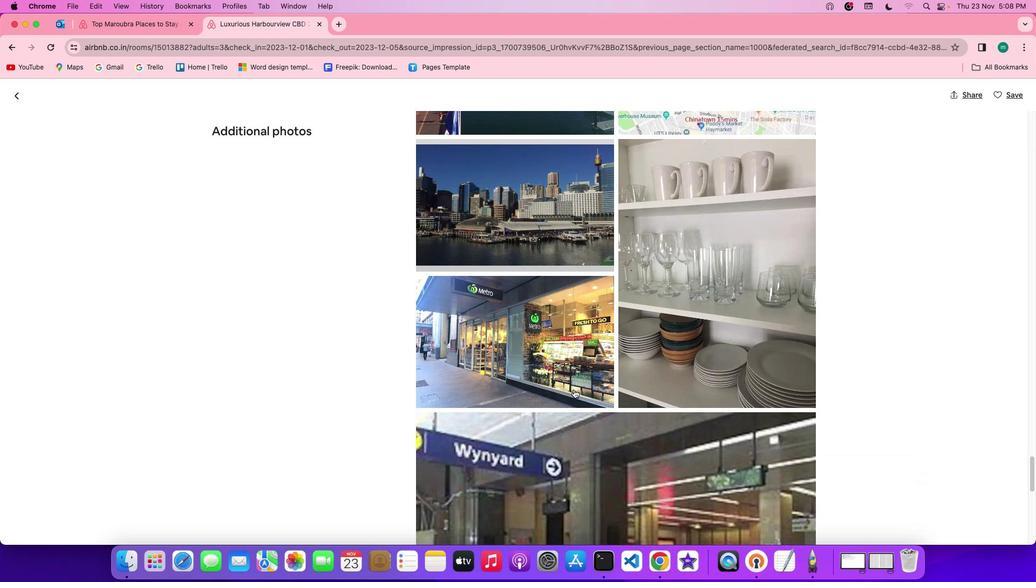 
Action: Mouse scrolled (573, 389) with delta (0, 0)
Screenshot: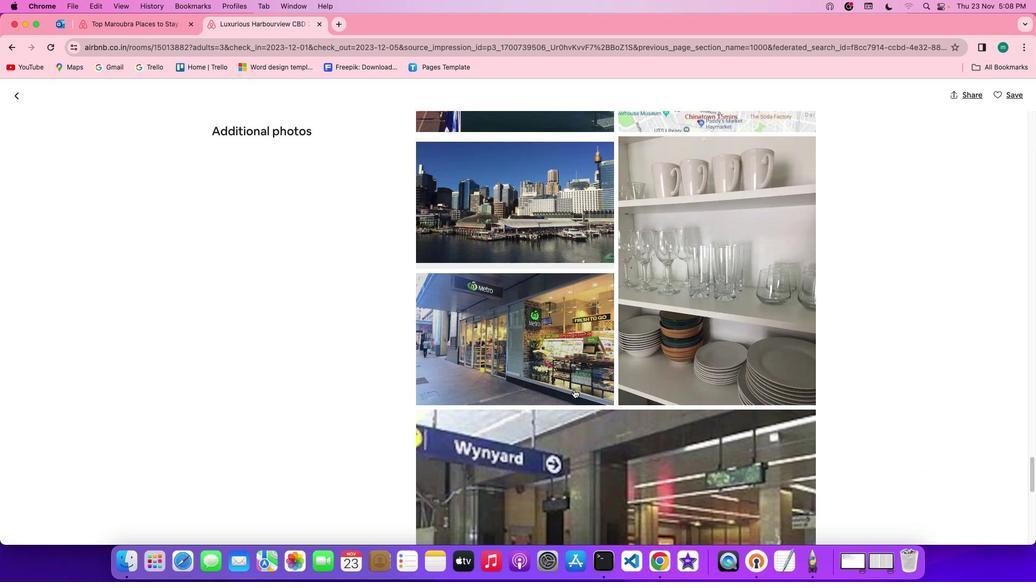 
Action: Mouse scrolled (573, 389) with delta (0, 0)
Screenshot: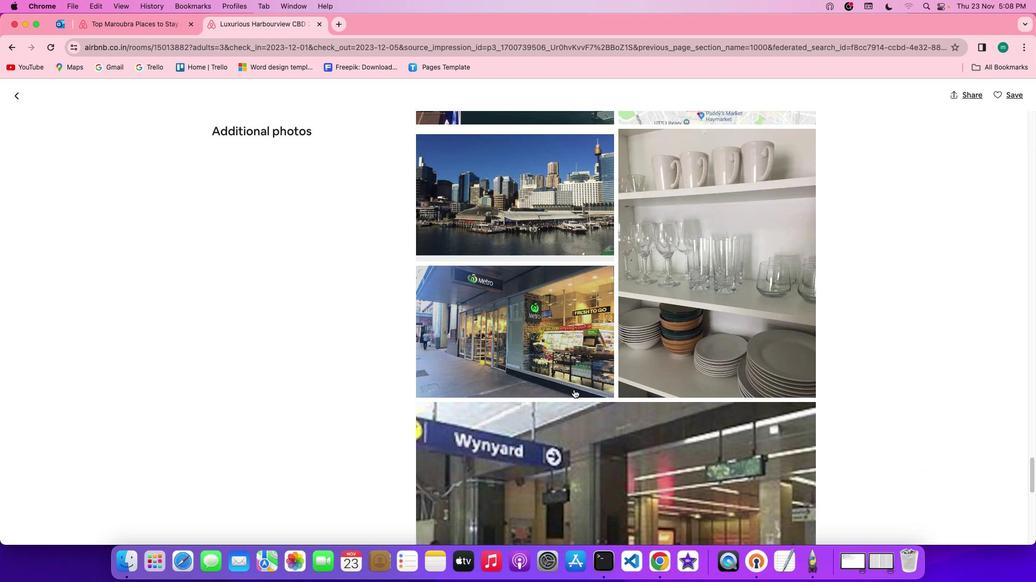 
Action: Mouse scrolled (573, 389) with delta (0, -1)
Screenshot: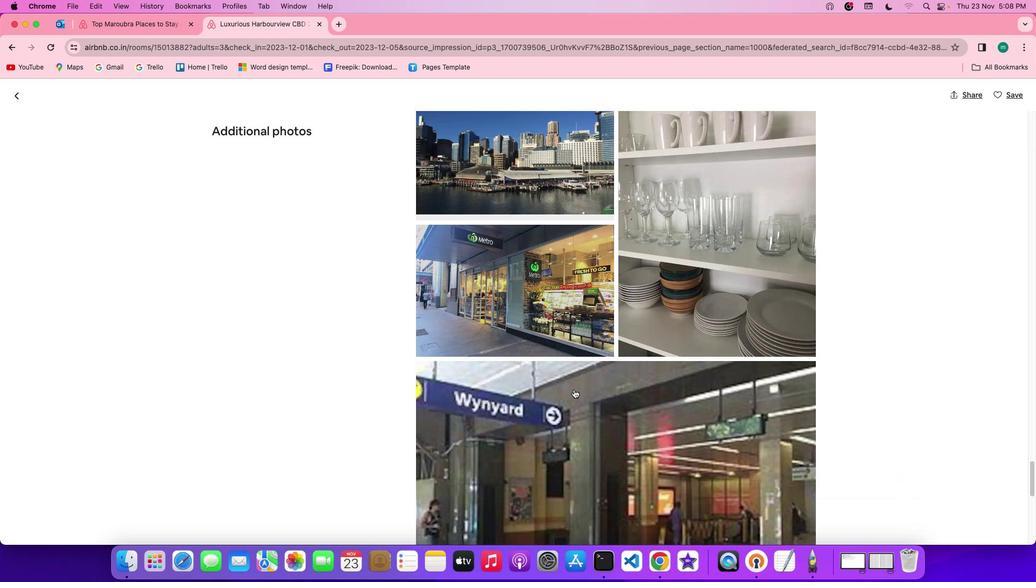
Action: Mouse scrolled (573, 389) with delta (0, -1)
Screenshot: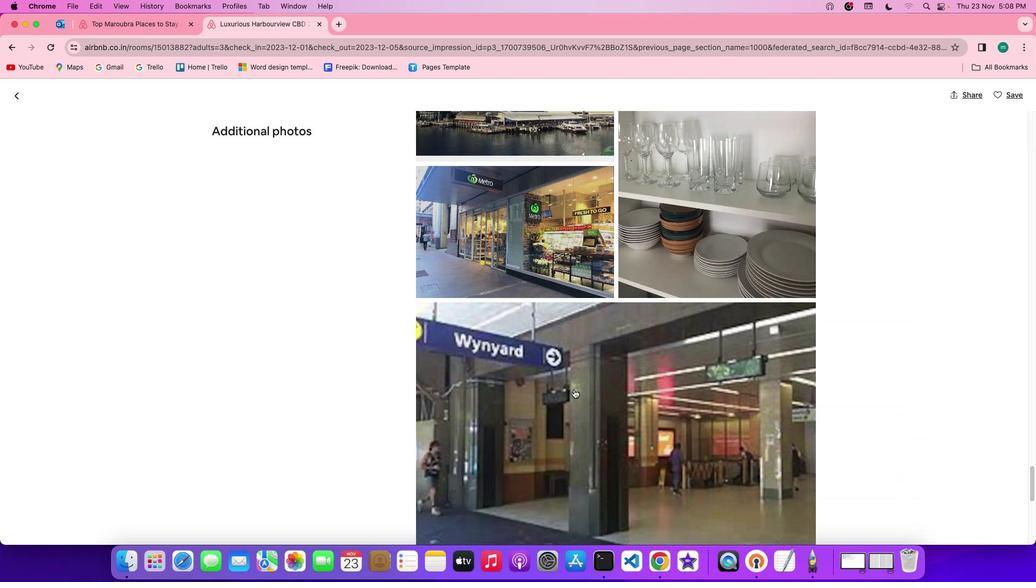 
Action: Mouse scrolled (573, 389) with delta (0, 0)
Screenshot: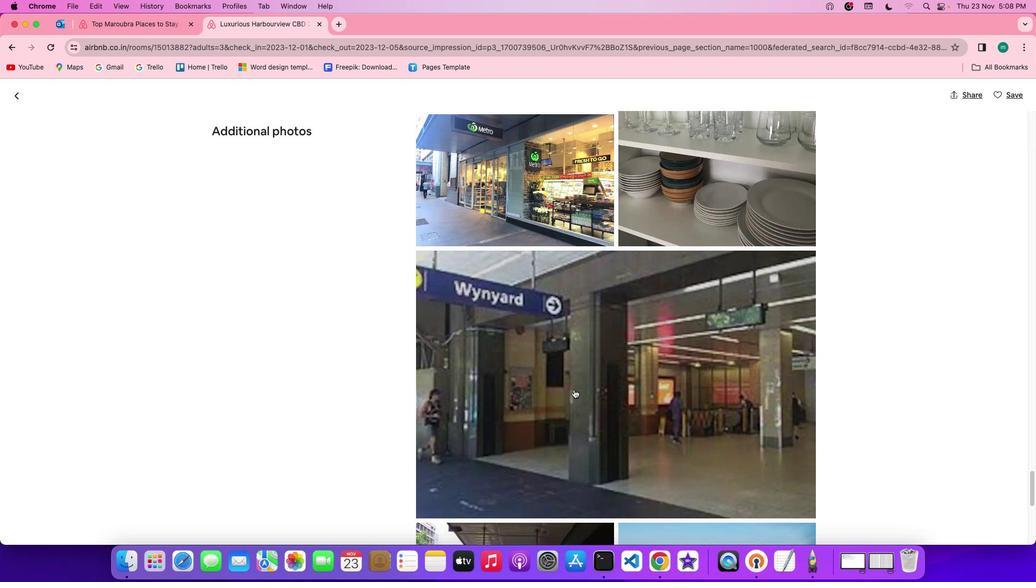 
Action: Mouse scrolled (573, 389) with delta (0, 0)
Screenshot: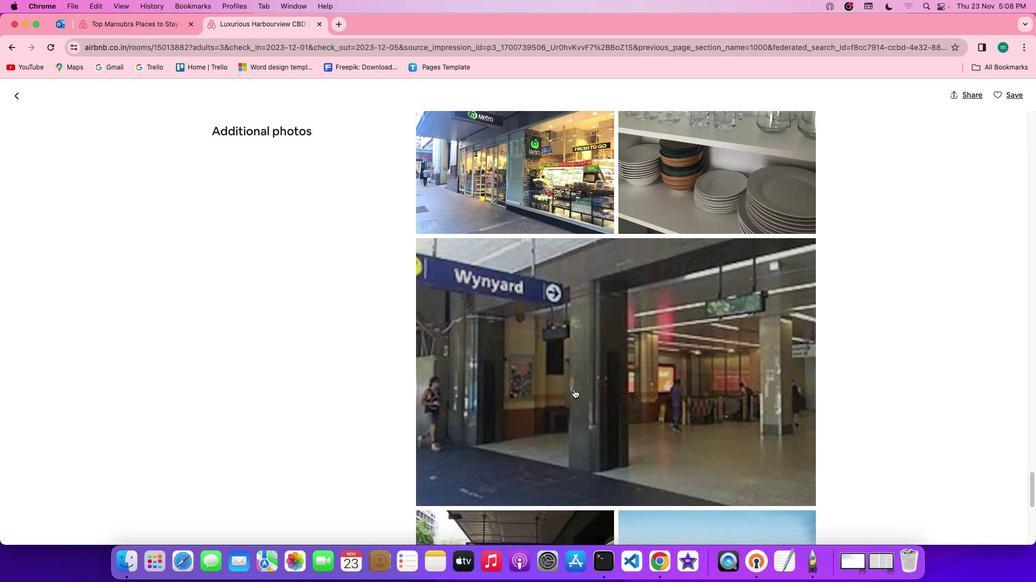 
Action: Mouse scrolled (573, 389) with delta (0, 0)
Screenshot: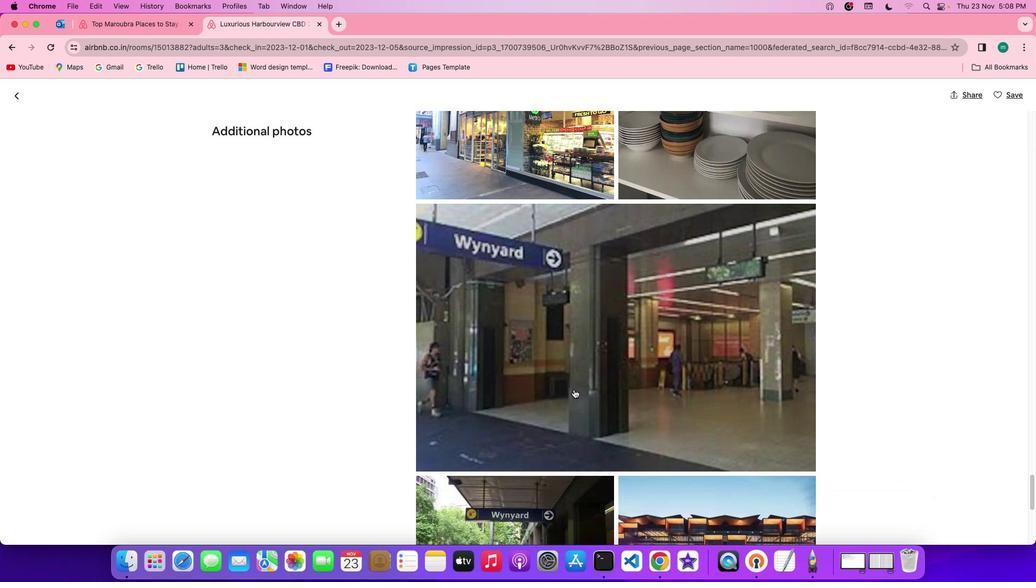 
Action: Mouse scrolled (573, 389) with delta (0, -1)
Screenshot: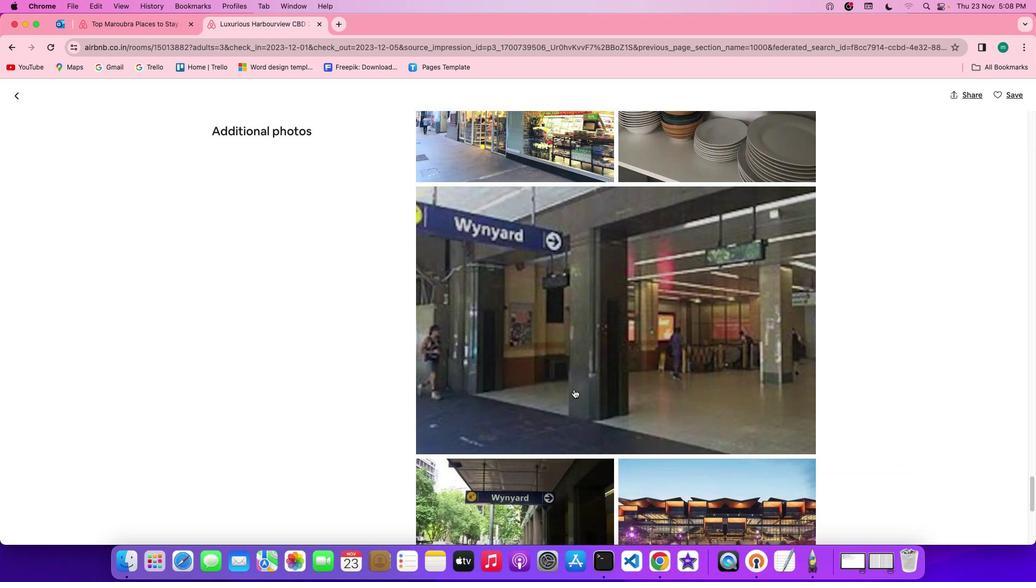 
Action: Mouse scrolled (573, 389) with delta (0, -1)
Screenshot: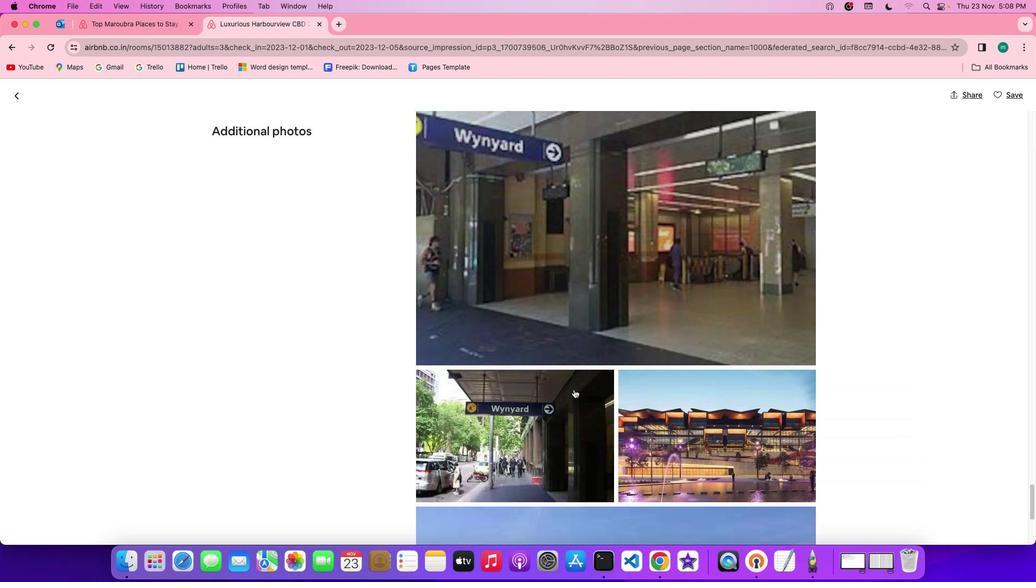 
Action: Mouse scrolled (573, 389) with delta (0, 0)
Screenshot: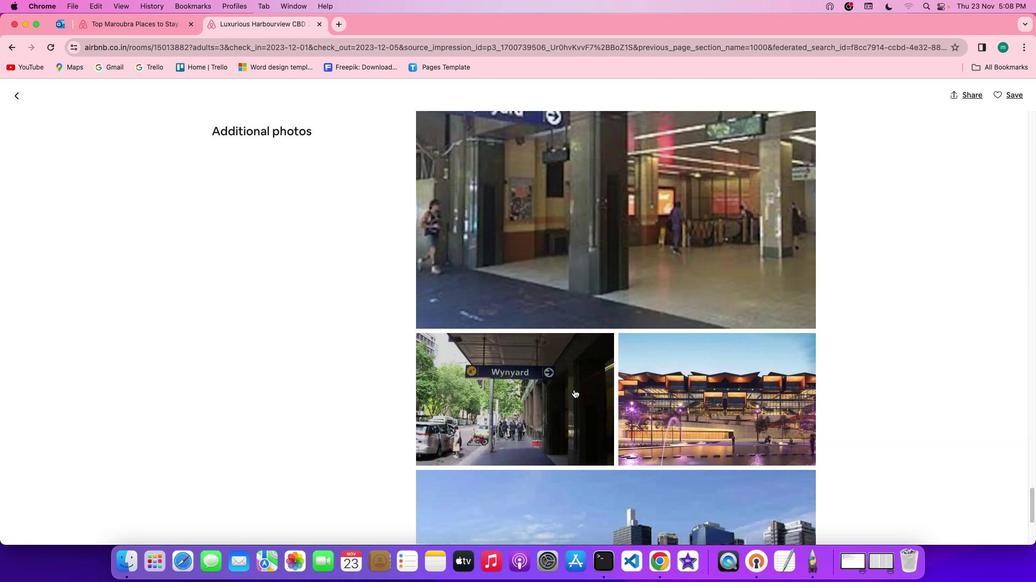 
Action: Mouse scrolled (573, 389) with delta (0, 0)
Screenshot: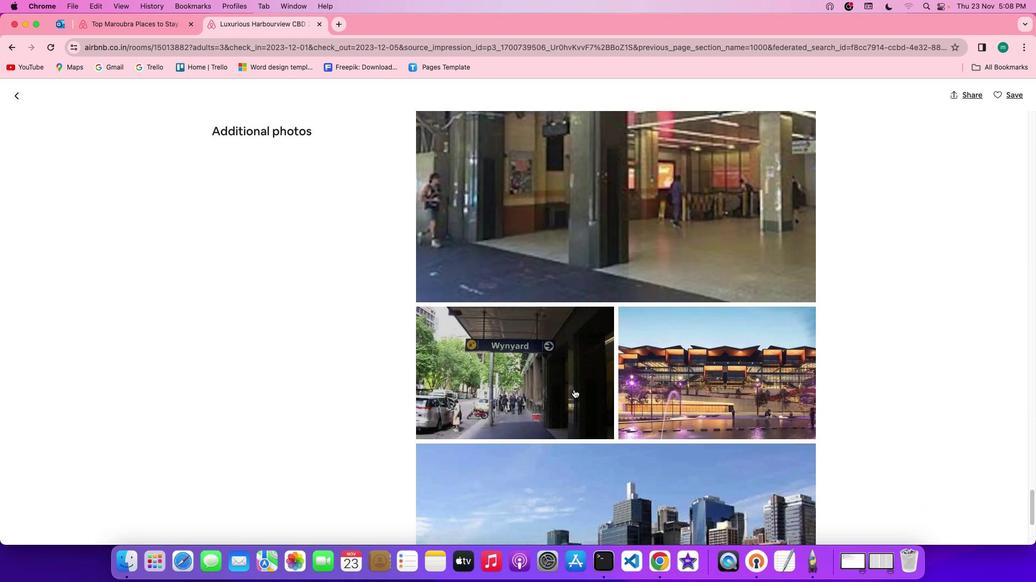 
Action: Mouse scrolled (573, 389) with delta (0, -1)
Screenshot: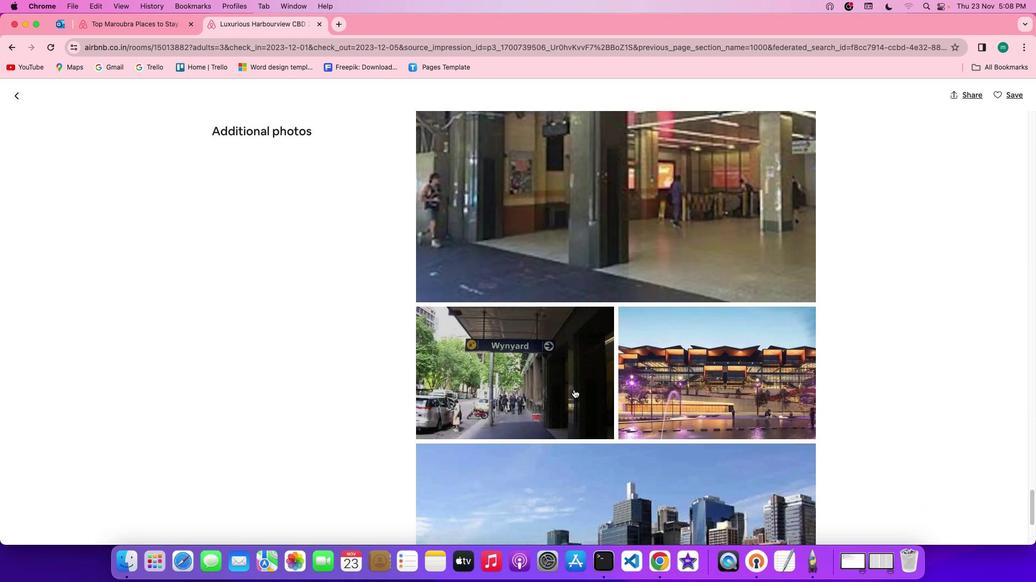 
Action: Mouse scrolled (573, 389) with delta (0, -2)
Screenshot: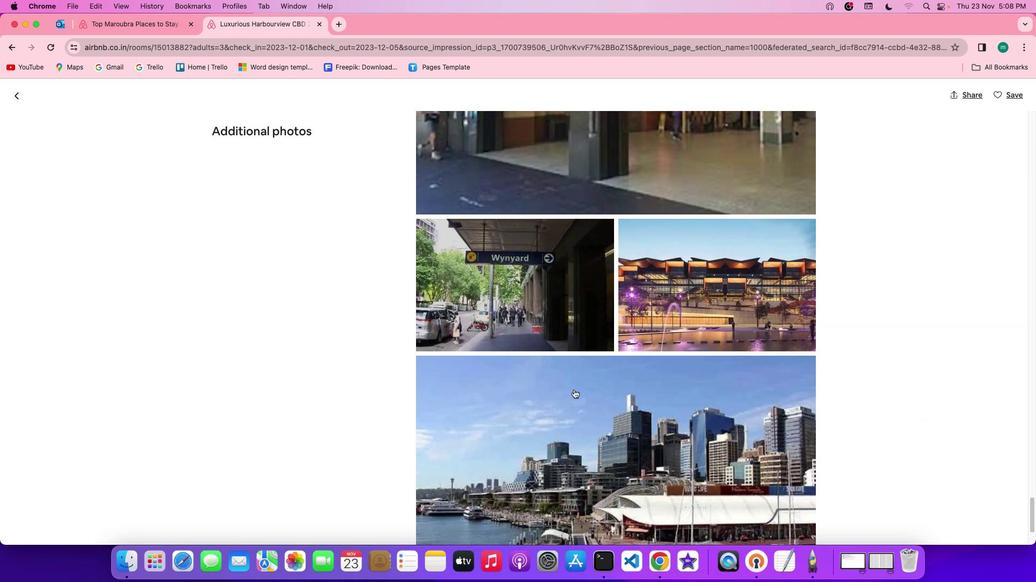 
Action: Mouse scrolled (573, 389) with delta (0, -2)
Screenshot: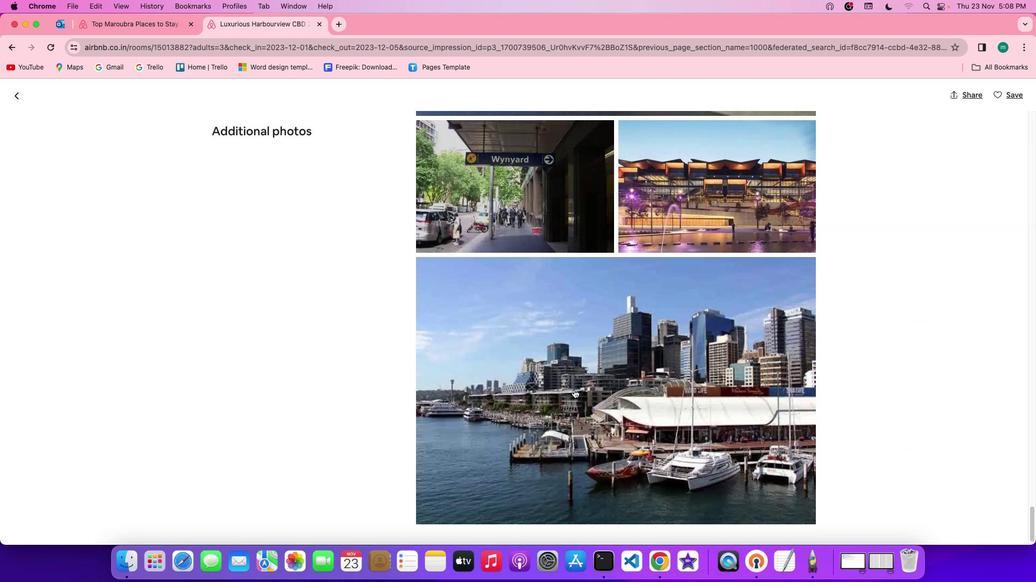 
Action: Mouse scrolled (573, 389) with delta (0, 0)
Screenshot: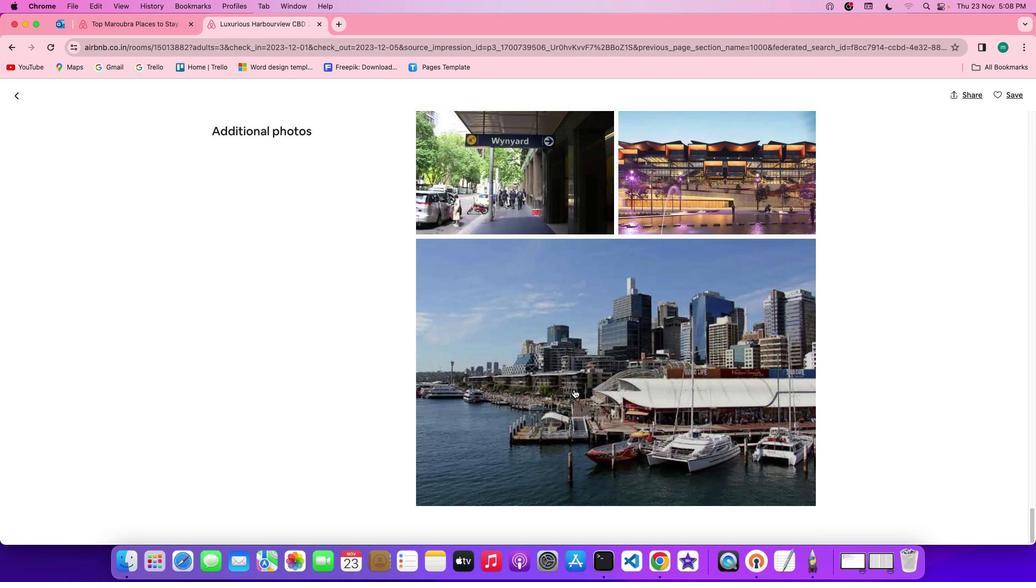 
Action: Mouse scrolled (573, 389) with delta (0, 0)
Screenshot: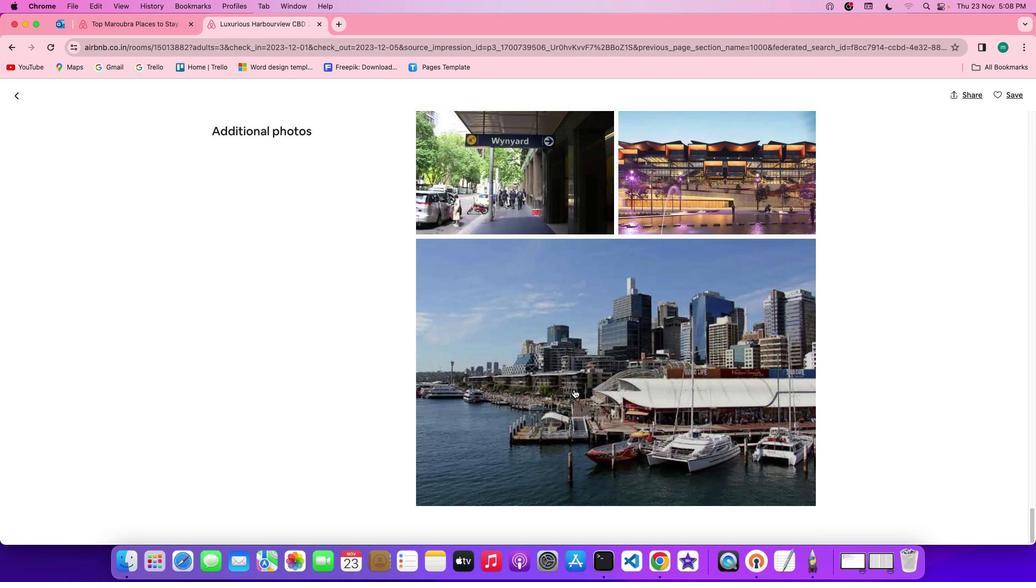 
Action: Mouse scrolled (573, 389) with delta (0, -1)
Screenshot: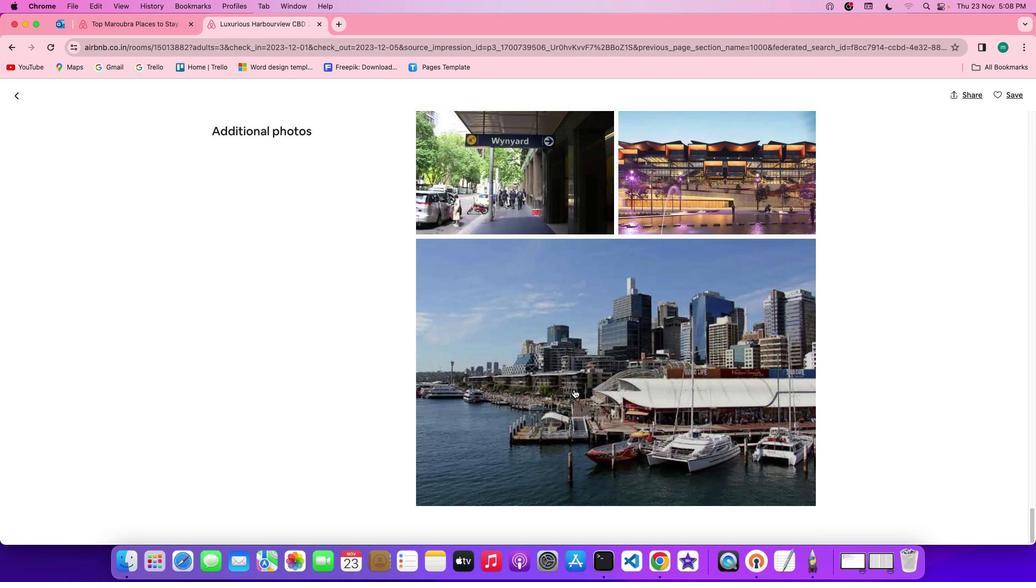 
Action: Mouse scrolled (573, 389) with delta (0, -2)
Screenshot: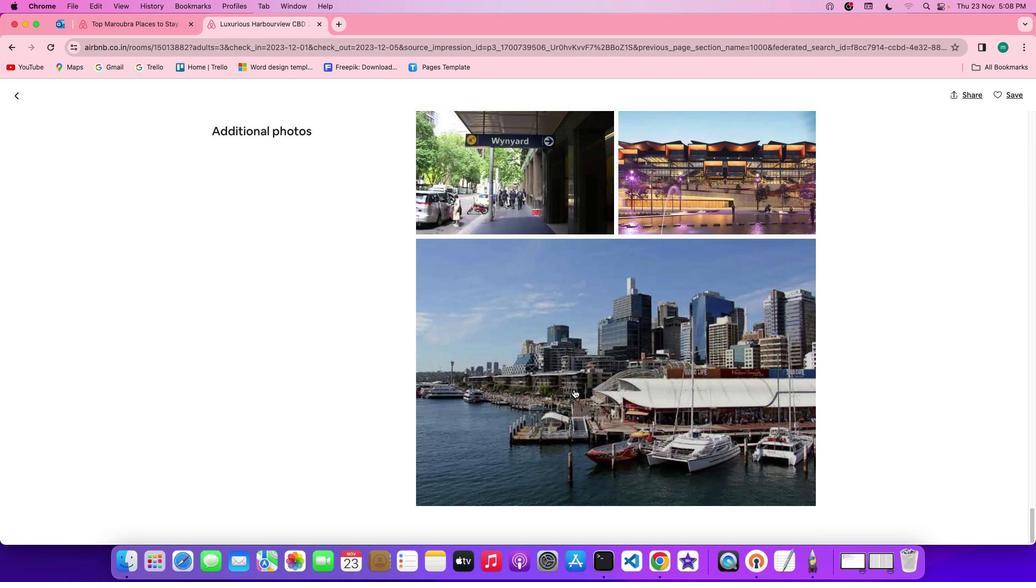 
Action: Mouse scrolled (573, 389) with delta (0, -2)
Screenshot: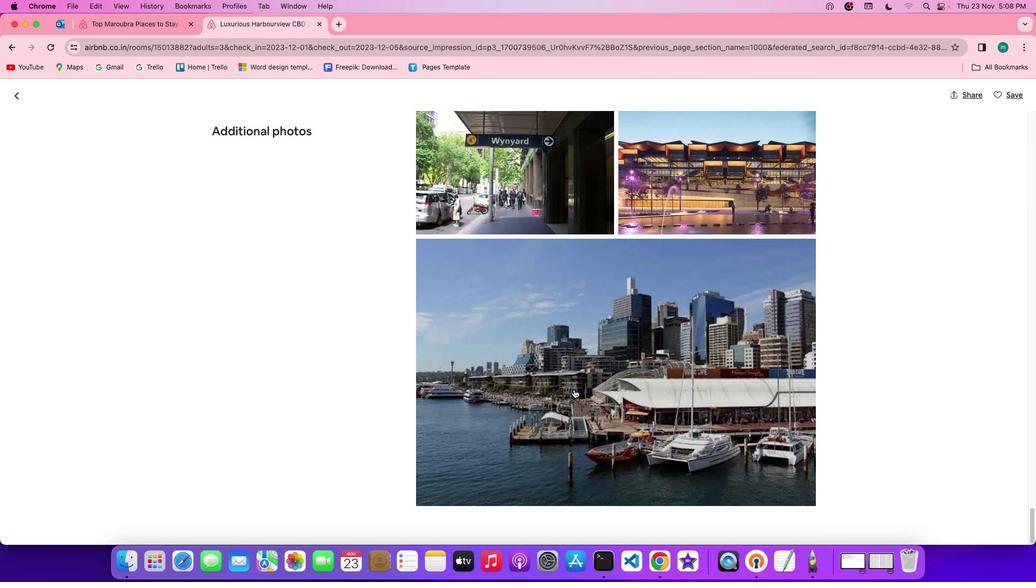 
Action: Mouse scrolled (573, 389) with delta (0, 0)
